 Task: Look for Airbnb options in Dhamar, Yemen from 10th December, 2023 to 25th December, 2023 for 3 adults, 1 child. Place can be shared room with 2 bedrooms having 3 beds and 2 bathrooms. Property type can be guest house. Amenities needed are: wifi, TV, free parkinig on premises, gym, breakfast. Booking option can be shelf check-in. Look for 3 properties as per requirement.
Action: Mouse pressed left at (584, 125)
Screenshot: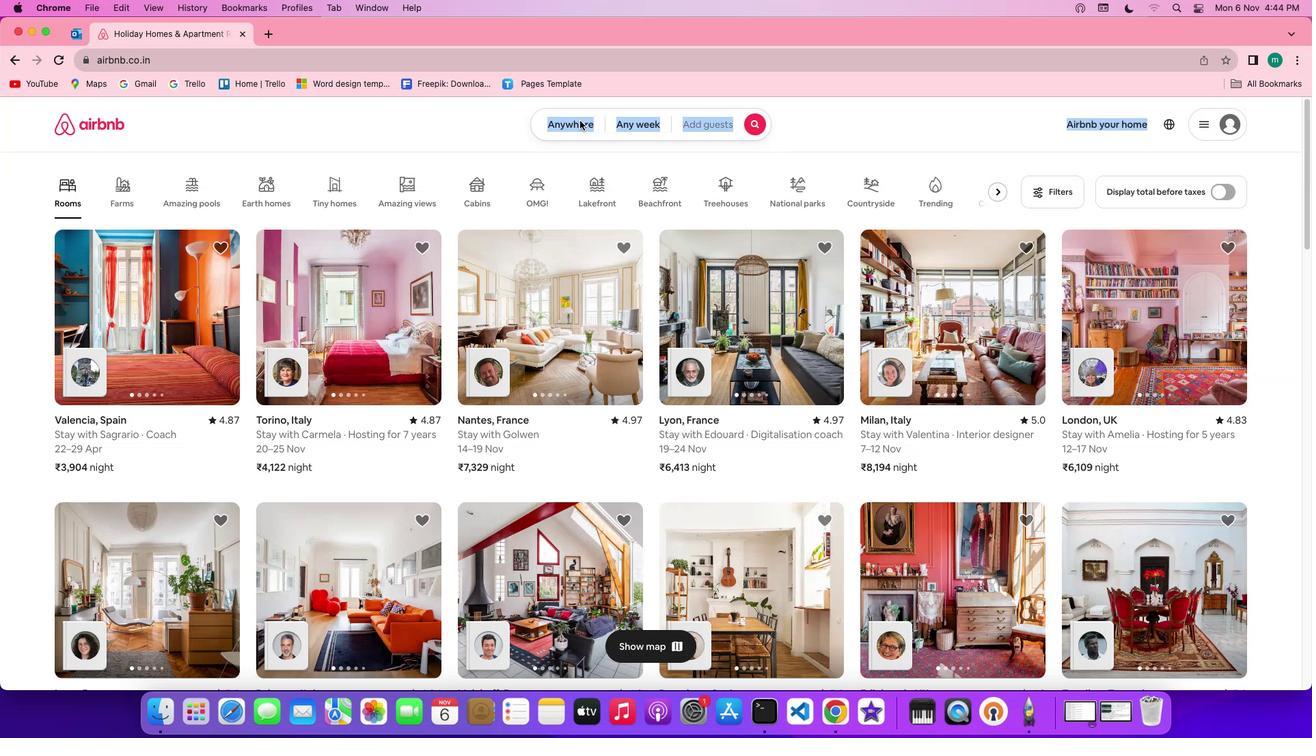
Action: Mouse pressed left at (584, 125)
Screenshot: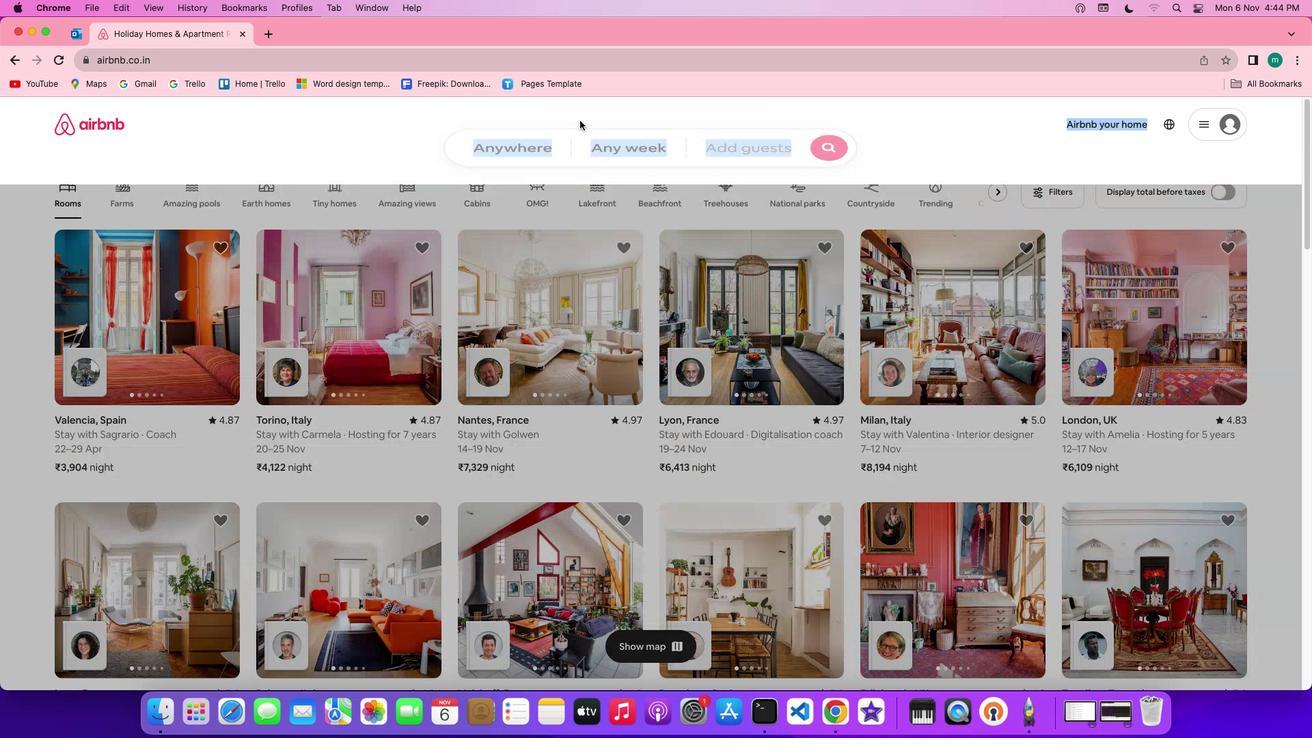 
Action: Mouse moved to (536, 181)
Screenshot: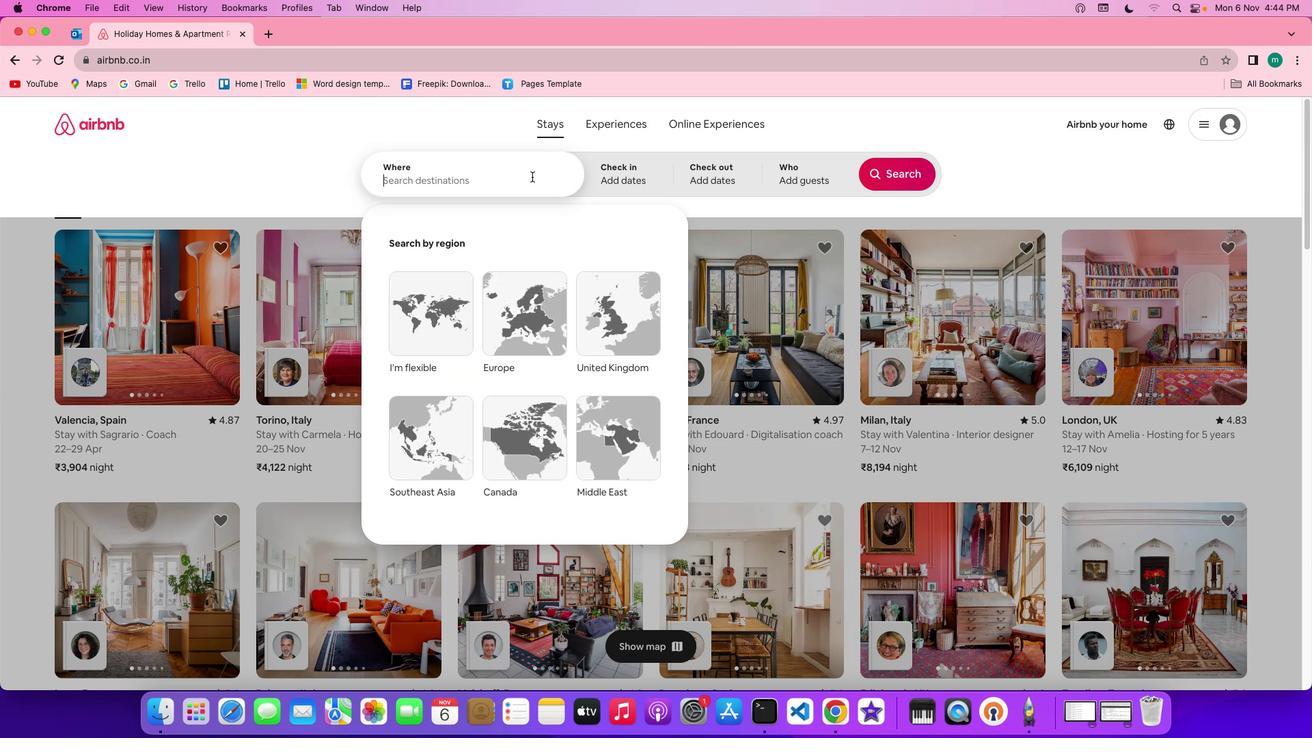 
Action: Mouse pressed left at (536, 181)
Screenshot: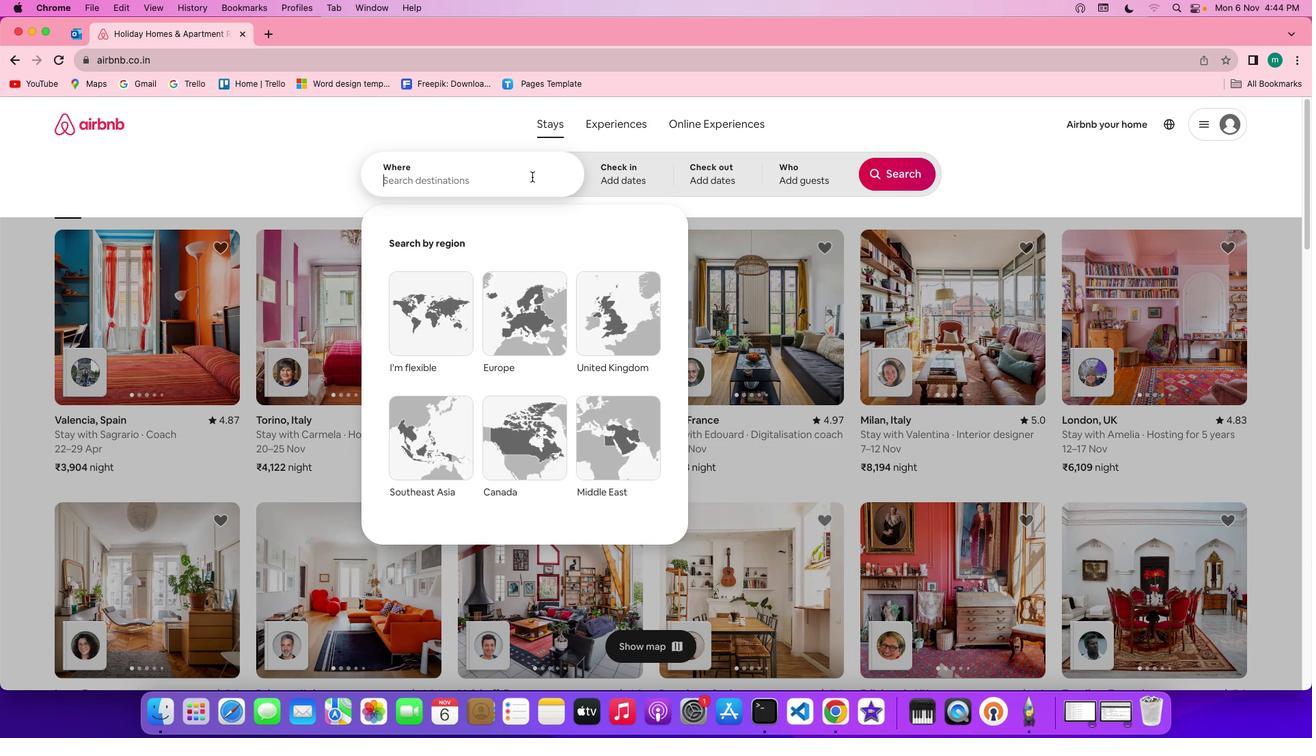 
Action: Key pressed Key.shift'D''h''a''m''a''r'','Key.spaceKey.shiftKey.shift'Y''e''m''e''n'
Screenshot: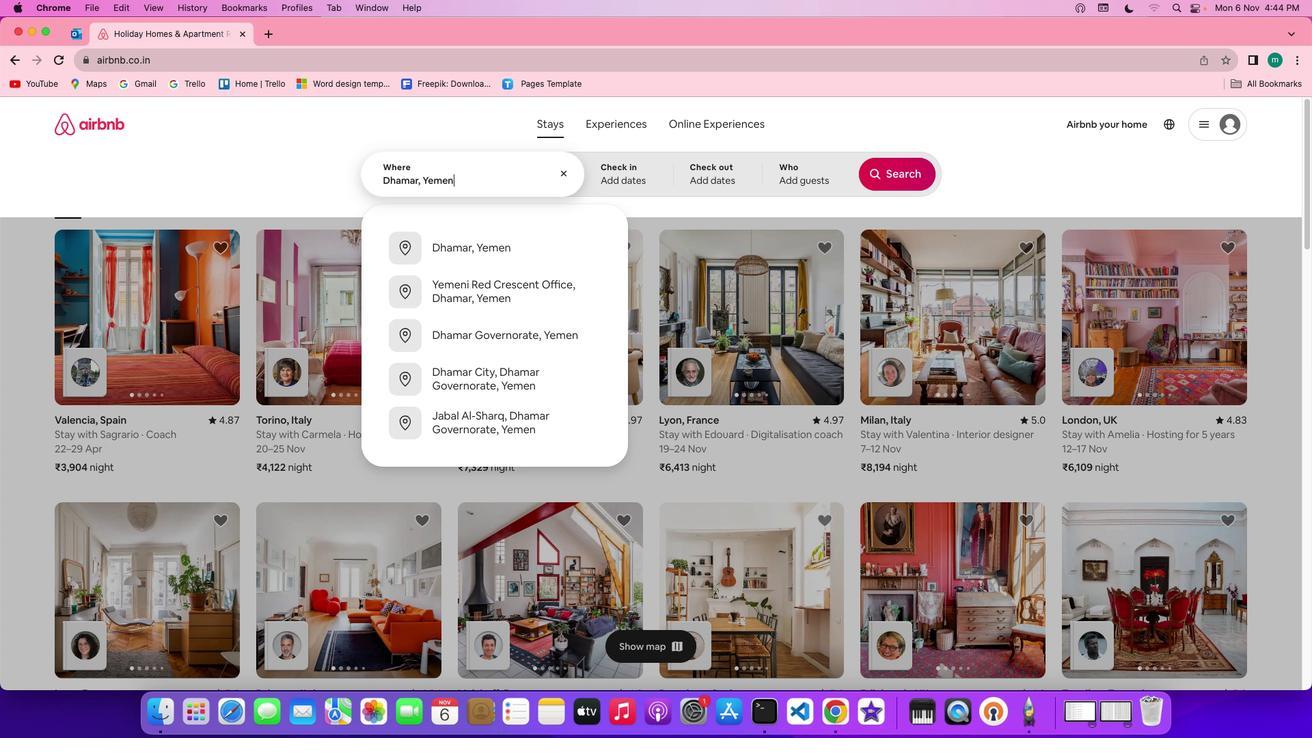 
Action: Mouse moved to (624, 170)
Screenshot: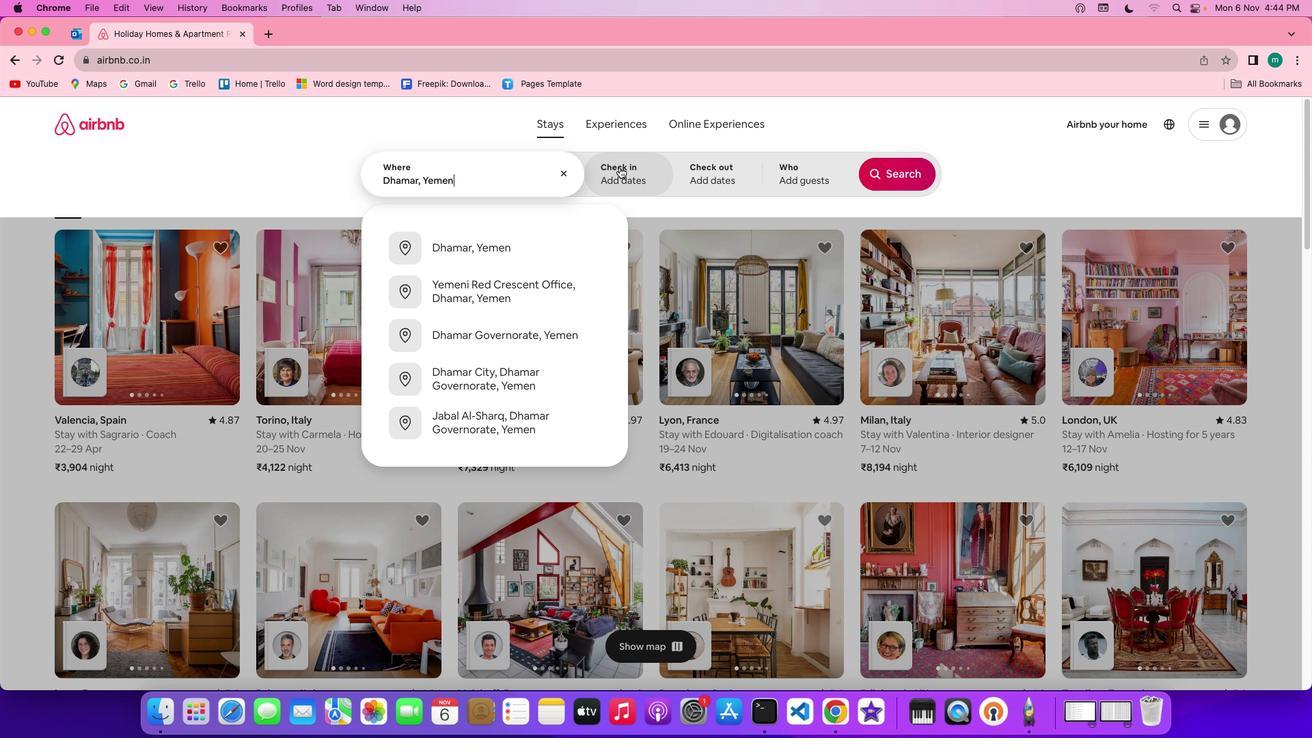 
Action: Mouse pressed left at (624, 170)
Screenshot: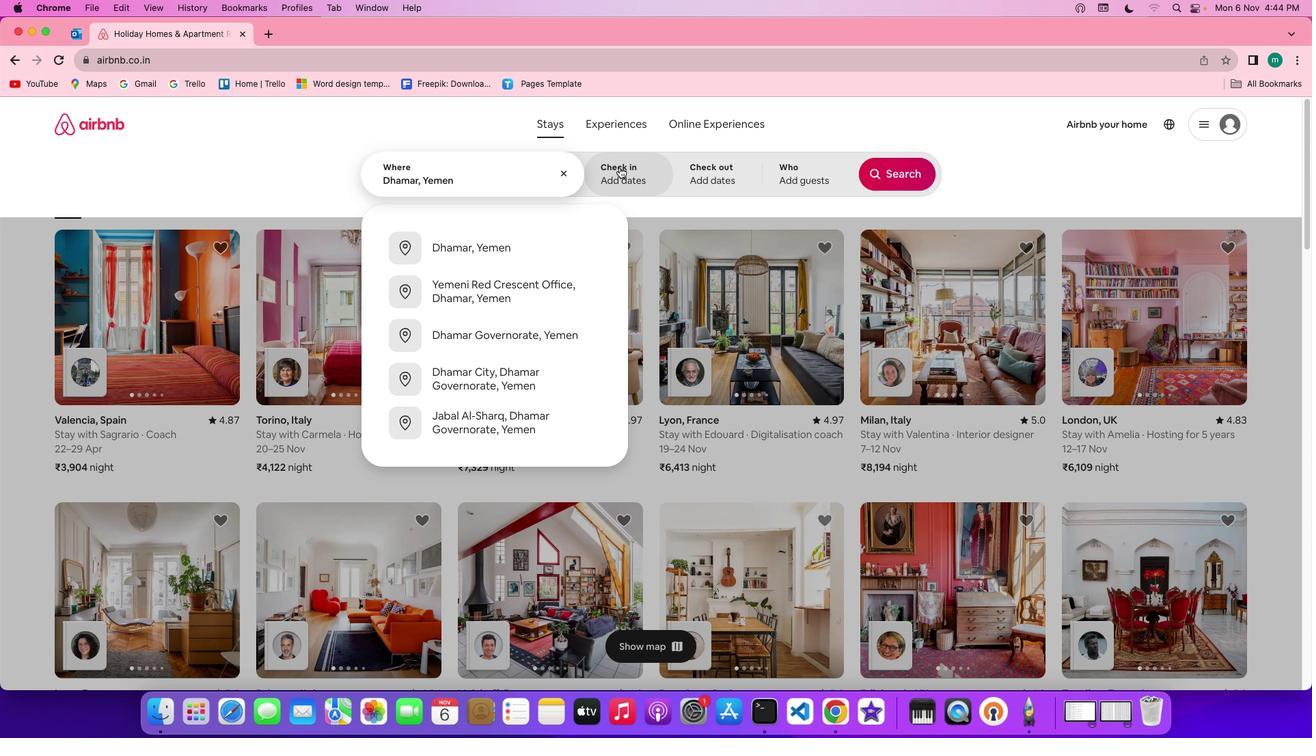 
Action: Mouse moved to (678, 412)
Screenshot: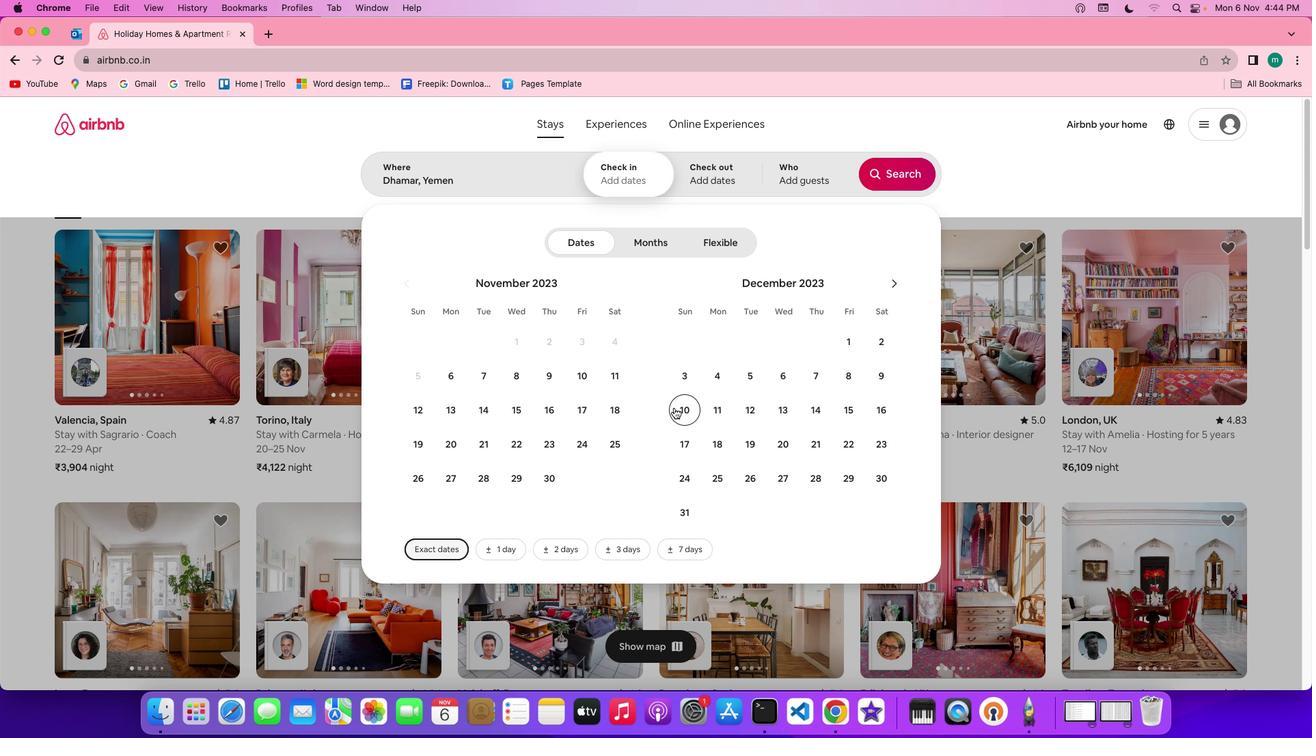 
Action: Mouse pressed left at (678, 412)
Screenshot: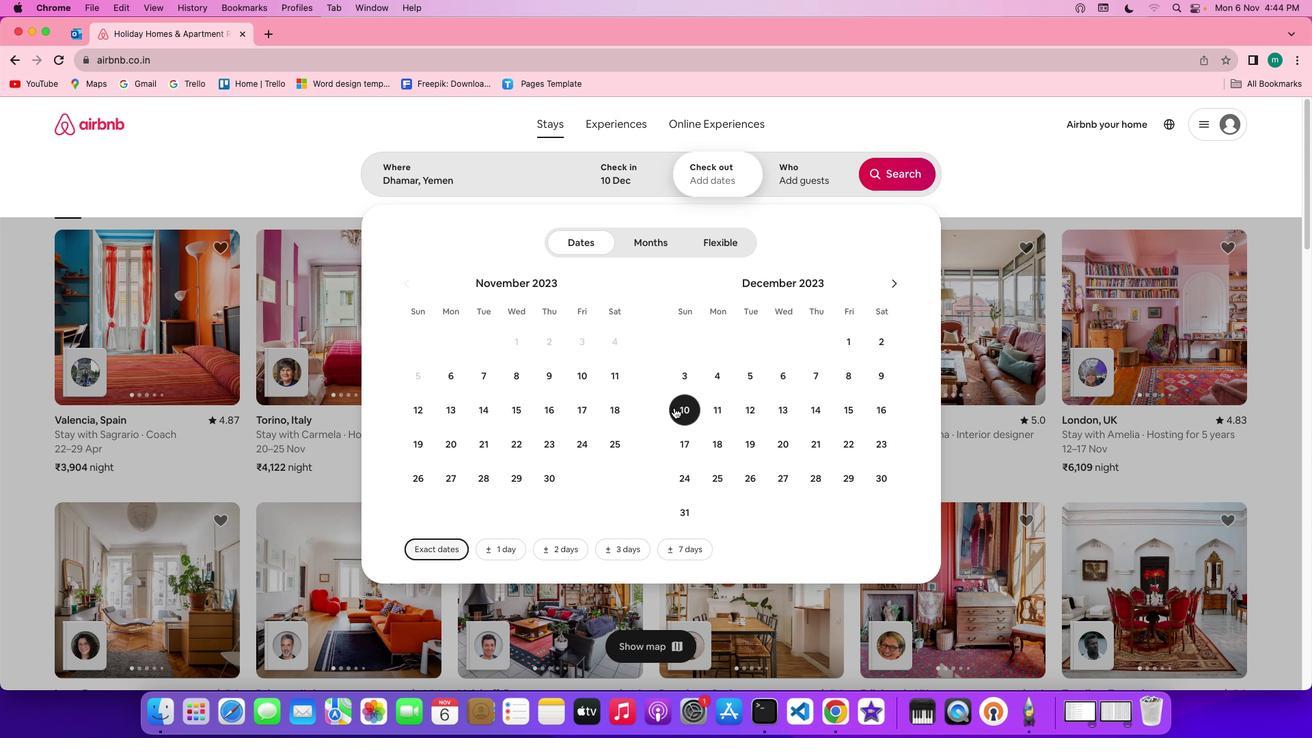 
Action: Mouse moved to (728, 485)
Screenshot: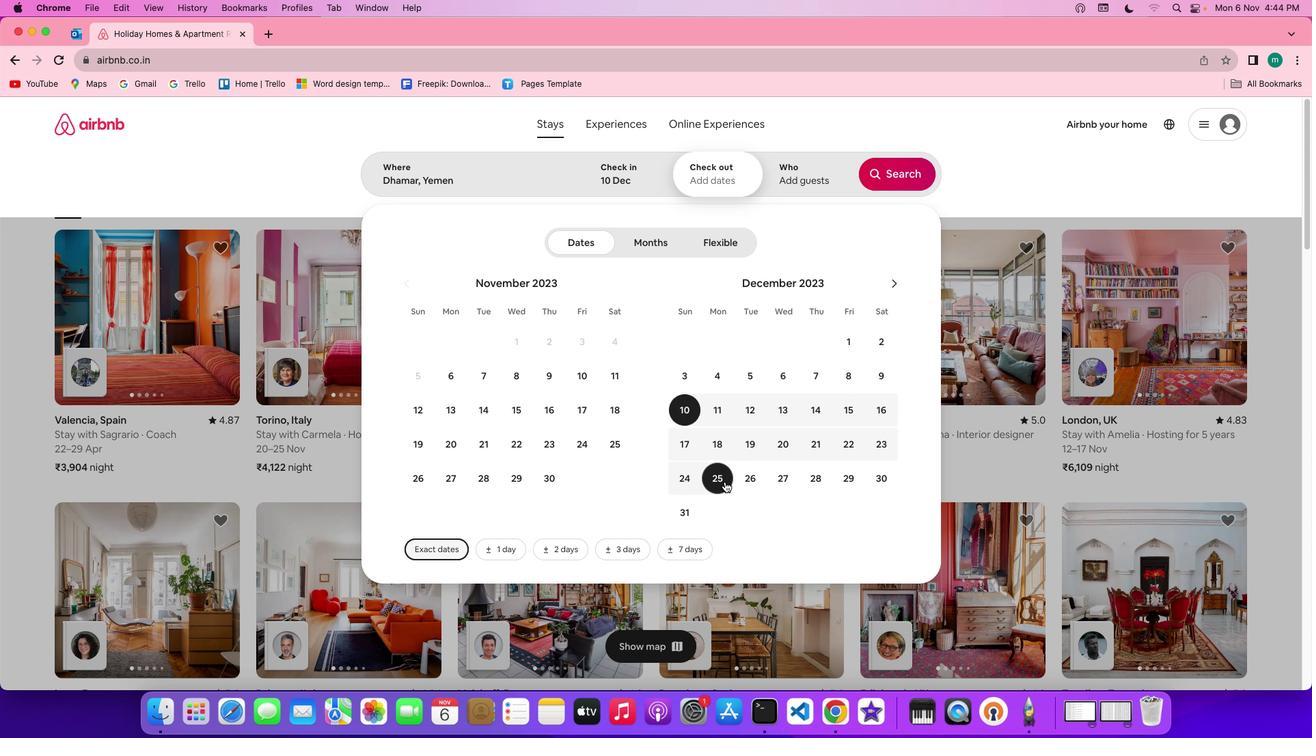 
Action: Mouse pressed left at (728, 485)
Screenshot: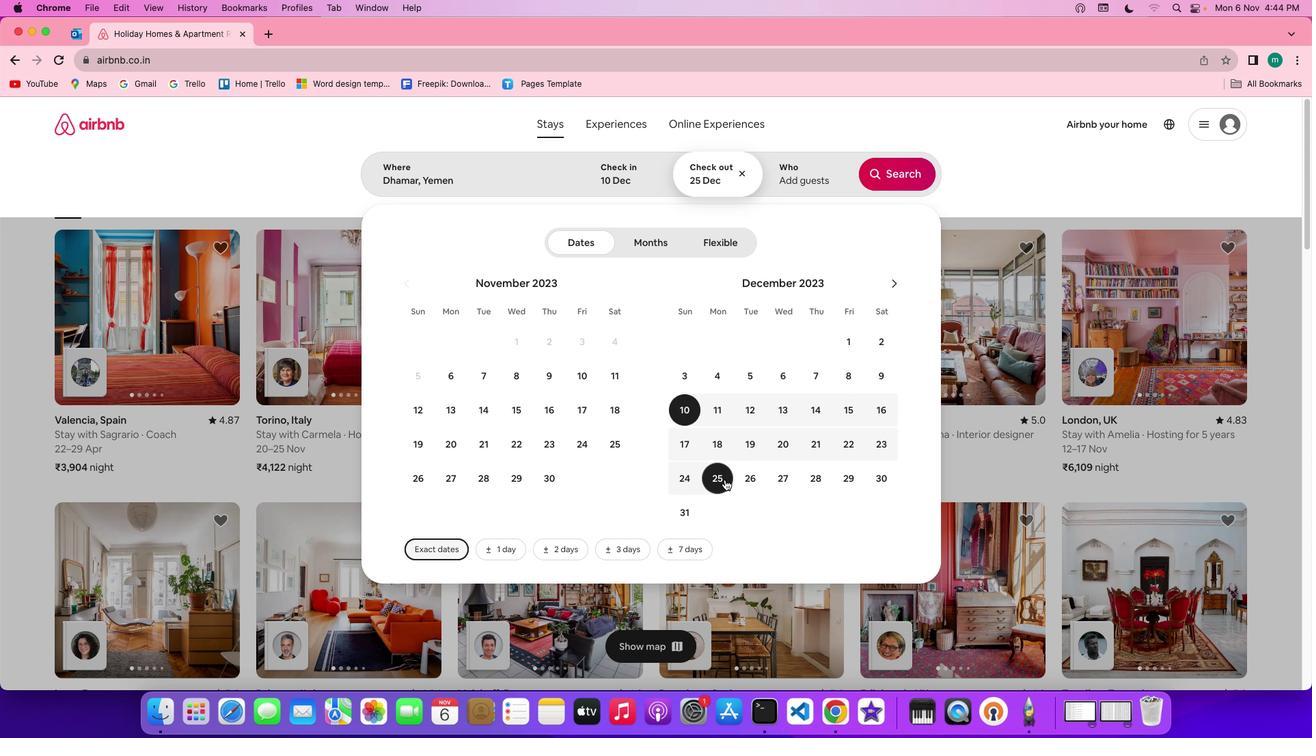 
Action: Mouse moved to (801, 181)
Screenshot: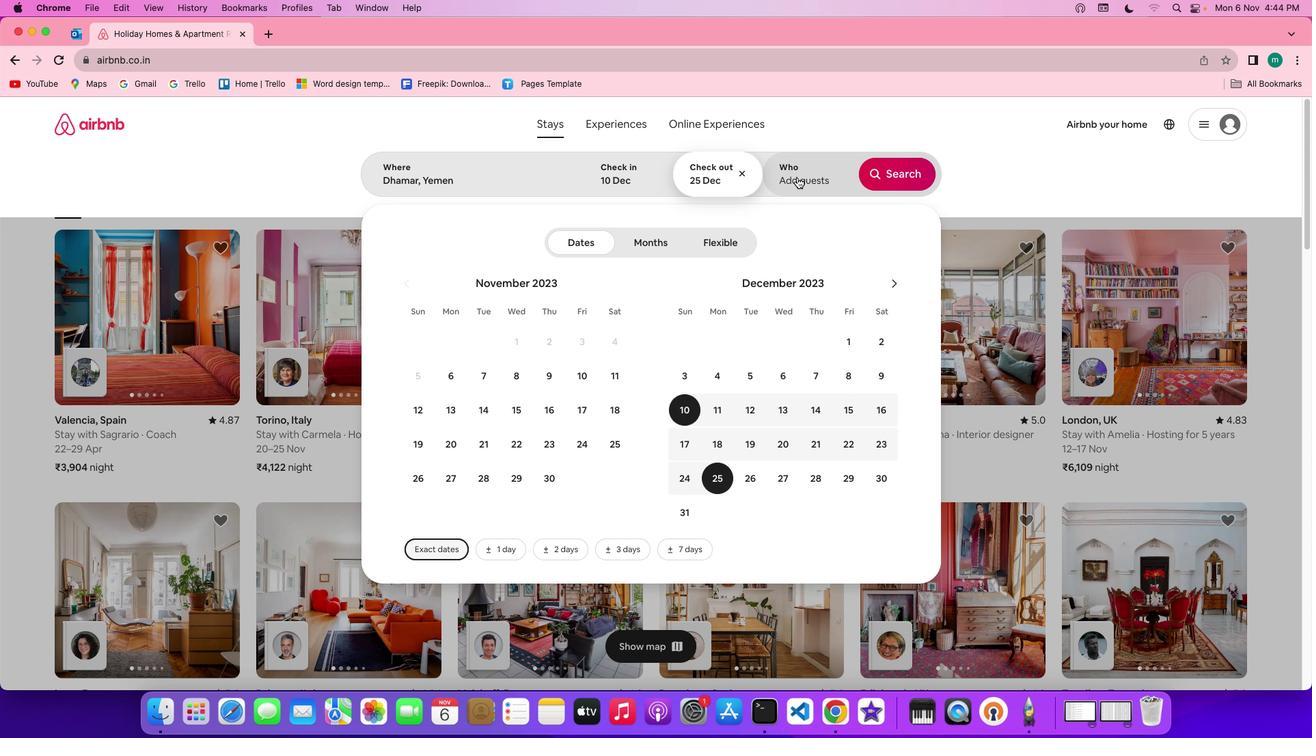 
Action: Mouse pressed left at (801, 181)
Screenshot: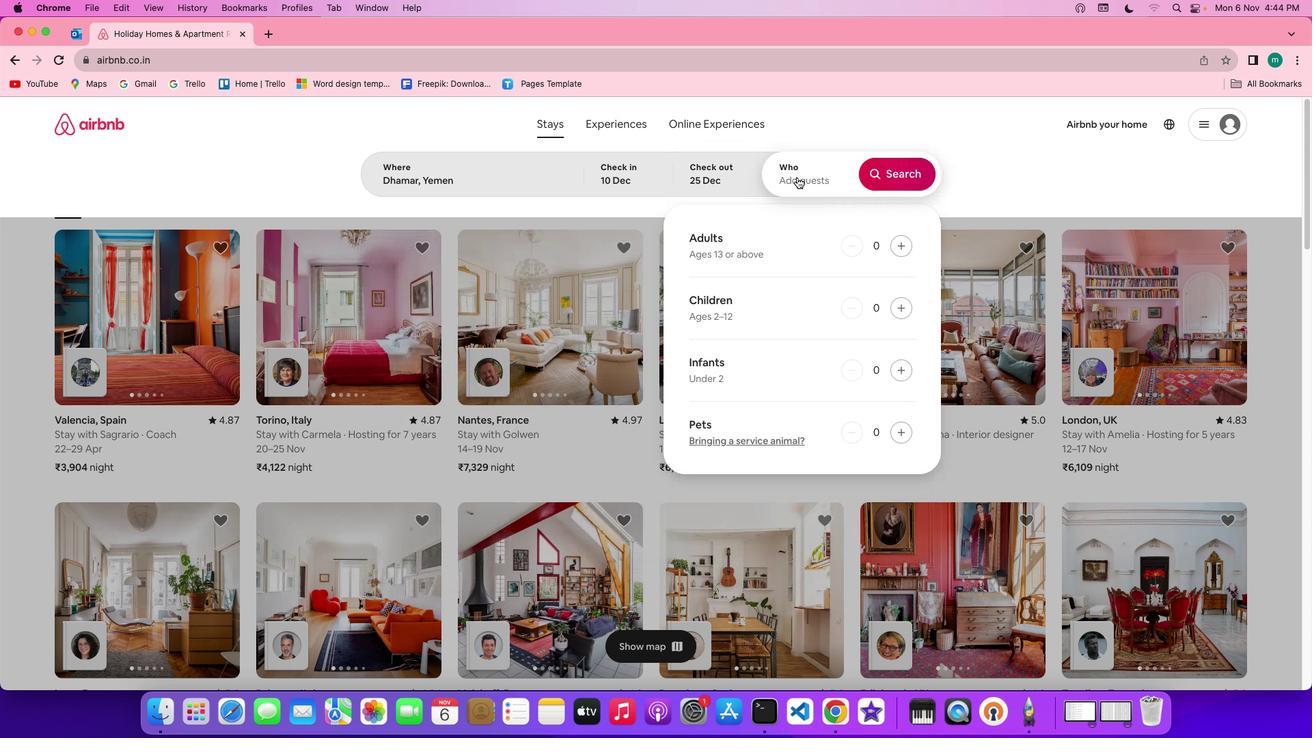 
Action: Mouse moved to (902, 256)
Screenshot: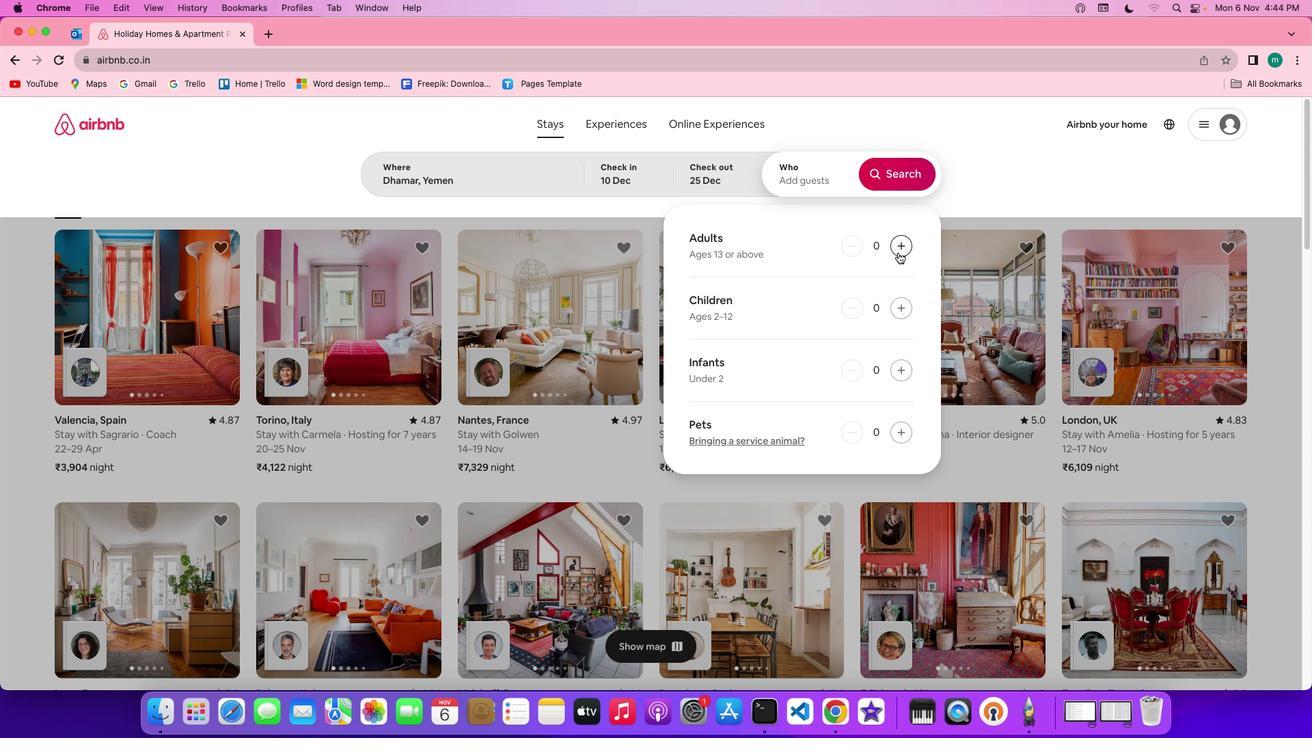 
Action: Mouse pressed left at (902, 256)
Screenshot: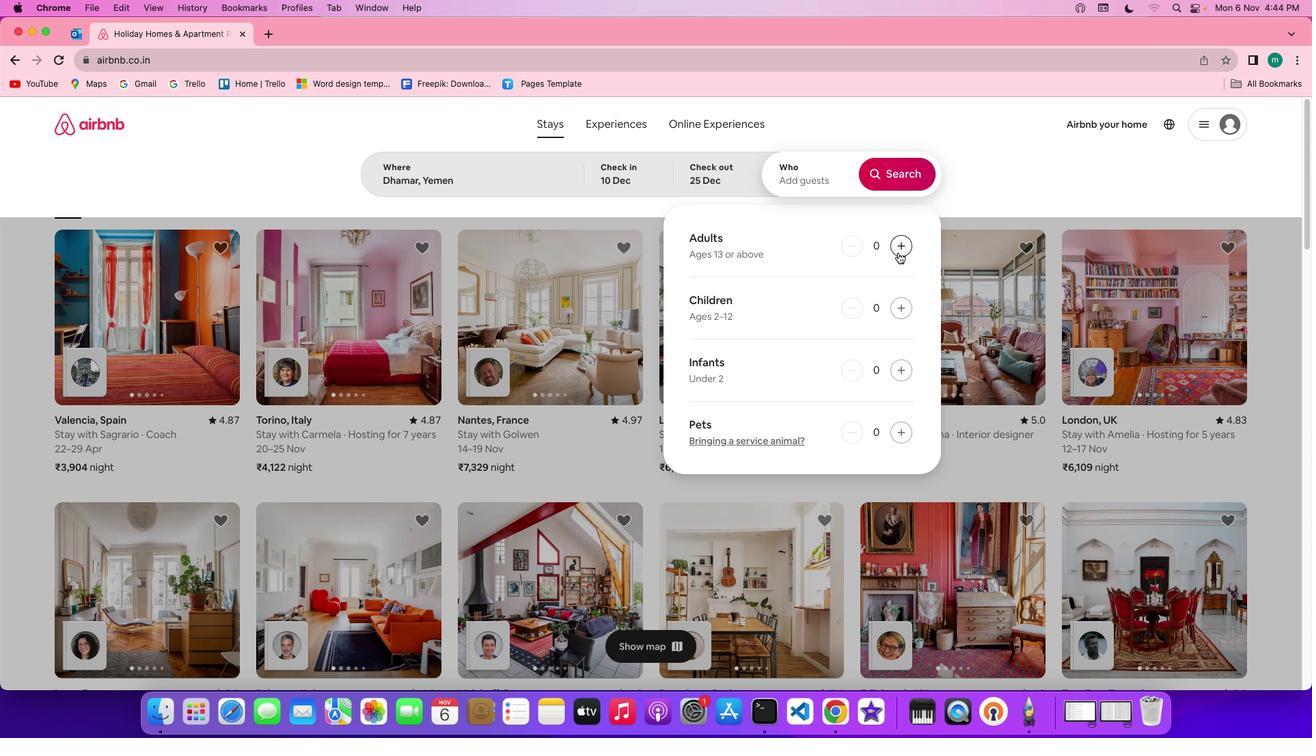 
Action: Mouse pressed left at (902, 256)
Screenshot: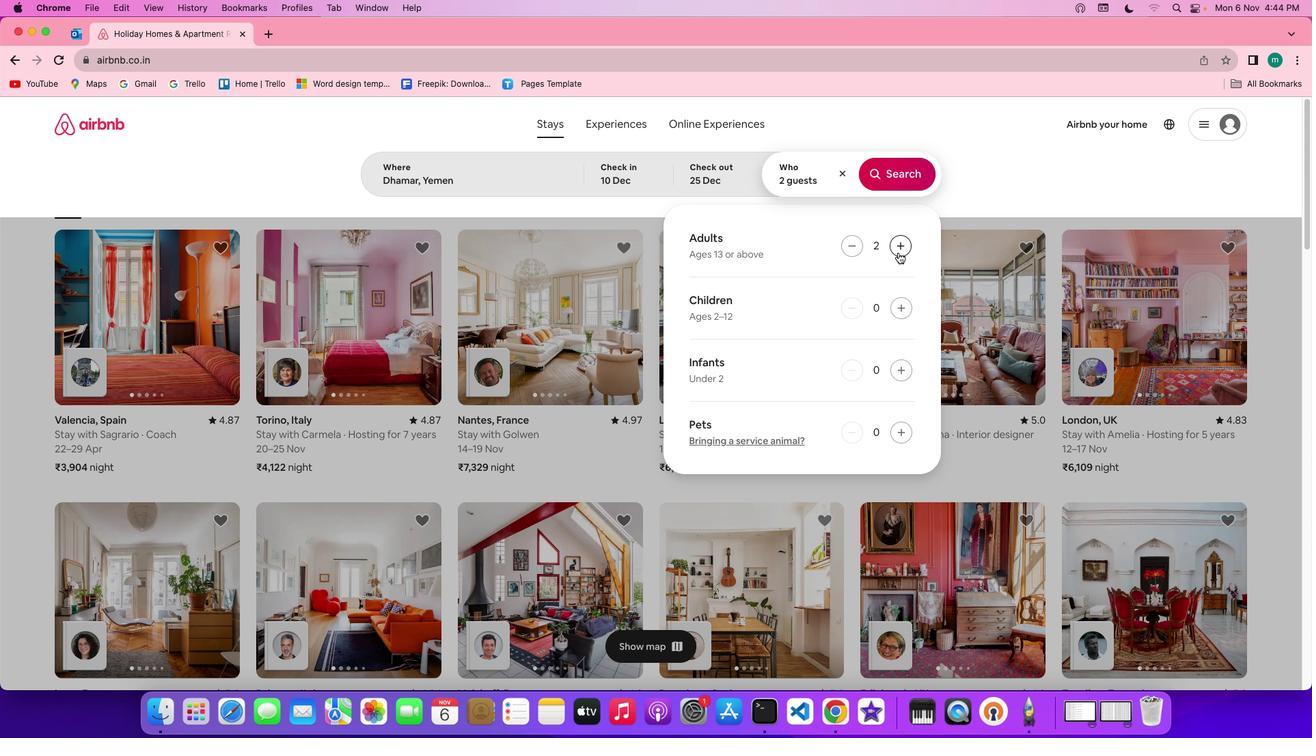 
Action: Mouse pressed left at (902, 256)
Screenshot: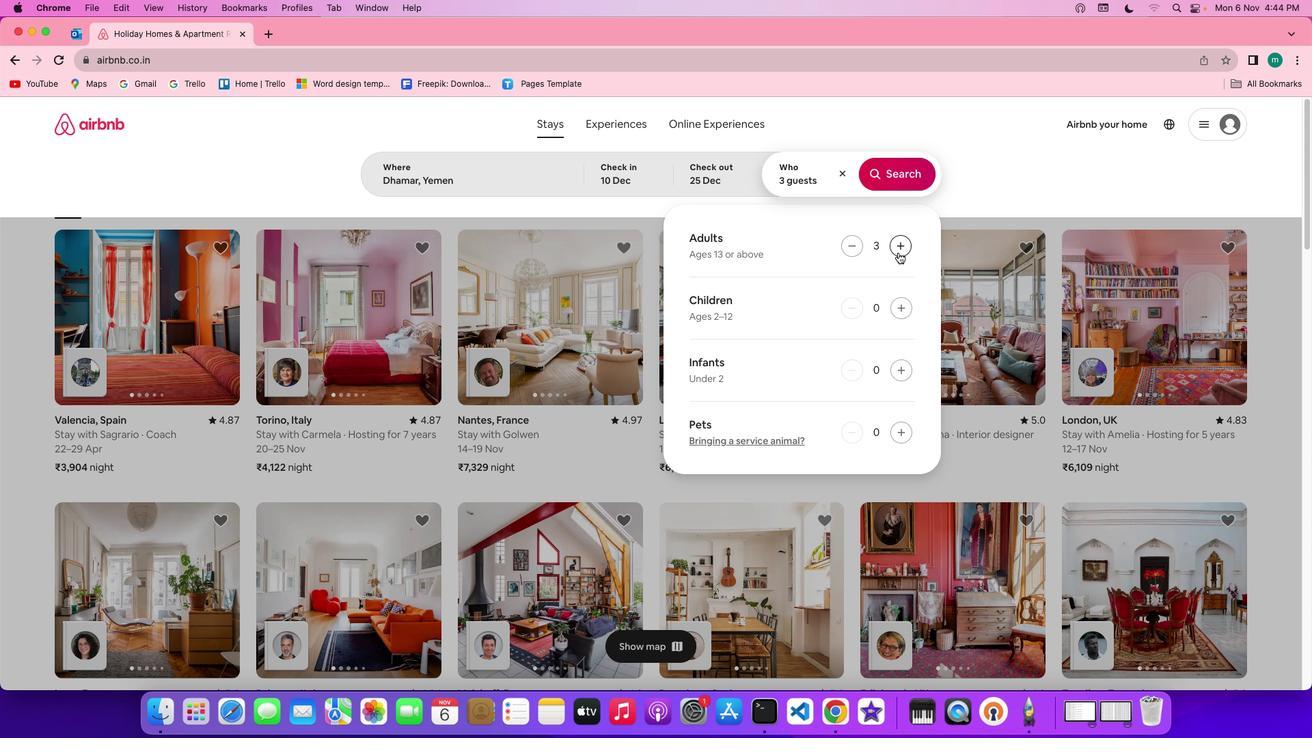 
Action: Mouse moved to (905, 317)
Screenshot: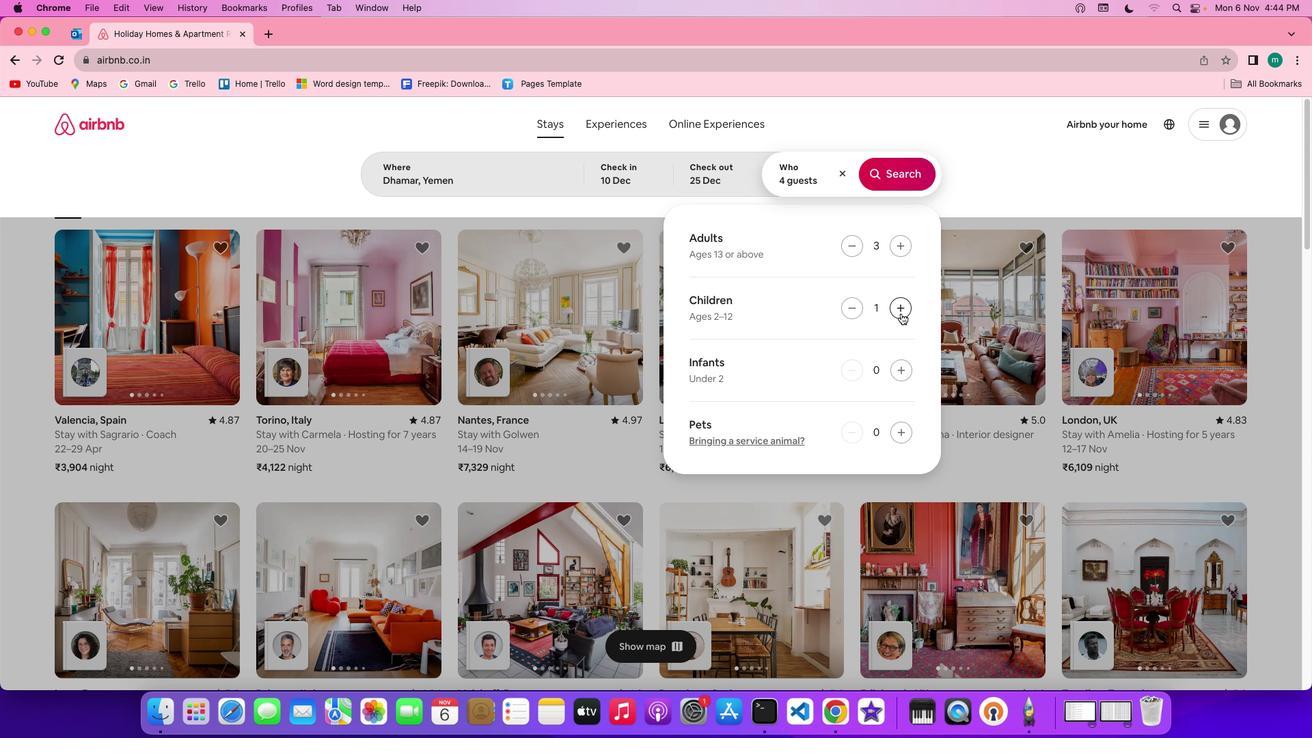 
Action: Mouse pressed left at (905, 317)
Screenshot: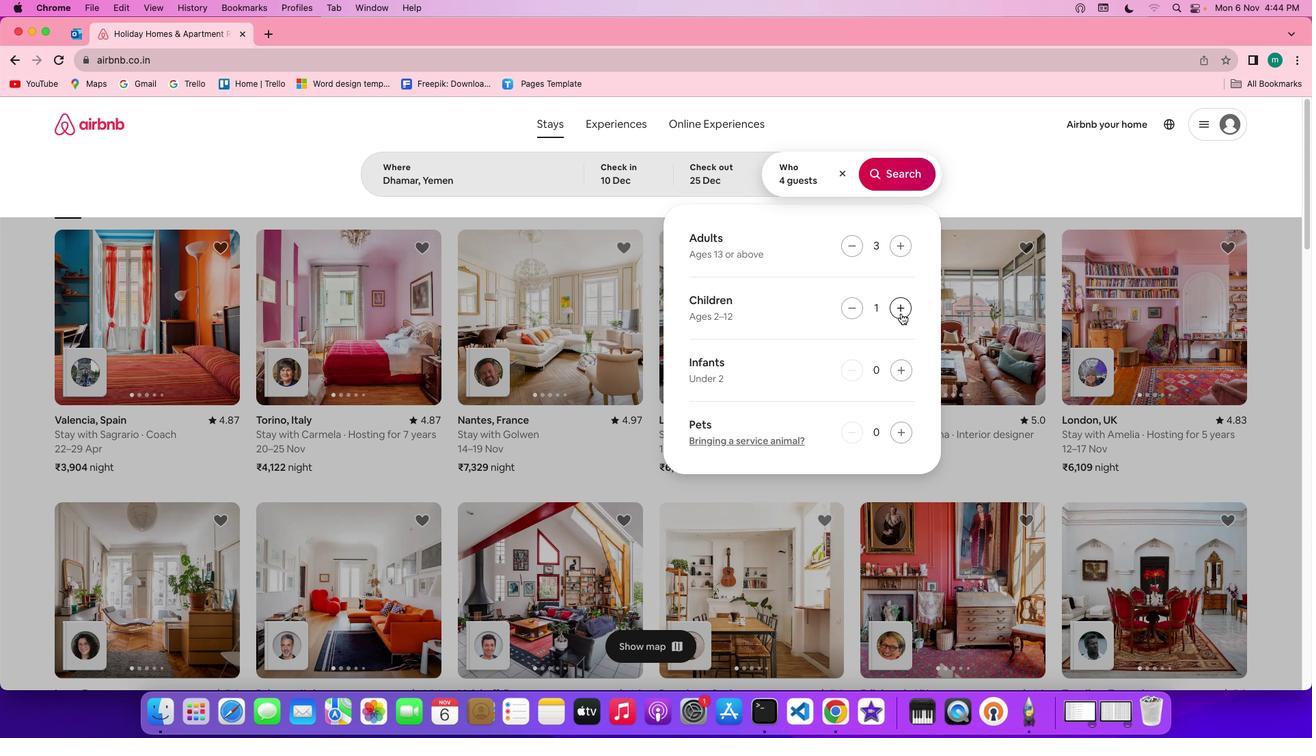 
Action: Mouse moved to (900, 179)
Screenshot: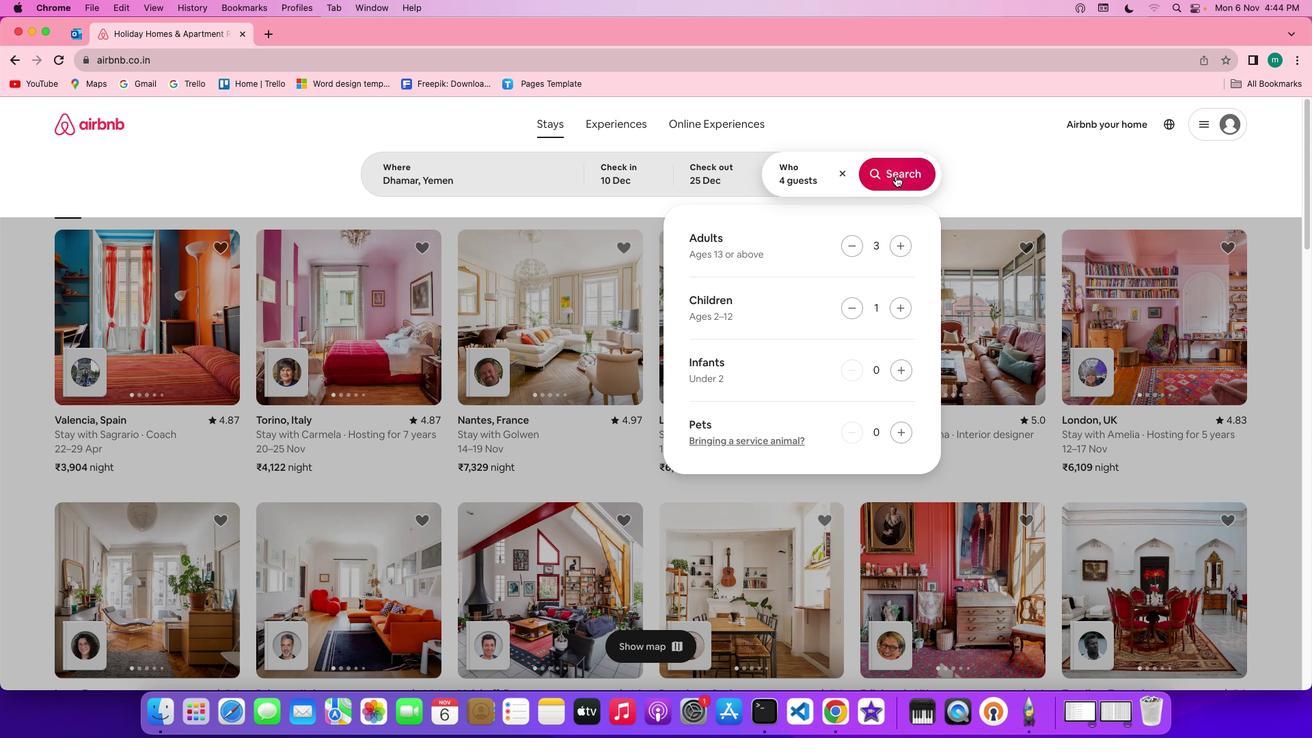 
Action: Mouse pressed left at (900, 179)
Screenshot: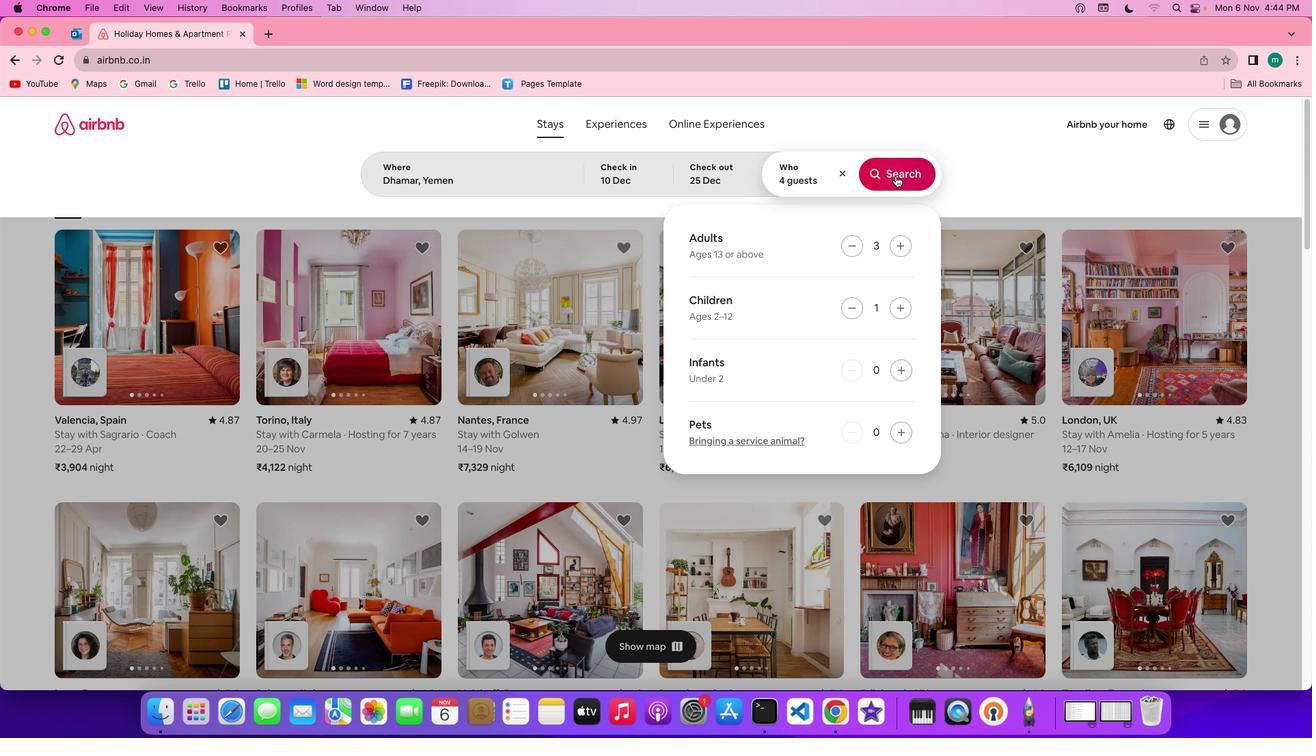 
Action: Mouse moved to (1094, 183)
Screenshot: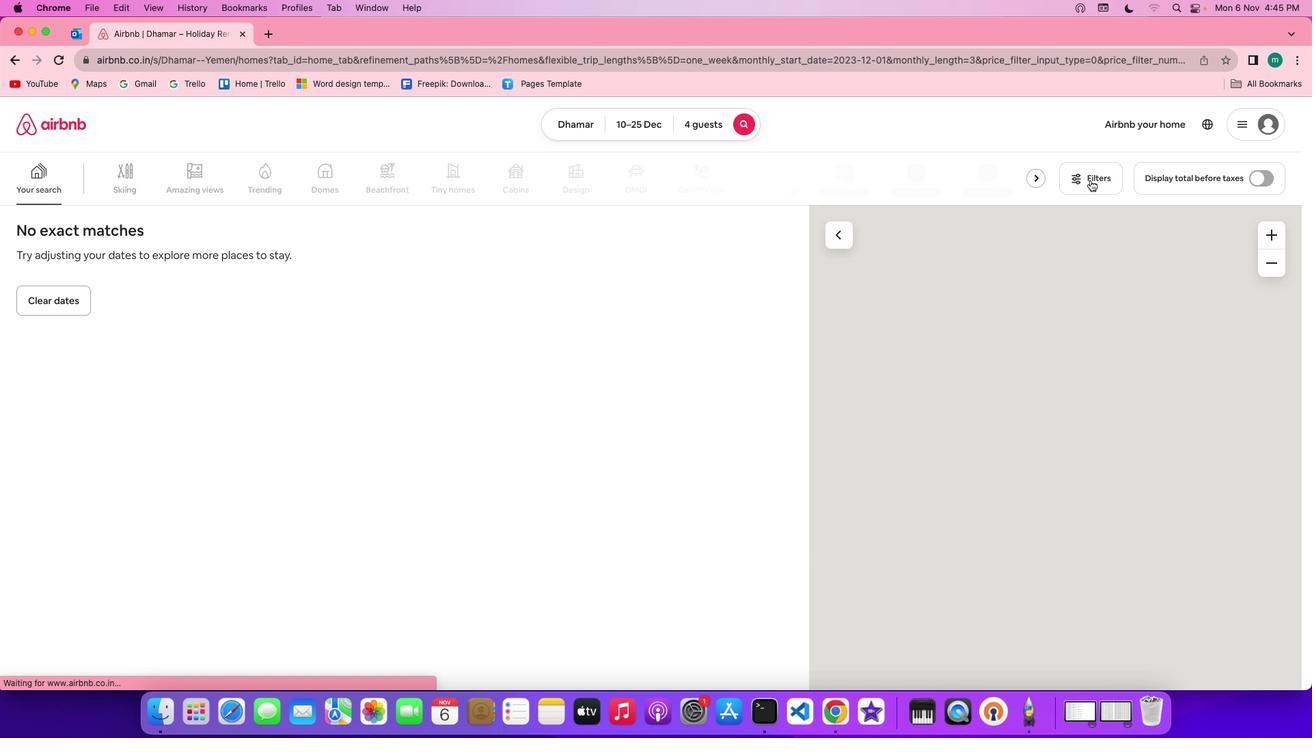 
Action: Mouse pressed left at (1094, 183)
Screenshot: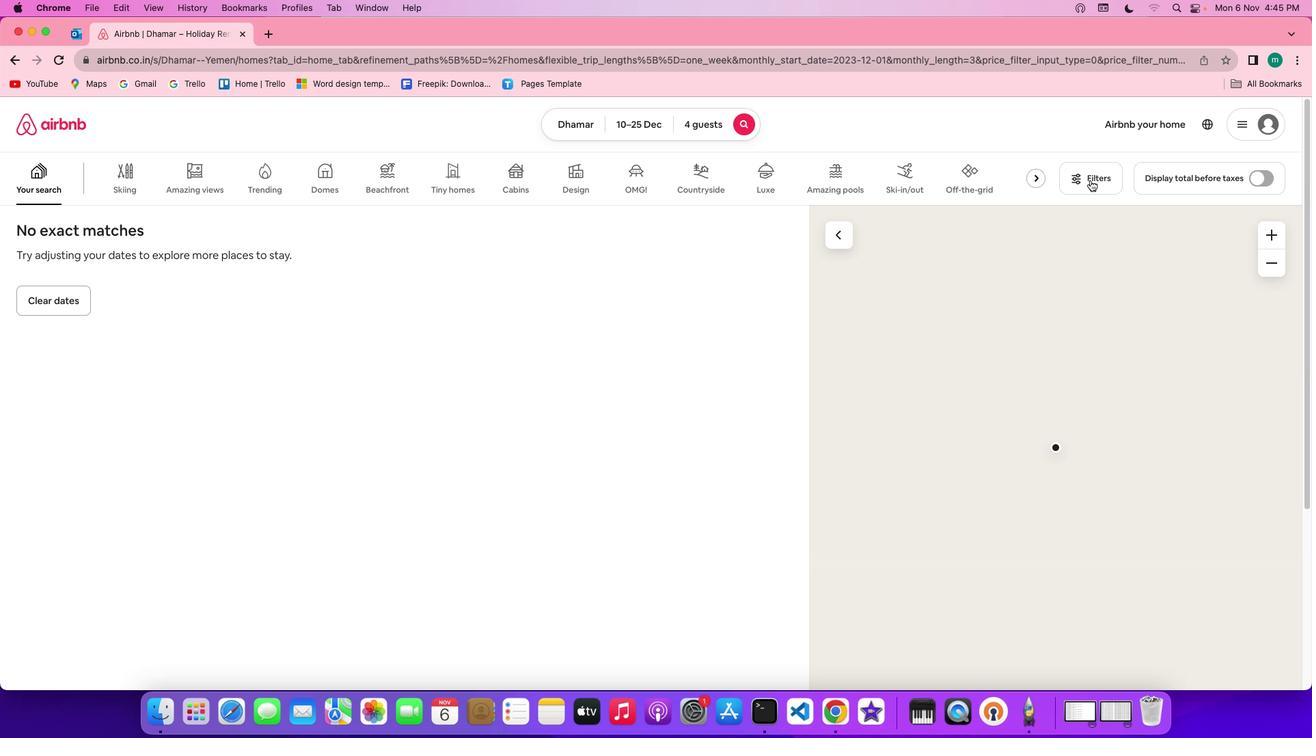 
Action: Mouse moved to (716, 355)
Screenshot: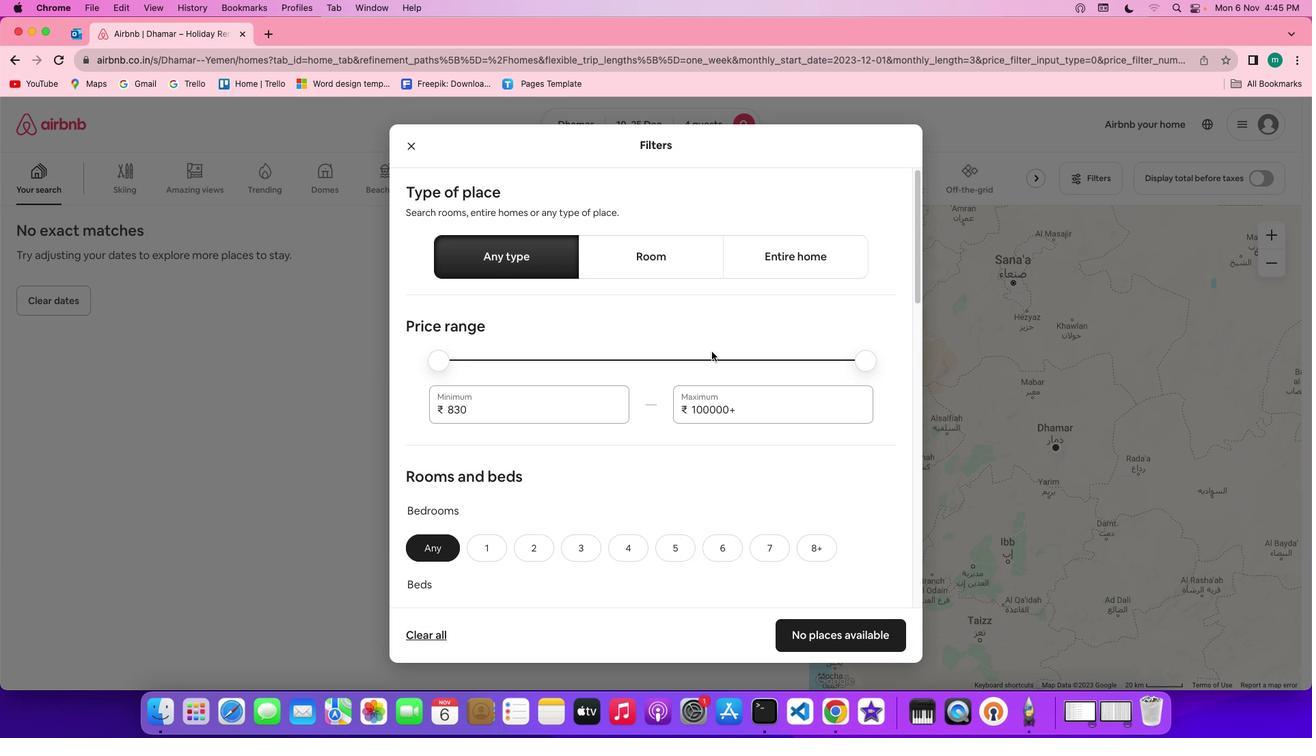 
Action: Mouse scrolled (716, 355) with delta (4, 3)
Screenshot: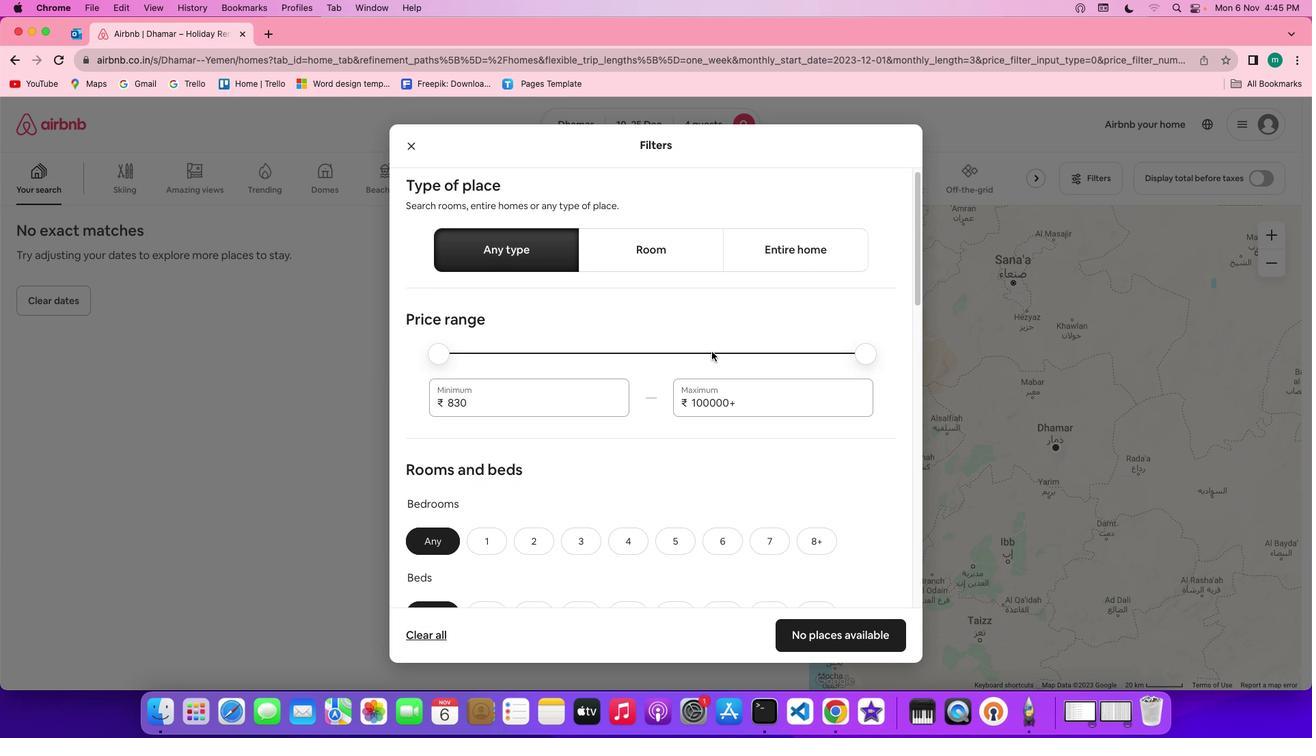 
Action: Mouse scrolled (716, 355) with delta (4, 3)
Screenshot: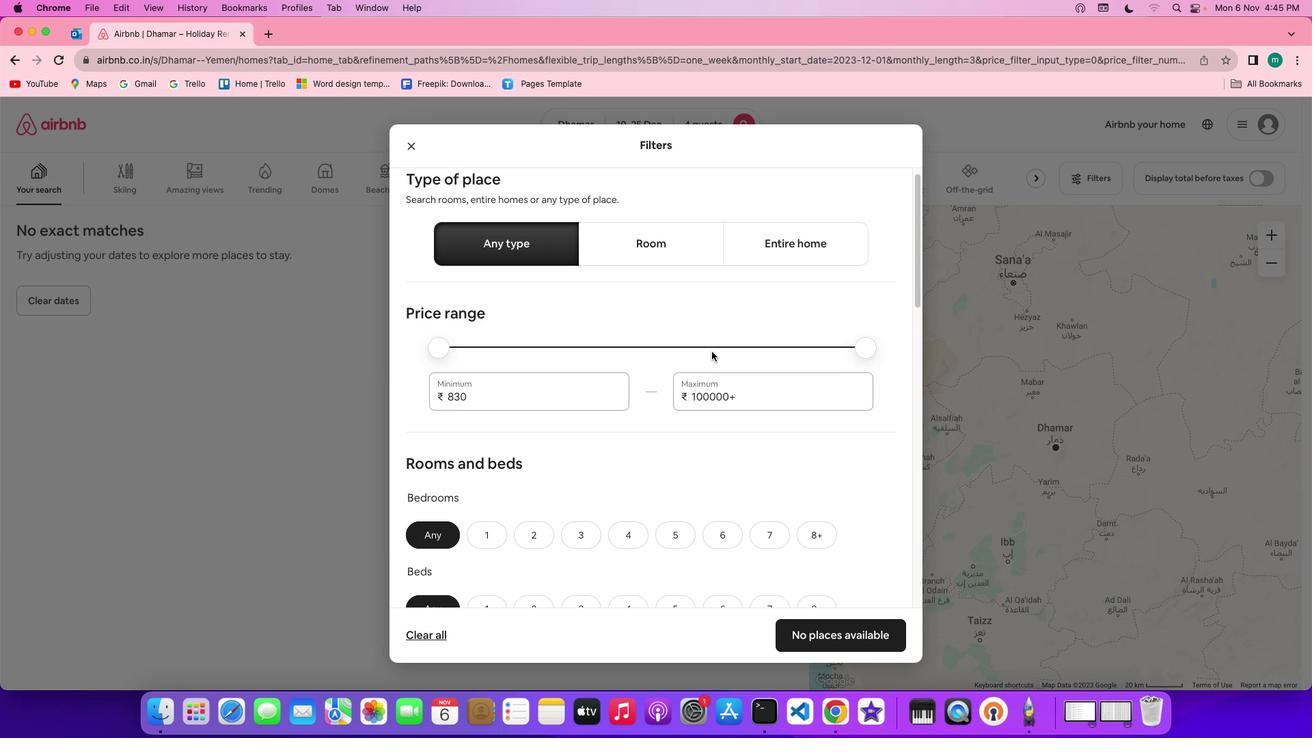 
Action: Mouse scrolled (716, 355) with delta (4, 3)
Screenshot: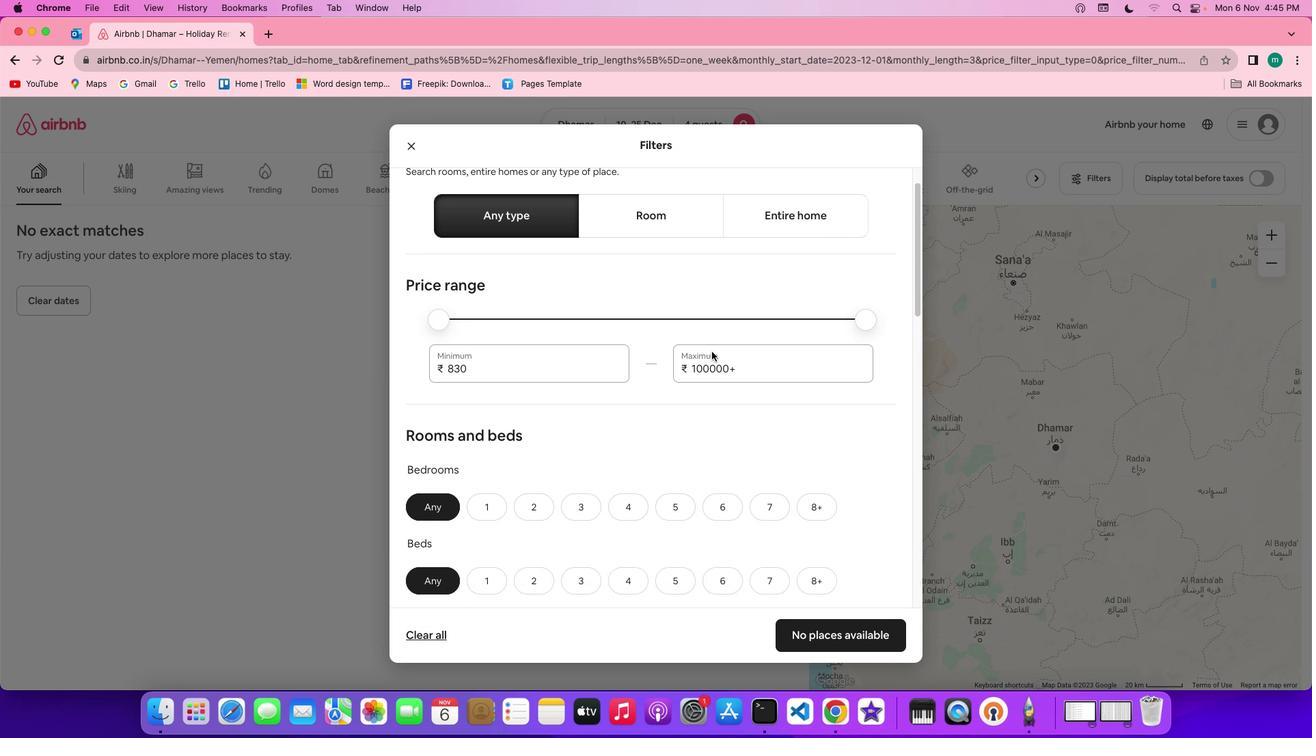 
Action: Mouse scrolled (716, 355) with delta (4, 3)
Screenshot: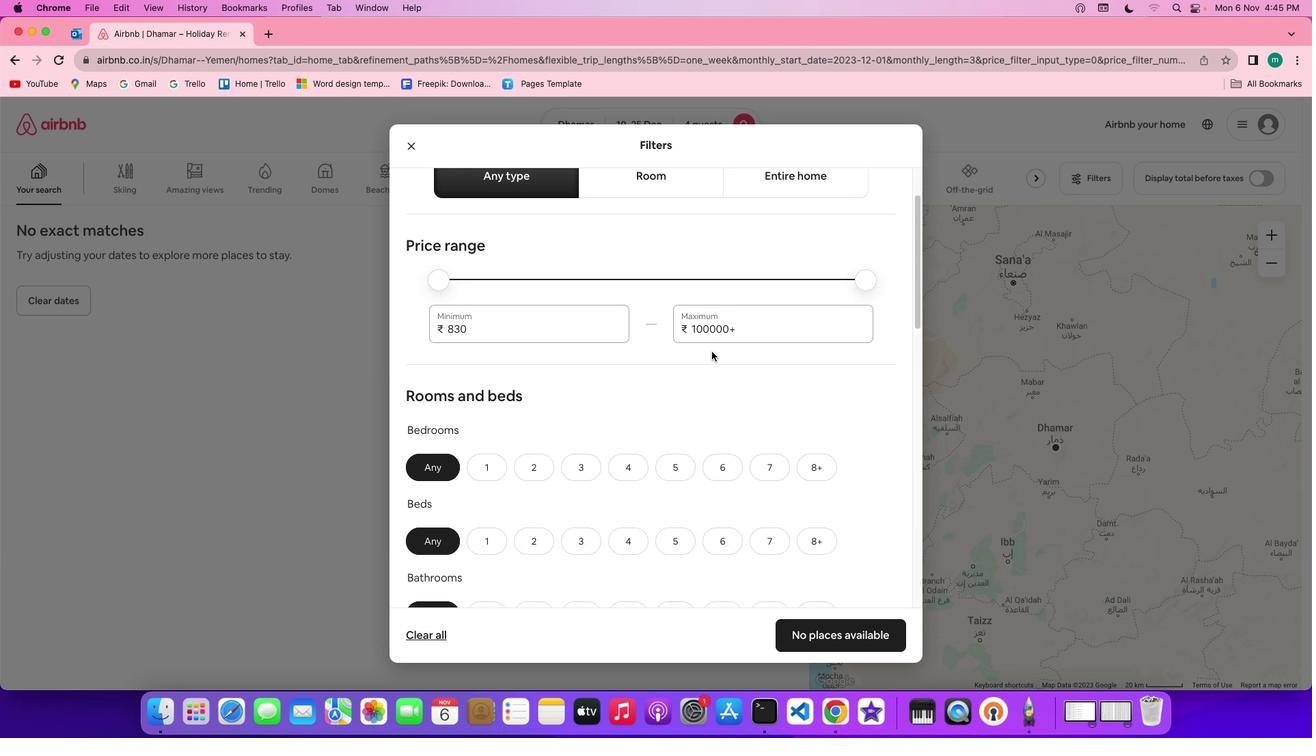 
Action: Mouse scrolled (716, 355) with delta (4, 3)
Screenshot: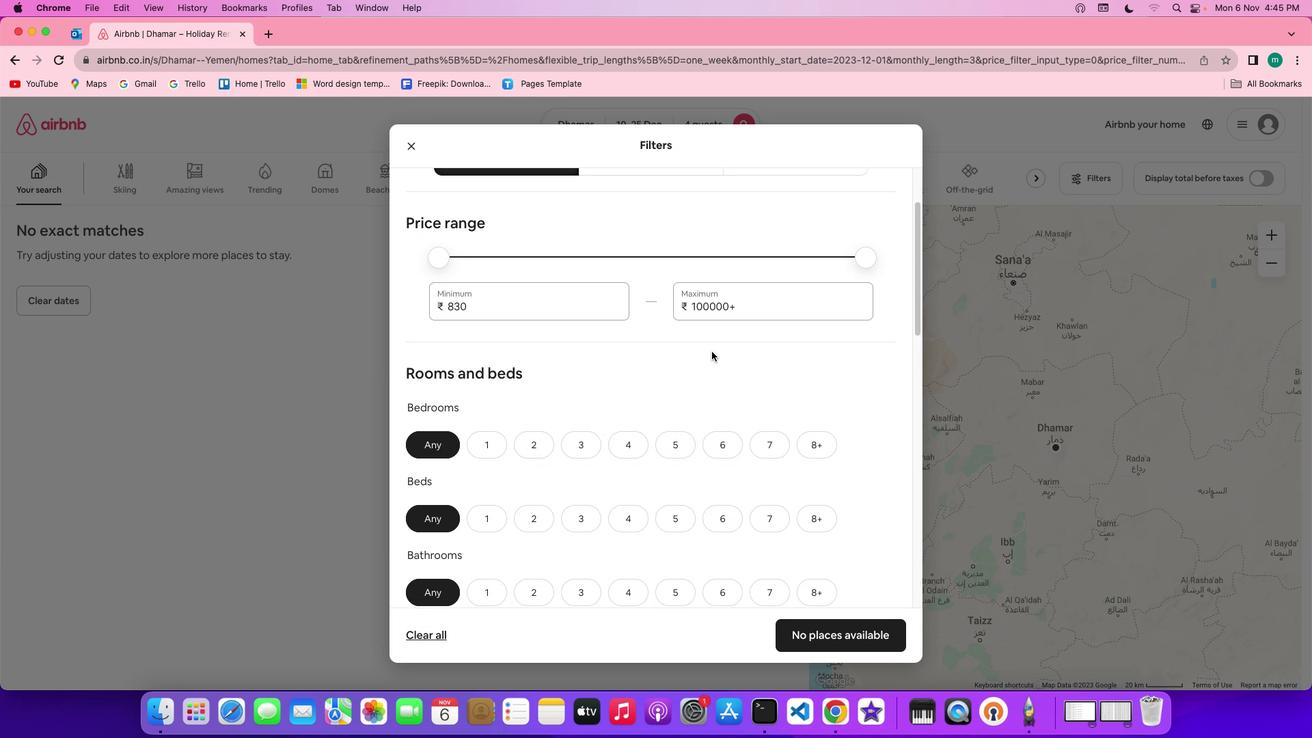 
Action: Mouse scrolled (716, 355) with delta (4, 3)
Screenshot: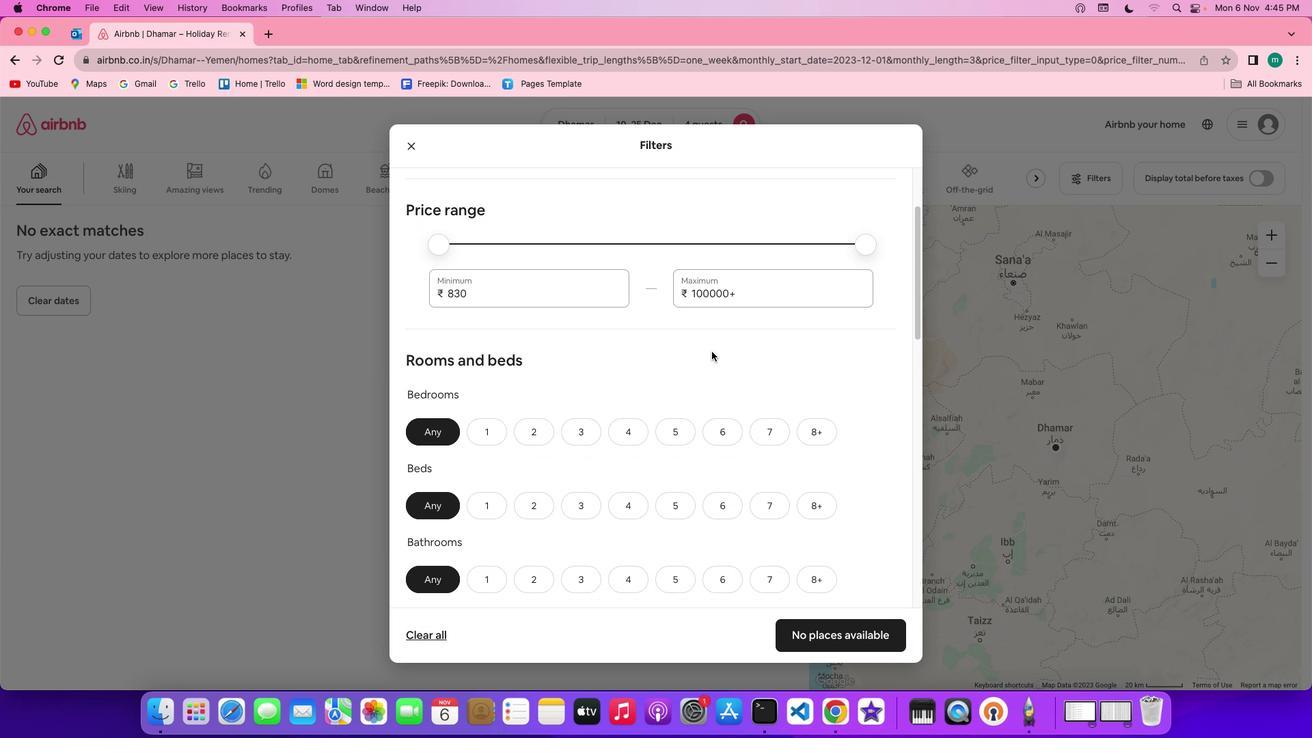 
Action: Mouse scrolled (716, 355) with delta (4, 3)
Screenshot: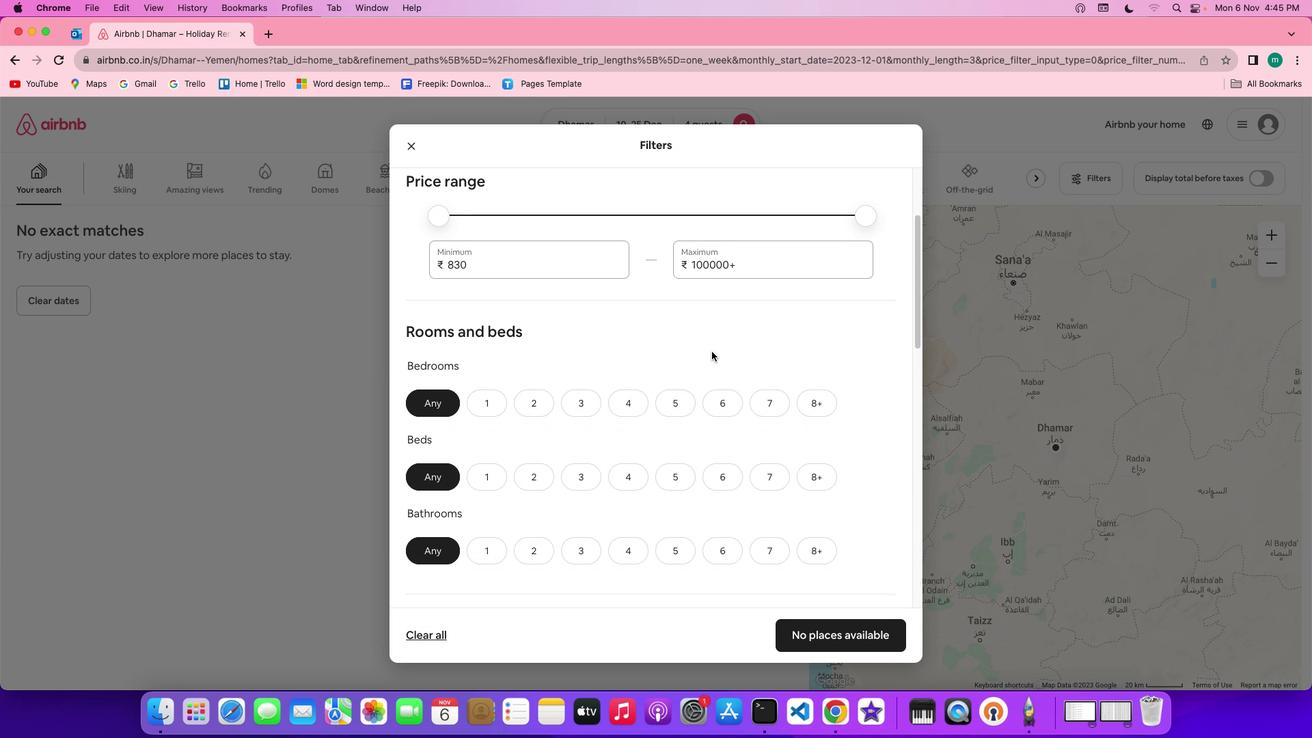 
Action: Mouse scrolled (716, 355) with delta (4, 3)
Screenshot: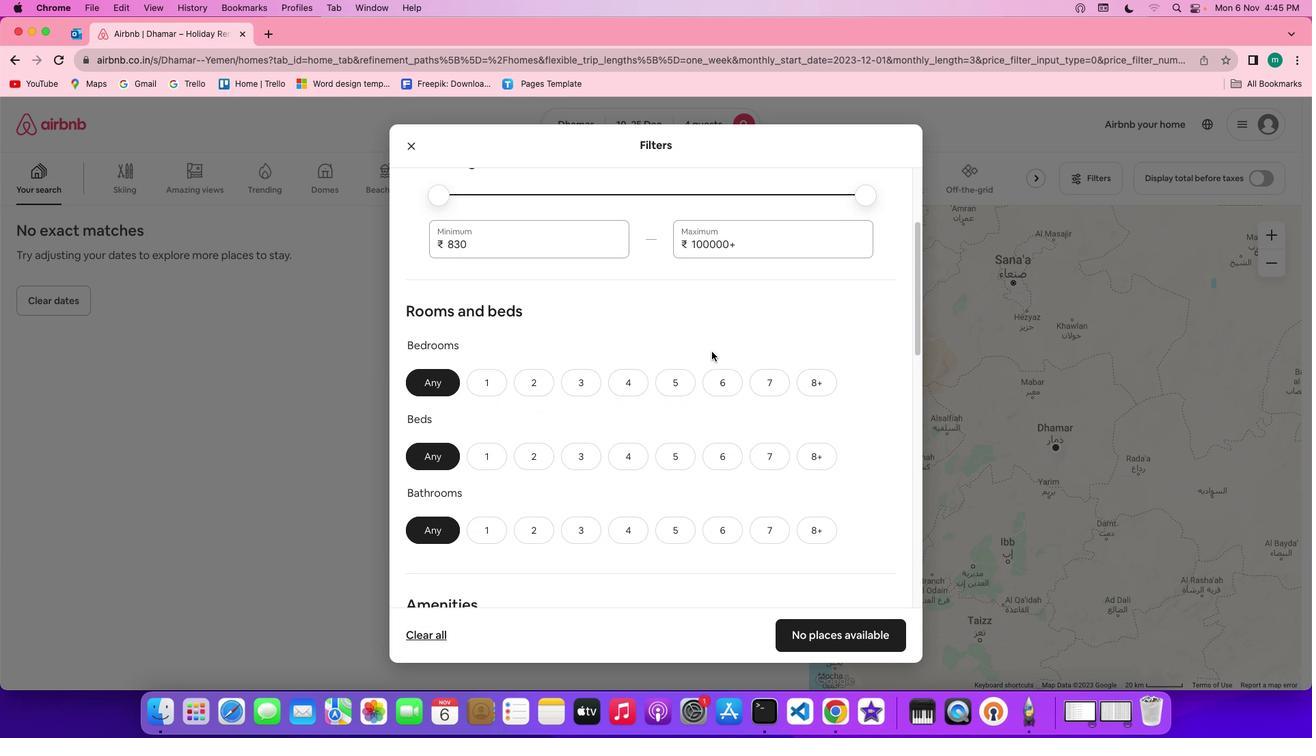 
Action: Mouse scrolled (716, 355) with delta (4, 3)
Screenshot: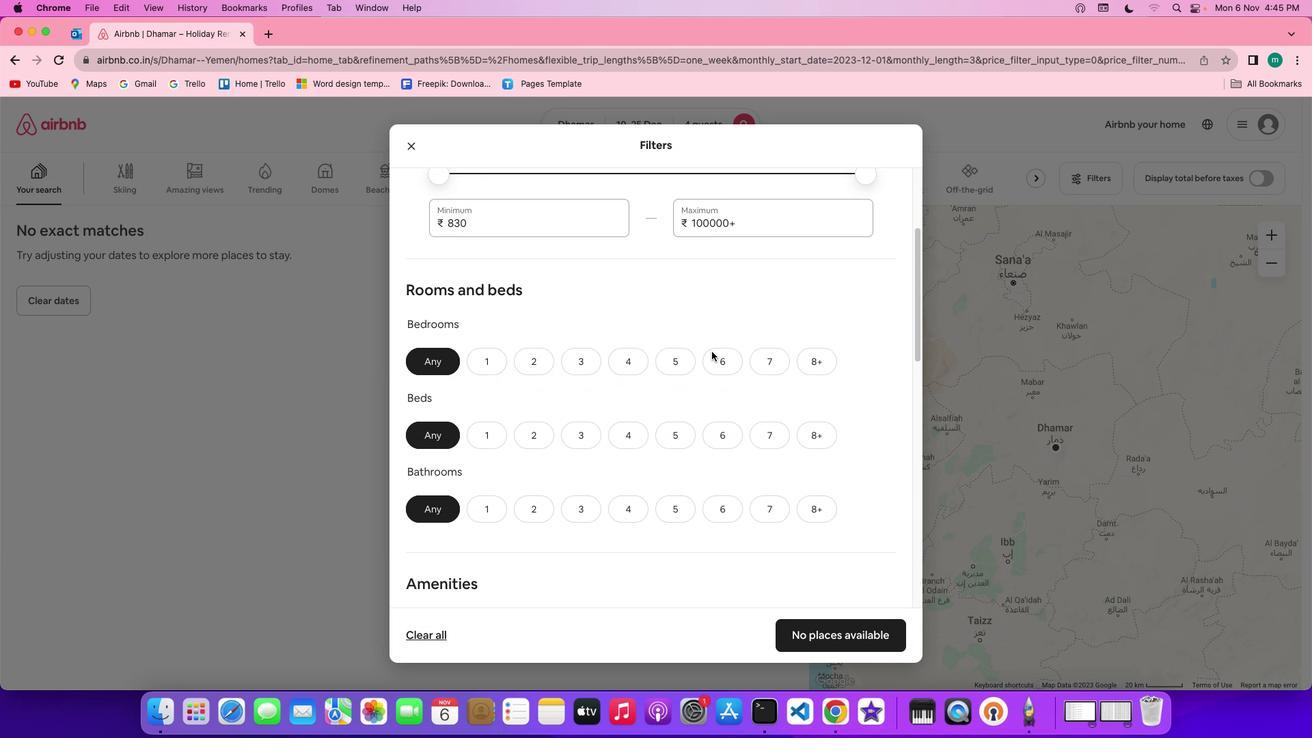 
Action: Mouse scrolled (716, 355) with delta (4, 3)
Screenshot: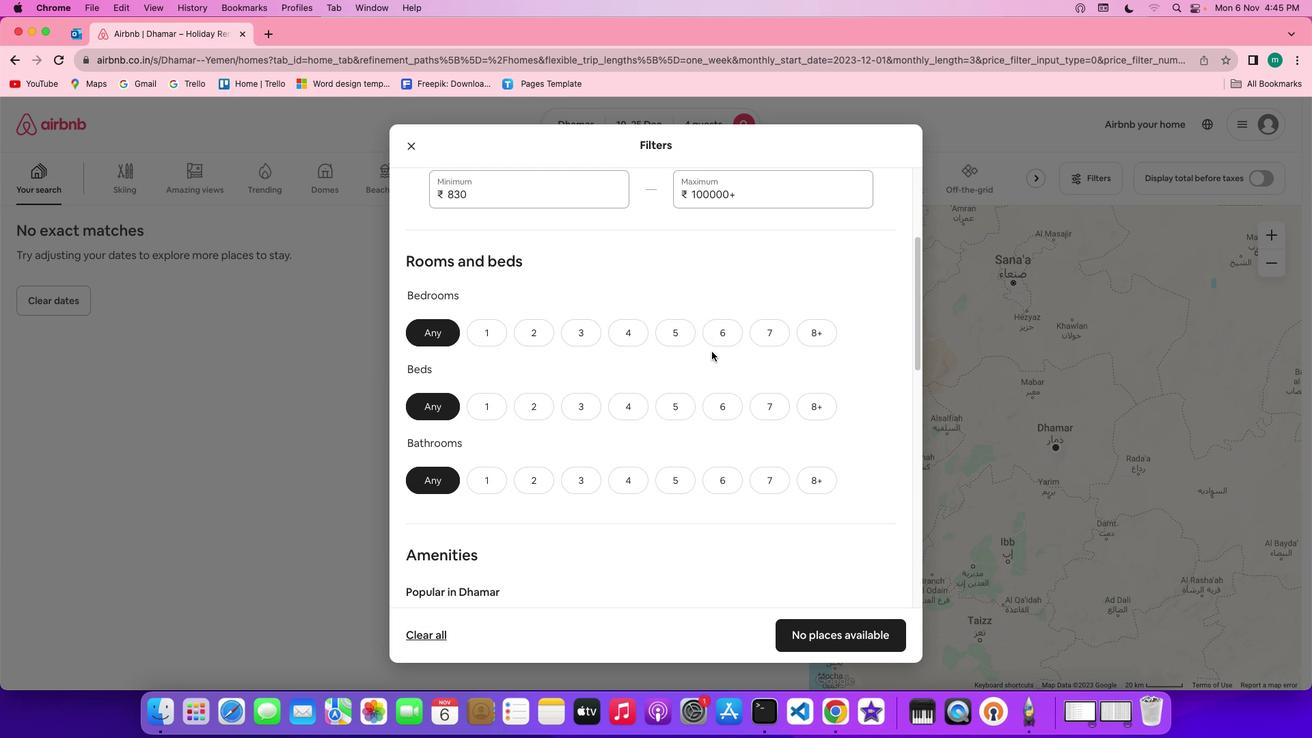 
Action: Mouse scrolled (716, 355) with delta (4, 3)
Screenshot: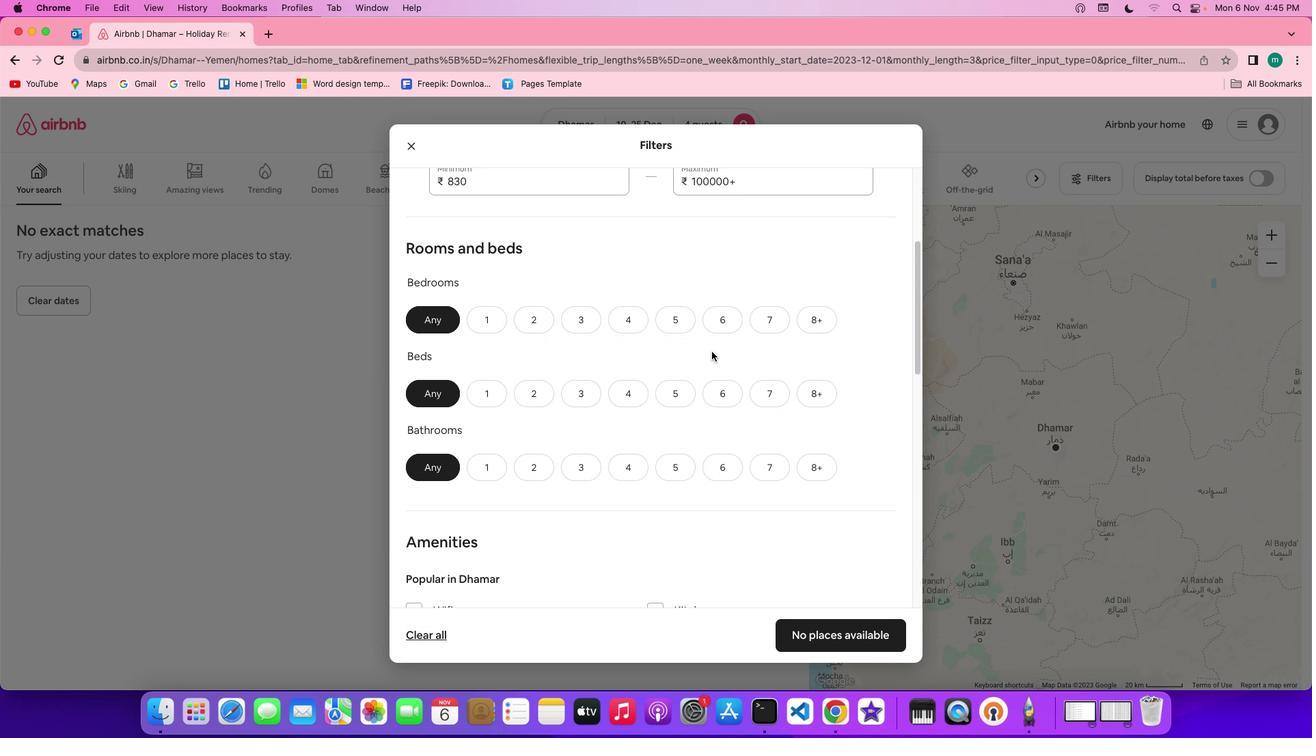 
Action: Mouse scrolled (716, 355) with delta (4, 3)
Screenshot: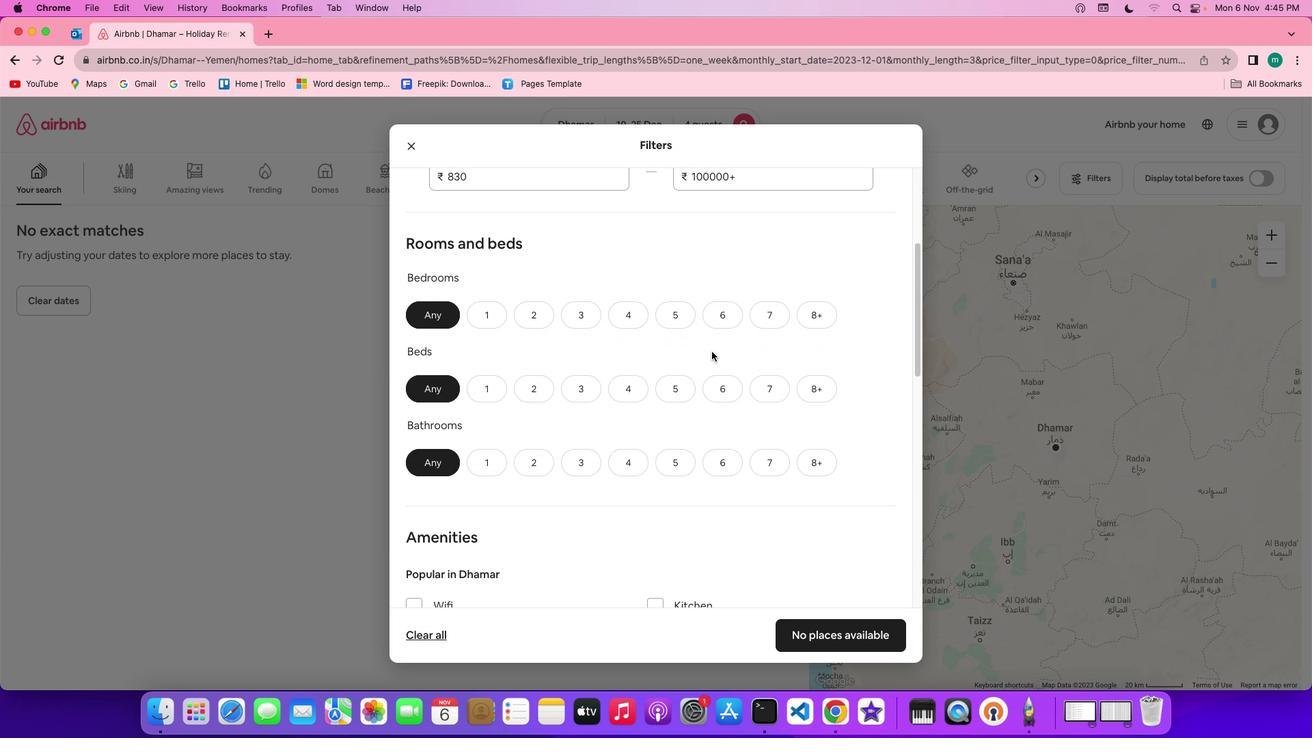 
Action: Mouse scrolled (716, 355) with delta (4, 3)
Screenshot: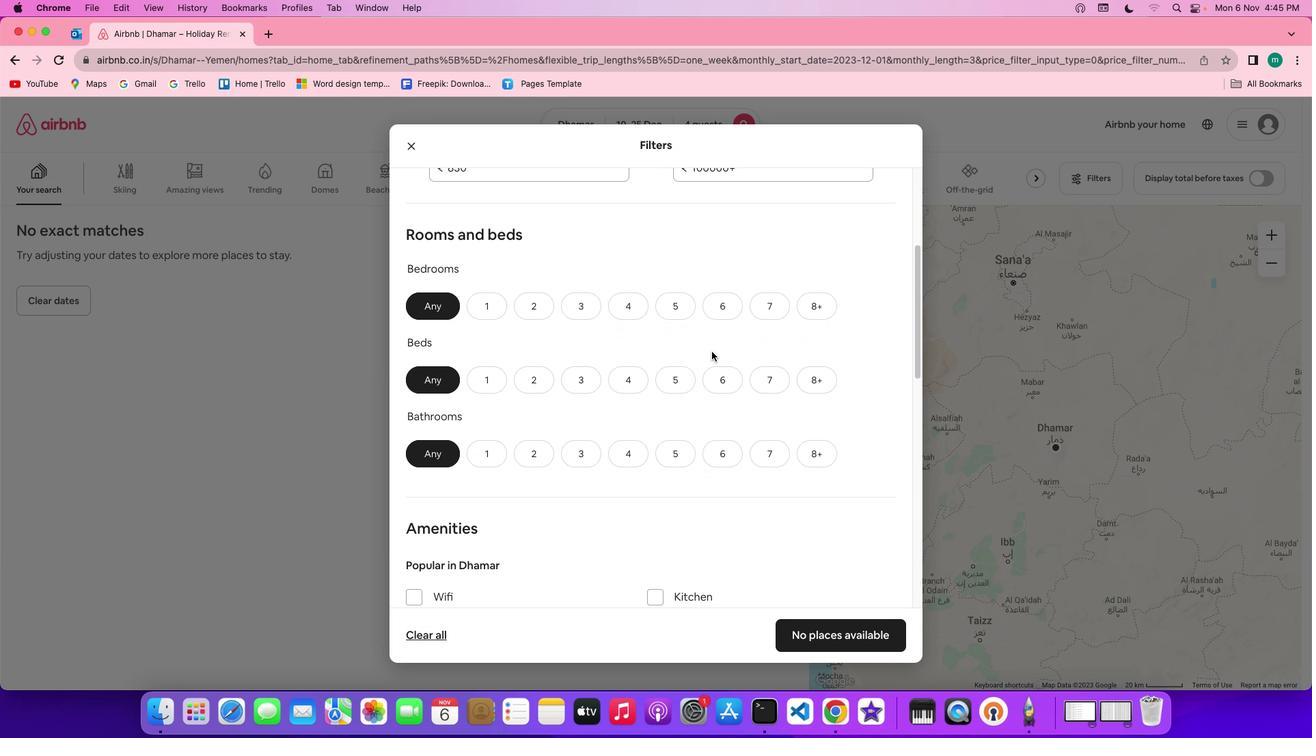 
Action: Mouse scrolled (716, 355) with delta (4, 3)
Screenshot: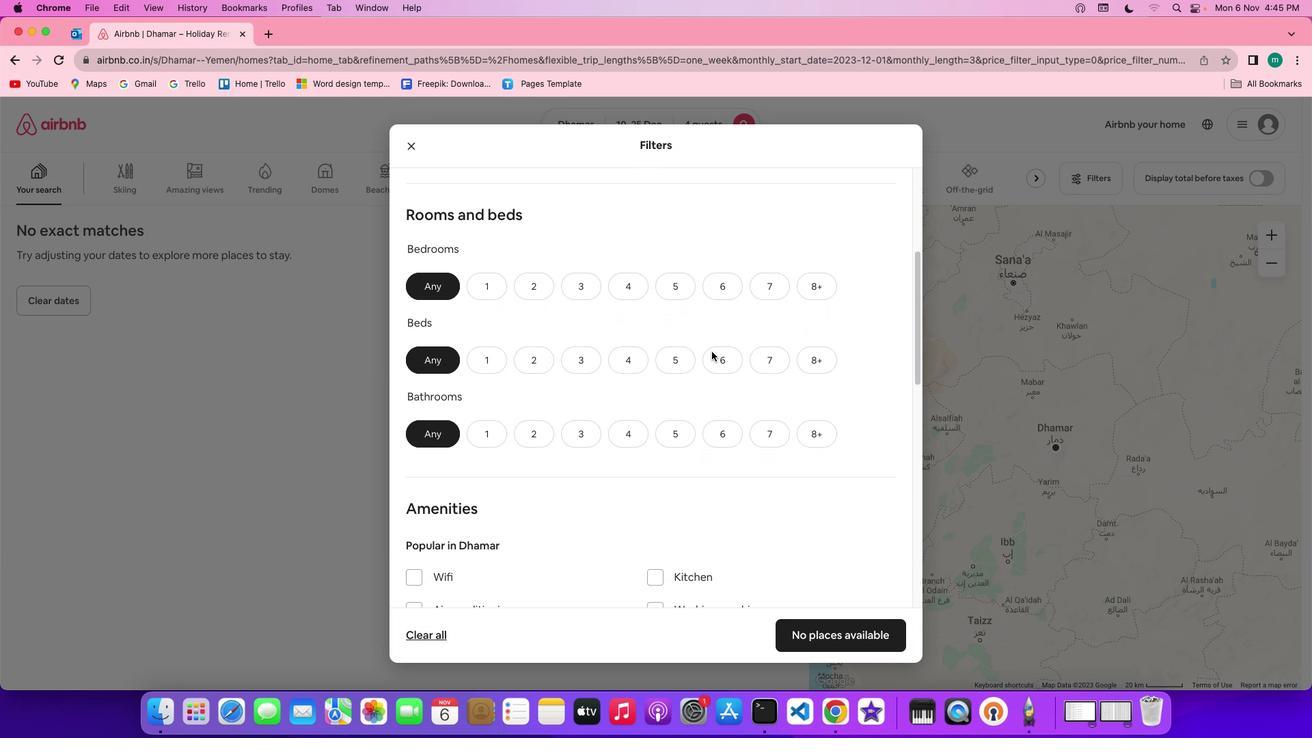 
Action: Mouse scrolled (716, 355) with delta (4, 3)
Screenshot: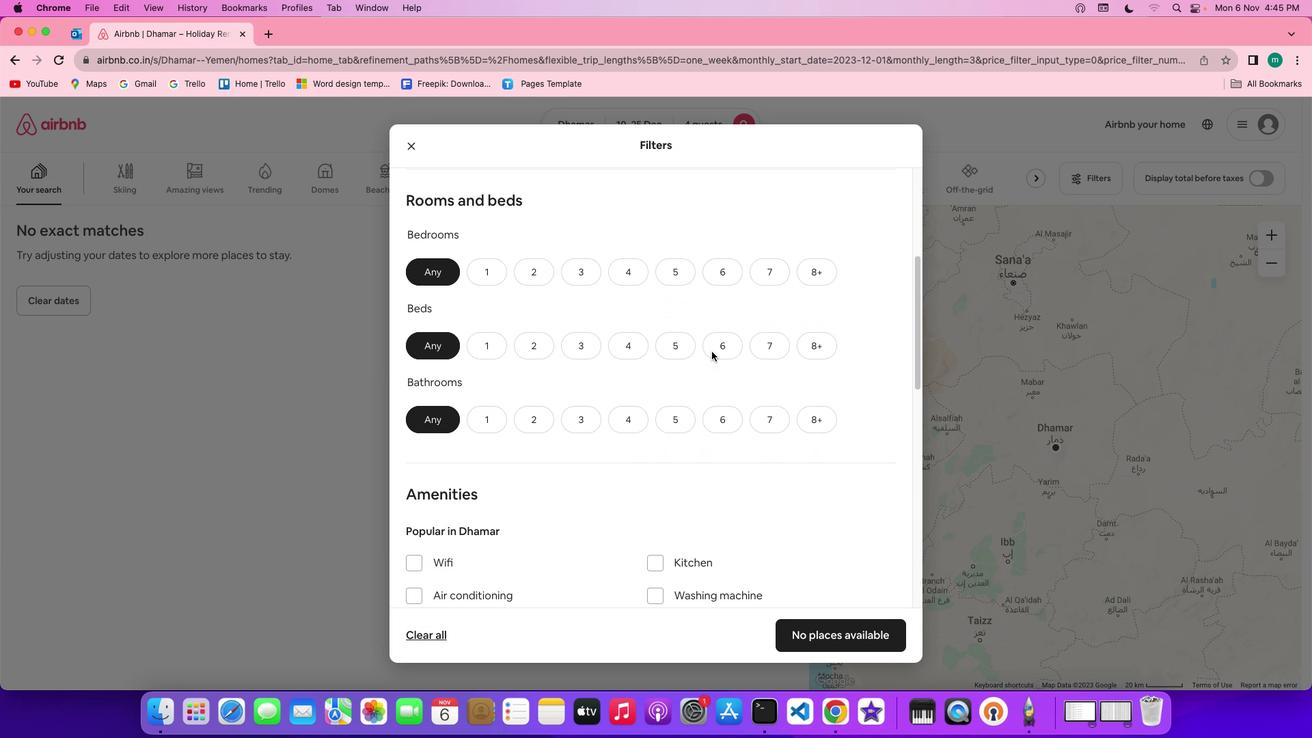 
Action: Mouse scrolled (716, 355) with delta (4, 3)
Screenshot: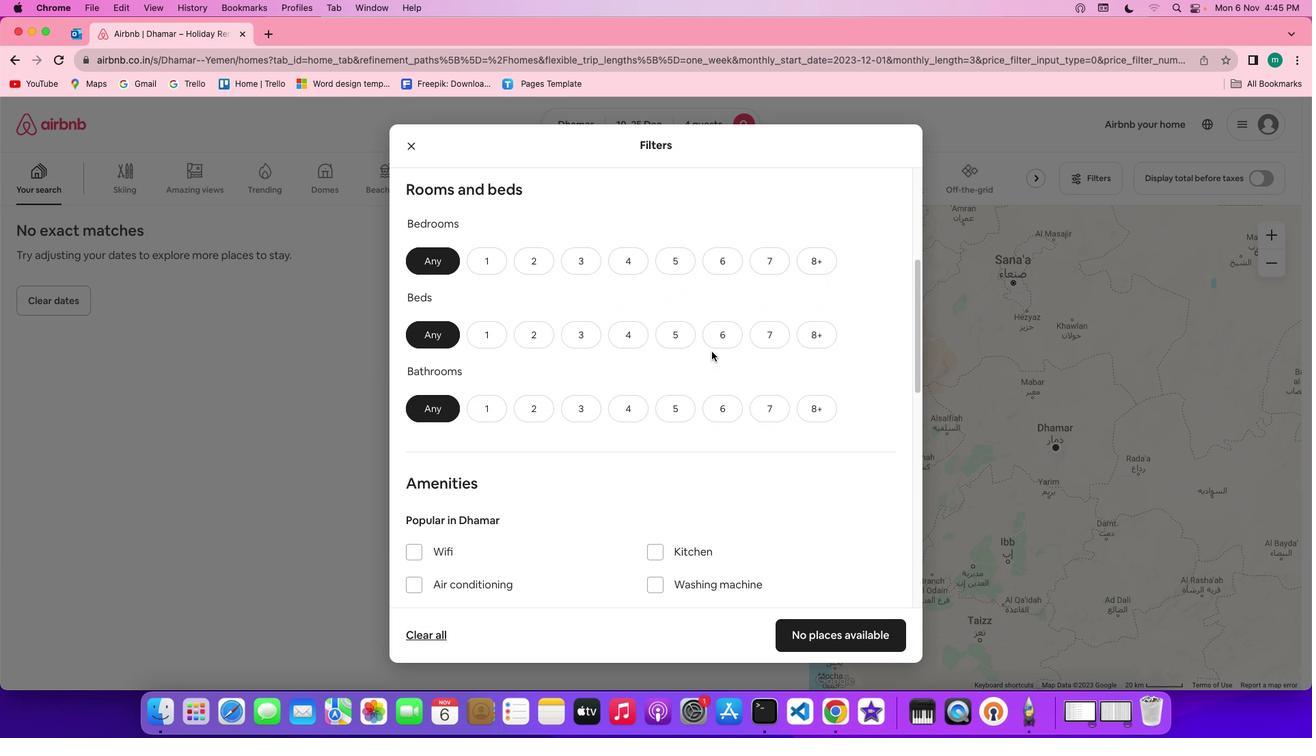 
Action: Mouse moved to (538, 250)
Screenshot: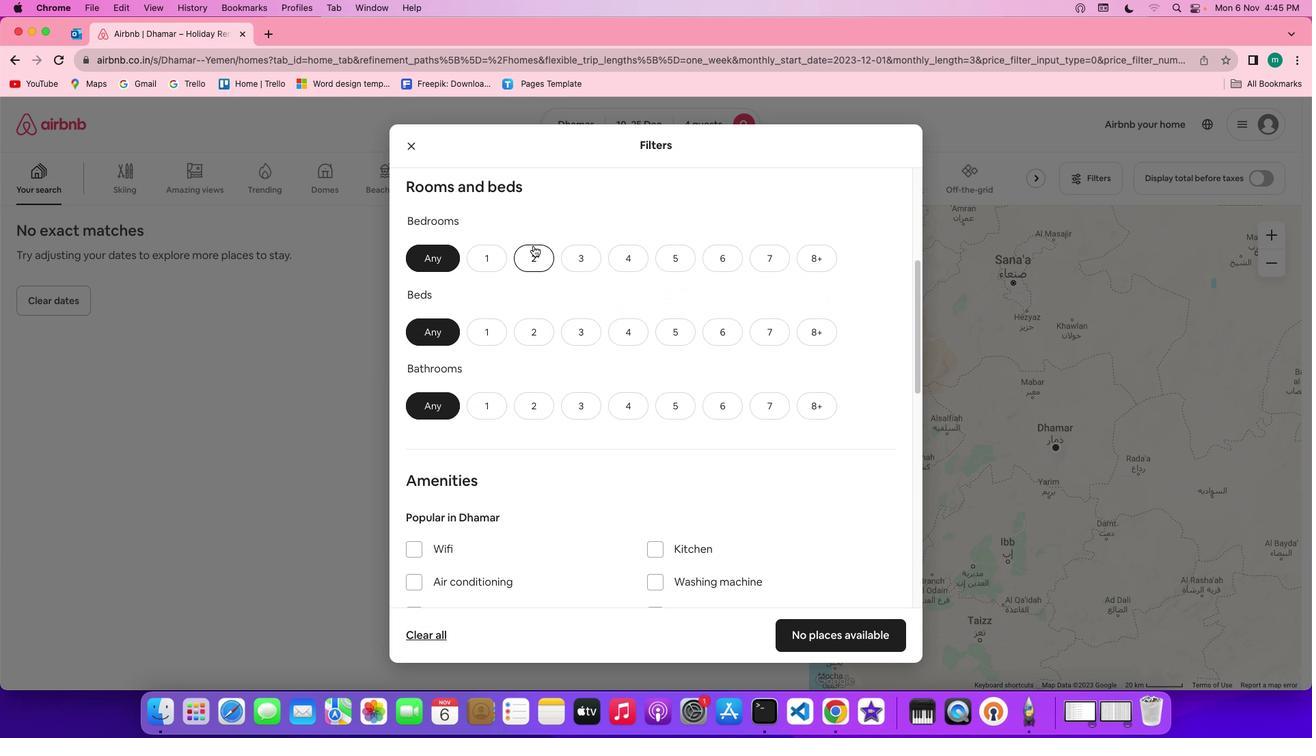
Action: Mouse pressed left at (538, 250)
Screenshot: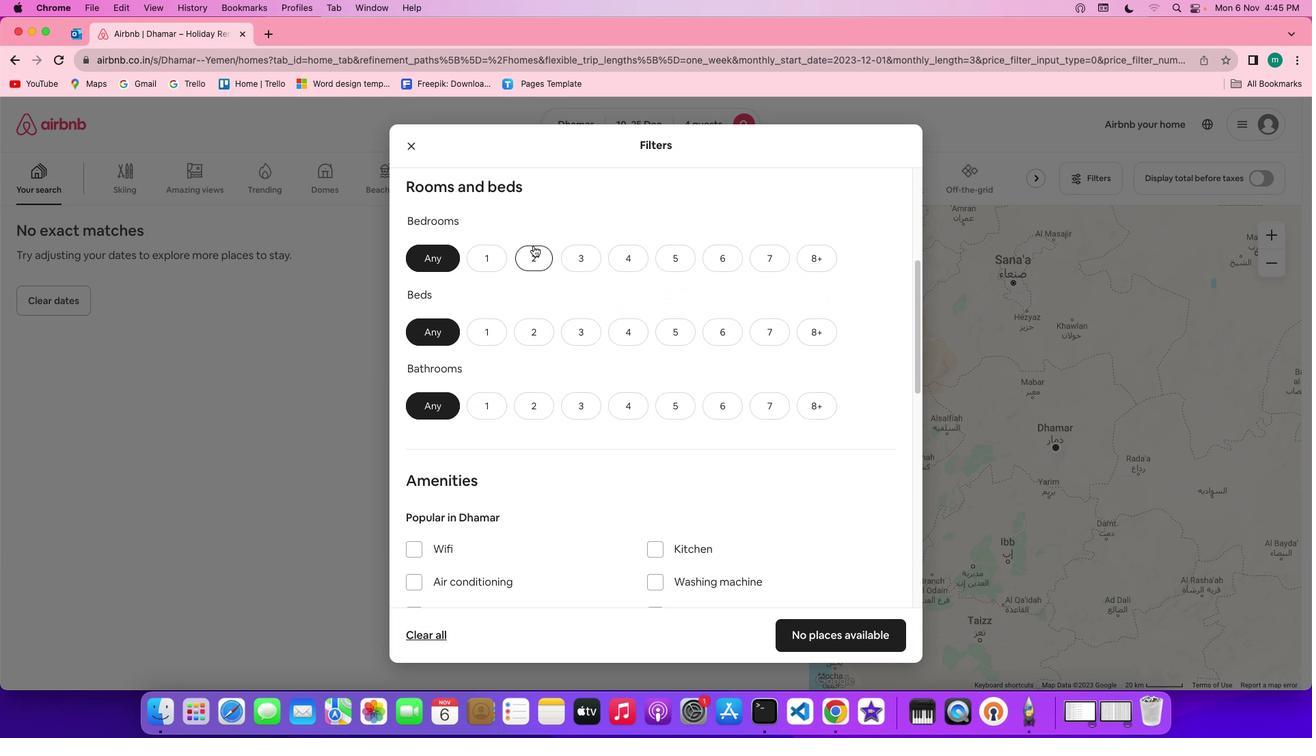 
Action: Mouse moved to (583, 330)
Screenshot: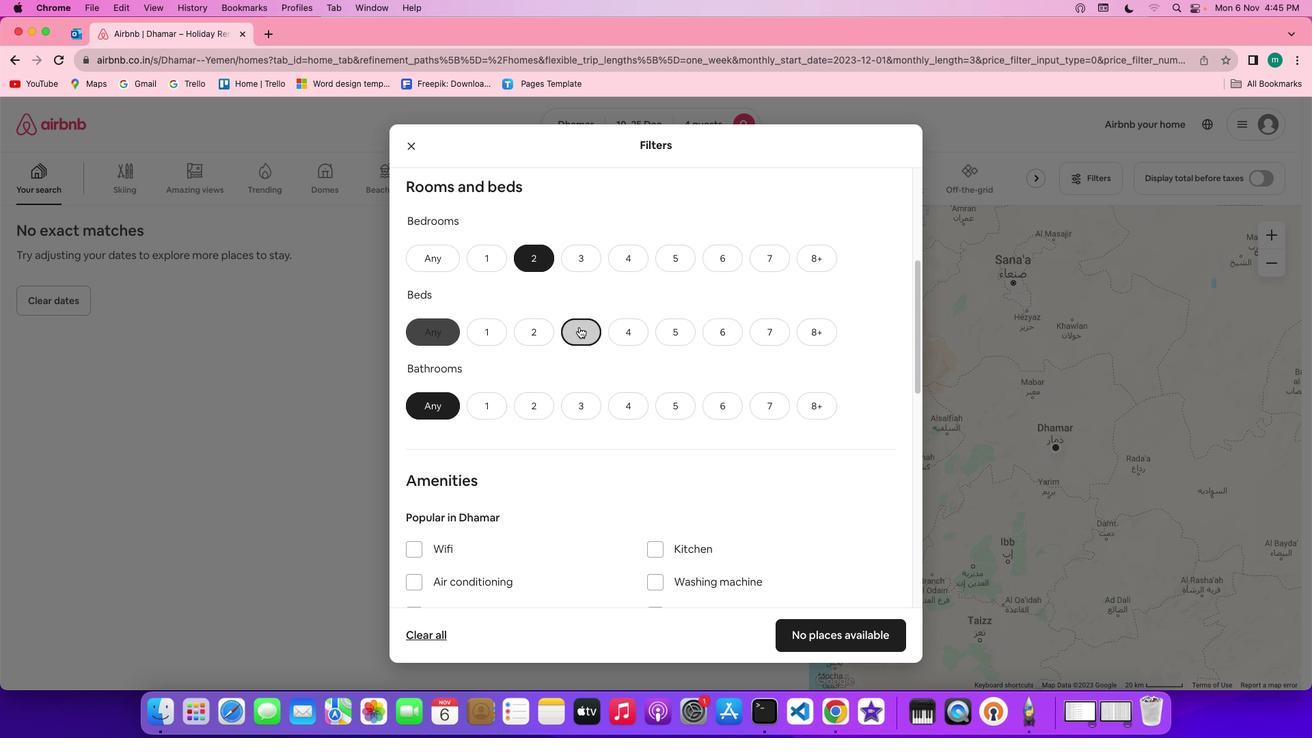 
Action: Mouse pressed left at (583, 330)
Screenshot: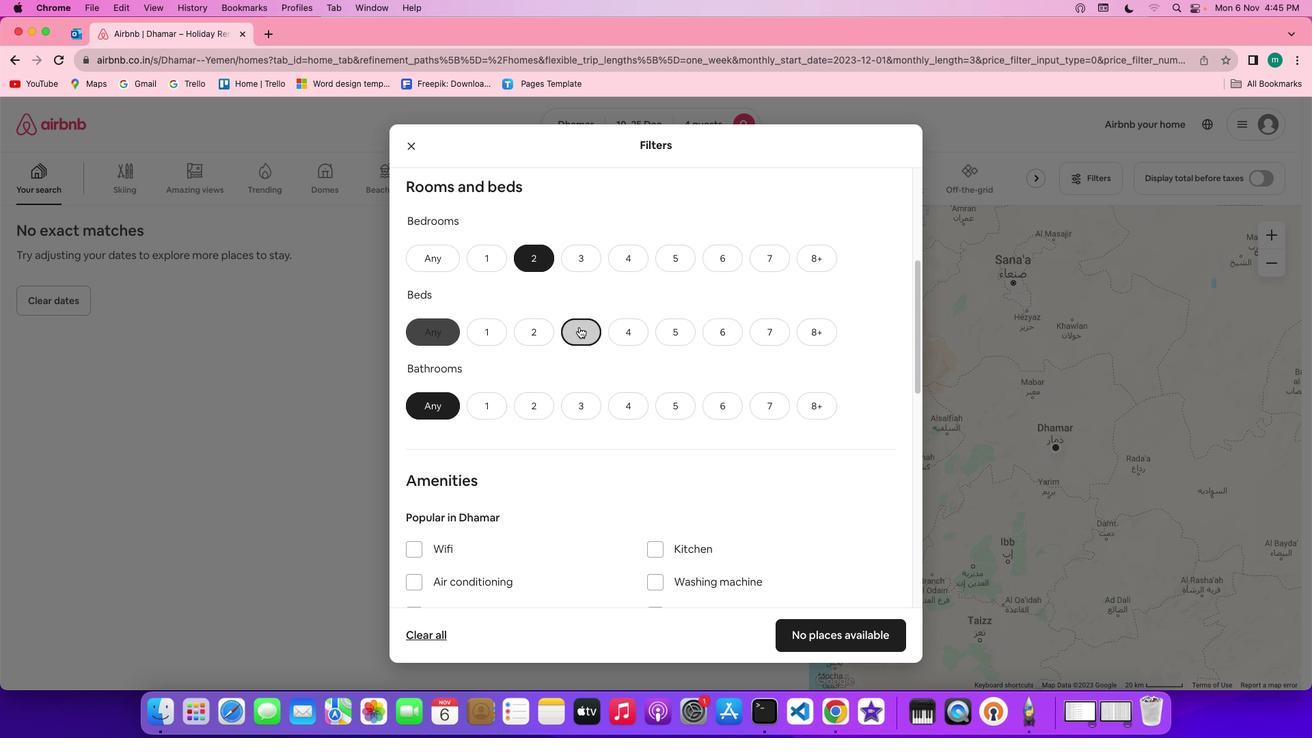 
Action: Mouse moved to (541, 401)
Screenshot: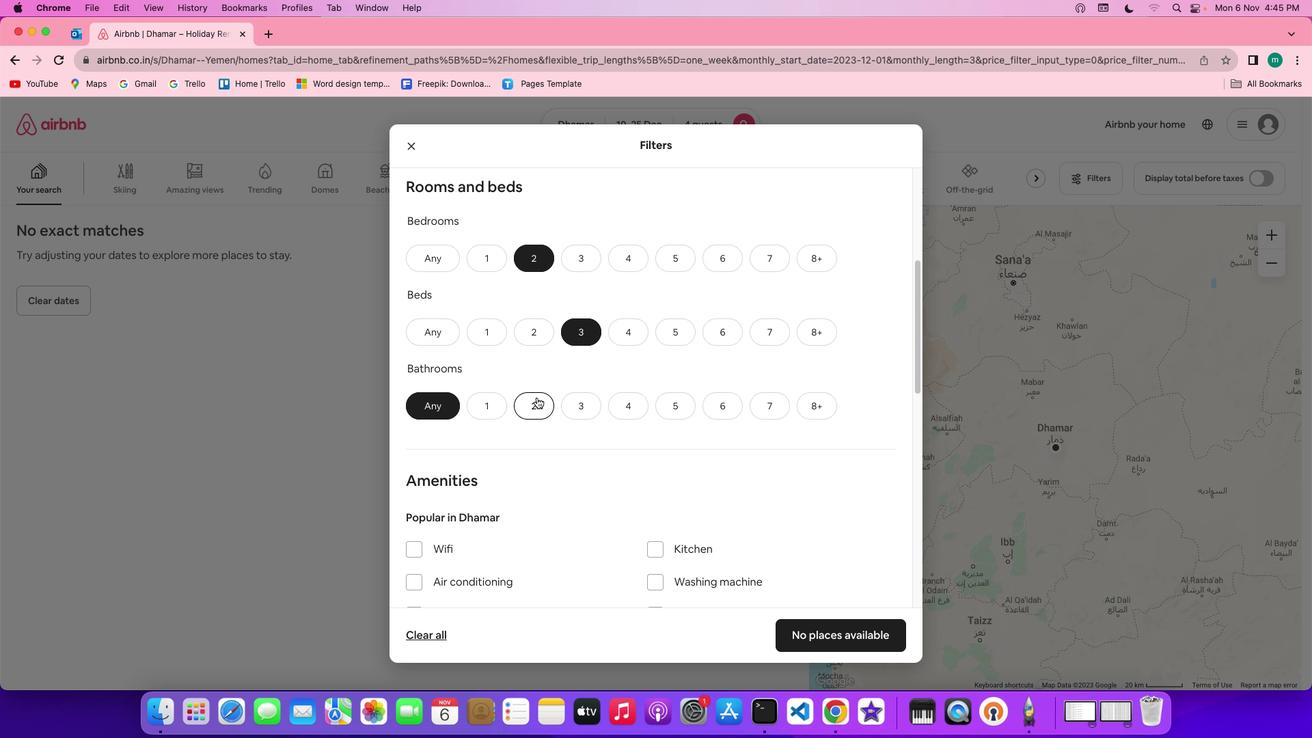 
Action: Mouse pressed left at (541, 401)
Screenshot: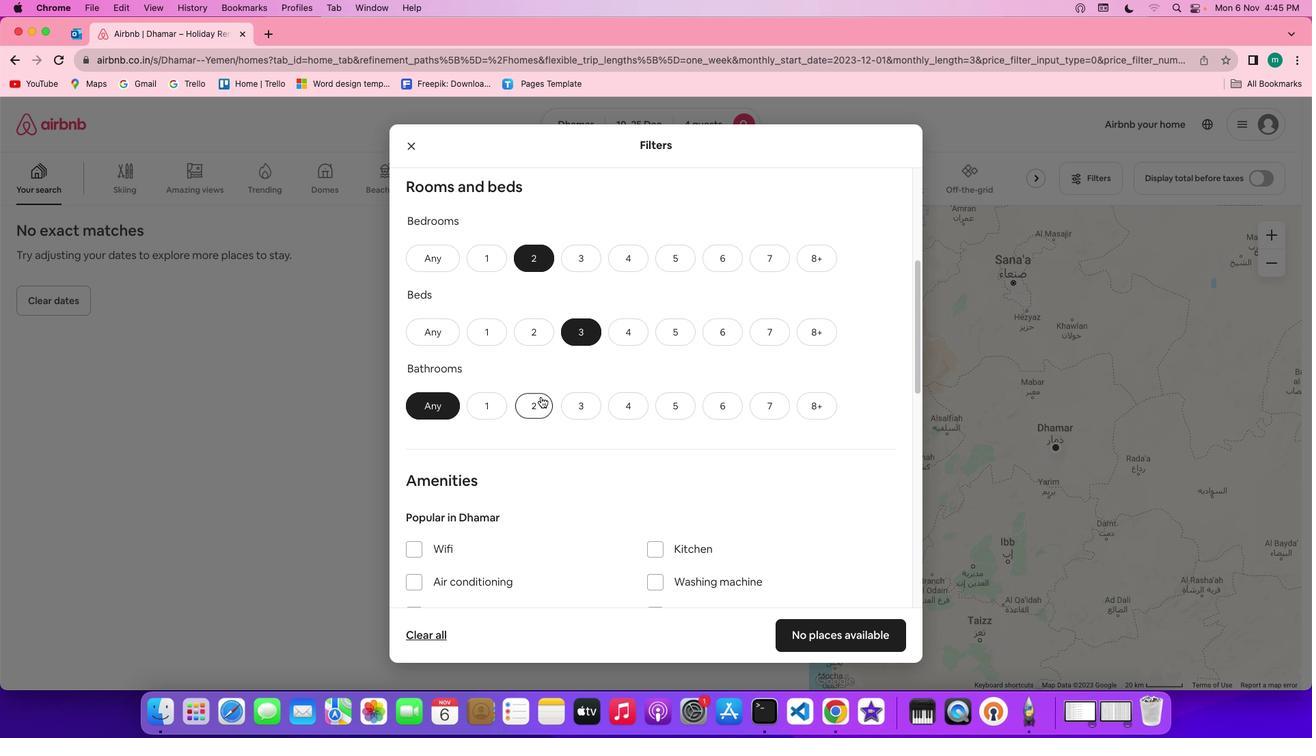 
Action: Mouse moved to (668, 398)
Screenshot: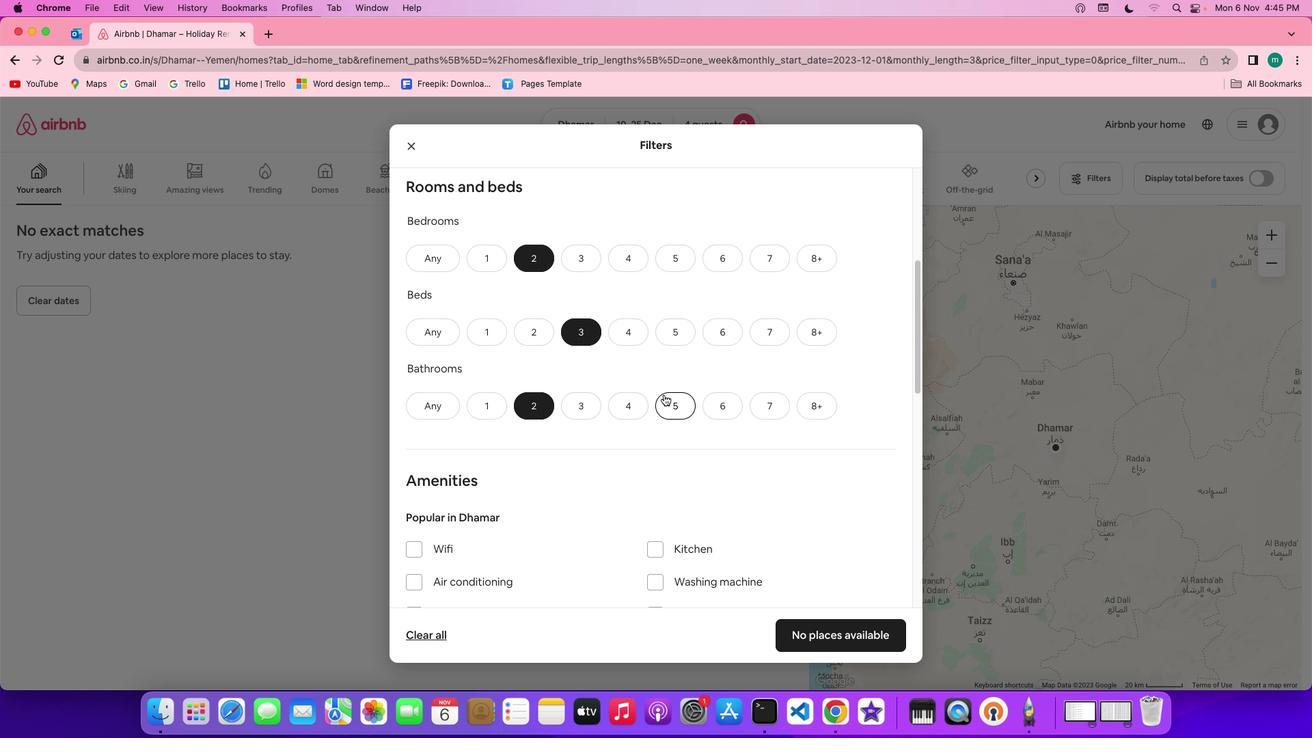 
Action: Mouse scrolled (668, 398) with delta (4, 3)
Screenshot: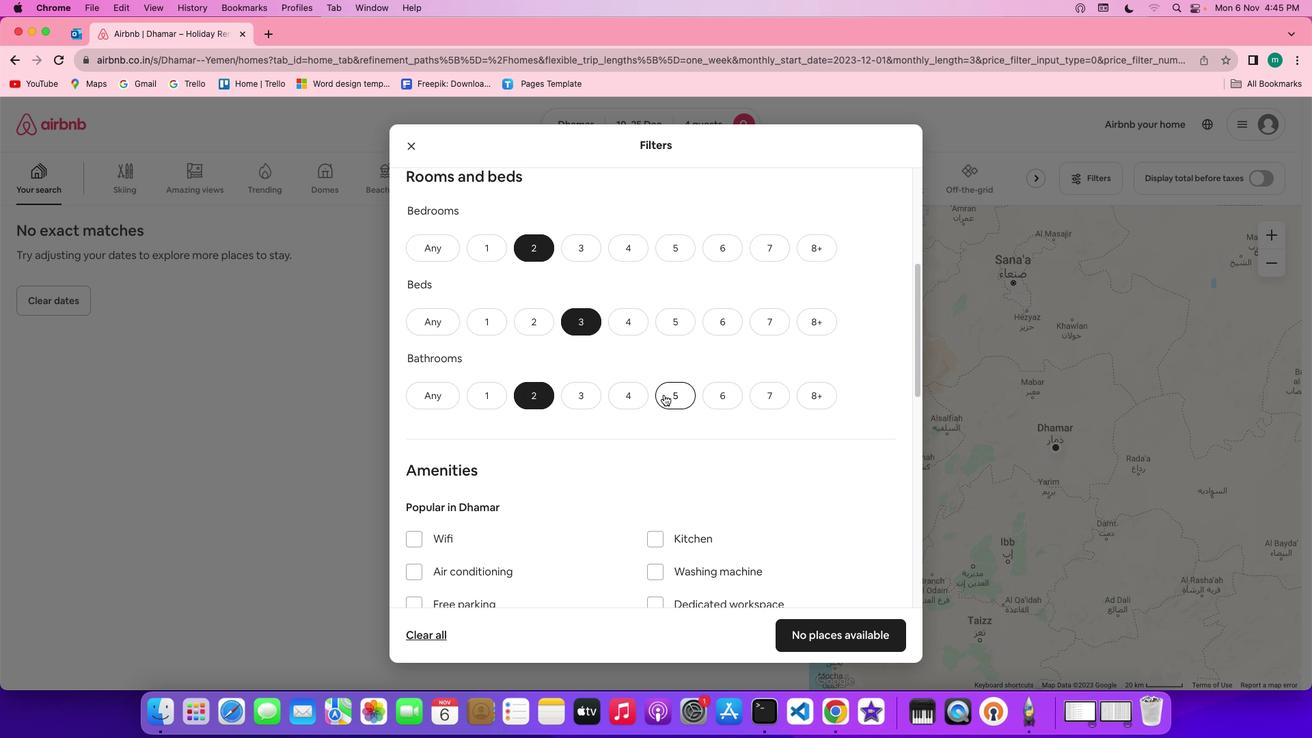 
Action: Mouse scrolled (668, 398) with delta (4, 3)
Screenshot: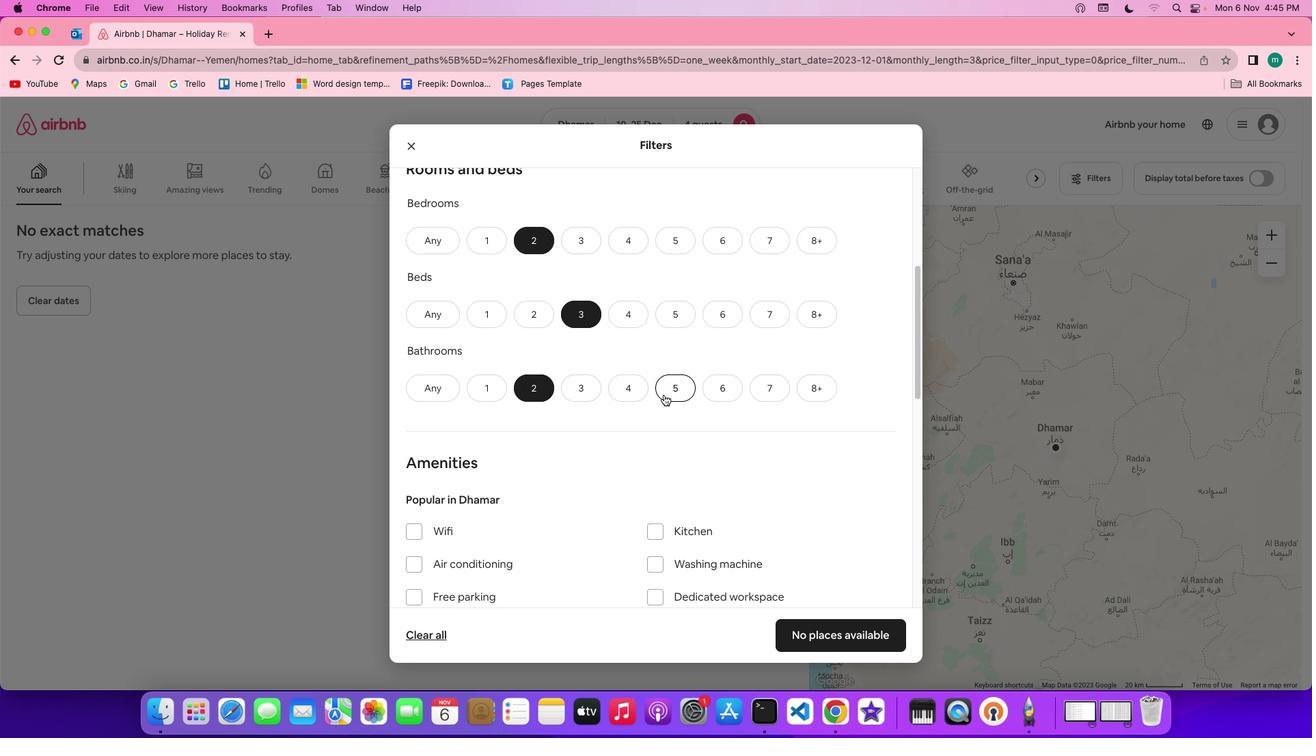 
Action: Mouse scrolled (668, 398) with delta (4, 3)
Screenshot: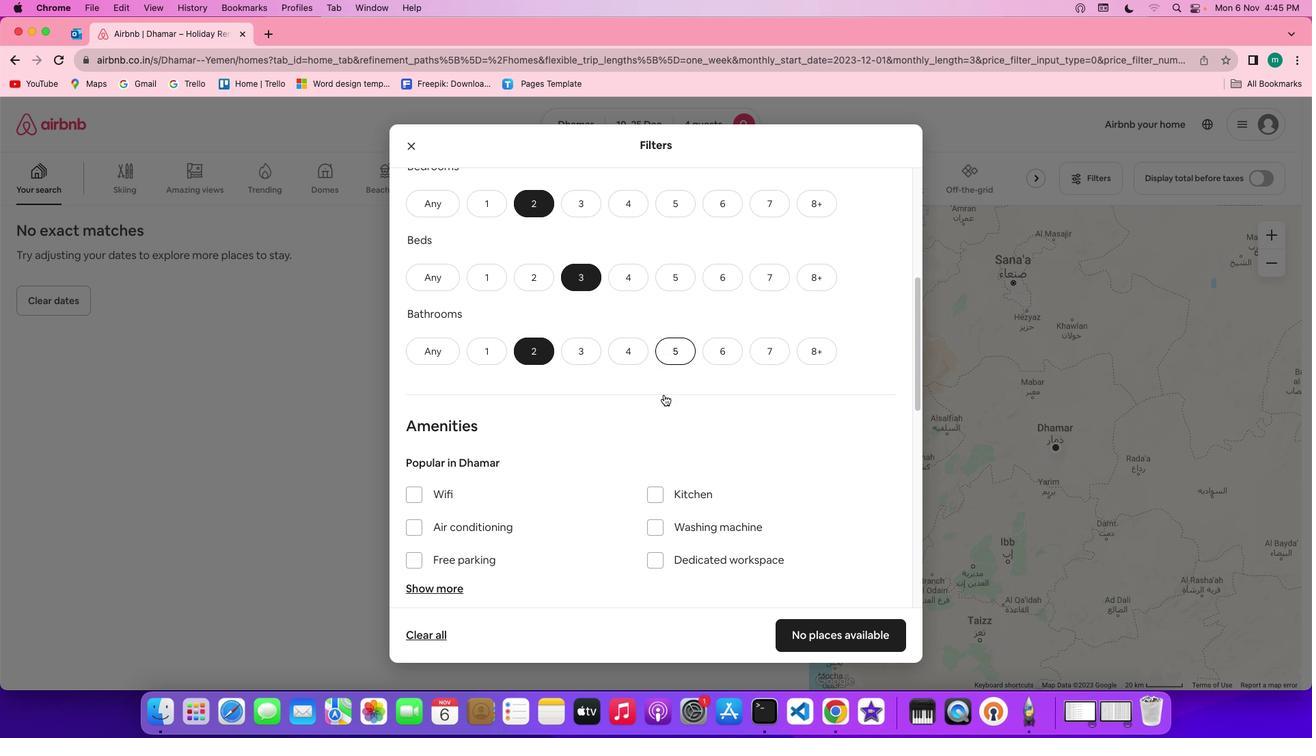 
Action: Mouse scrolled (668, 398) with delta (4, 3)
Screenshot: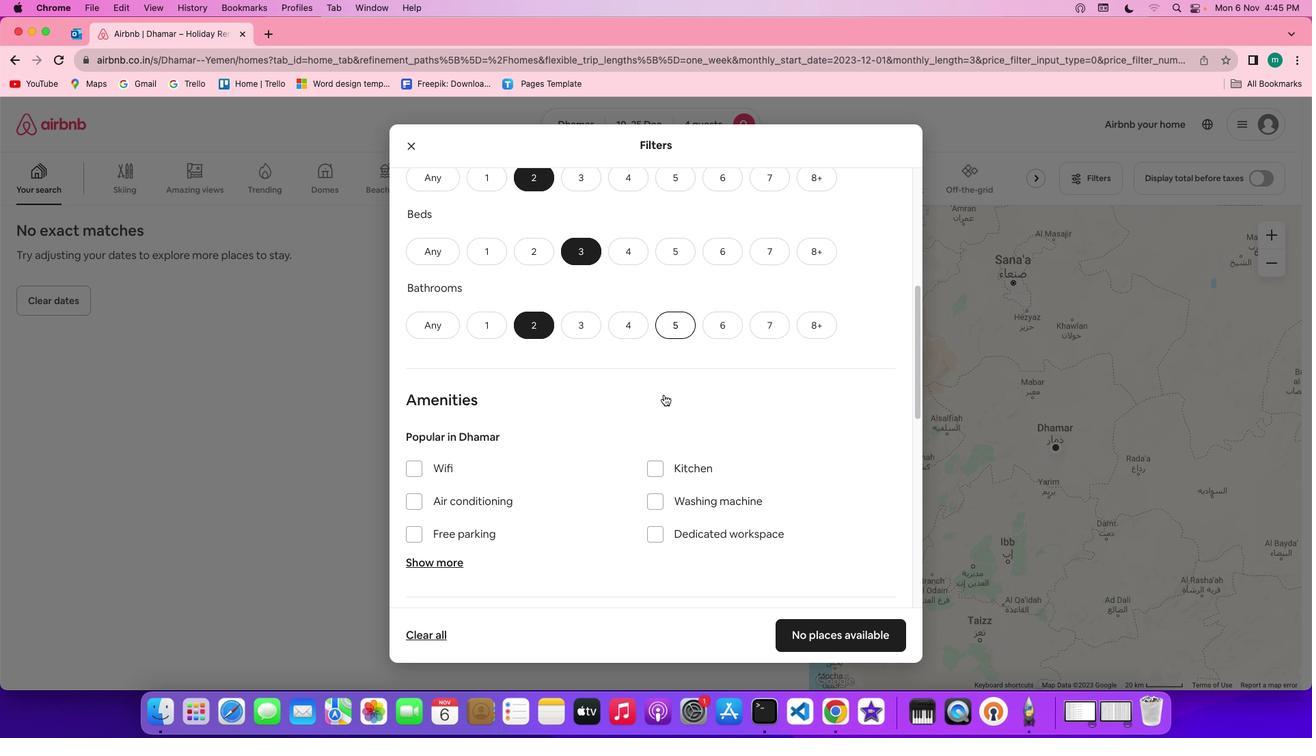 
Action: Mouse scrolled (668, 398) with delta (4, 3)
Screenshot: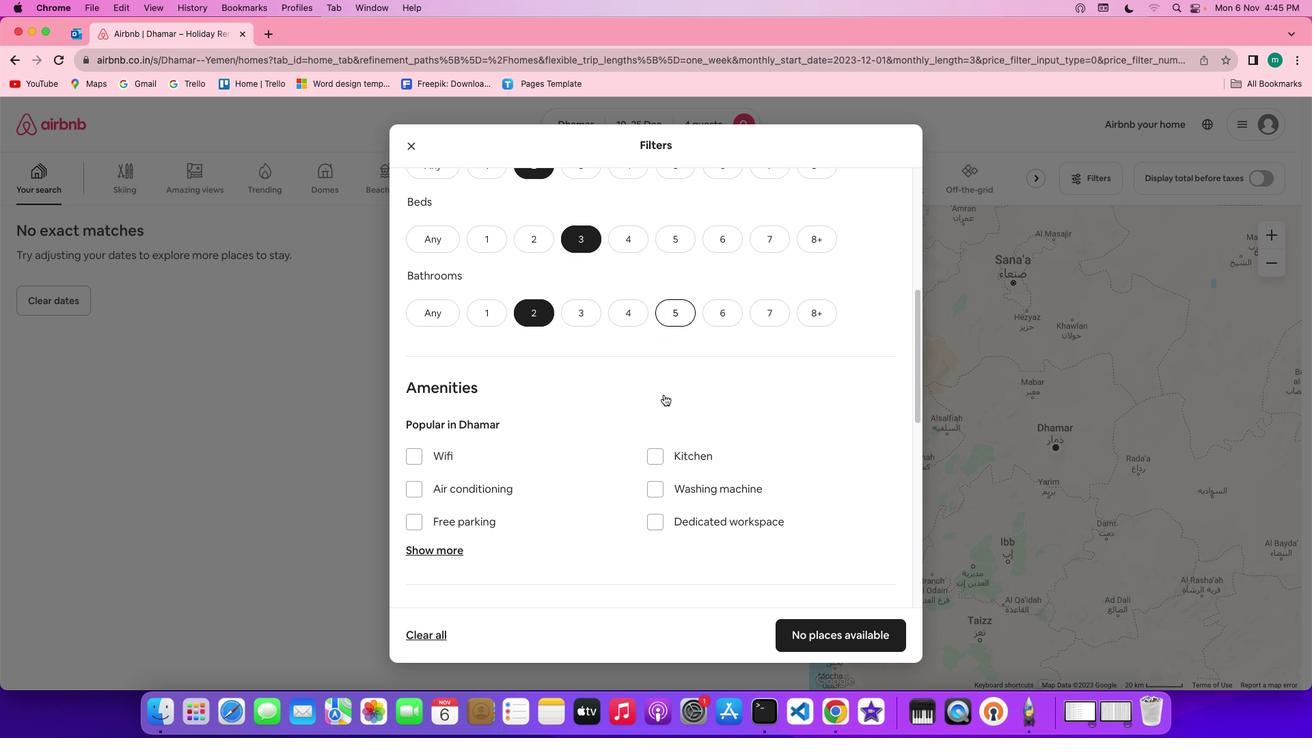 
Action: Mouse scrolled (668, 398) with delta (4, 3)
Screenshot: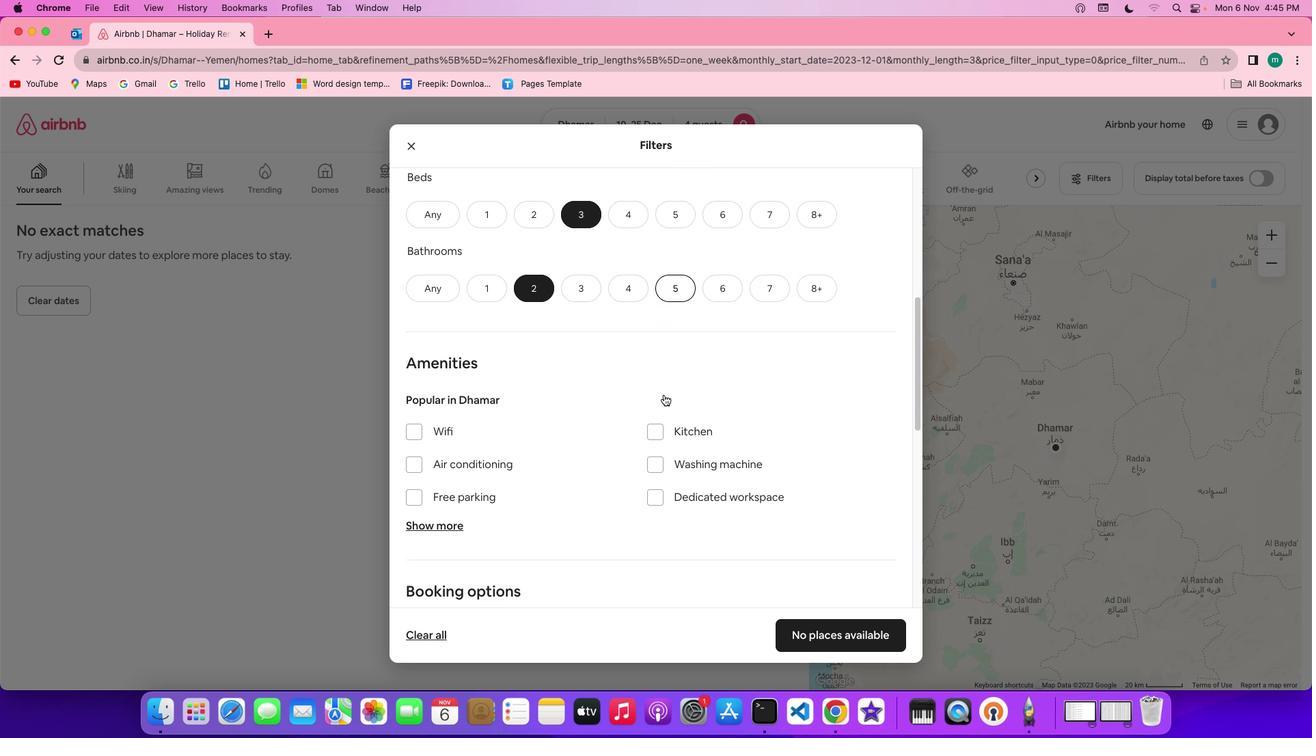 
Action: Mouse scrolled (668, 398) with delta (4, 3)
Screenshot: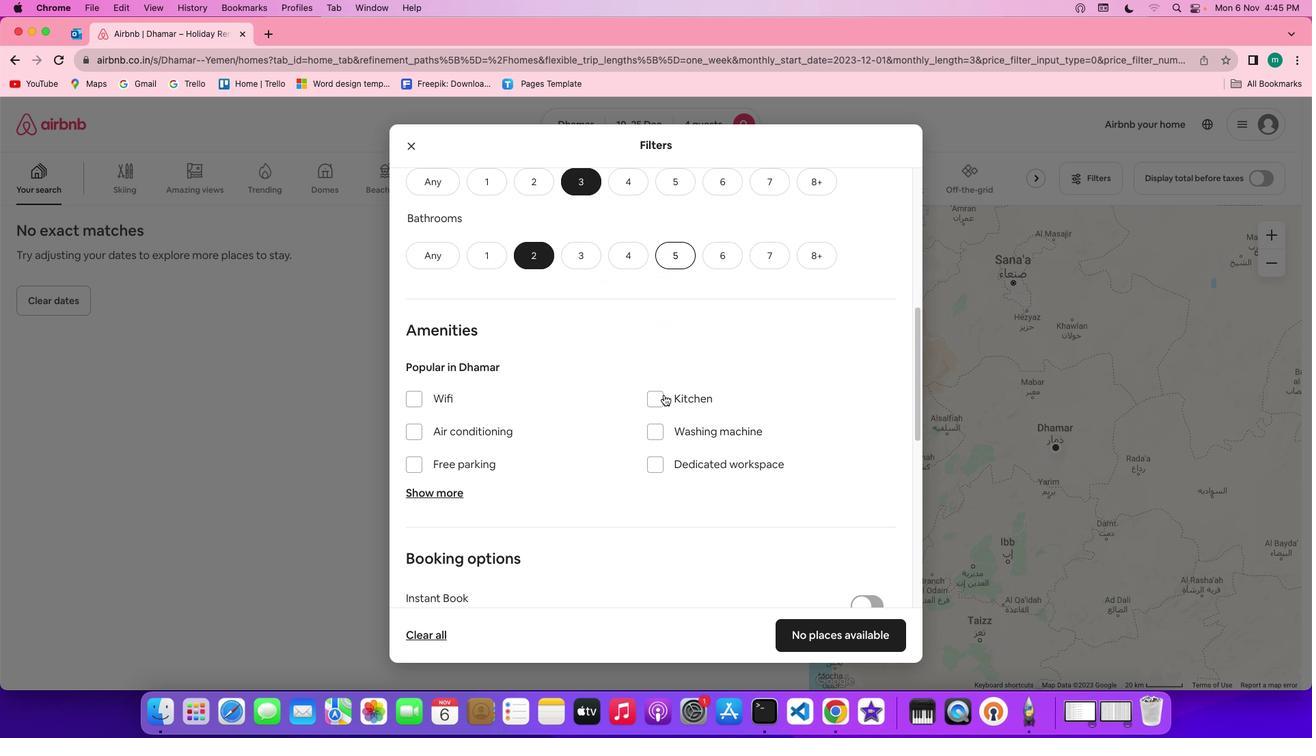 
Action: Mouse scrolled (668, 398) with delta (4, 3)
Screenshot: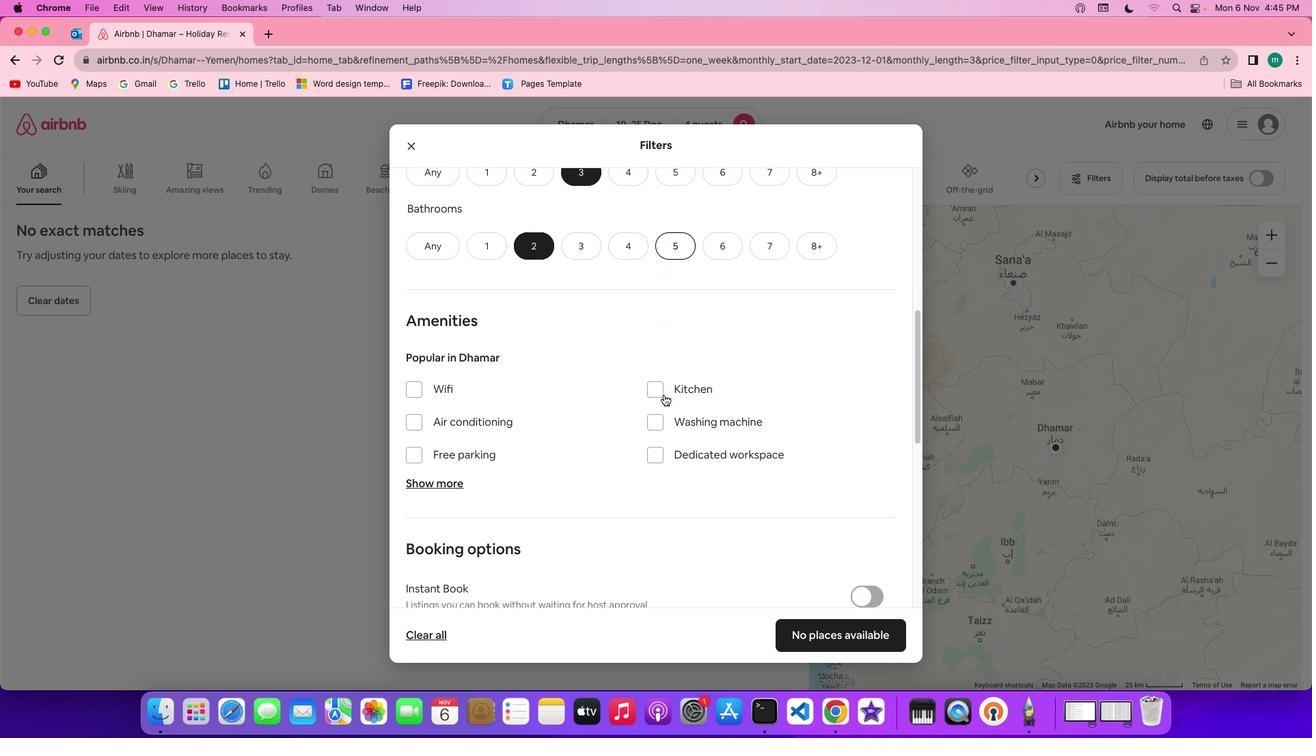 
Action: Mouse scrolled (668, 398) with delta (4, 3)
Screenshot: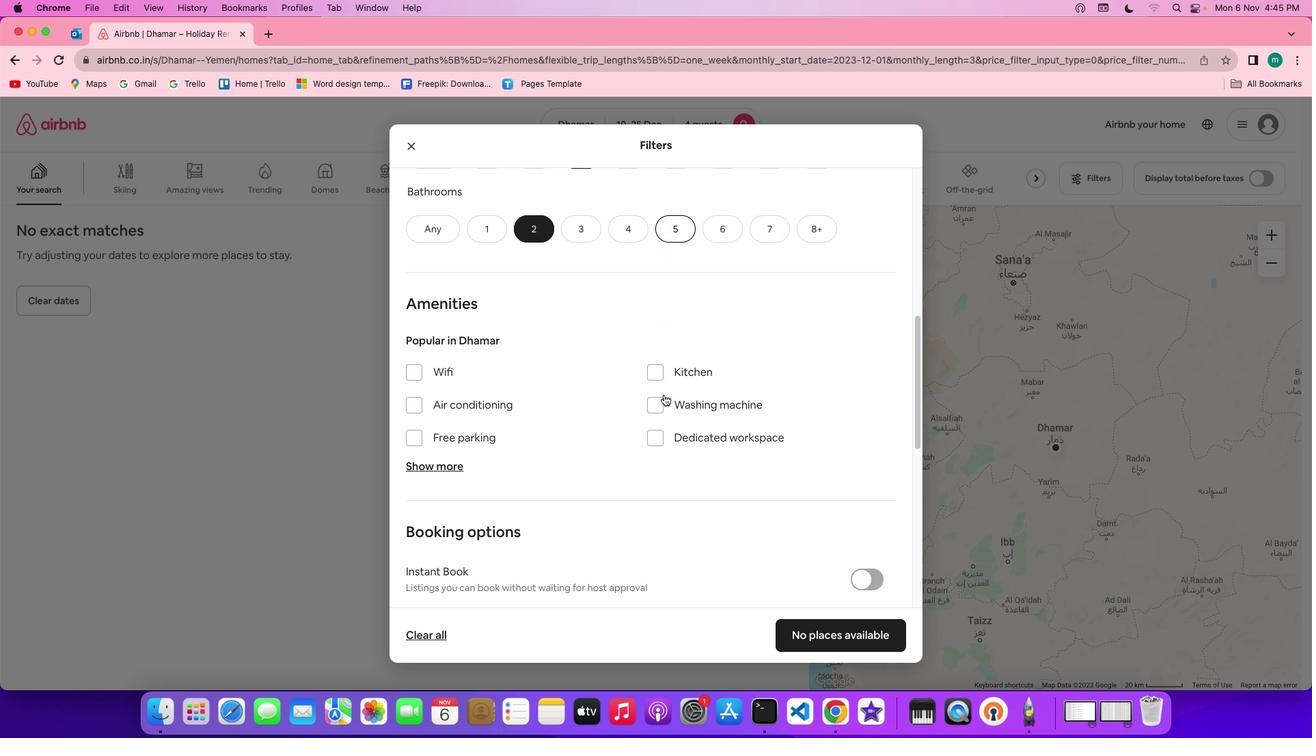 
Action: Mouse scrolled (668, 398) with delta (4, 3)
Screenshot: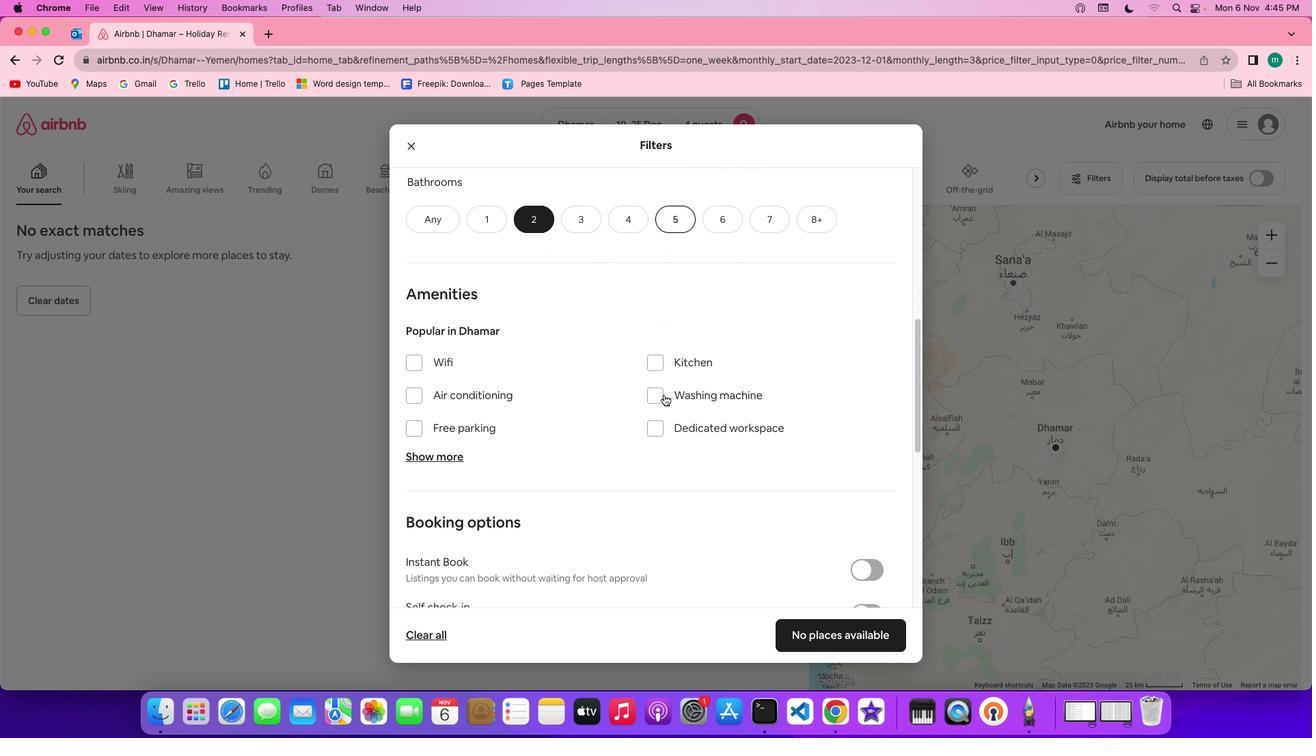 
Action: Mouse scrolled (668, 398) with delta (4, 3)
Screenshot: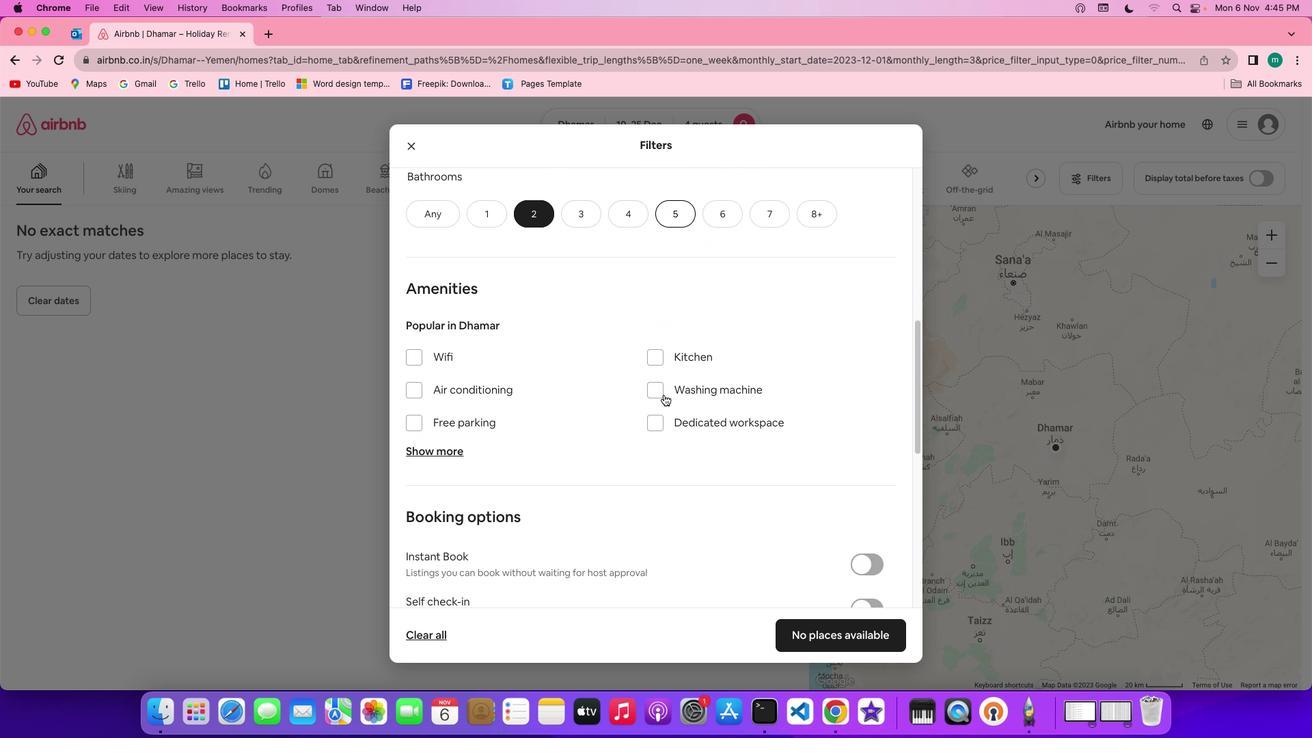 
Action: Mouse moved to (663, 402)
Screenshot: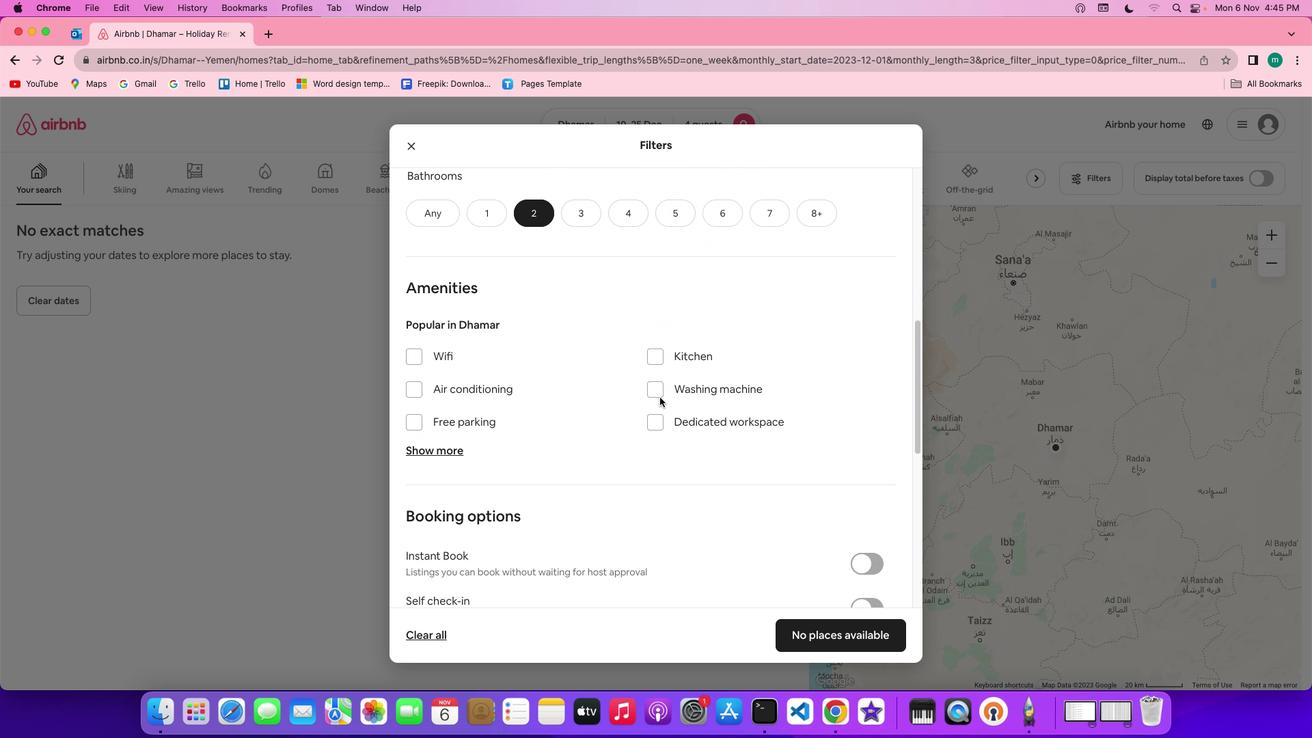 
Action: Mouse scrolled (663, 402) with delta (4, 3)
Screenshot: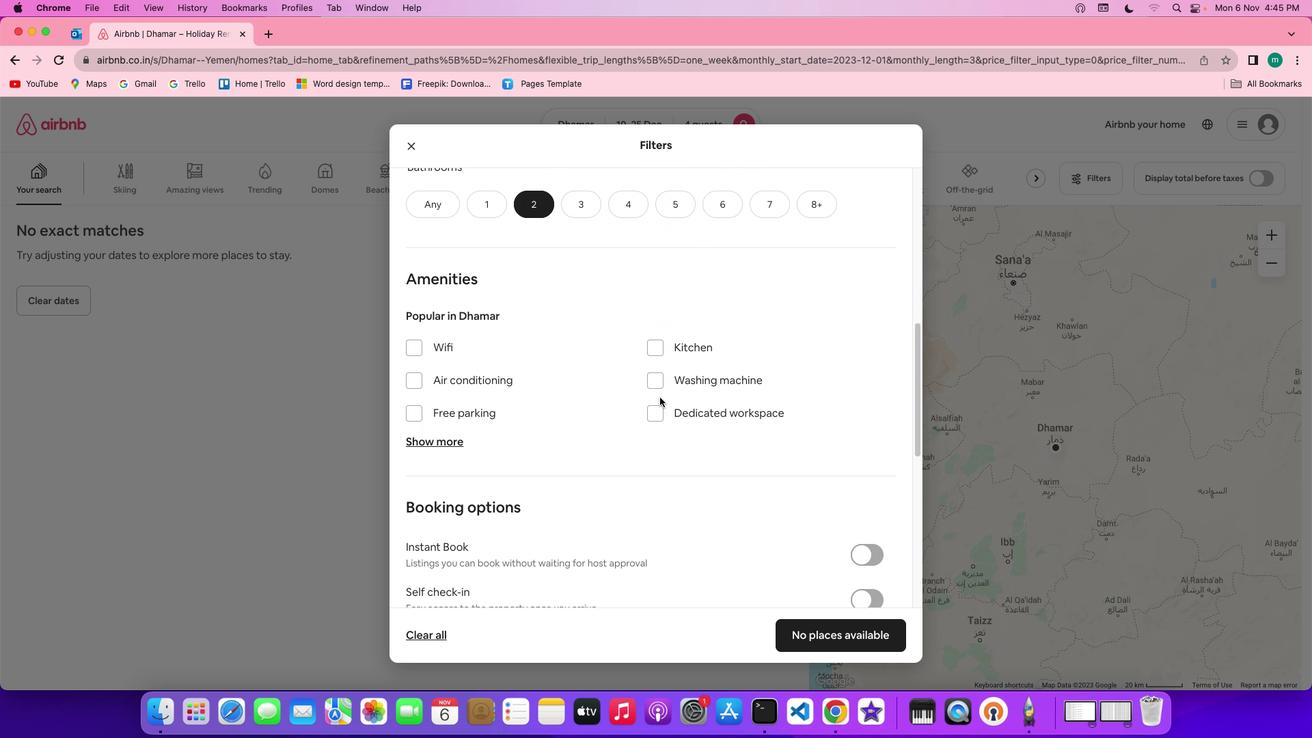 
Action: Mouse scrolled (663, 402) with delta (4, 3)
Screenshot: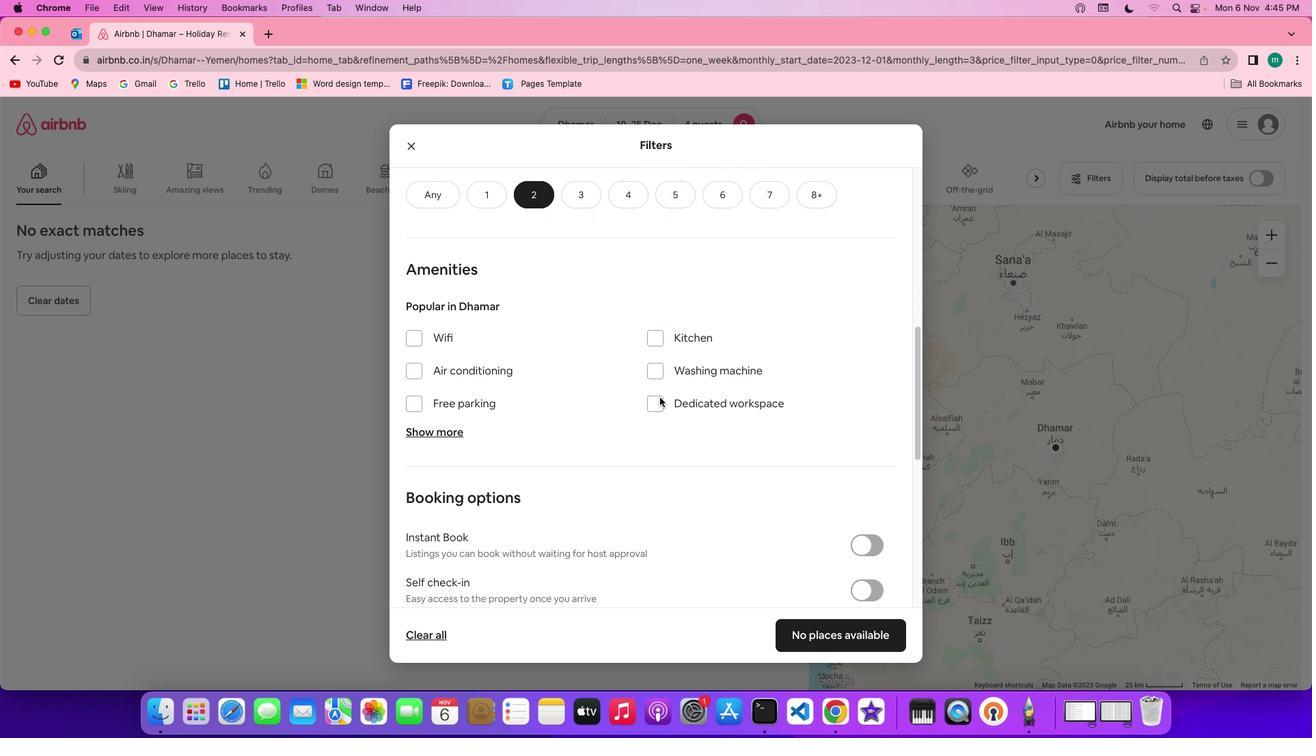 
Action: Mouse scrolled (663, 402) with delta (4, 3)
Screenshot: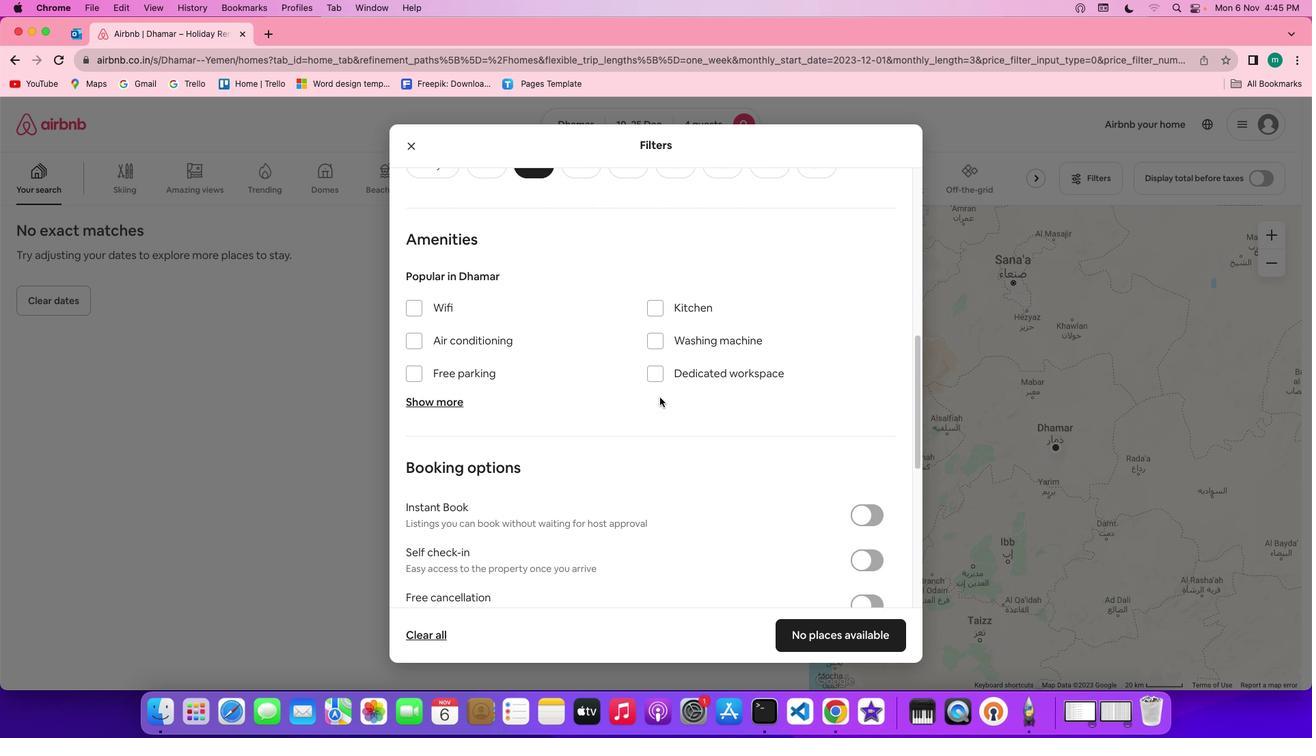 
Action: Mouse scrolled (663, 402) with delta (4, 3)
Screenshot: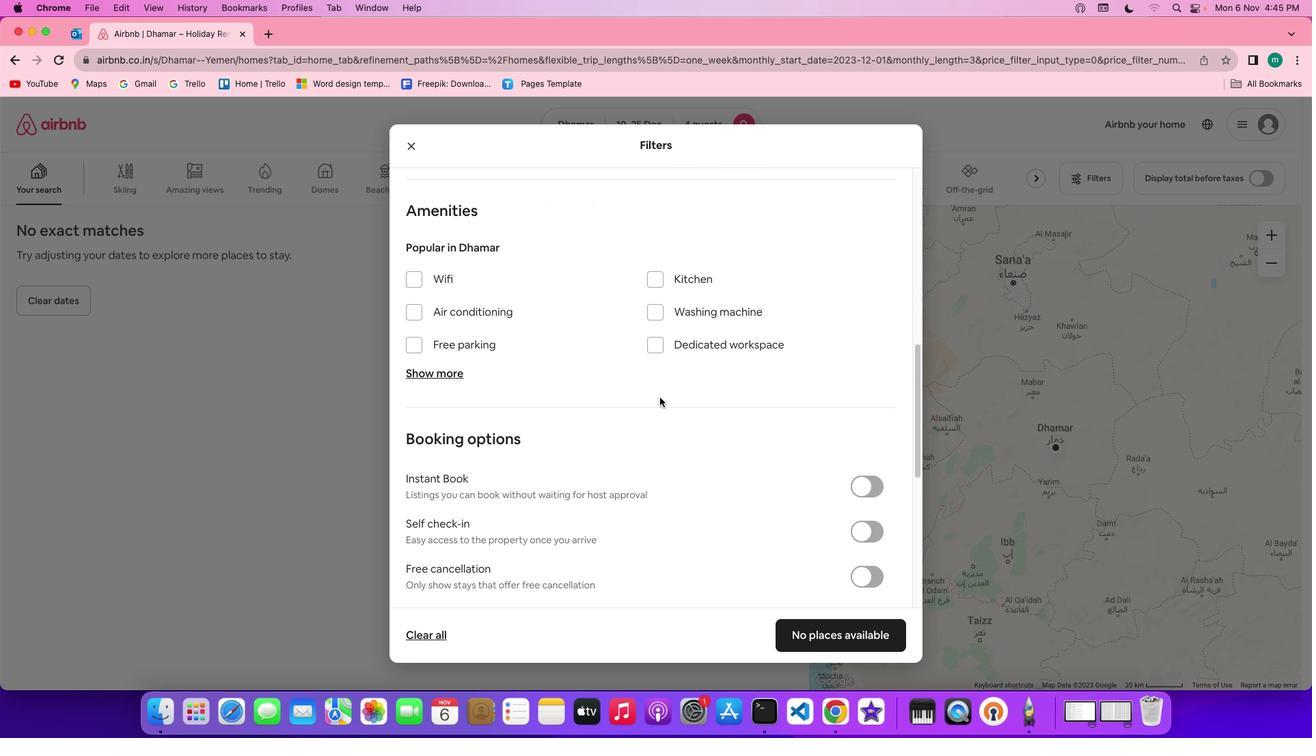 
Action: Mouse scrolled (663, 402) with delta (4, 3)
Screenshot: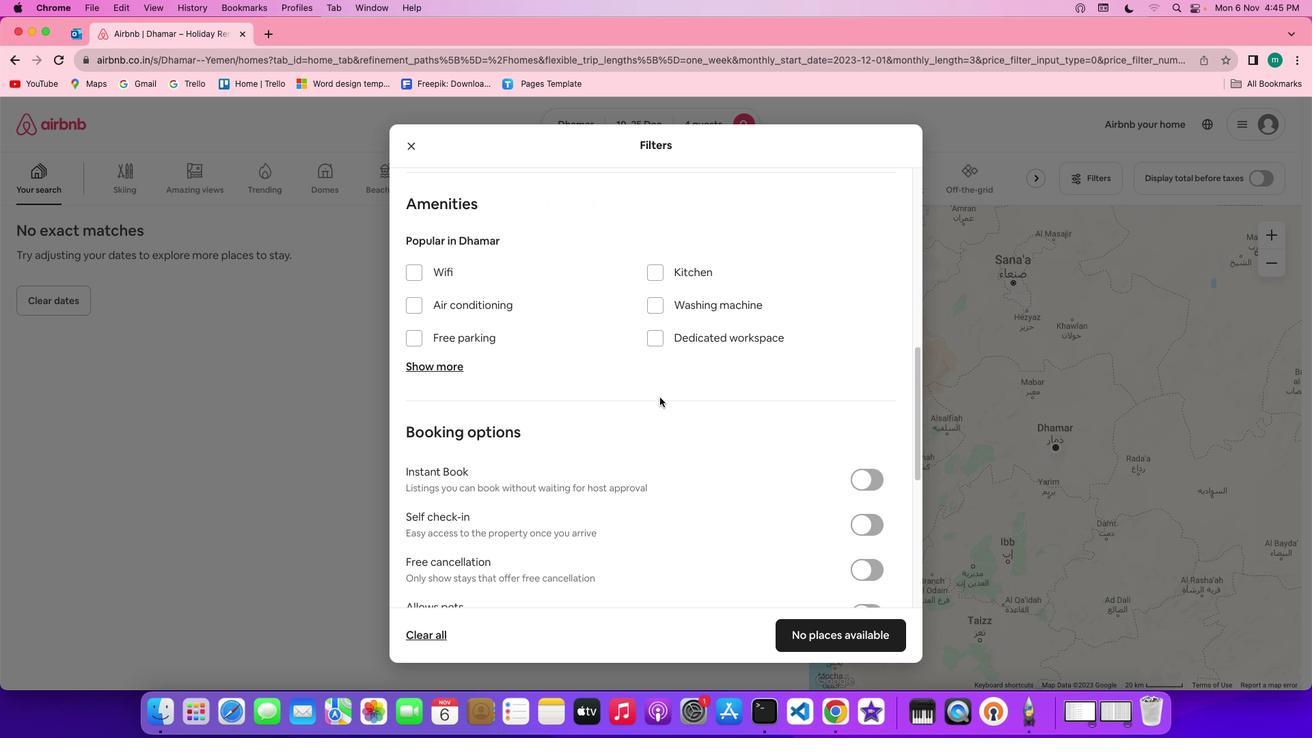
Action: Mouse scrolled (663, 402) with delta (4, 3)
Screenshot: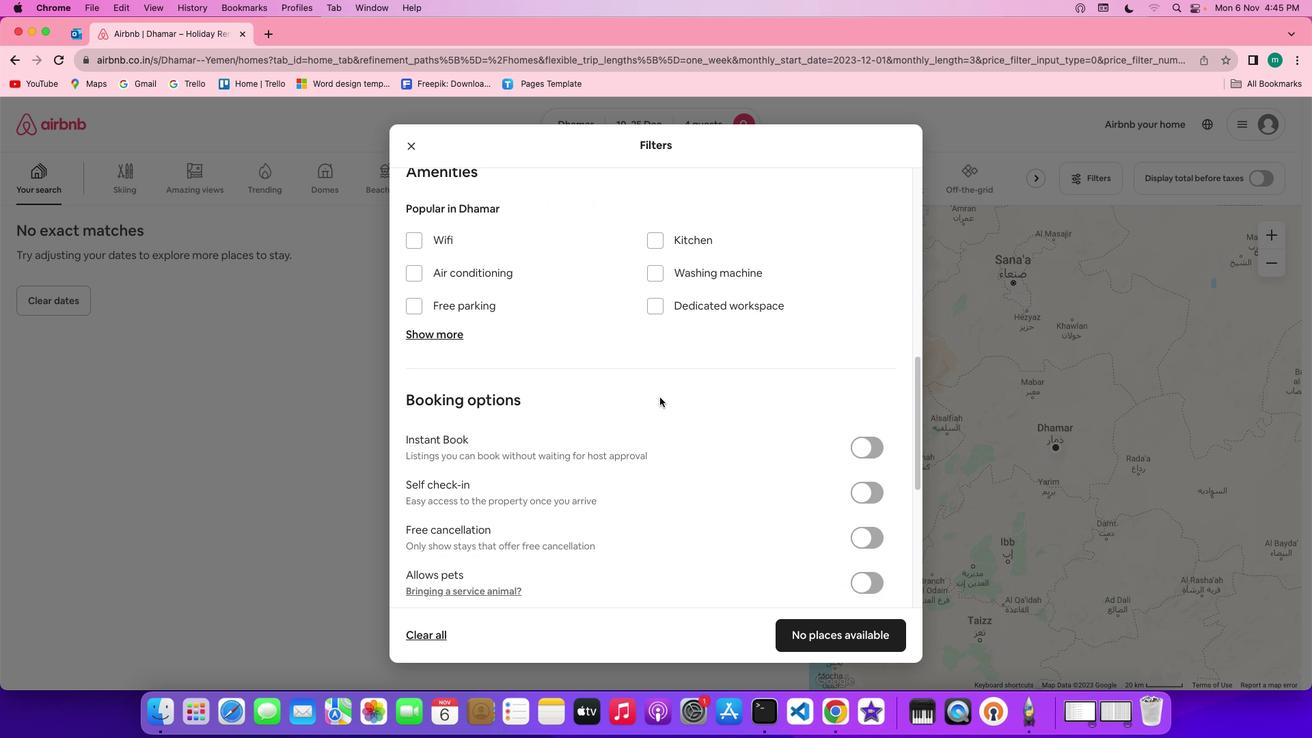 
Action: Mouse scrolled (663, 402) with delta (4, 3)
Screenshot: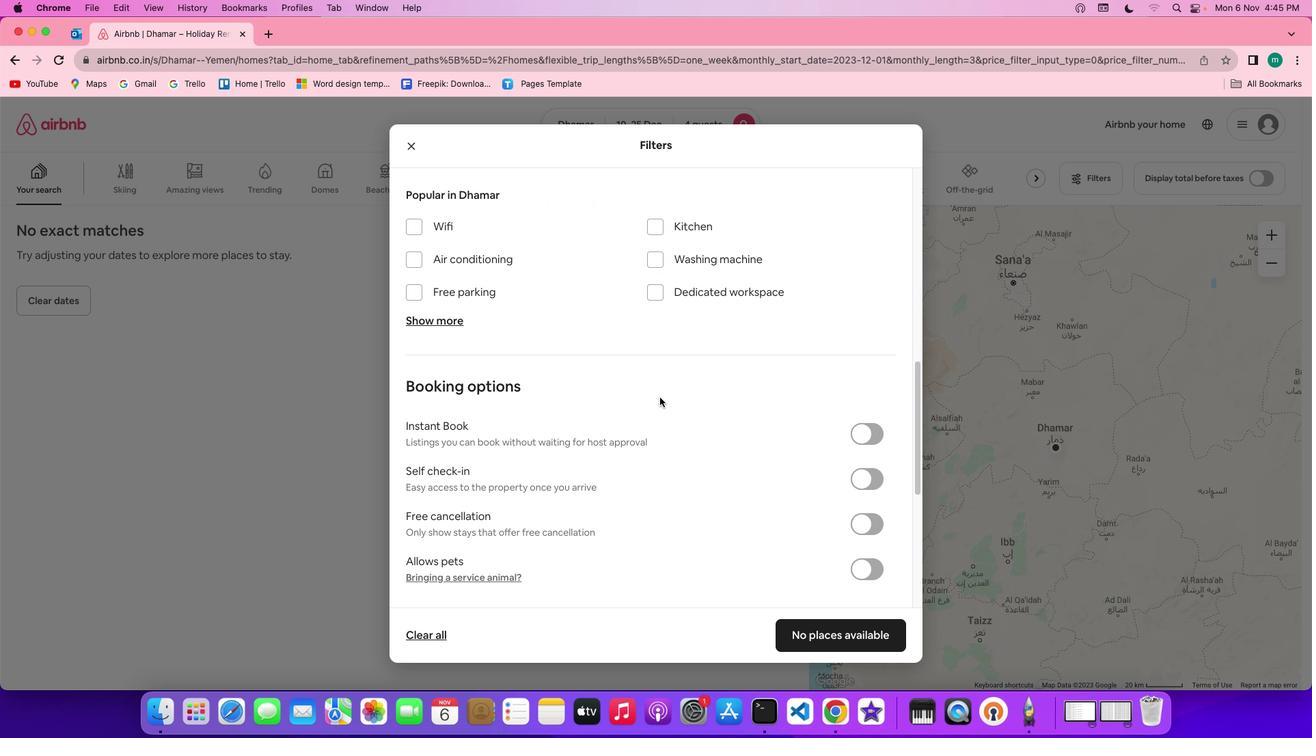 
Action: Mouse scrolled (663, 402) with delta (4, 3)
Screenshot: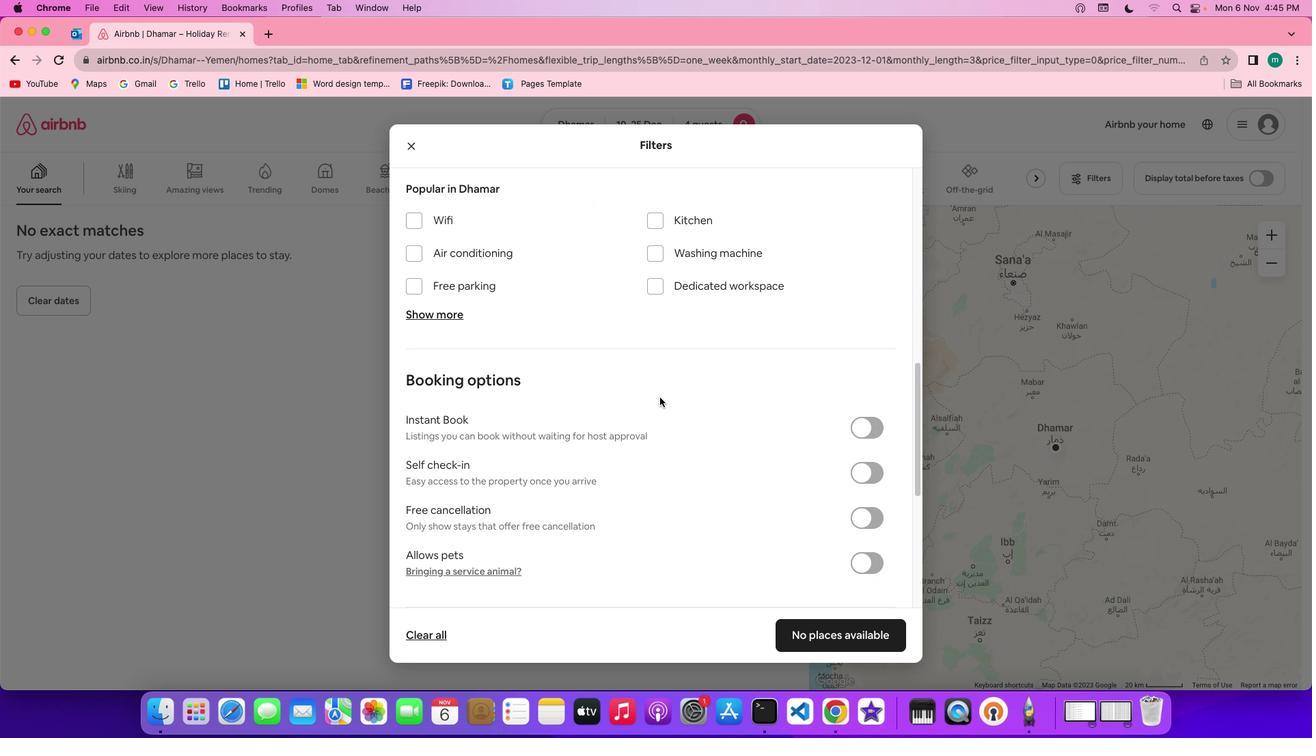
Action: Mouse moved to (443, 217)
Screenshot: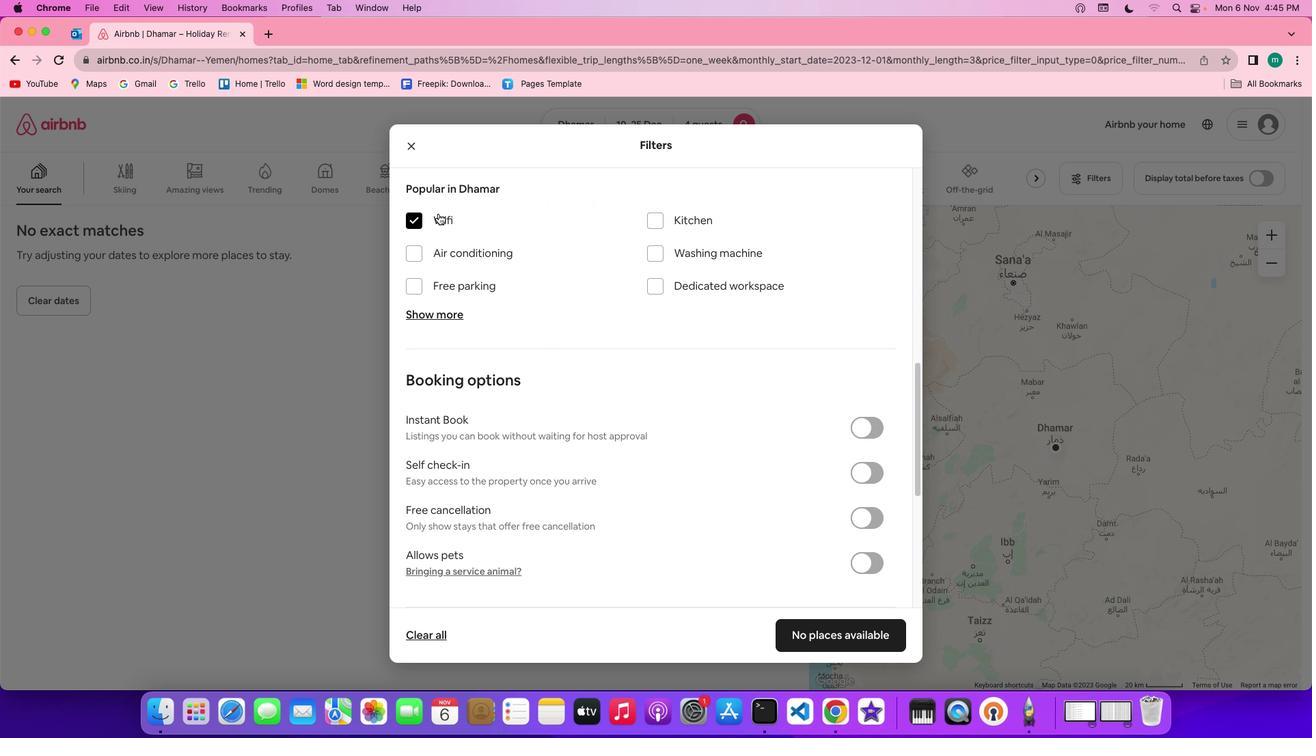 
Action: Mouse pressed left at (443, 217)
Screenshot: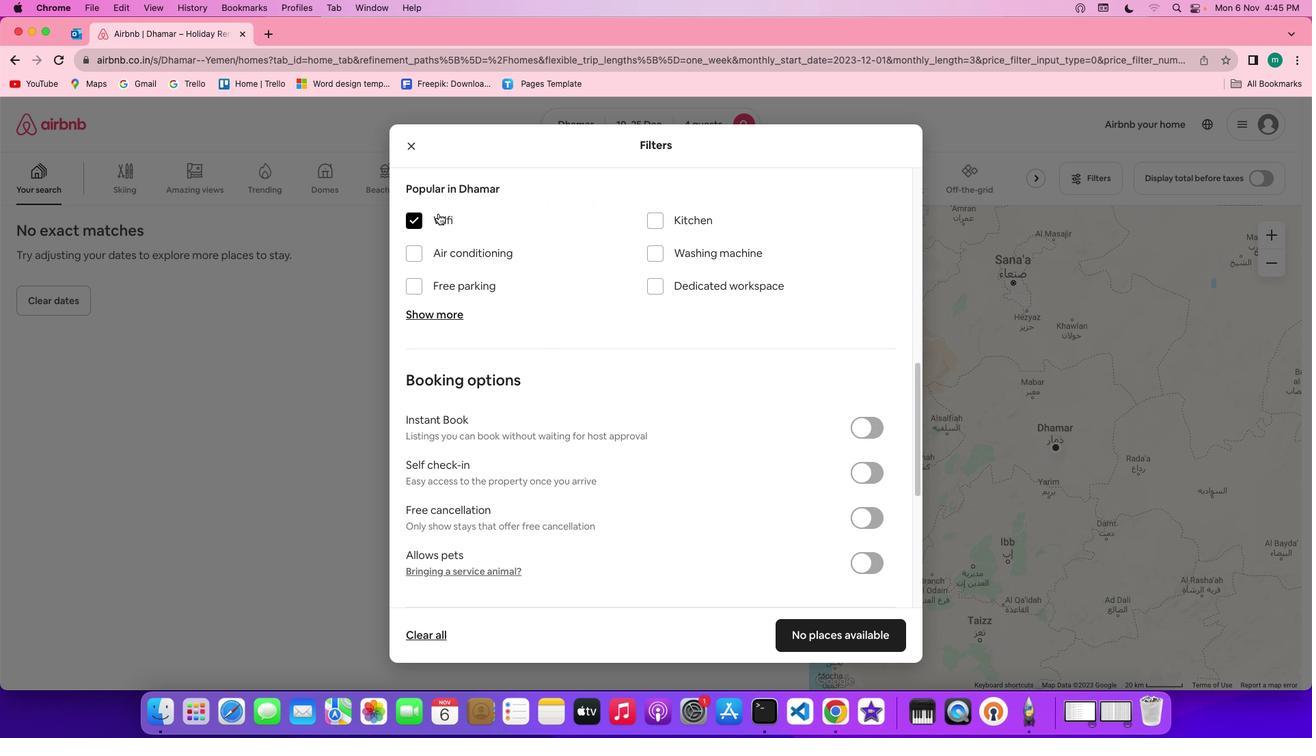 
Action: Mouse moved to (461, 319)
Screenshot: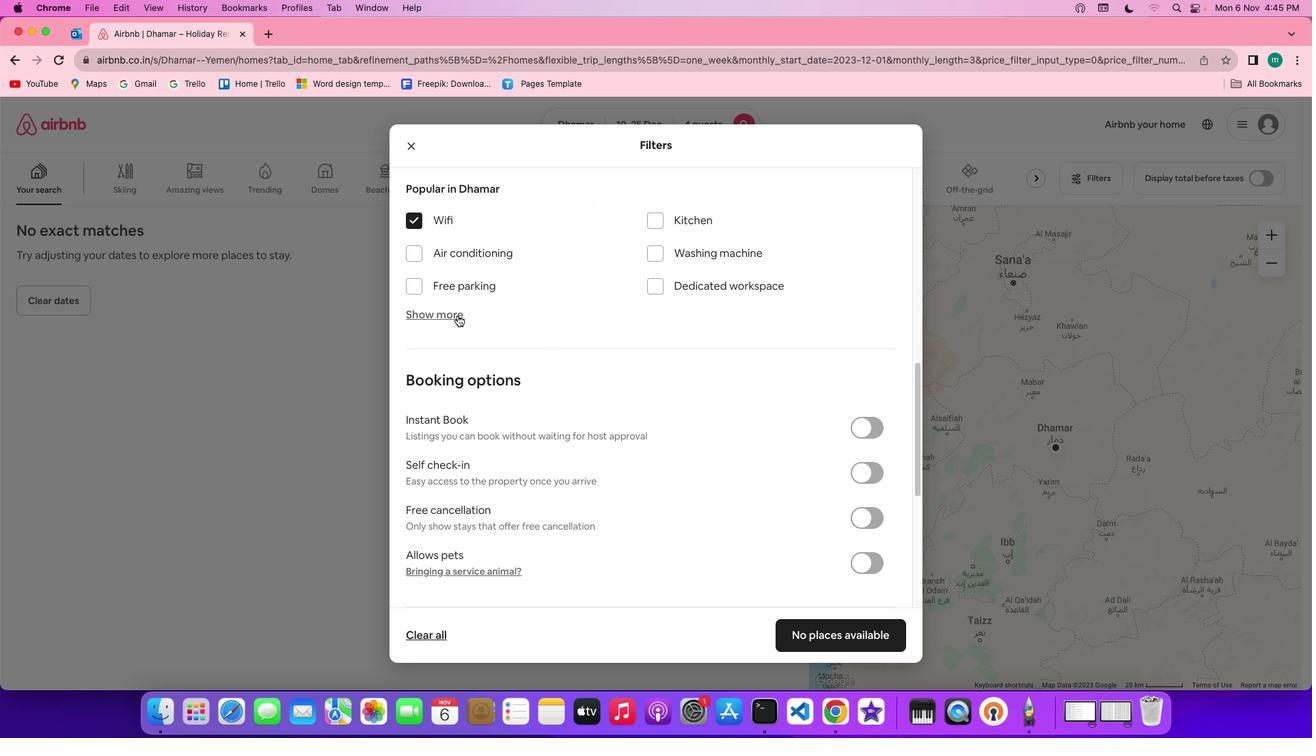 
Action: Mouse pressed left at (461, 319)
Screenshot: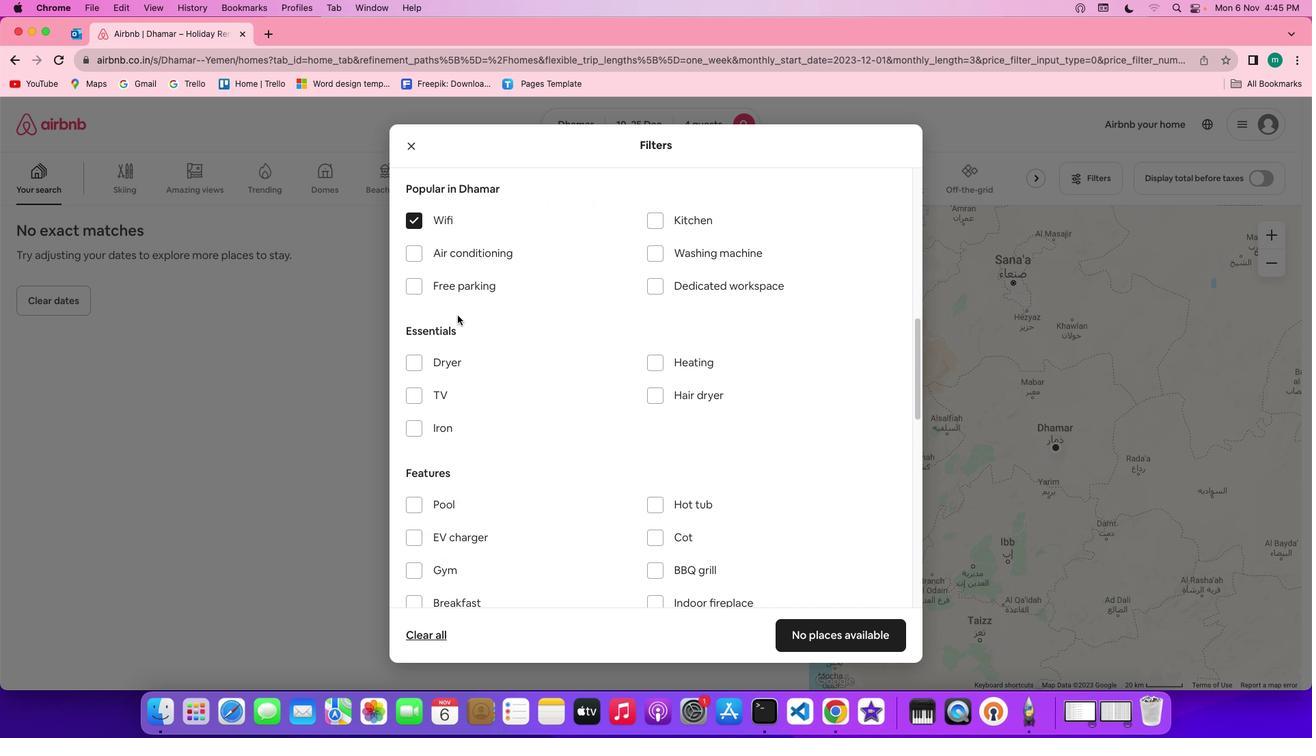 
Action: Mouse moved to (434, 396)
Screenshot: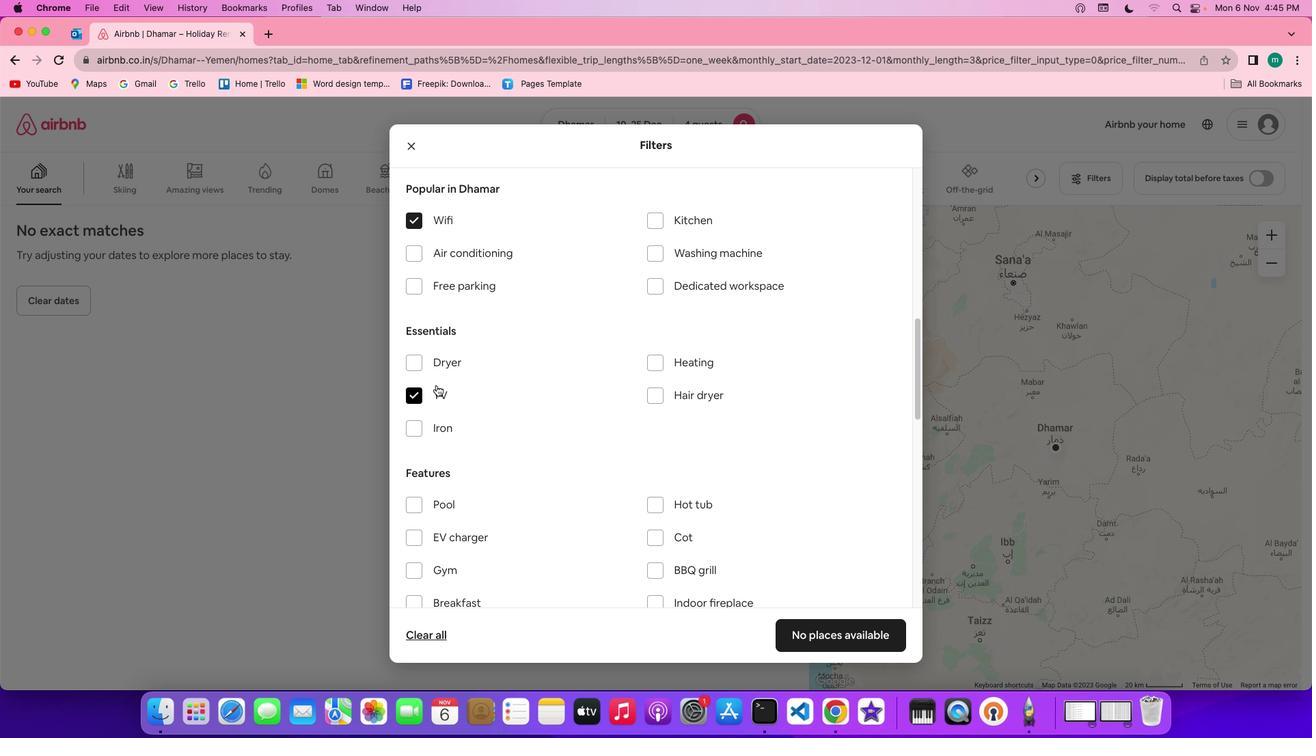 
Action: Mouse pressed left at (434, 396)
Screenshot: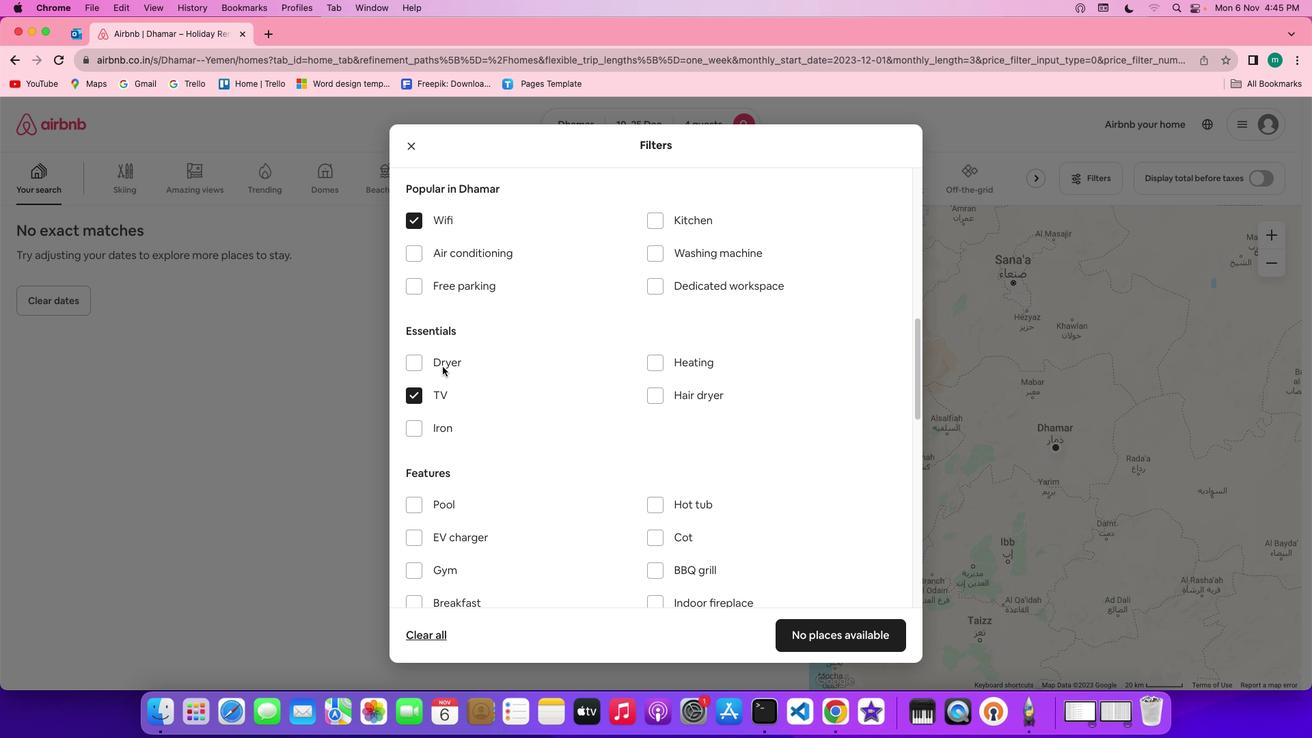 
Action: Mouse moved to (480, 293)
Screenshot: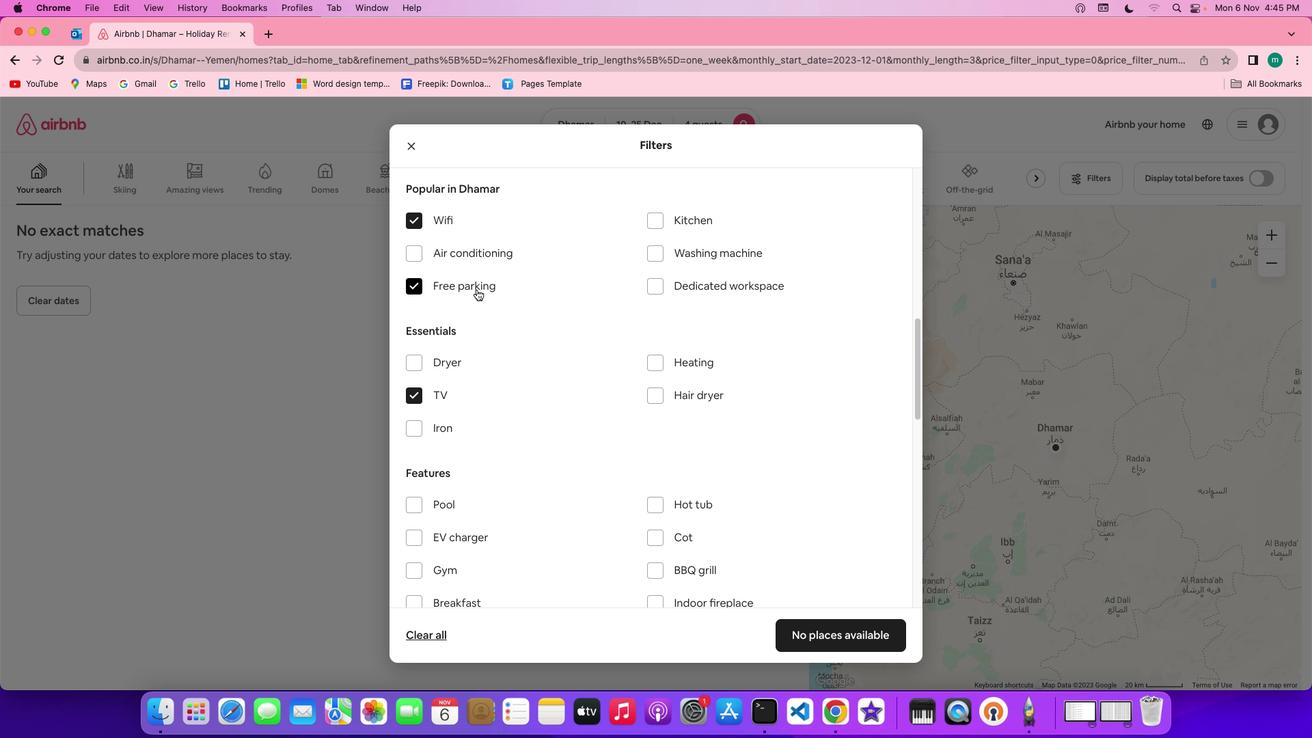 
Action: Mouse pressed left at (480, 293)
Screenshot: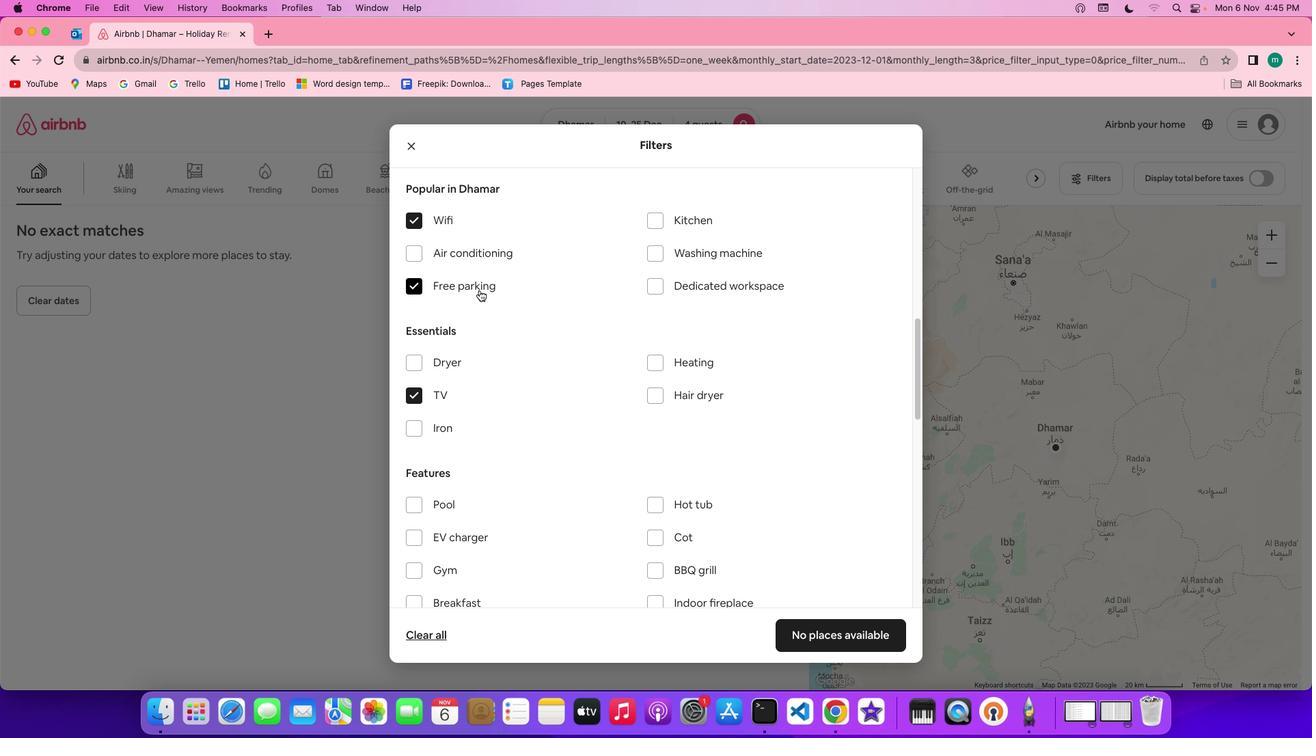 
Action: Mouse moved to (592, 415)
Screenshot: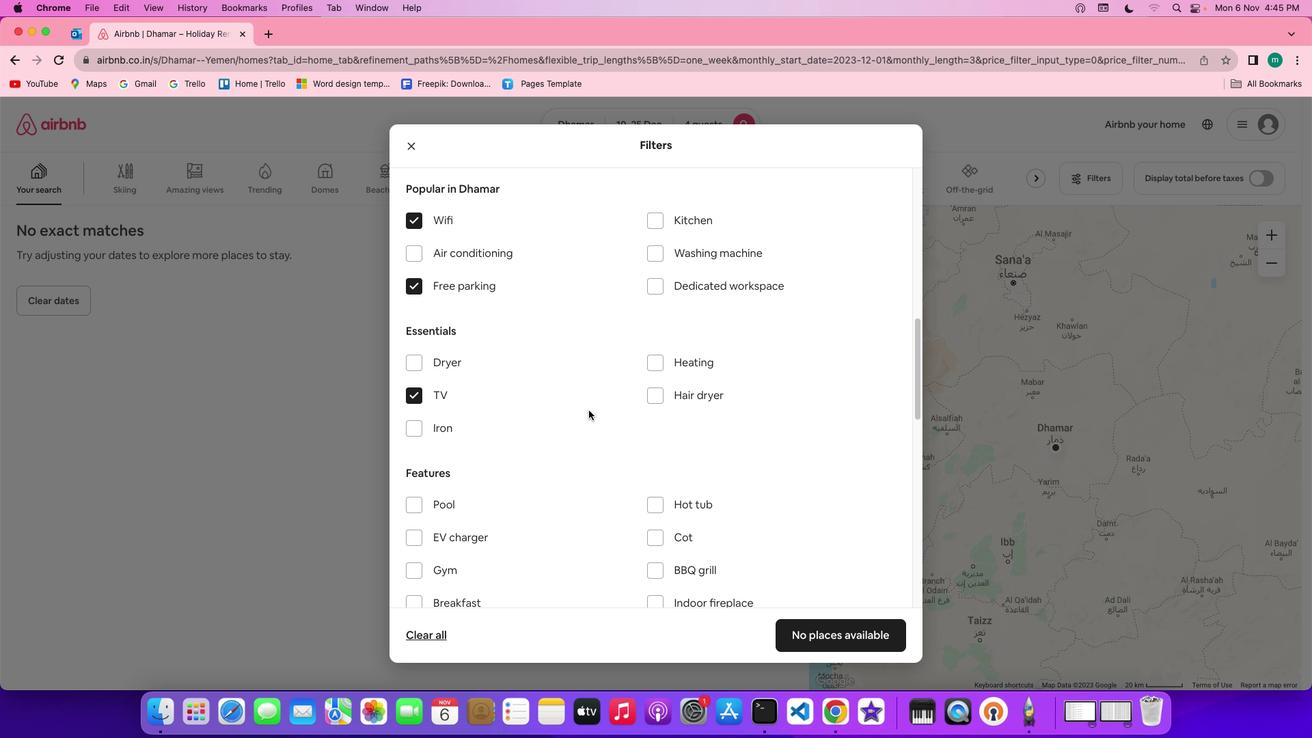 
Action: Mouse scrolled (592, 415) with delta (4, 3)
Screenshot: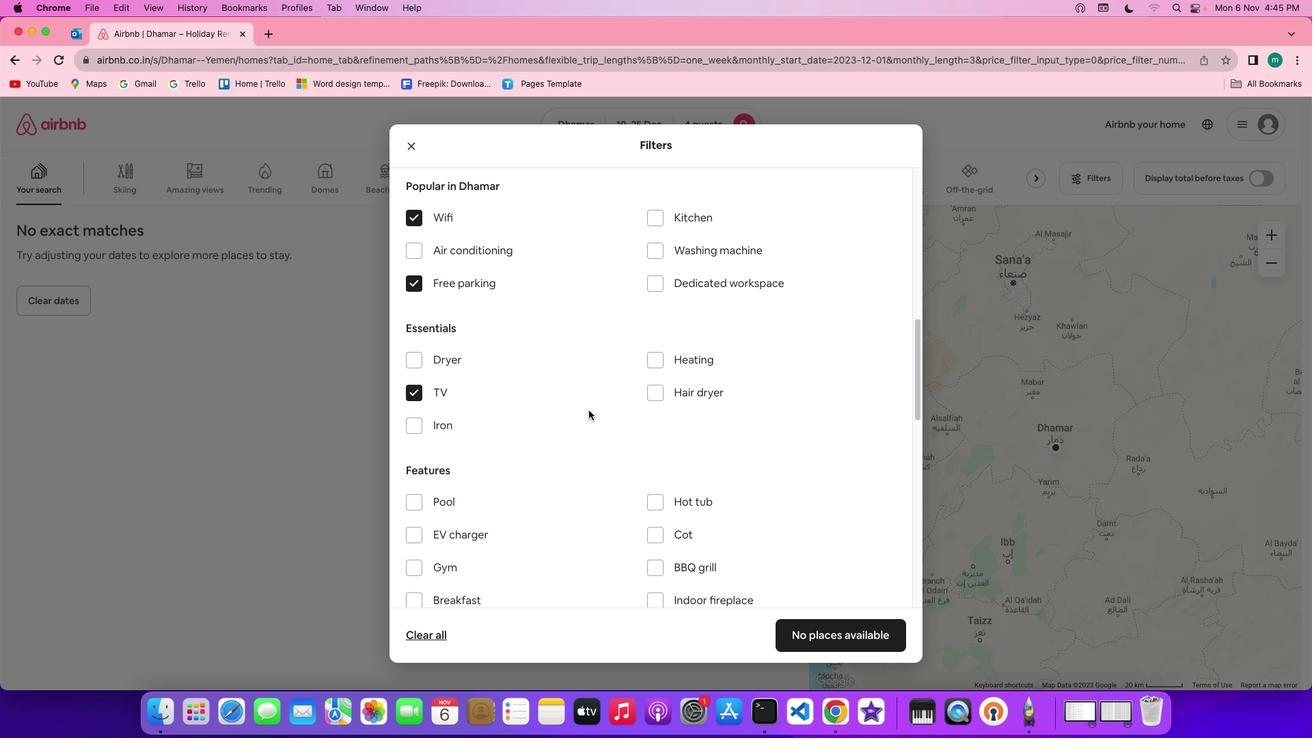 
Action: Mouse scrolled (592, 415) with delta (4, 3)
Screenshot: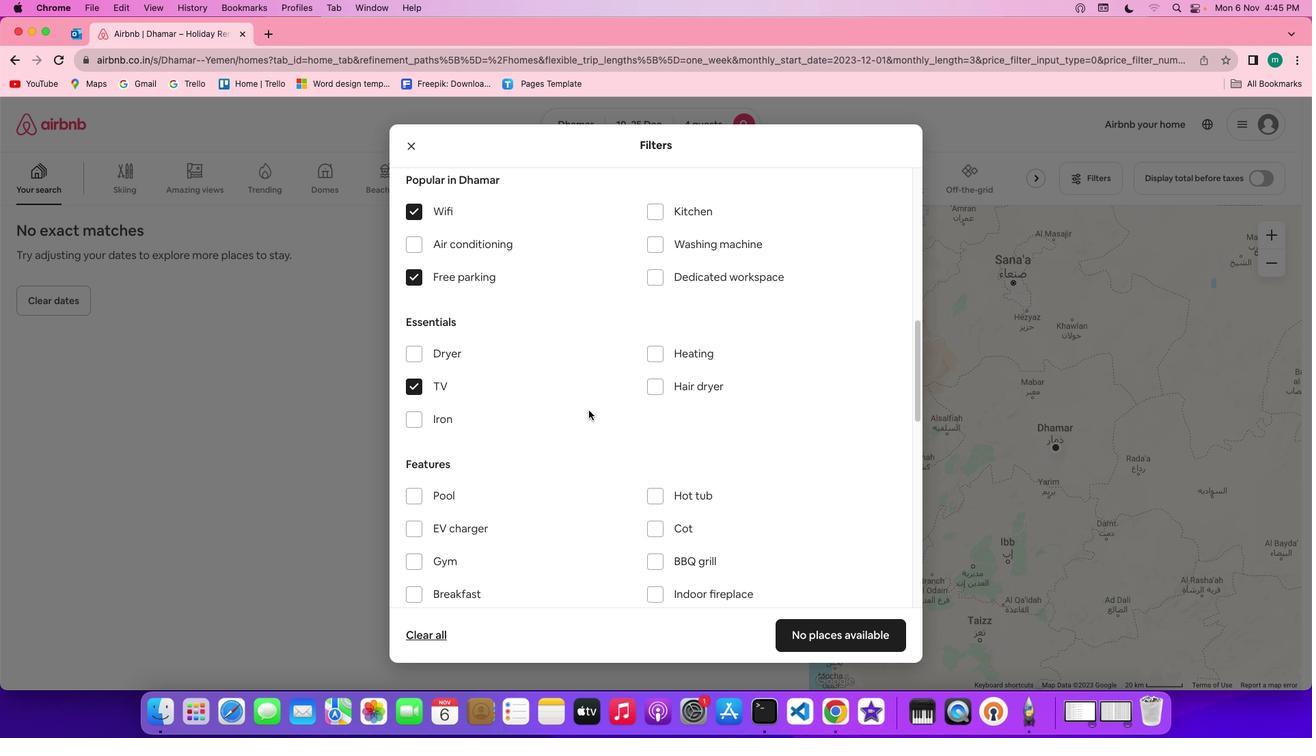 
Action: Mouse scrolled (592, 415) with delta (4, 3)
Screenshot: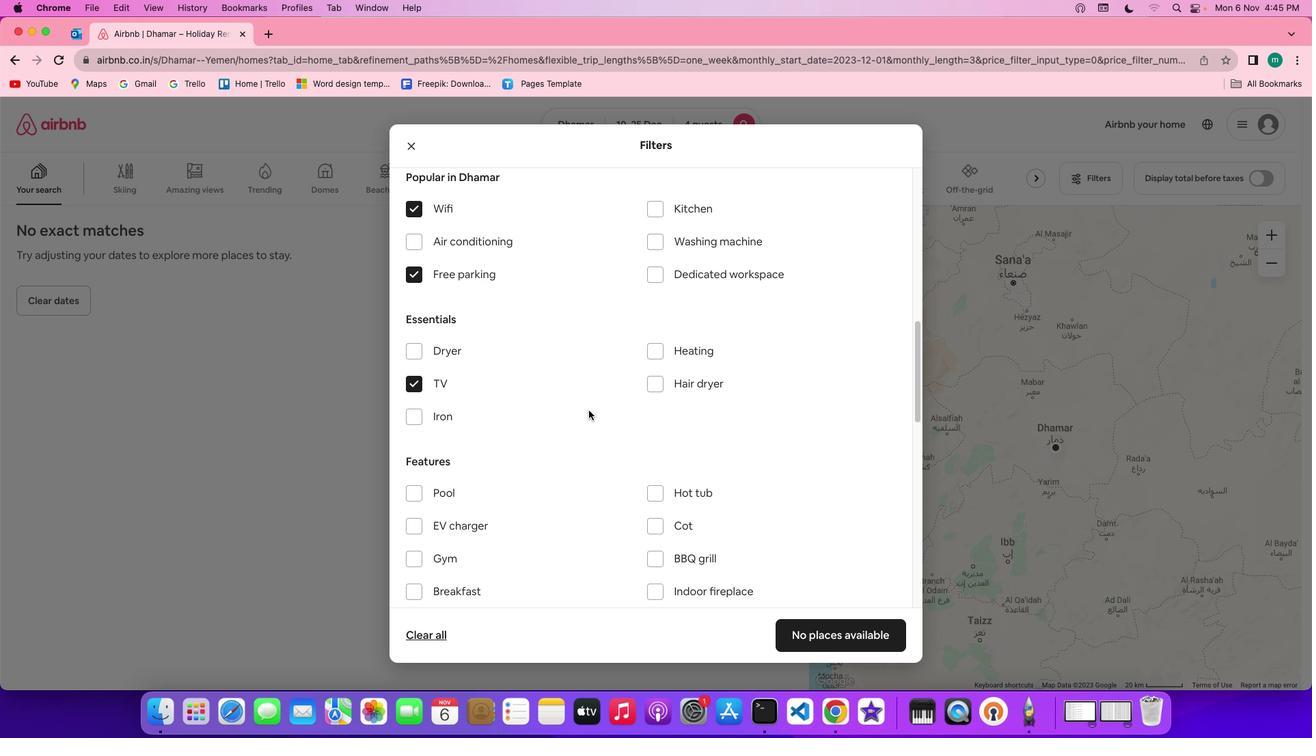 
Action: Mouse scrolled (592, 415) with delta (4, 3)
Screenshot: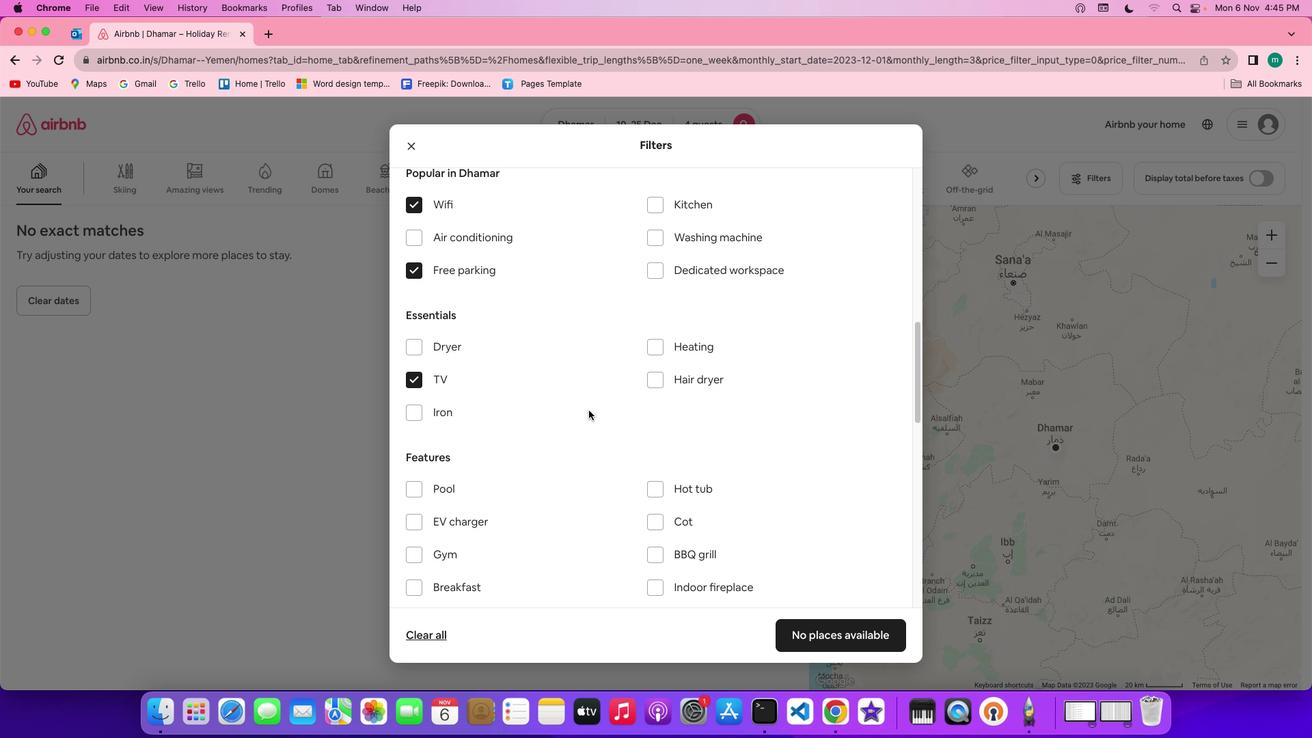 
Action: Mouse scrolled (592, 415) with delta (4, 3)
Screenshot: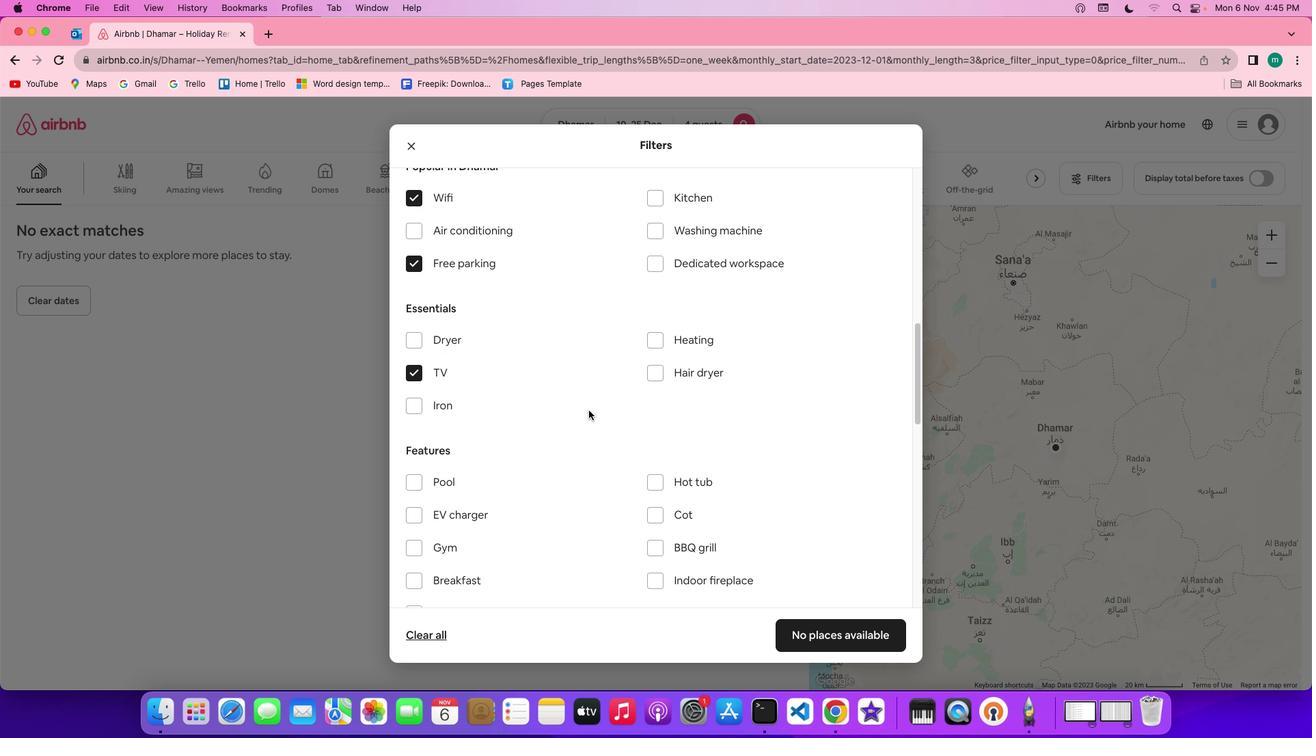 
Action: Mouse scrolled (592, 415) with delta (4, 3)
Screenshot: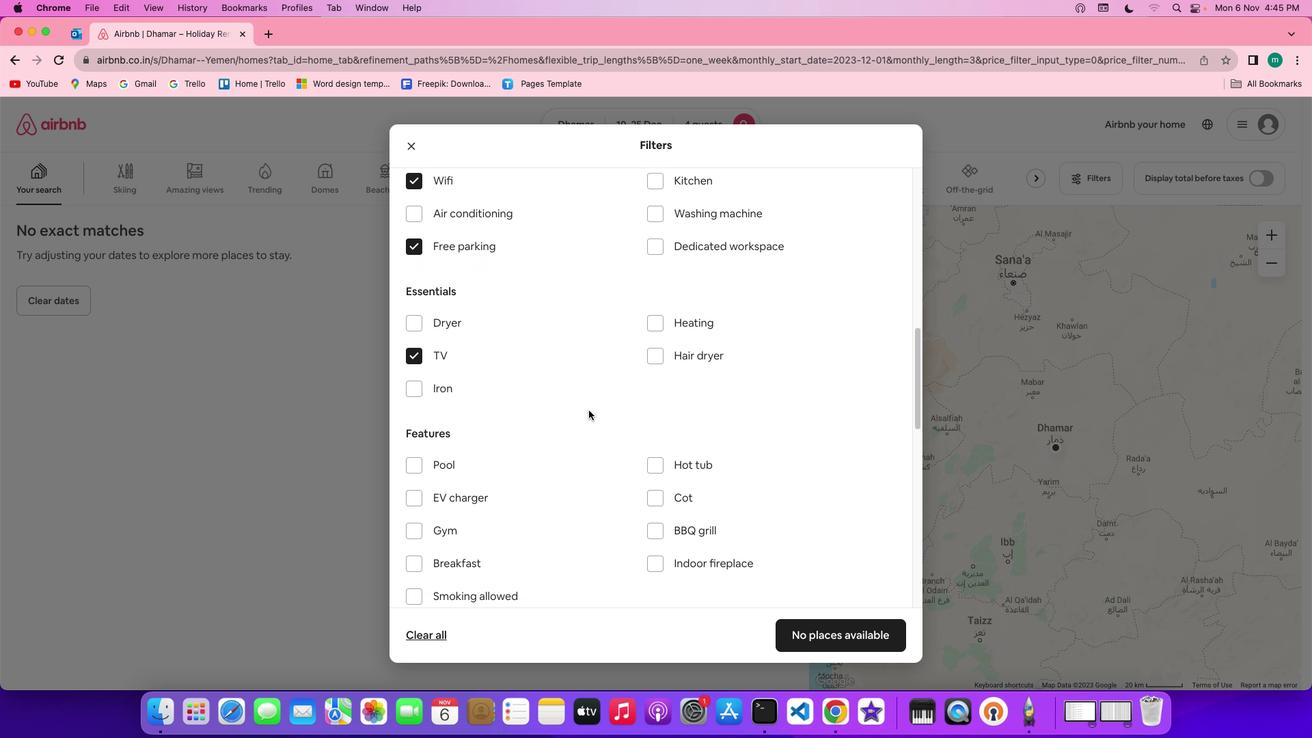 
Action: Mouse scrolled (592, 415) with delta (4, 3)
Screenshot: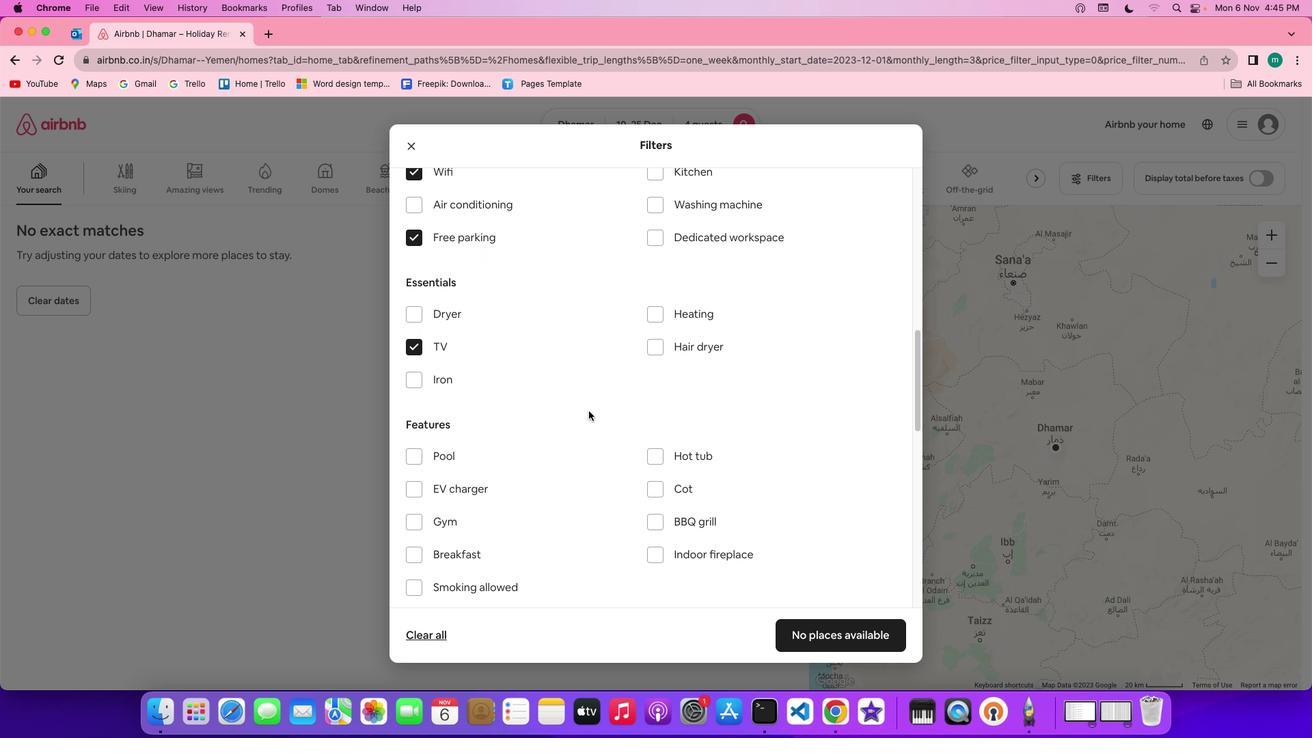 
Action: Mouse moved to (592, 415)
Screenshot: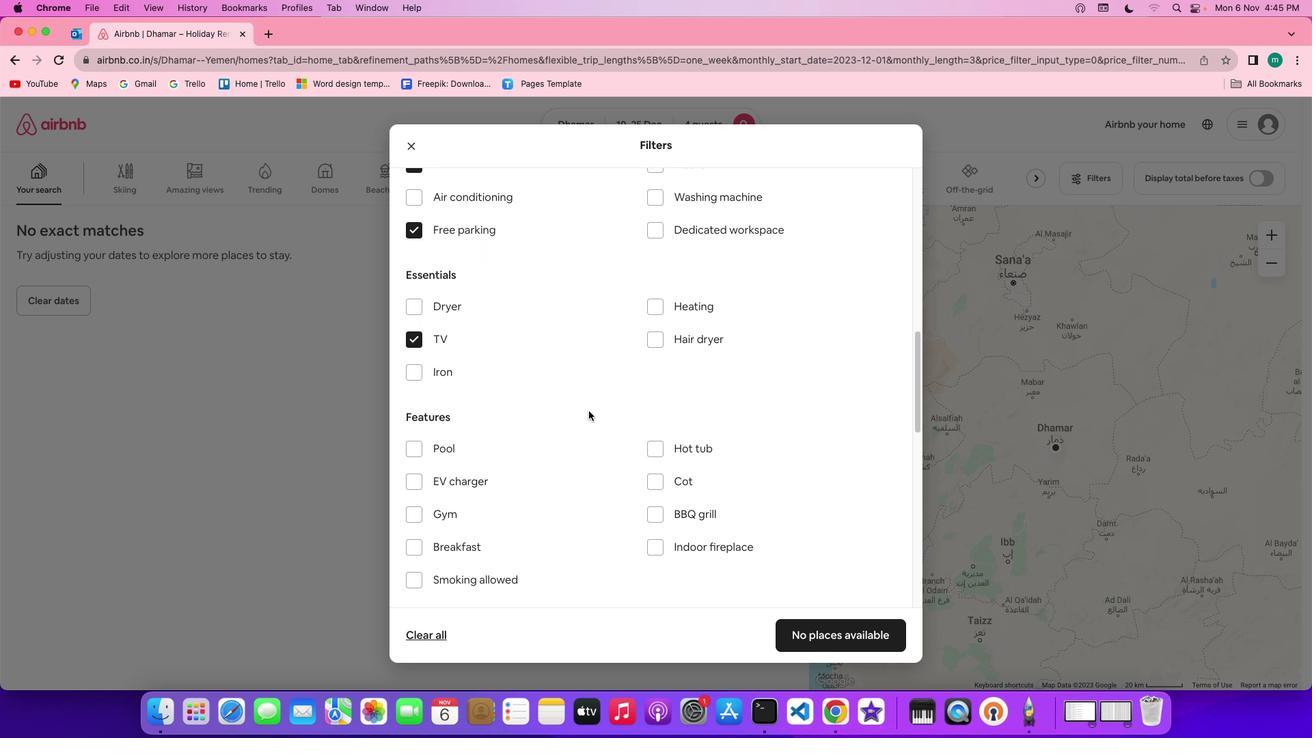 
Action: Mouse scrolled (592, 415) with delta (4, 3)
Screenshot: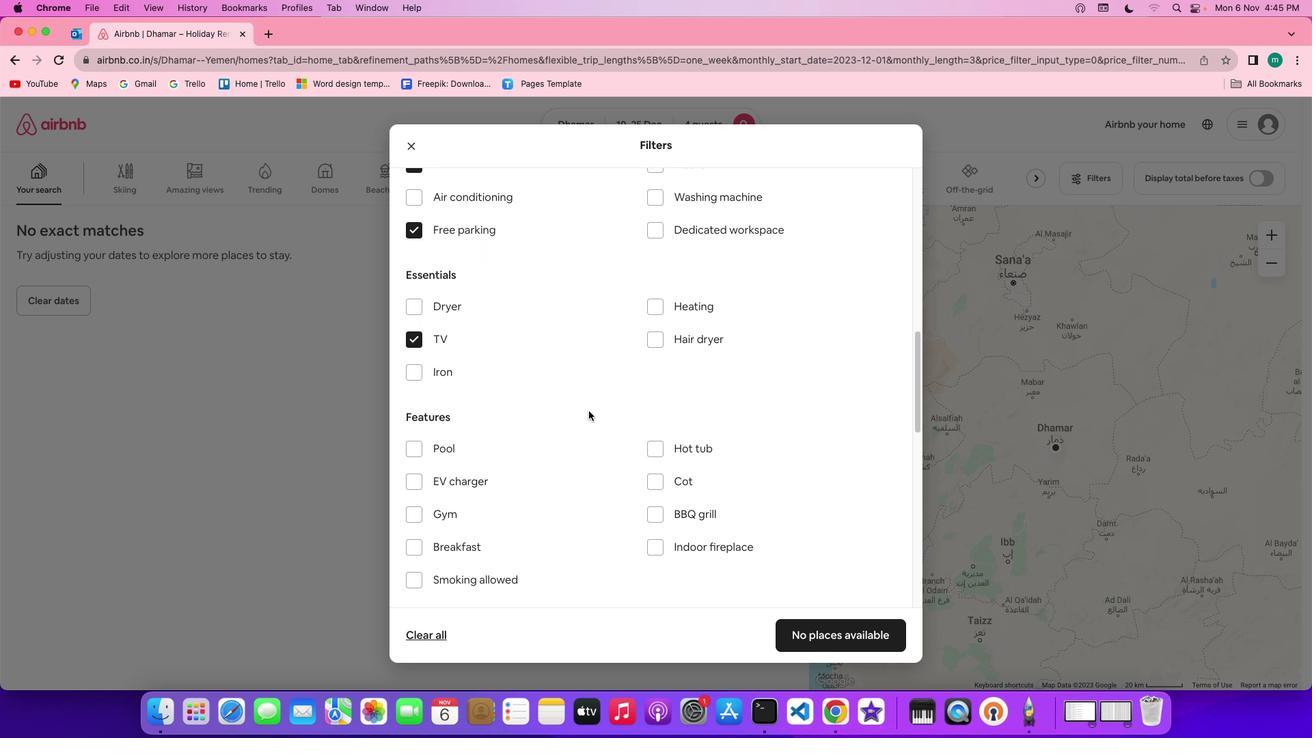 
Action: Mouse scrolled (592, 415) with delta (4, 3)
Screenshot: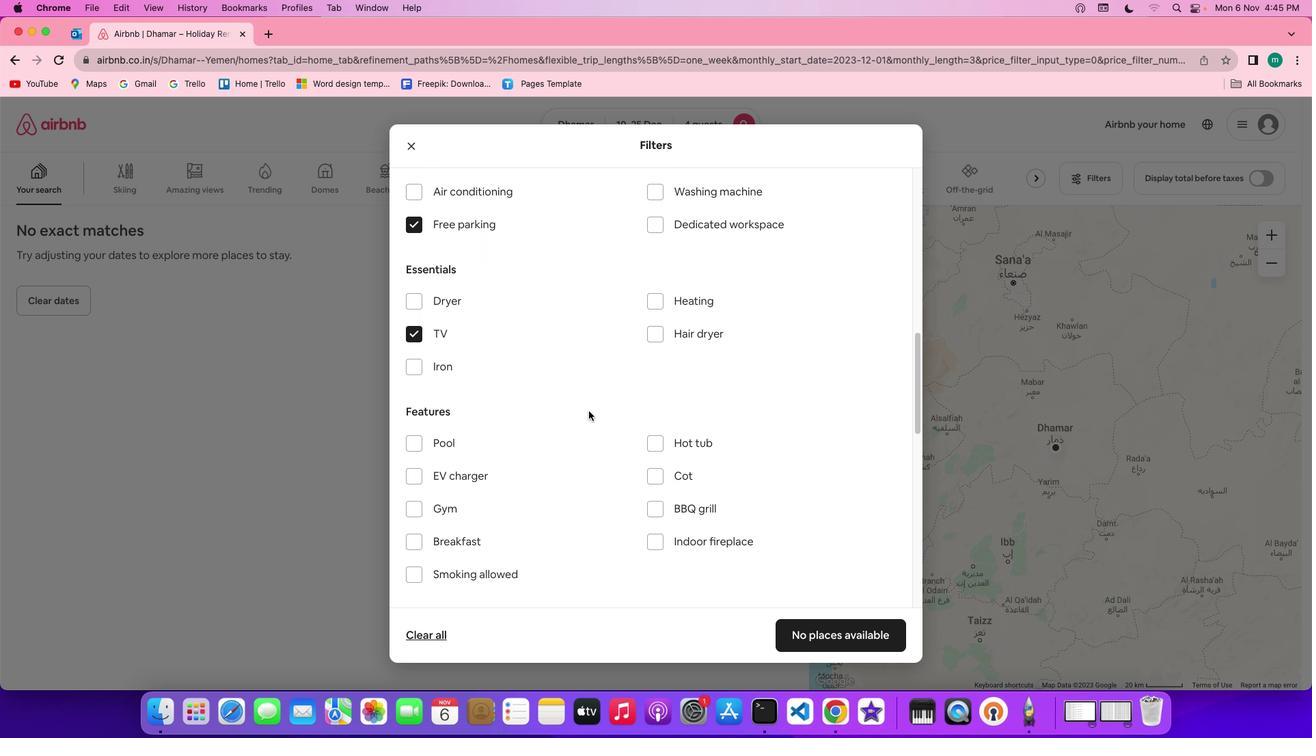 
Action: Mouse scrolled (592, 415) with delta (4, 3)
Screenshot: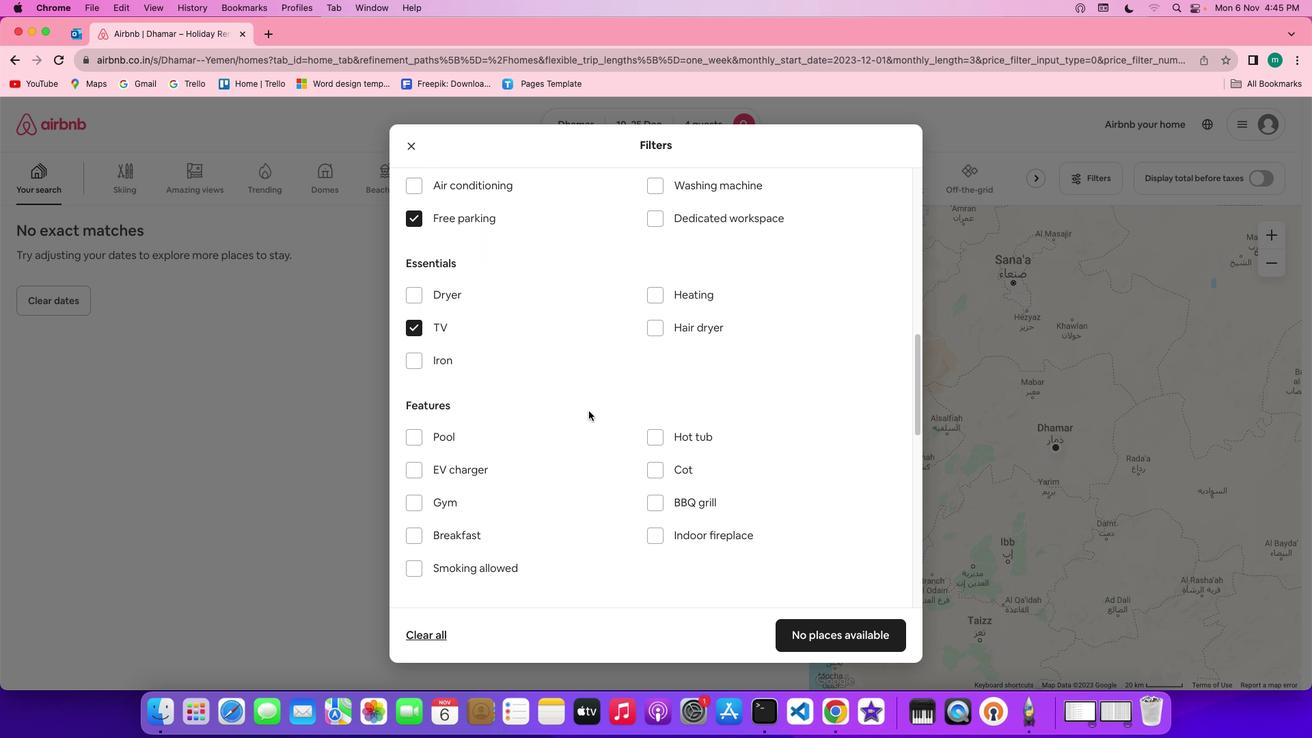 
Action: Mouse scrolled (592, 415) with delta (4, 3)
Screenshot: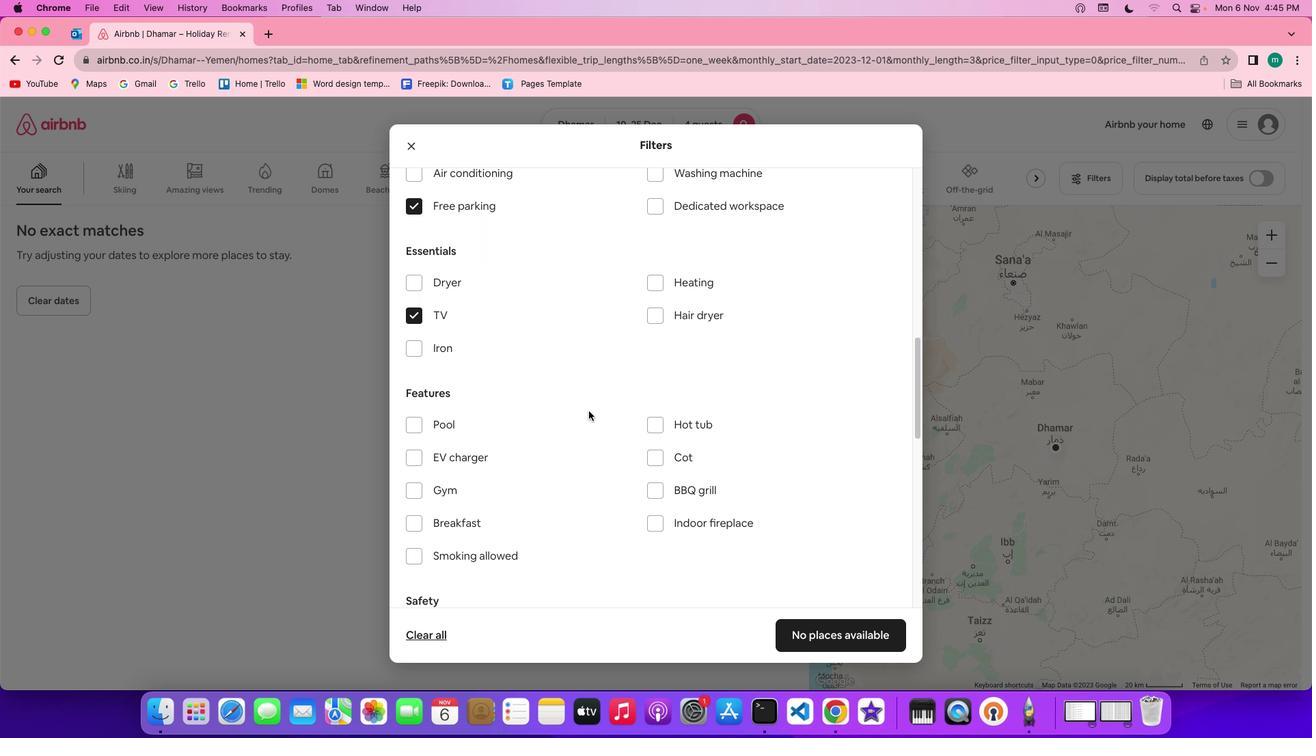
Action: Mouse scrolled (592, 415) with delta (4, 3)
Screenshot: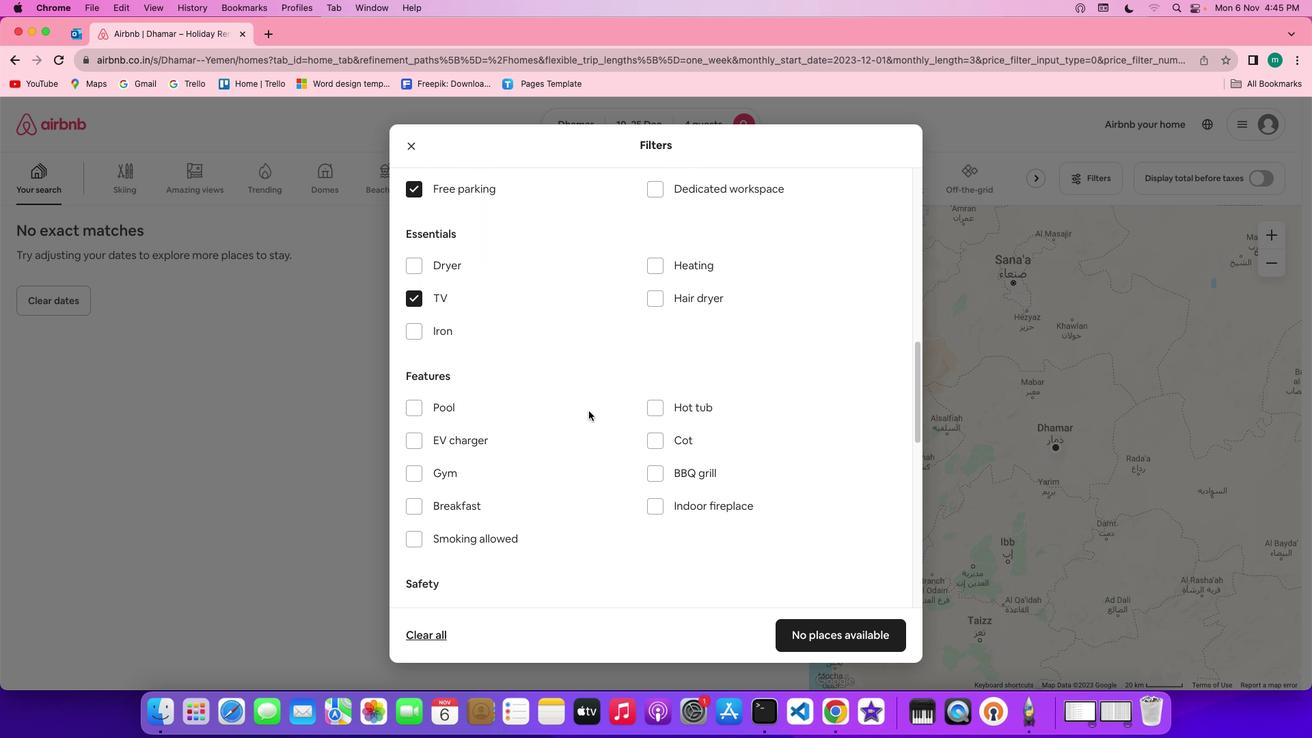 
Action: Mouse scrolled (592, 415) with delta (4, 3)
Screenshot: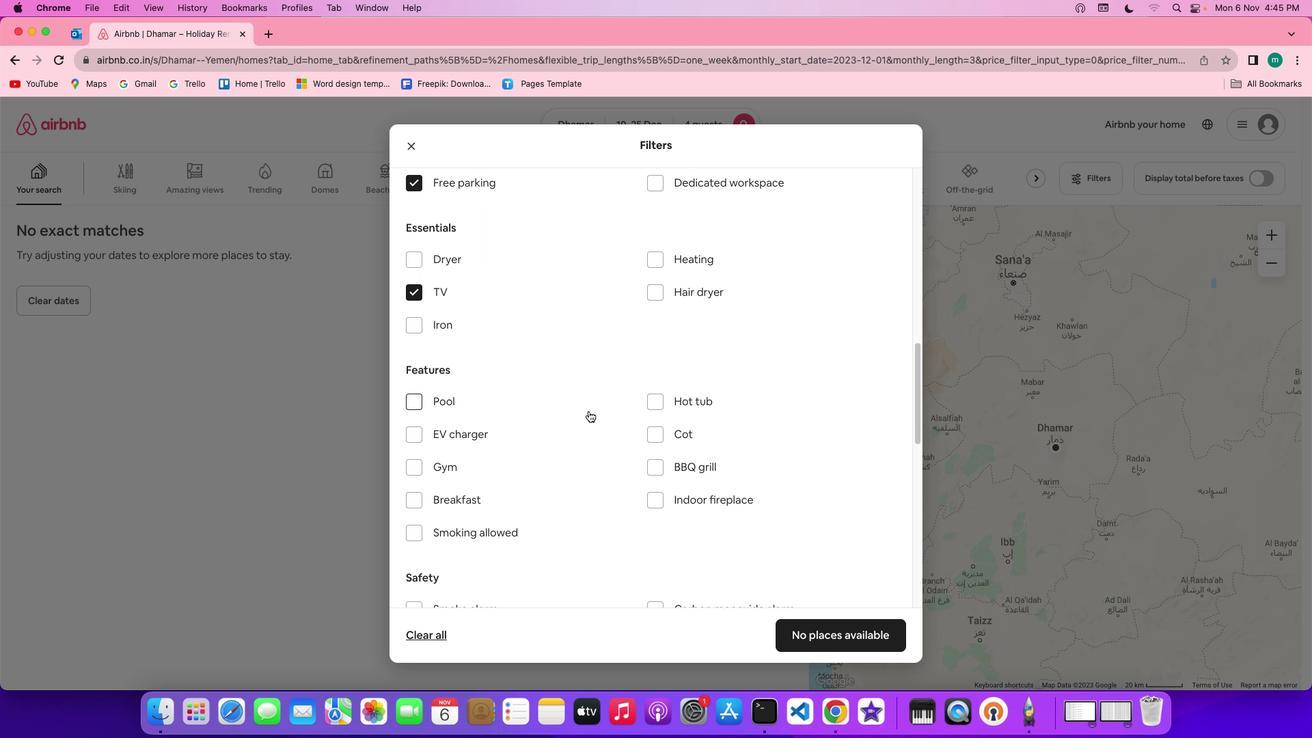 
Action: Mouse scrolled (592, 415) with delta (4, 3)
Screenshot: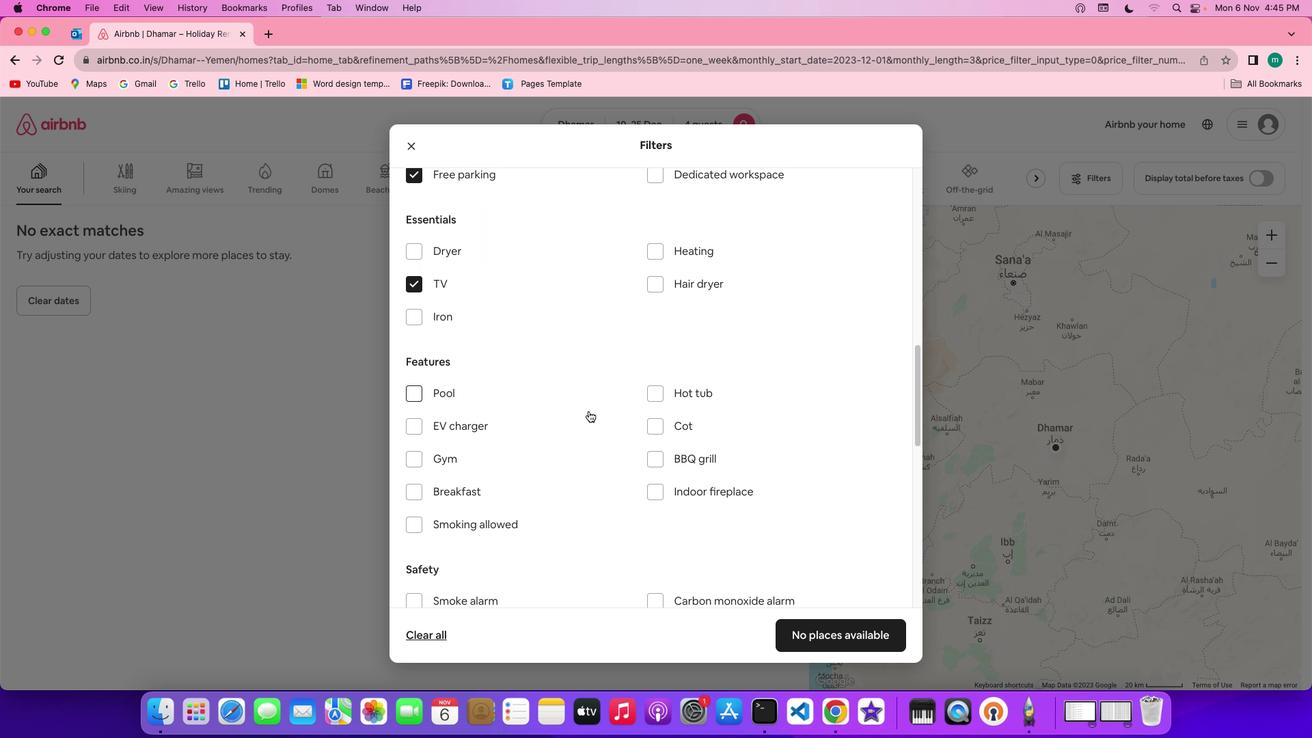 
Action: Mouse scrolled (592, 415) with delta (4, 3)
Screenshot: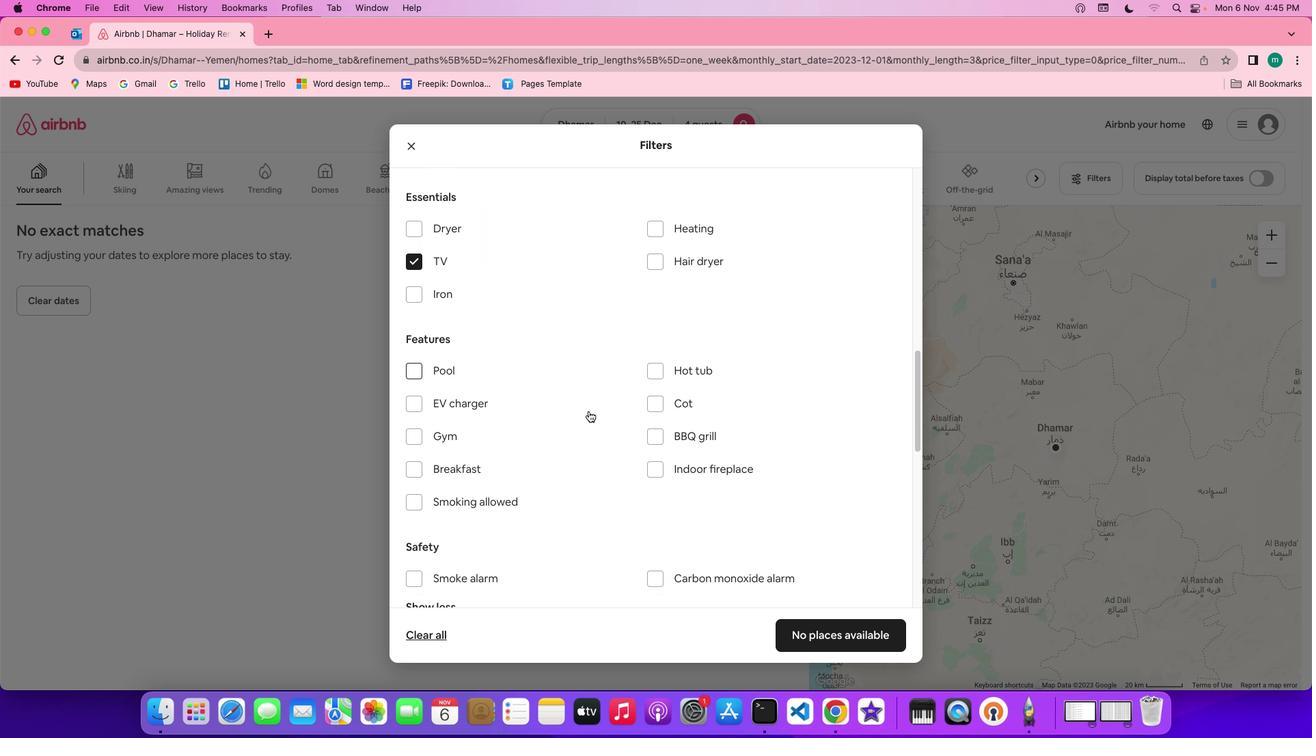 
Action: Mouse scrolled (592, 415) with delta (4, 3)
Screenshot: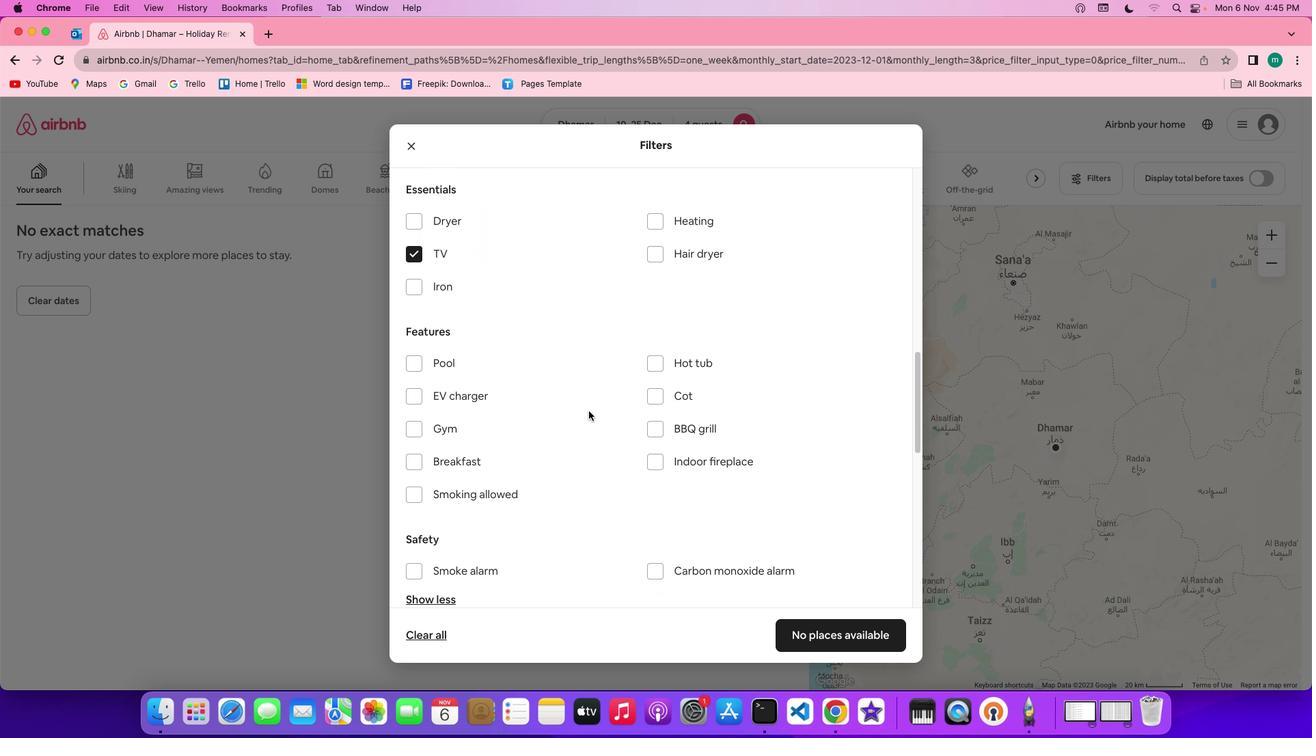 
Action: Mouse scrolled (592, 415) with delta (4, 3)
Screenshot: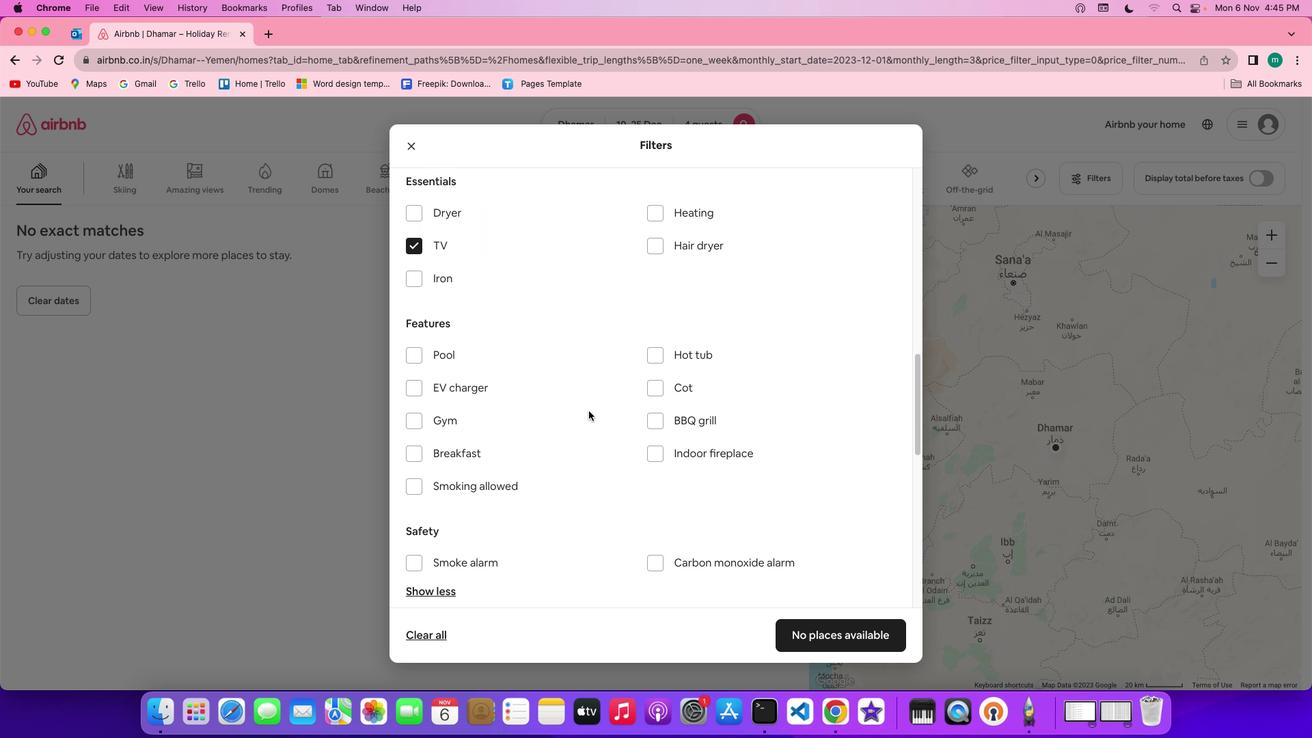 
Action: Mouse scrolled (592, 415) with delta (4, 3)
Screenshot: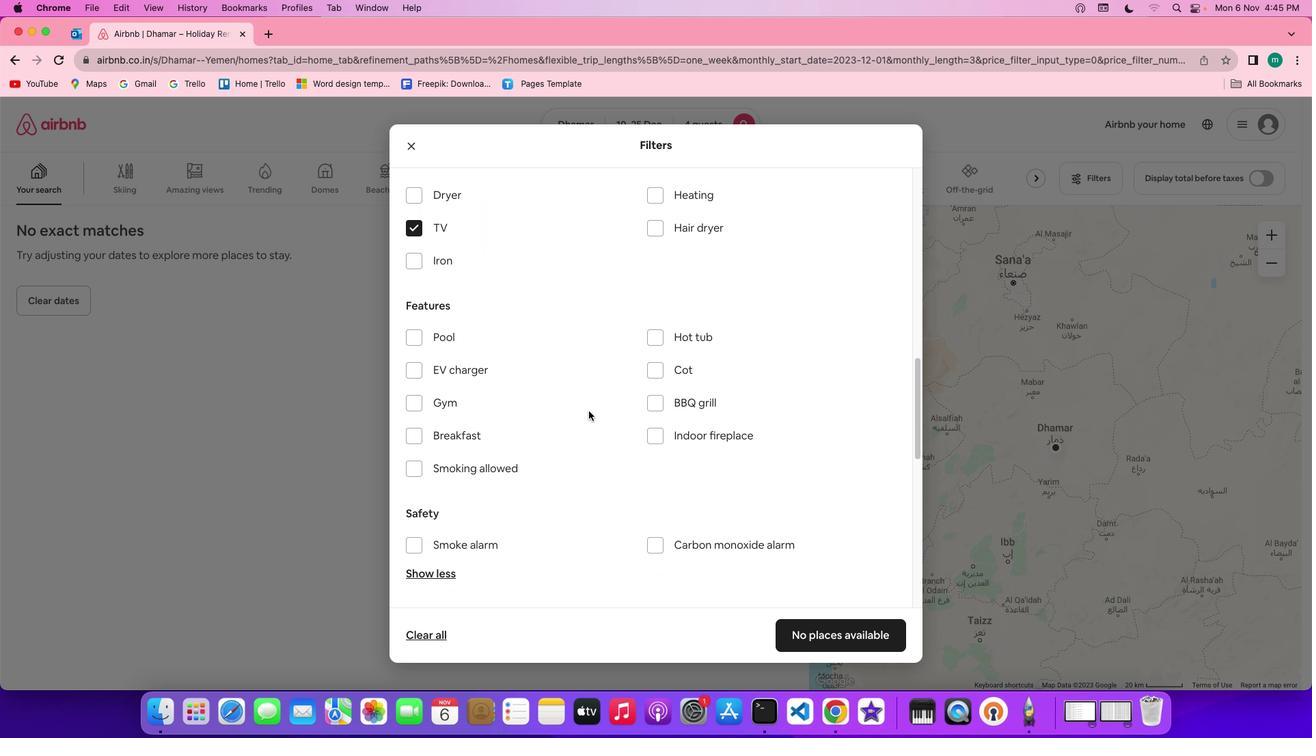 
Action: Mouse moved to (447, 402)
Screenshot: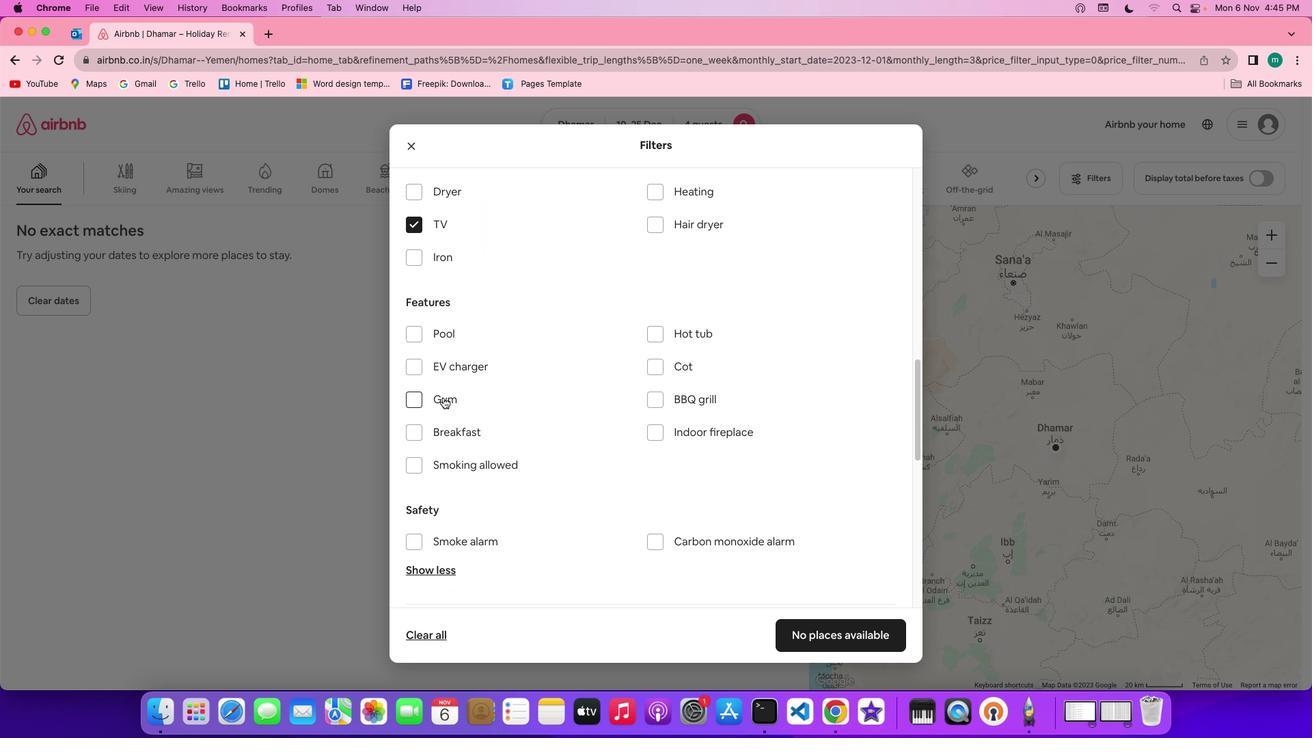 
Action: Mouse pressed left at (447, 402)
Screenshot: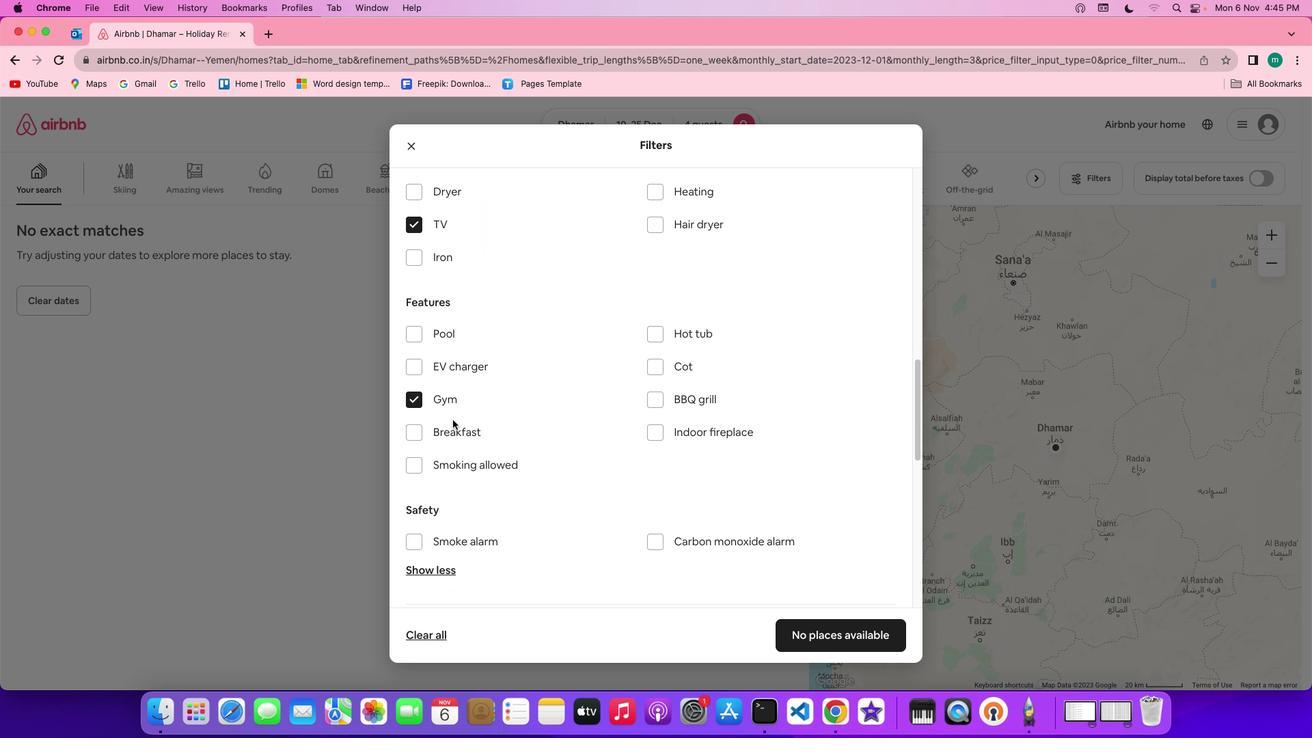 
Action: Mouse moved to (461, 439)
Screenshot: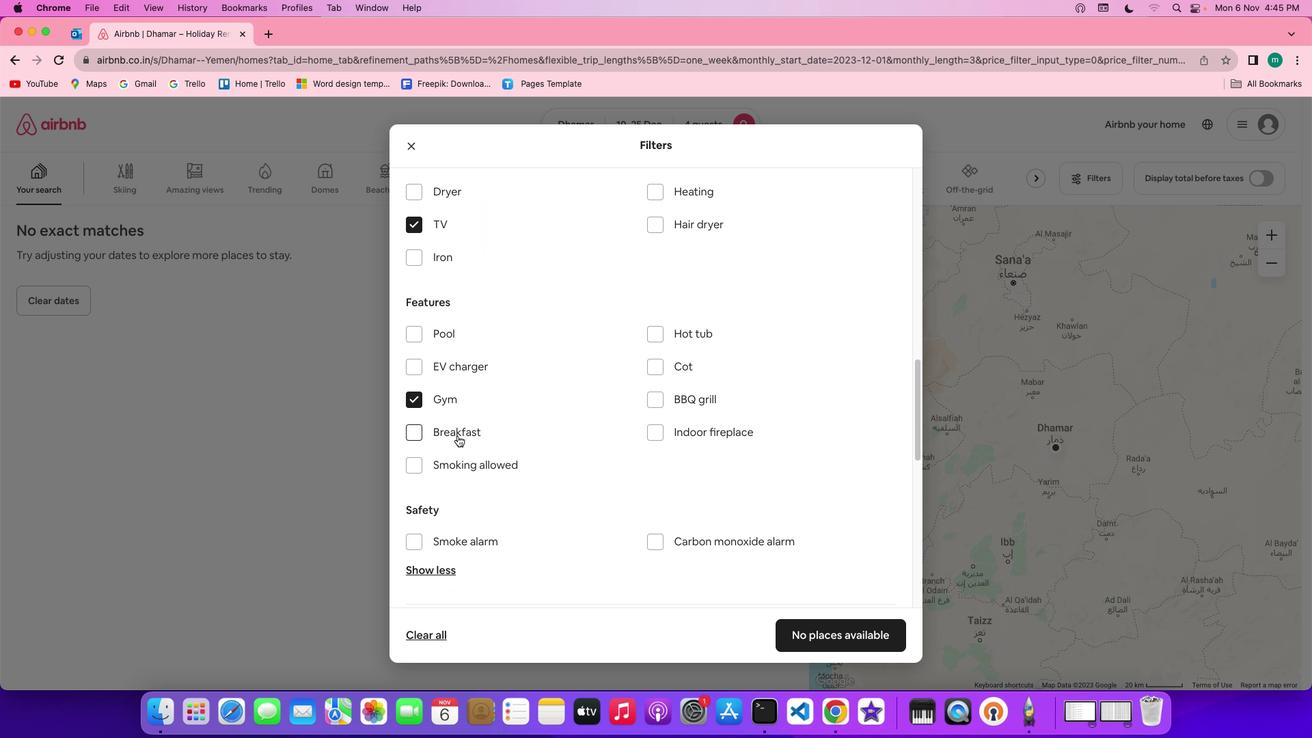 
Action: Mouse pressed left at (461, 439)
Screenshot: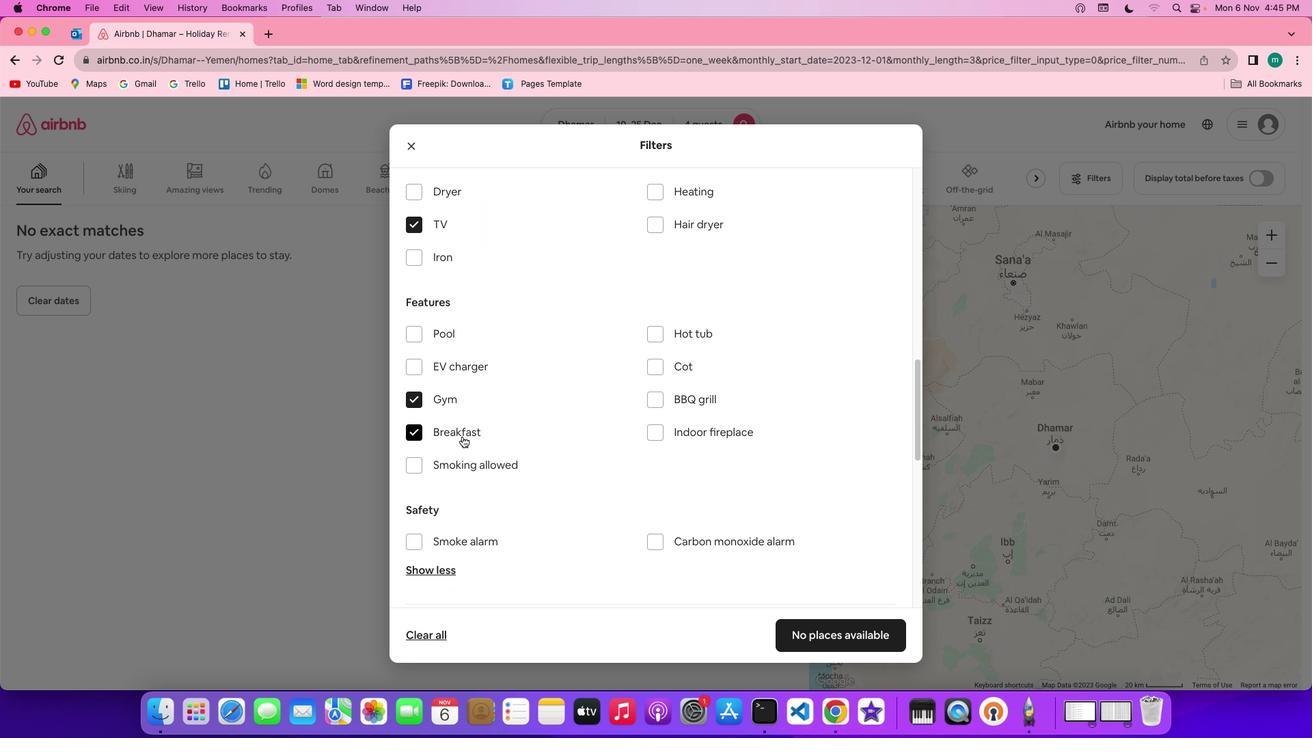 
Action: Mouse moved to (581, 471)
Screenshot: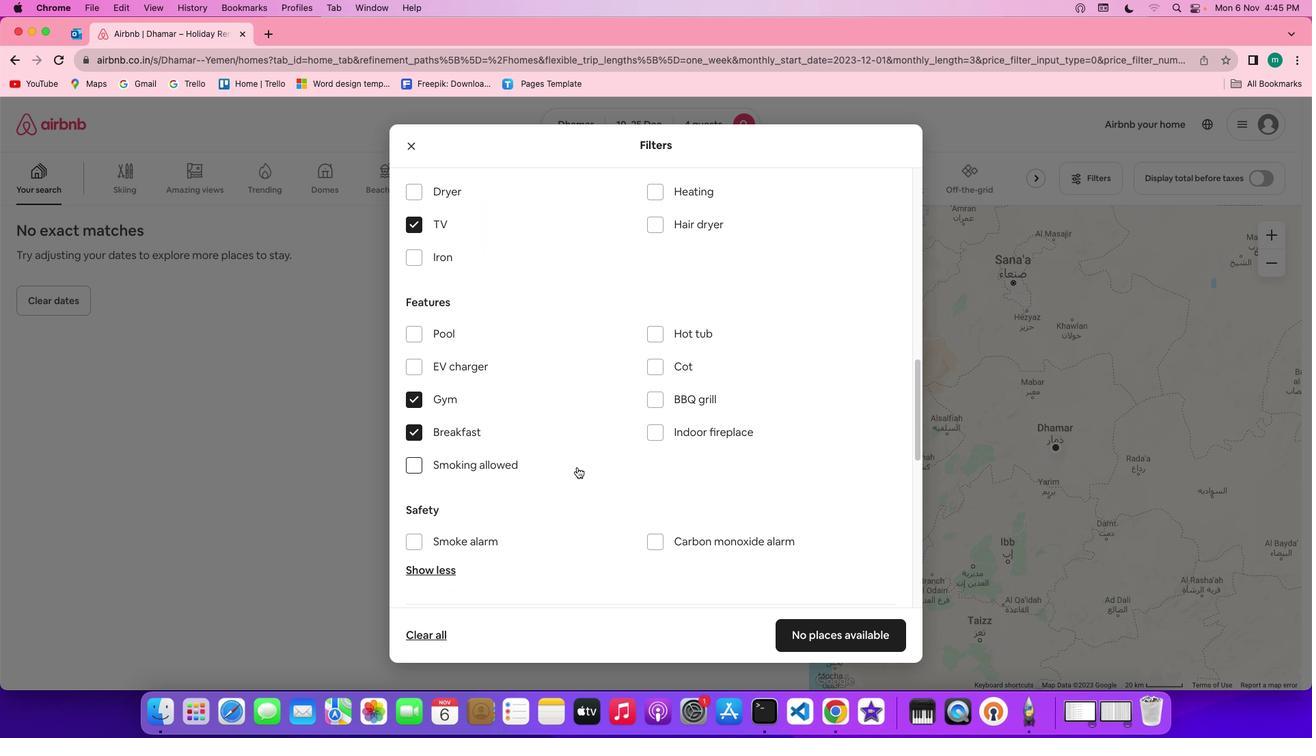 
Action: Mouse scrolled (581, 471) with delta (4, 3)
Screenshot: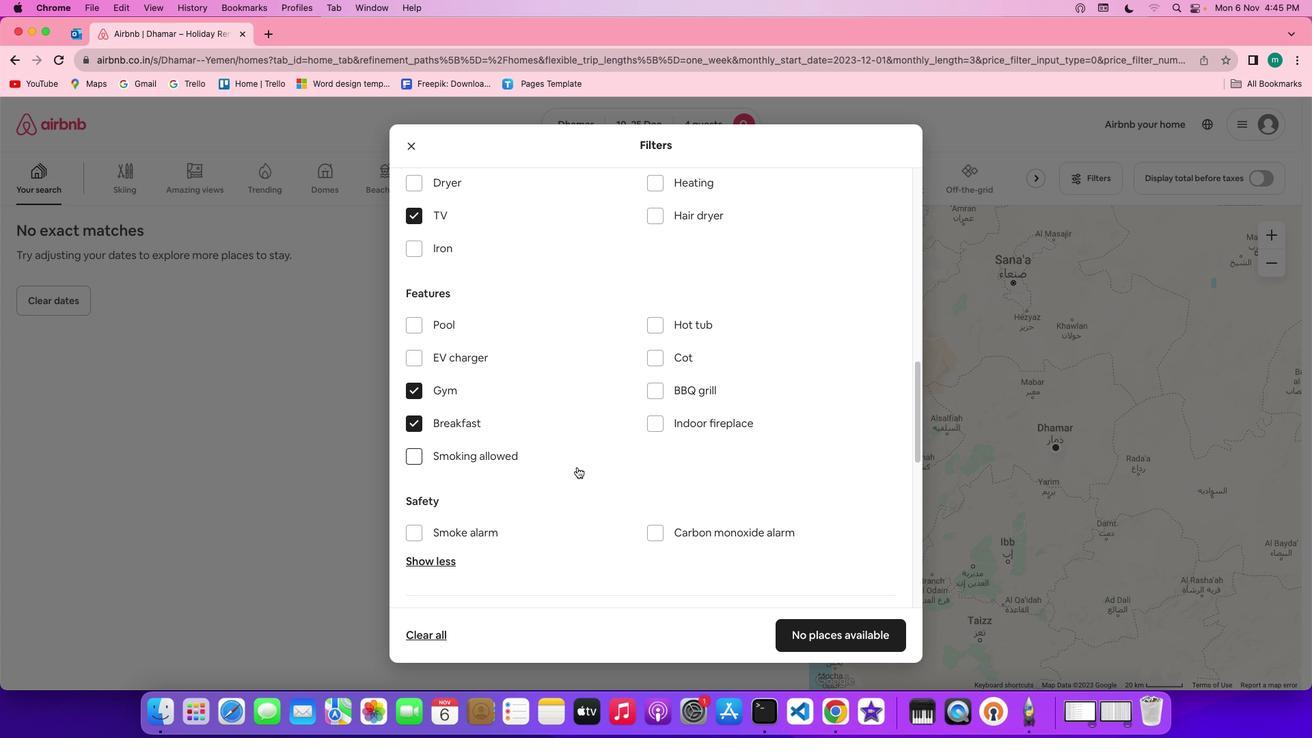 
Action: Mouse scrolled (581, 471) with delta (4, 3)
Screenshot: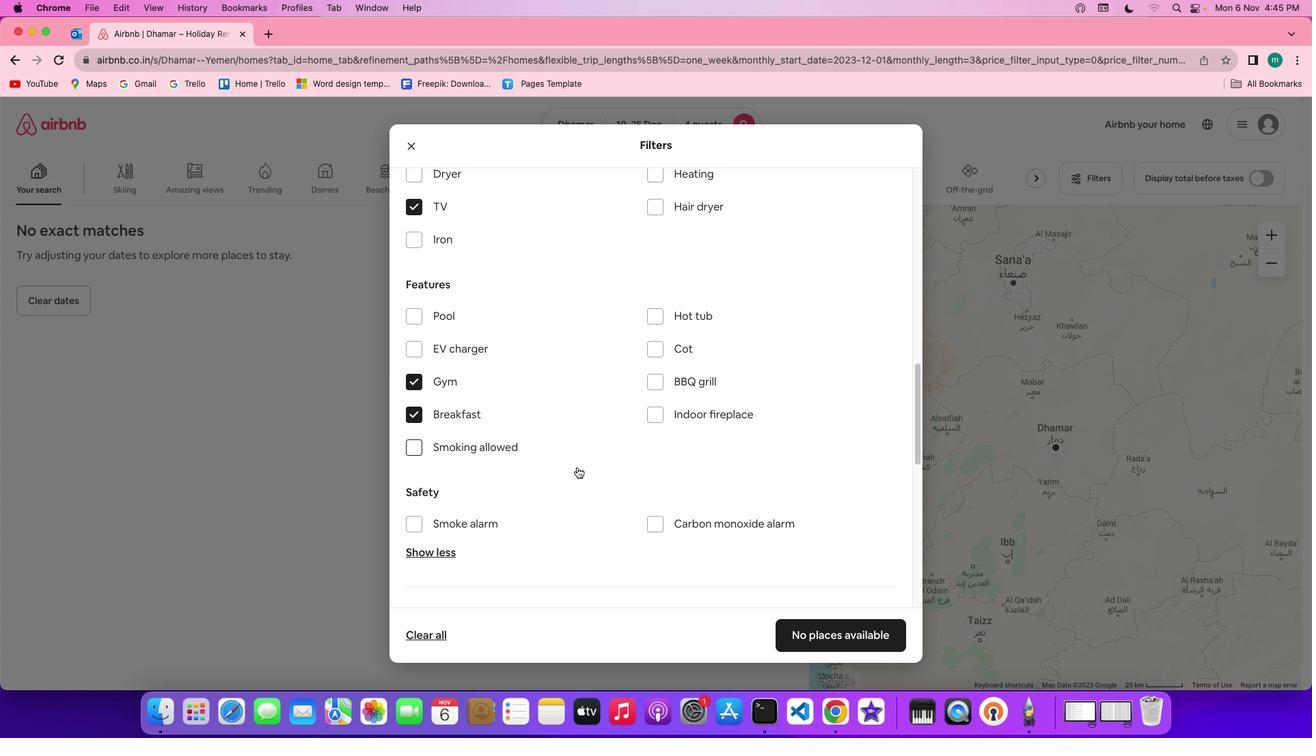 
Action: Mouse scrolled (581, 471) with delta (4, 3)
Screenshot: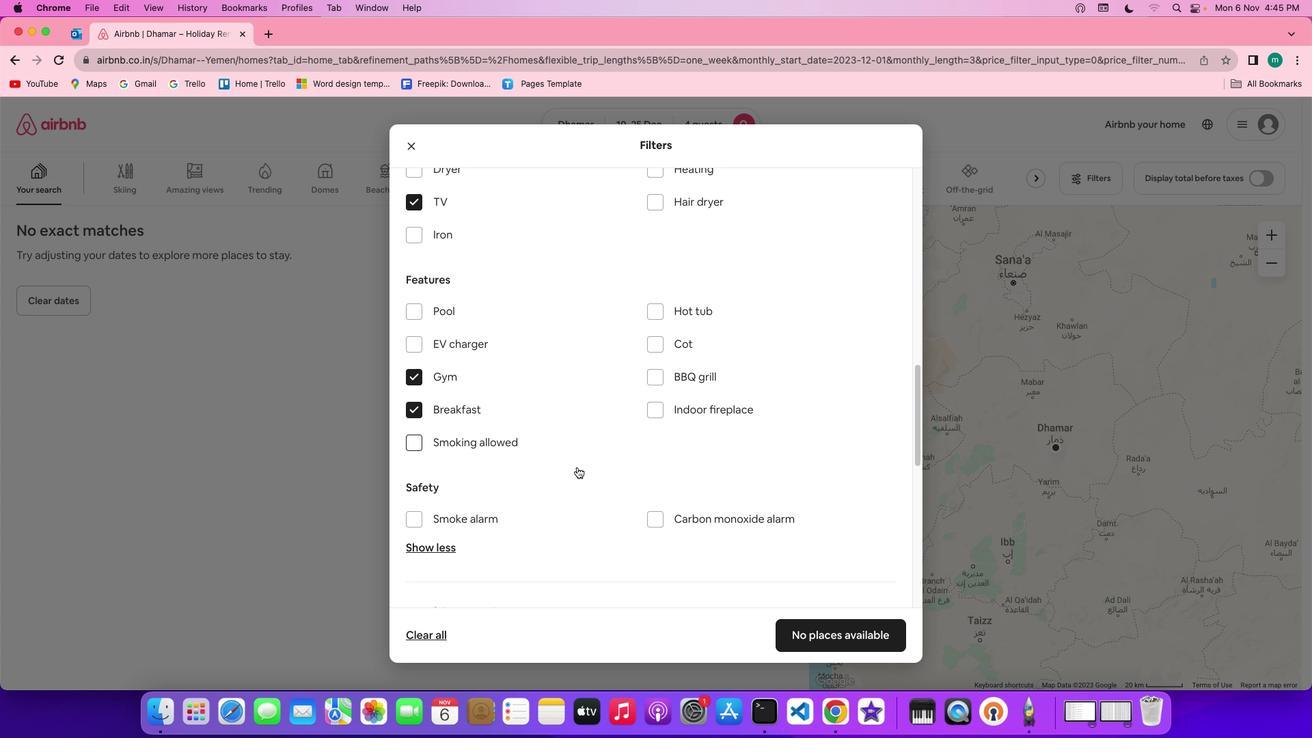 
Action: Mouse scrolled (581, 471) with delta (4, 3)
Screenshot: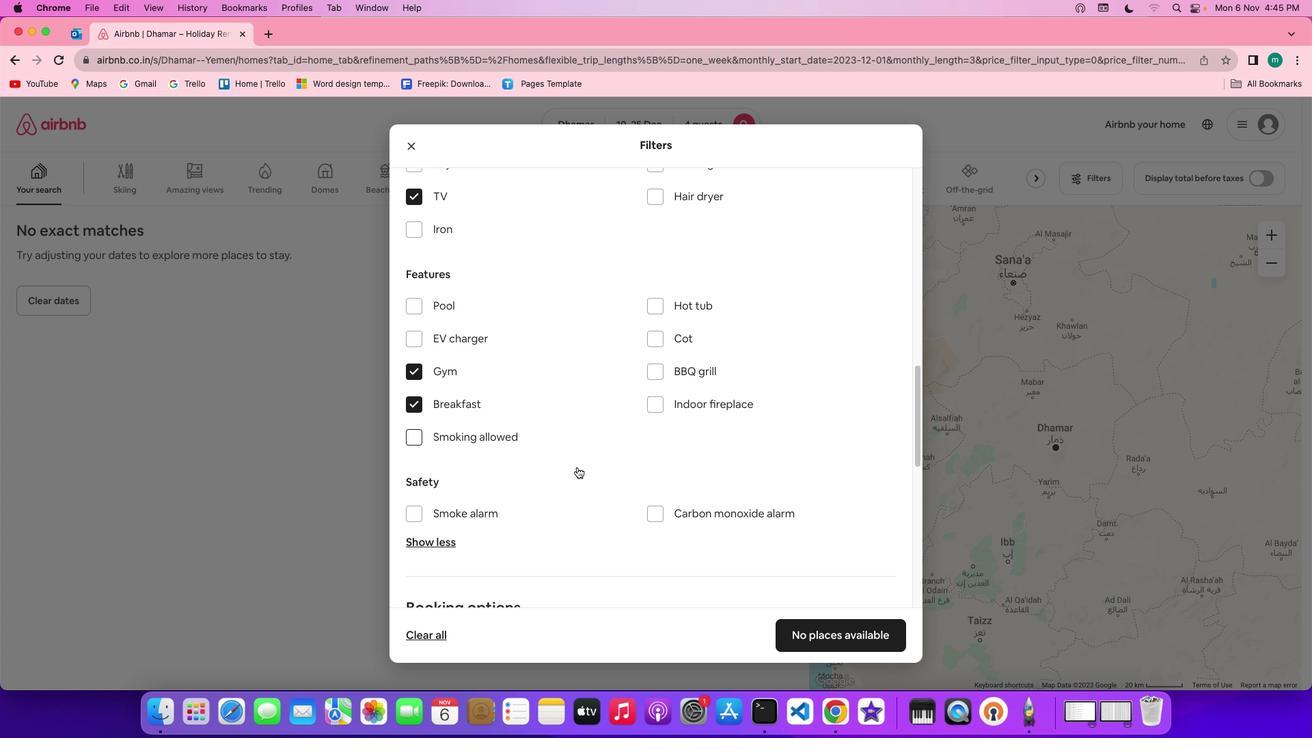 
Action: Mouse scrolled (581, 471) with delta (4, 3)
Screenshot: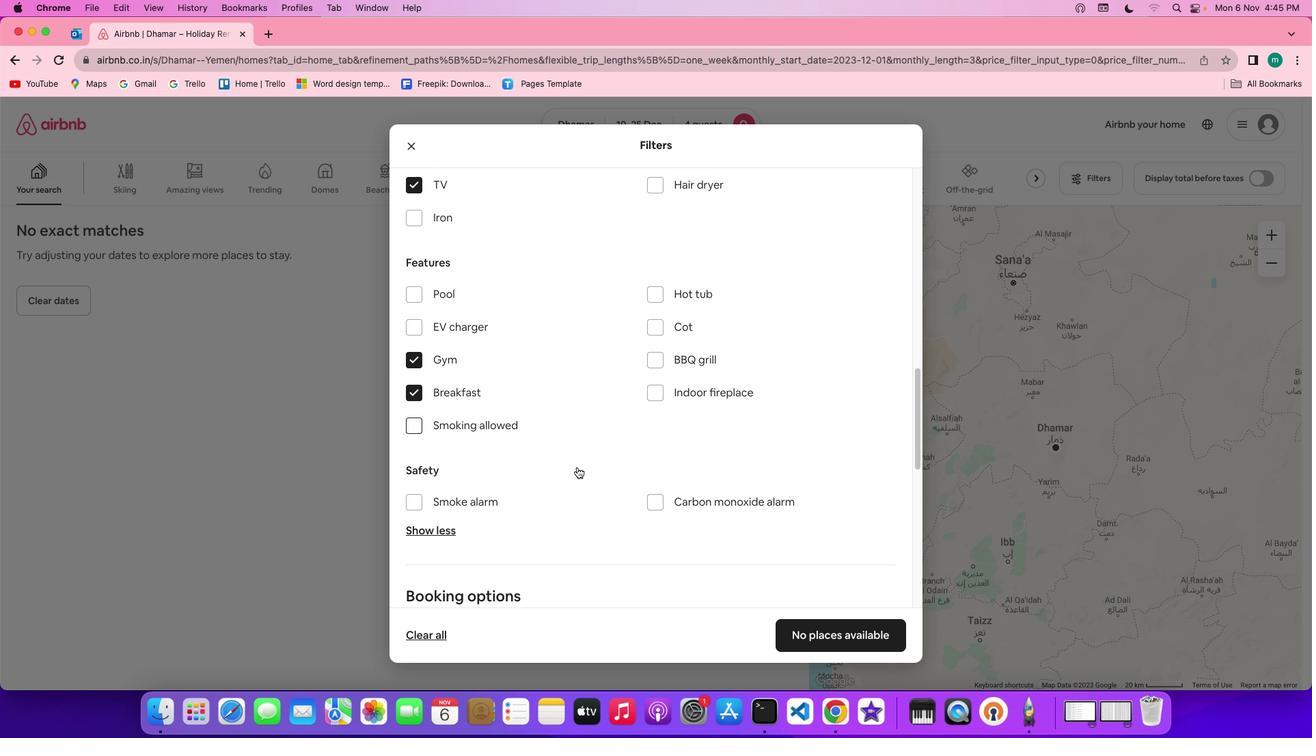 
Action: Mouse scrolled (581, 471) with delta (4, 3)
Screenshot: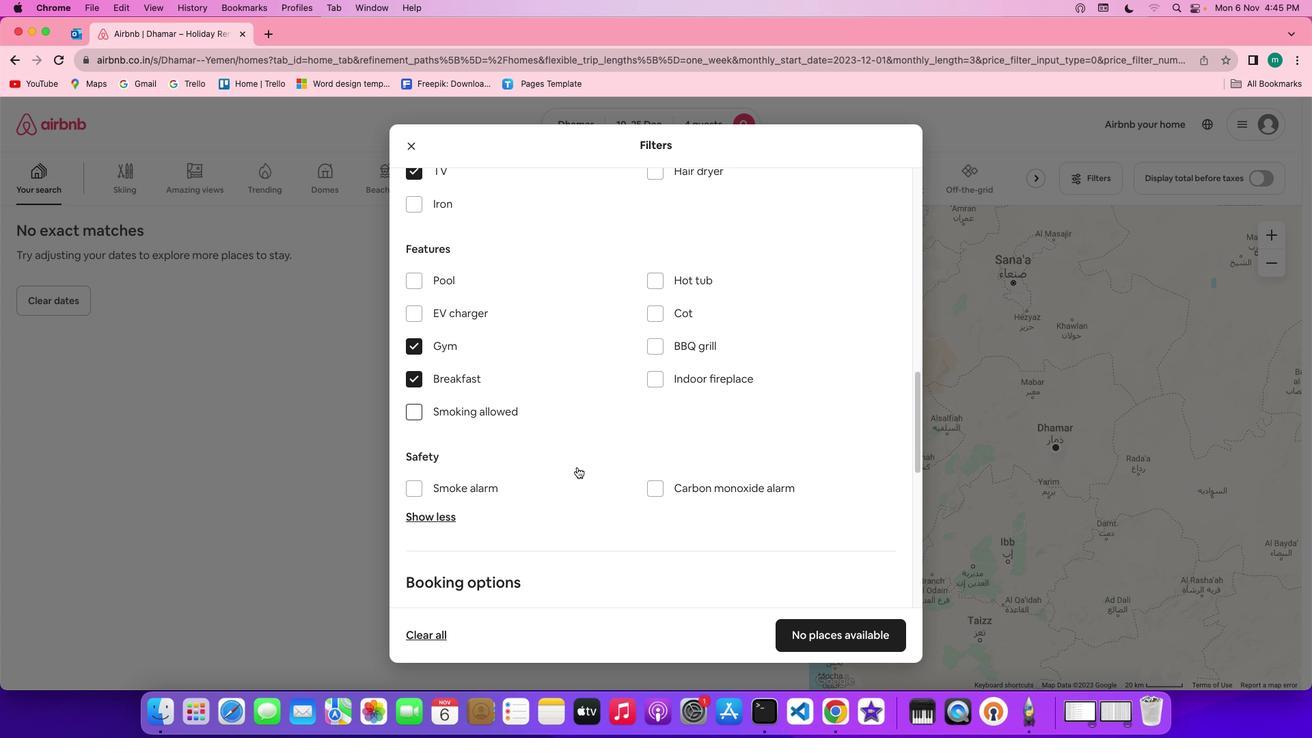
Action: Mouse scrolled (581, 471) with delta (4, 3)
Screenshot: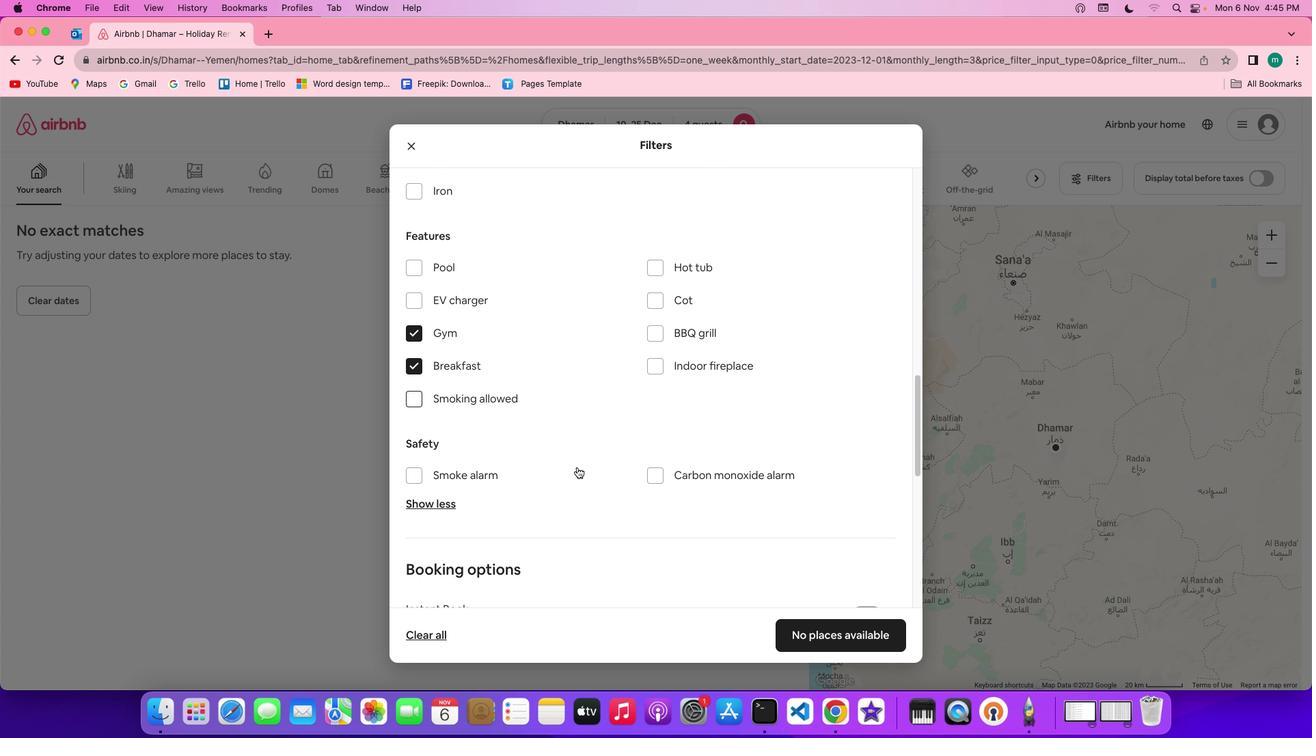 
Action: Mouse scrolled (581, 471) with delta (4, 3)
Screenshot: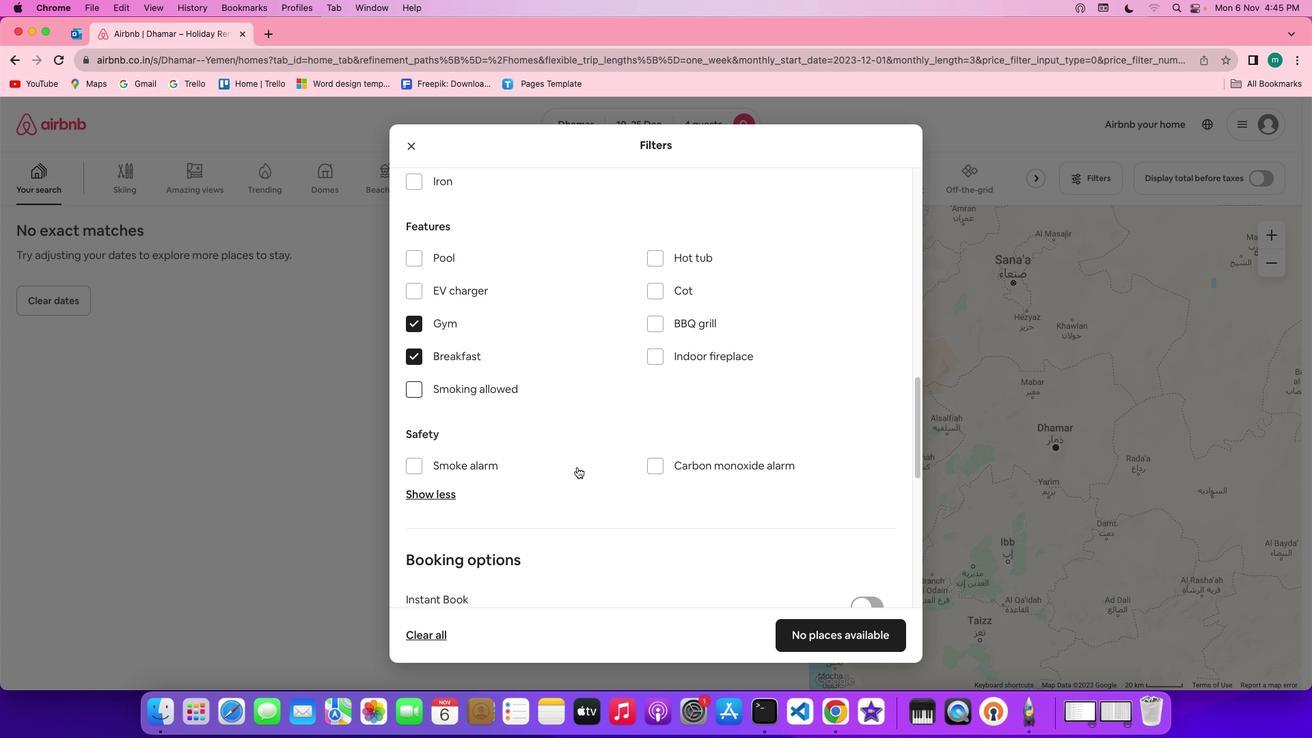 
Action: Mouse scrolled (581, 471) with delta (4, 3)
Screenshot: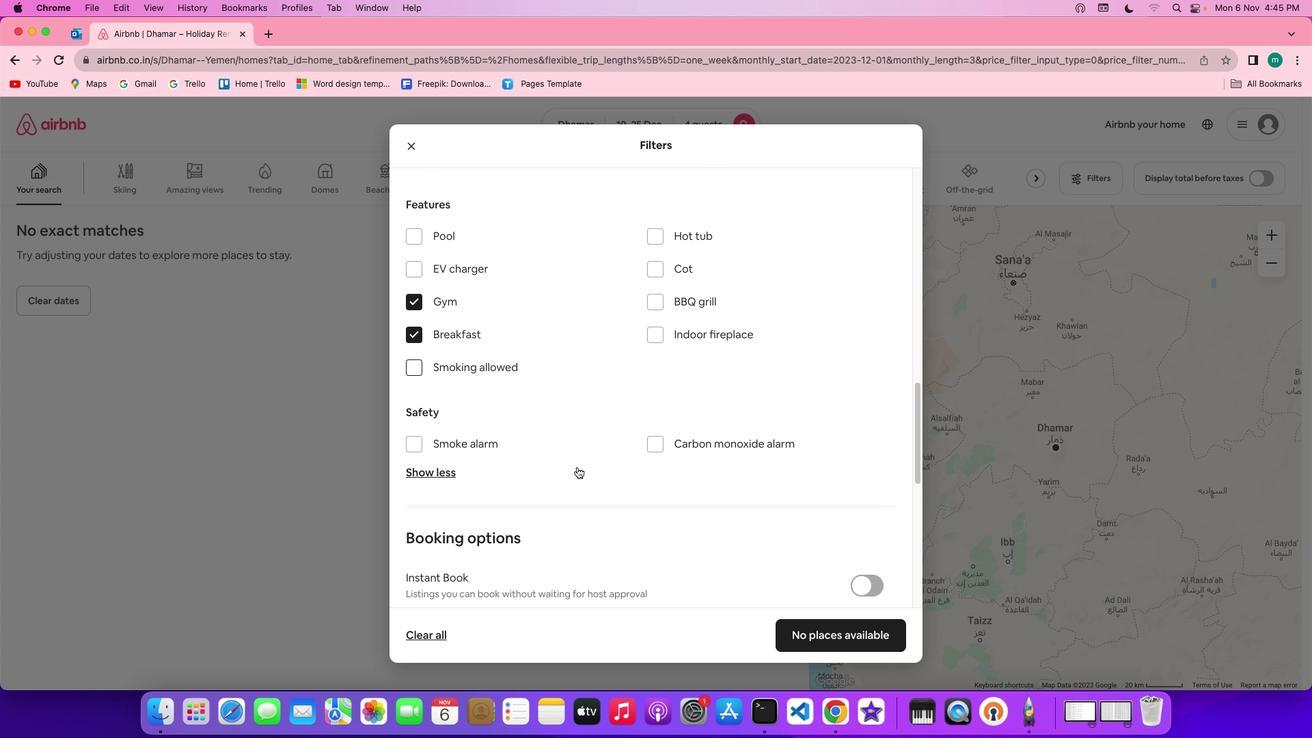 
Action: Mouse scrolled (581, 471) with delta (4, 3)
Screenshot: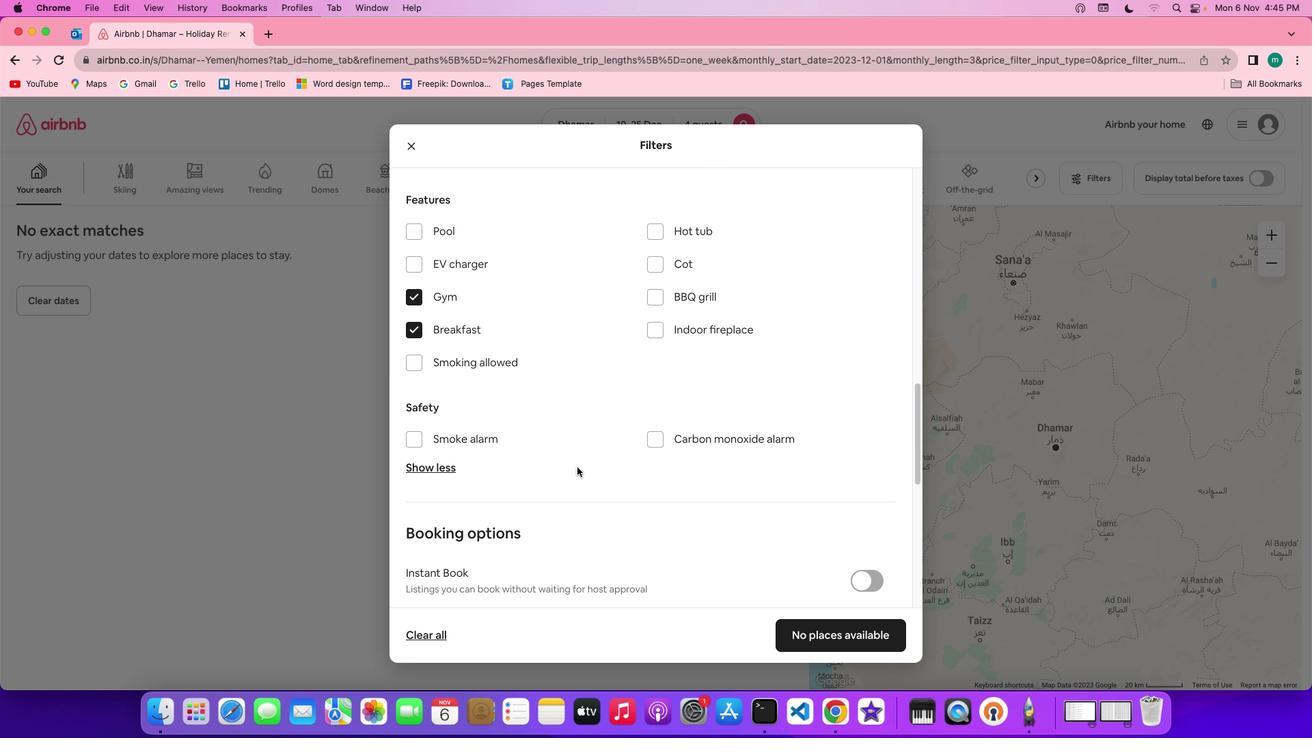 
Action: Mouse scrolled (581, 471) with delta (4, 3)
Screenshot: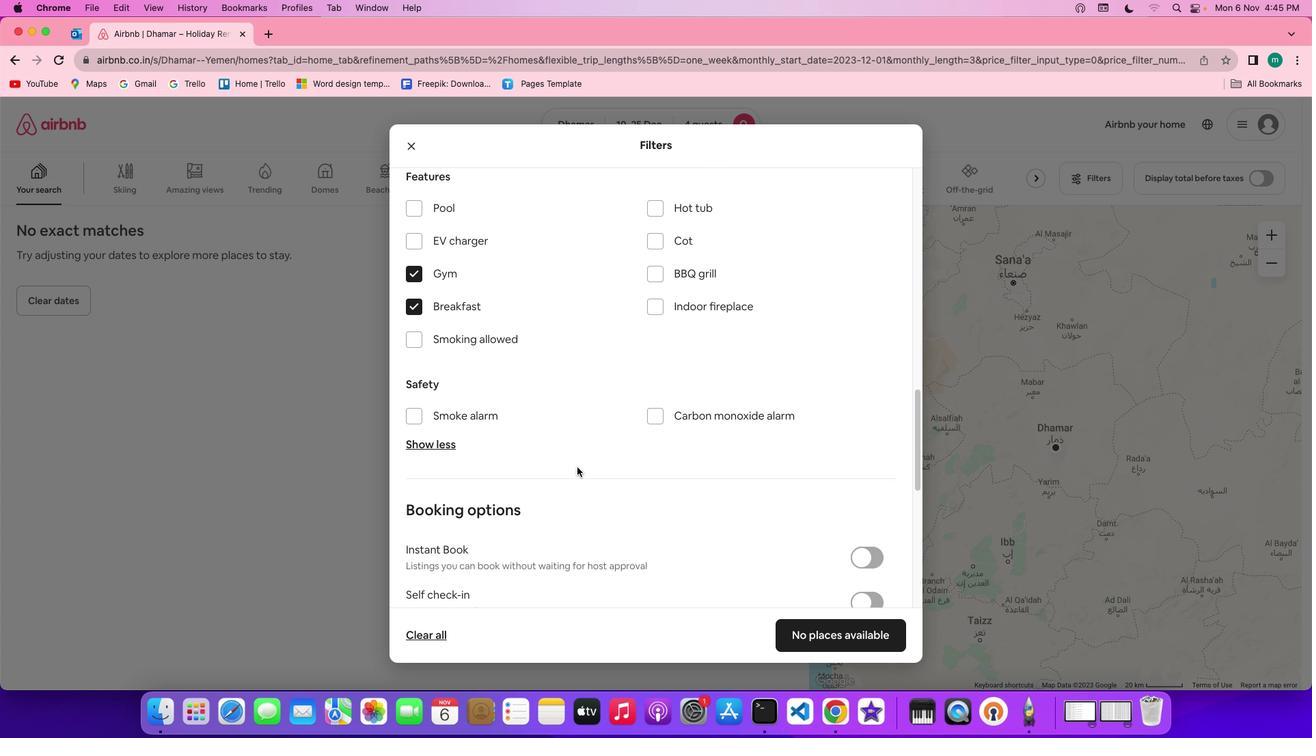 
Action: Mouse scrolled (581, 471) with delta (4, 2)
Screenshot: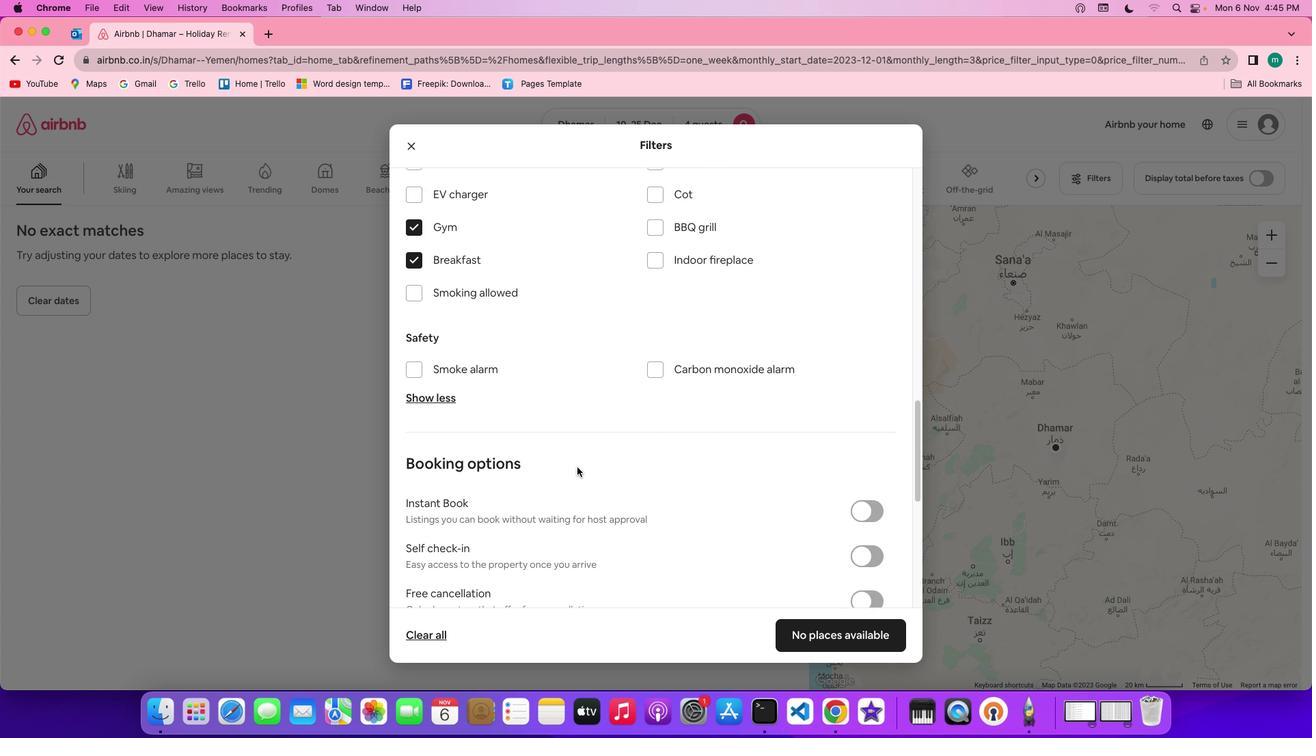 
Action: Mouse scrolled (581, 471) with delta (4, 2)
Screenshot: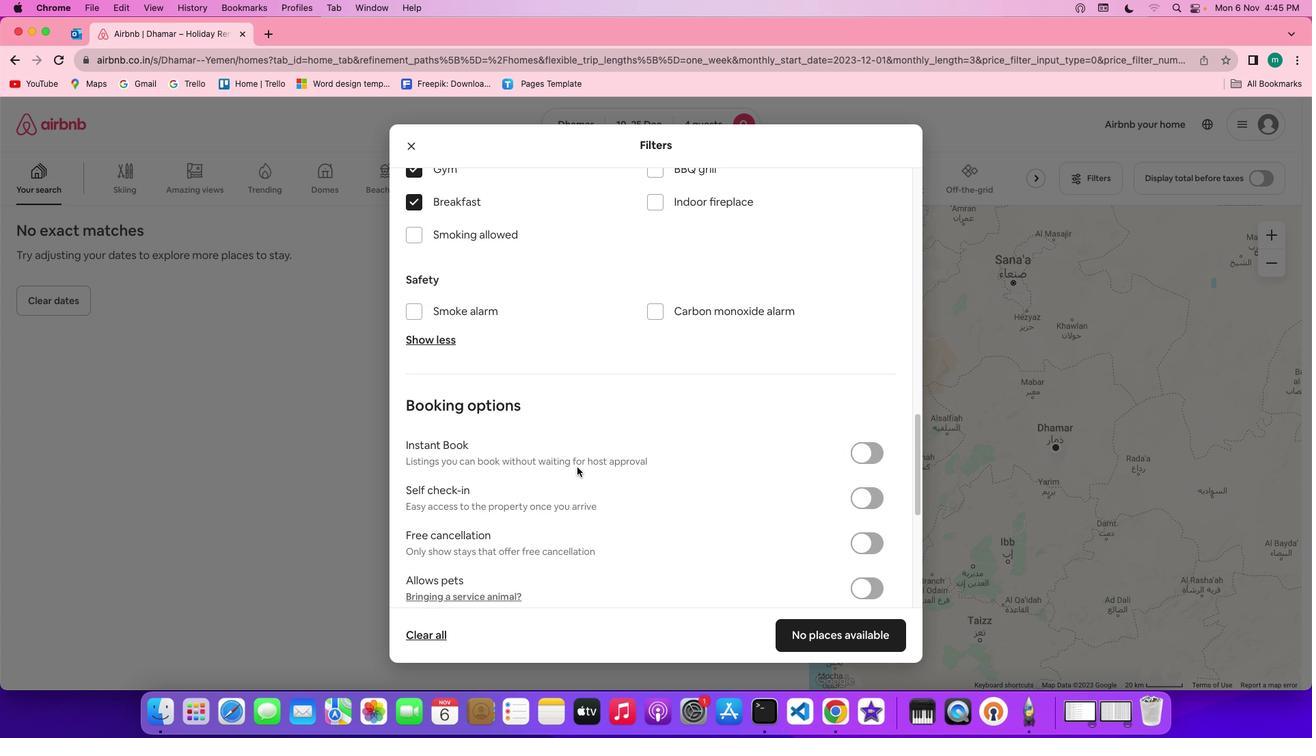 
Action: Mouse scrolled (581, 471) with delta (4, 3)
Screenshot: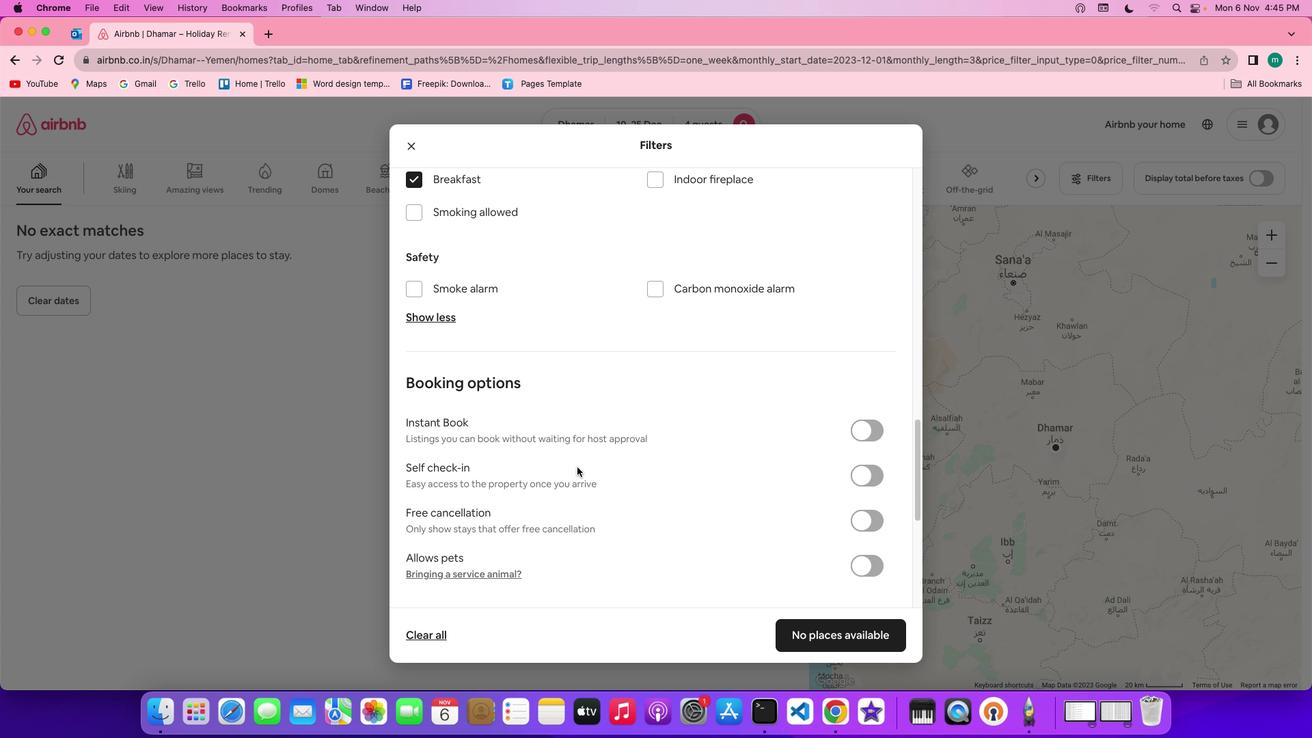 
Action: Mouse scrolled (581, 471) with delta (4, 3)
Screenshot: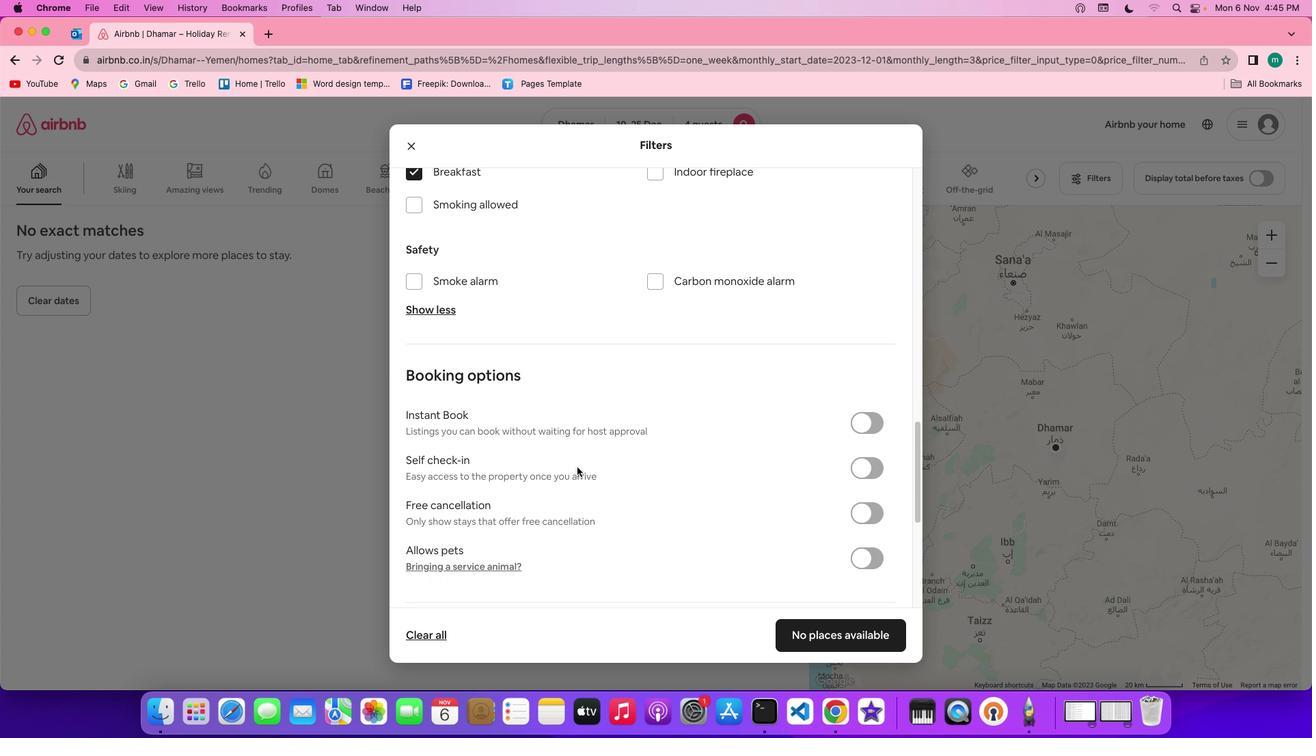 
Action: Mouse scrolled (581, 471) with delta (4, 3)
Screenshot: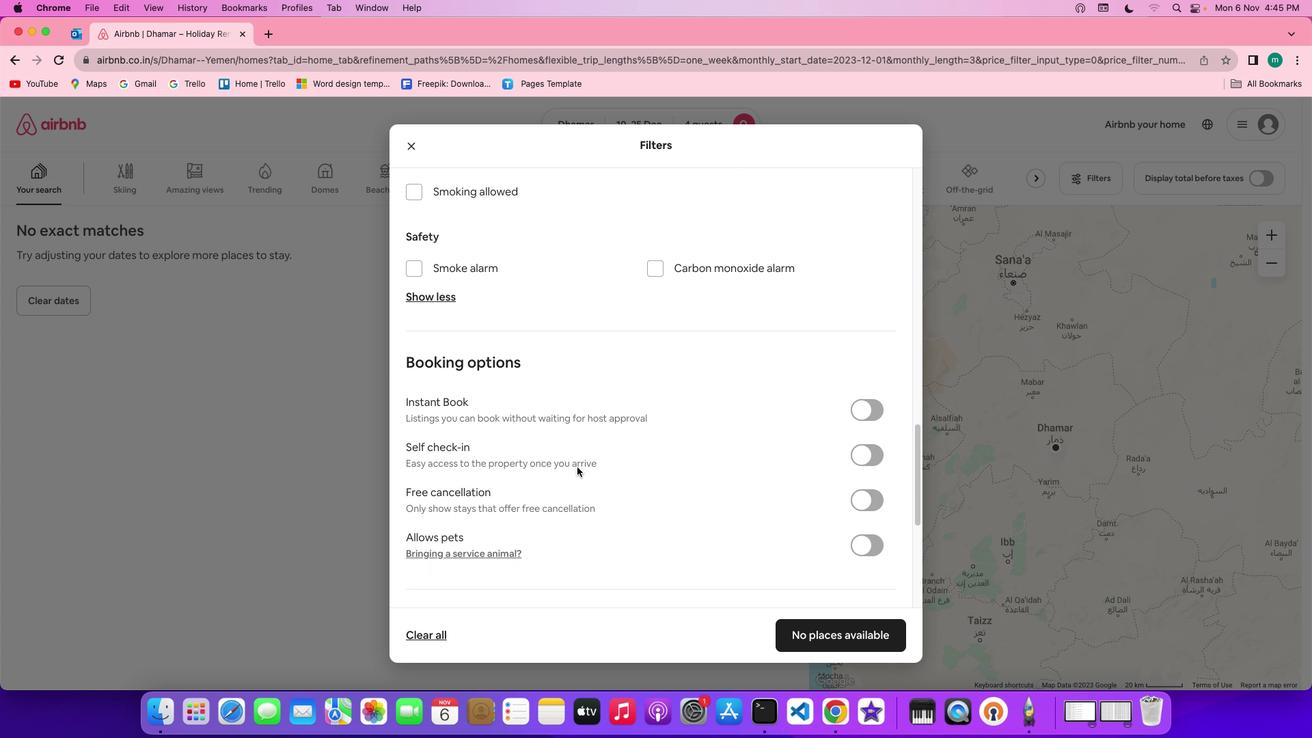 
Action: Mouse scrolled (581, 471) with delta (4, 3)
Screenshot: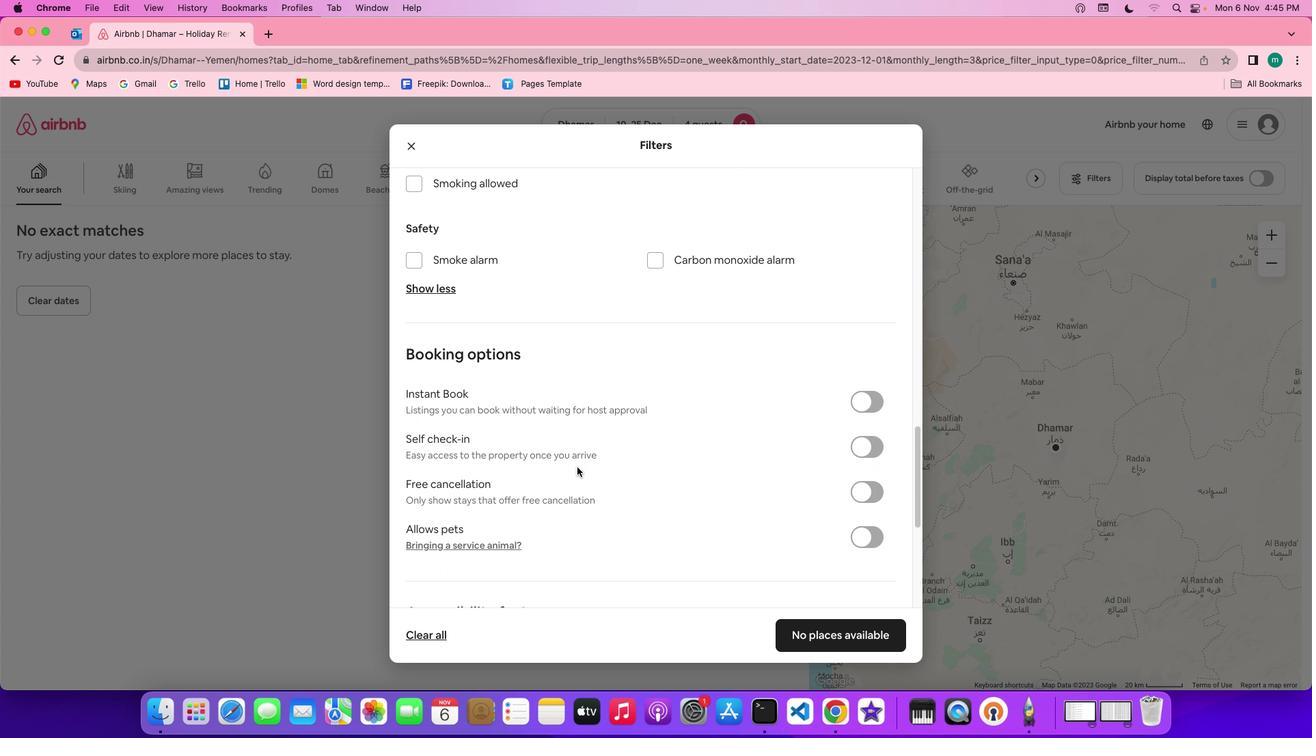 
Action: Mouse scrolled (581, 471) with delta (4, 3)
Screenshot: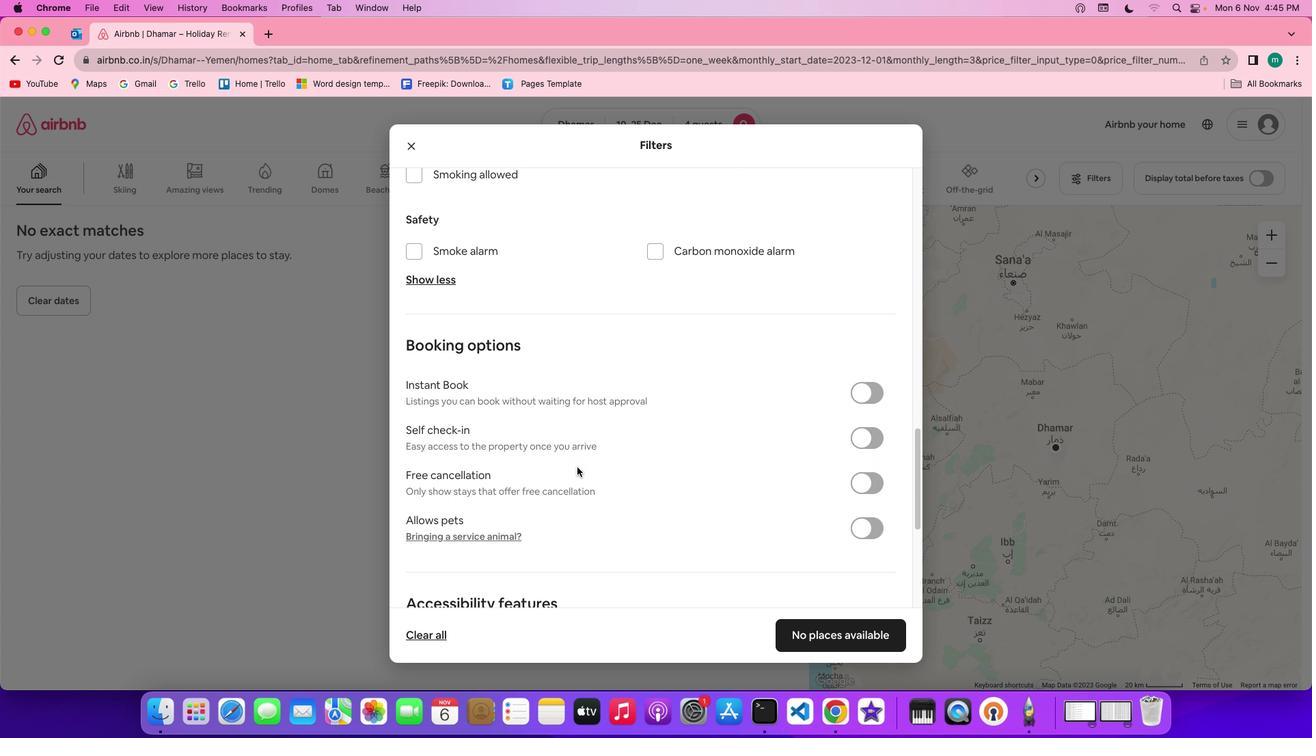 
Action: Mouse scrolled (581, 471) with delta (4, 3)
Screenshot: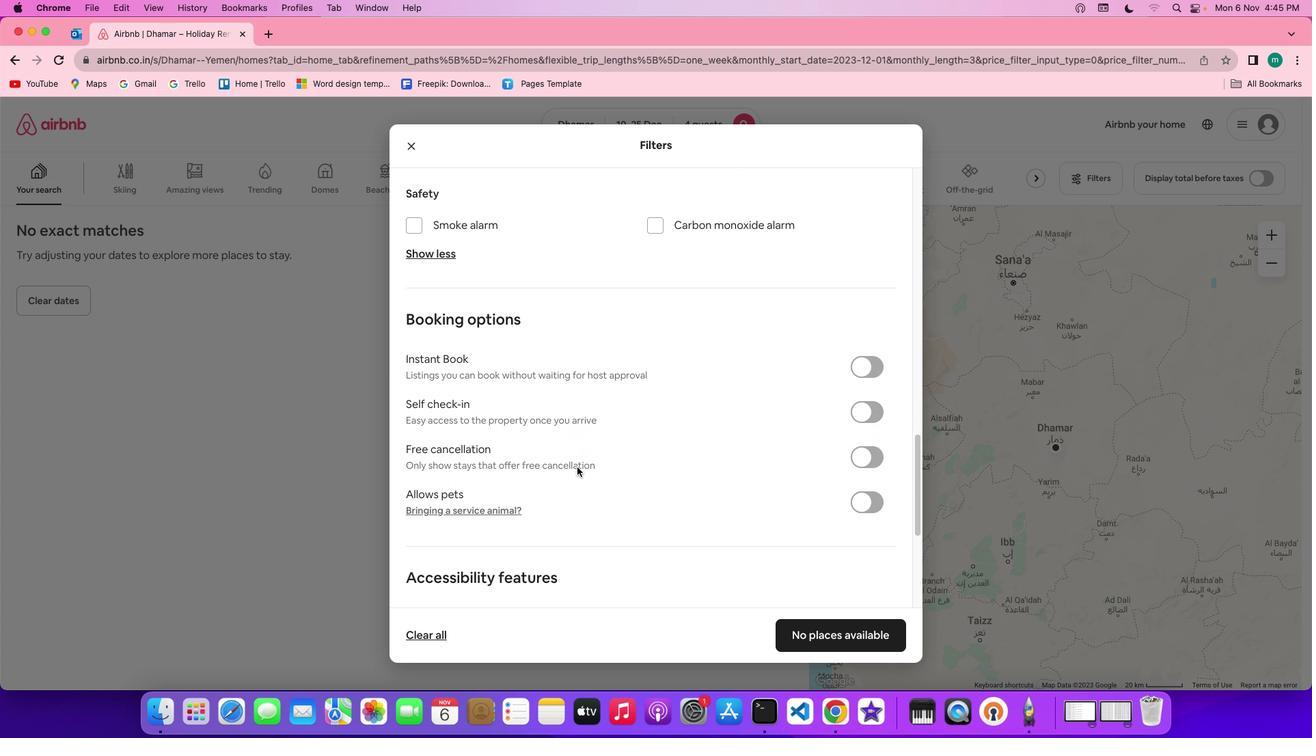 
Action: Mouse scrolled (581, 471) with delta (4, 3)
Screenshot: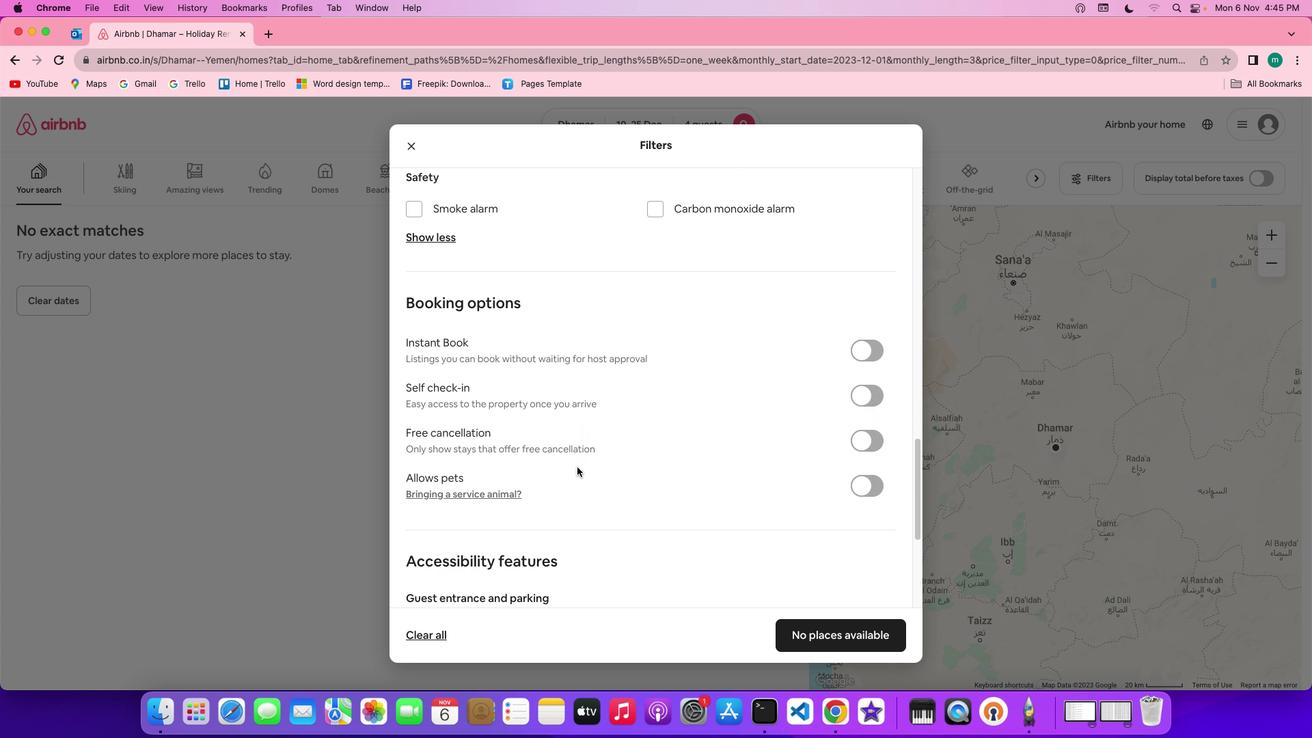 
Action: Mouse scrolled (581, 471) with delta (4, 3)
Screenshot: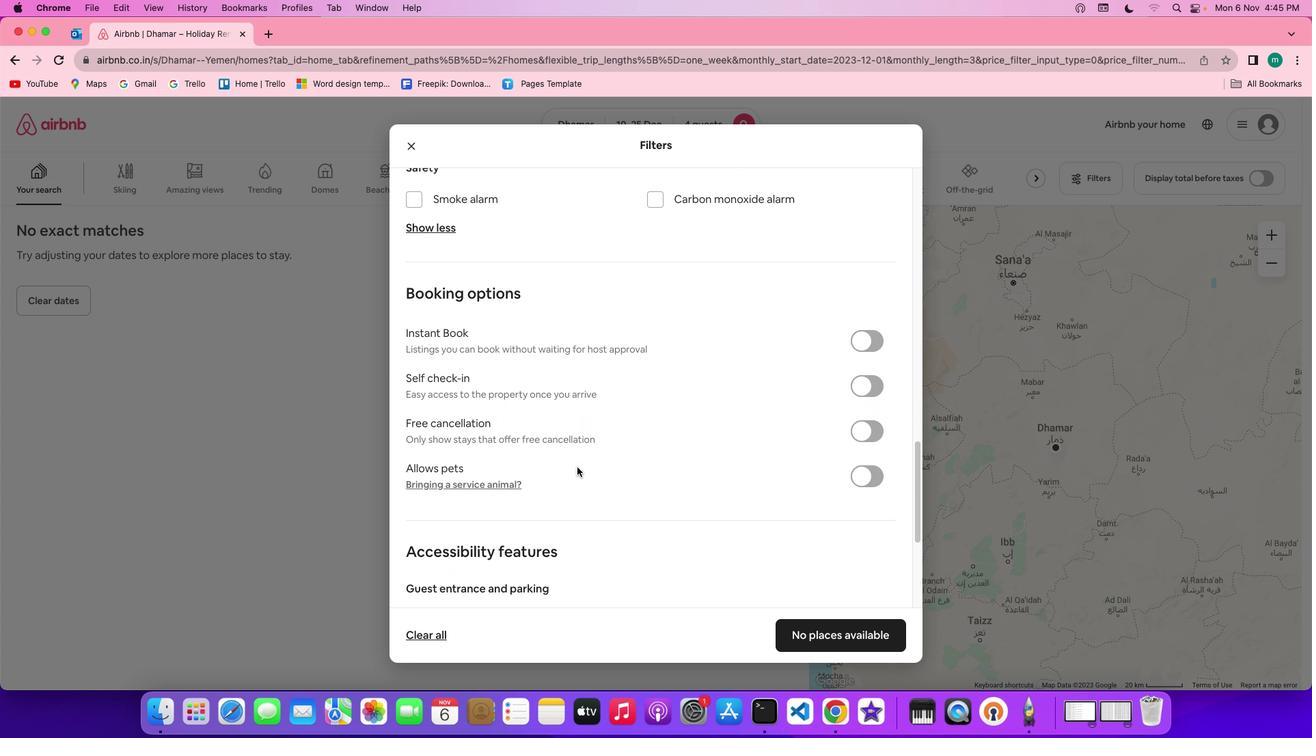 
Action: Mouse scrolled (581, 471) with delta (4, 3)
Screenshot: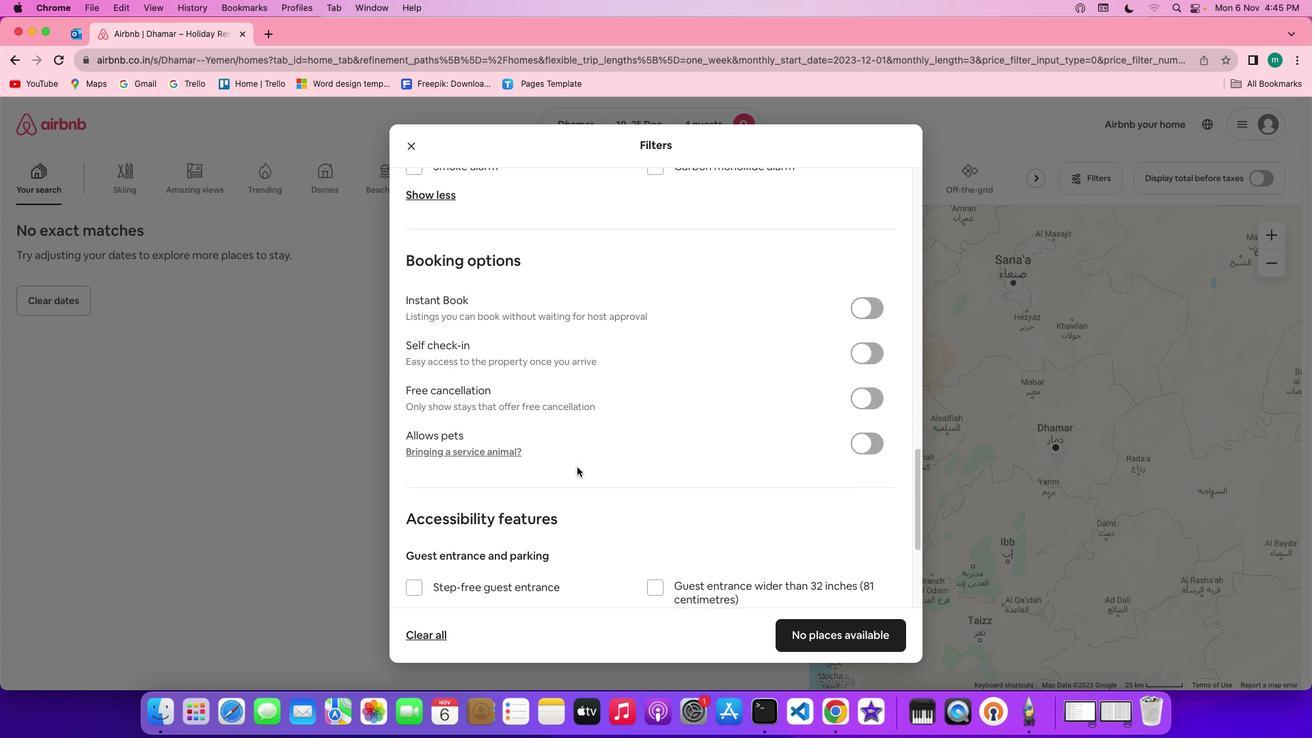 
Action: Mouse scrolled (581, 471) with delta (4, 3)
Screenshot: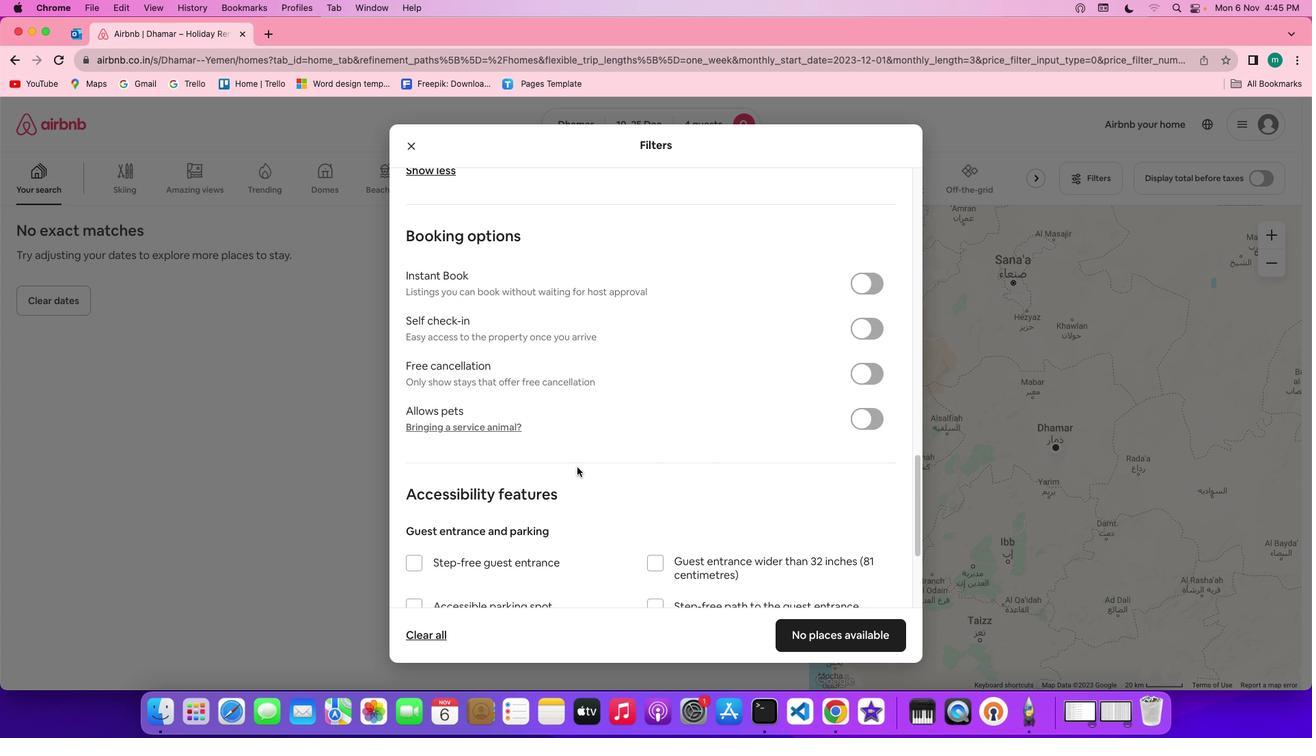 
Action: Mouse scrolled (581, 471) with delta (4, 3)
Screenshot: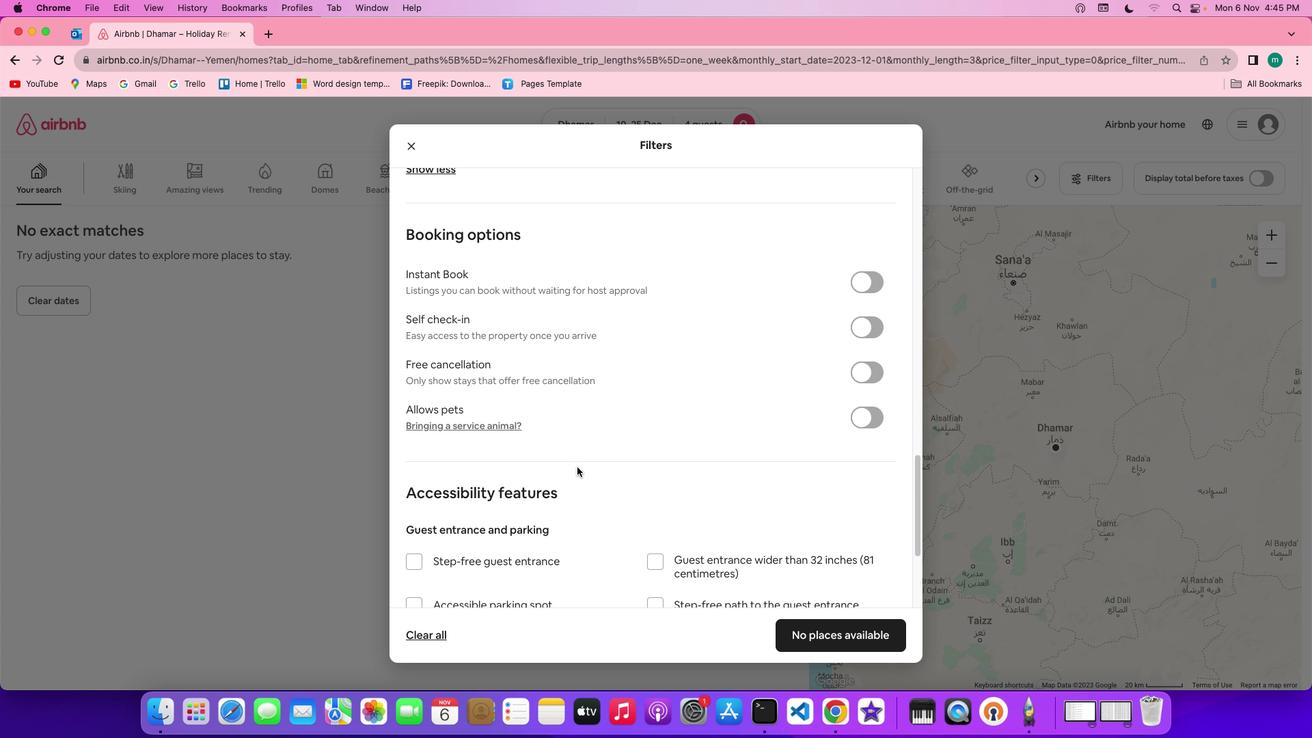 
Action: Mouse scrolled (581, 471) with delta (4, 3)
Screenshot: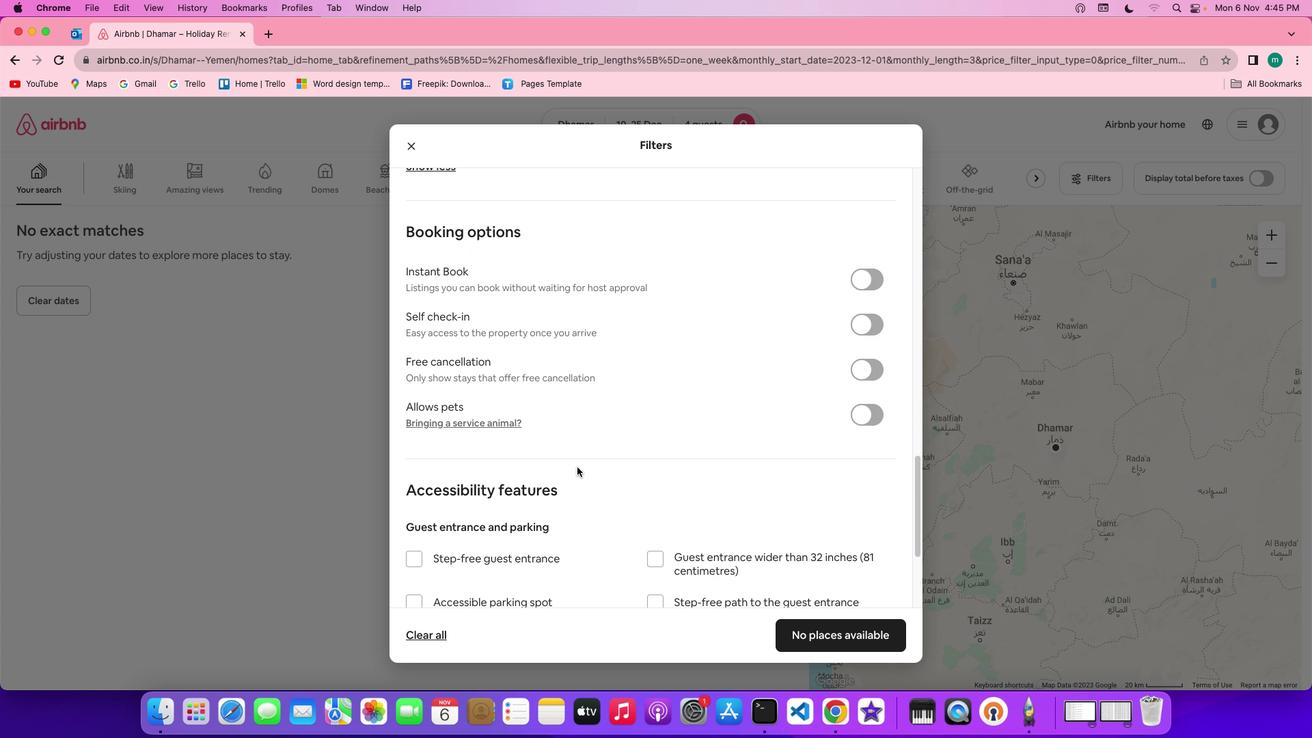 
Action: Mouse scrolled (581, 471) with delta (4, 3)
Screenshot: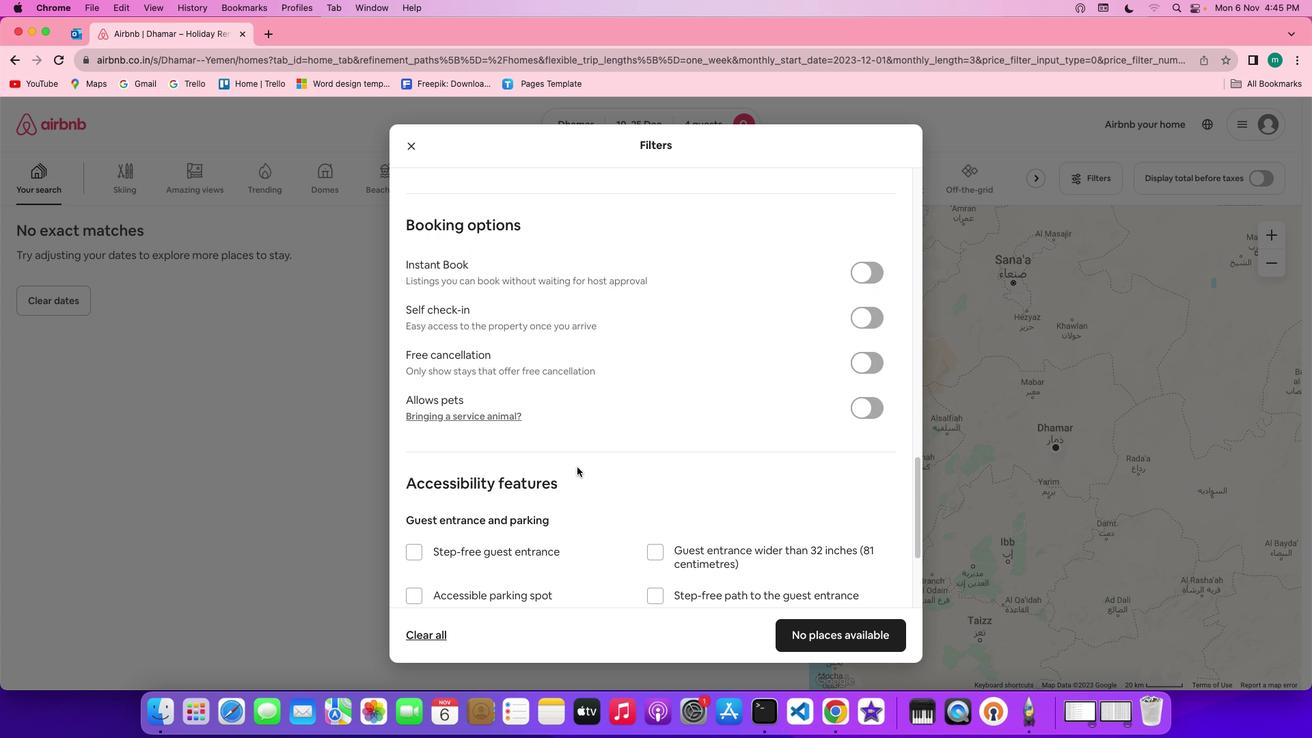 
Action: Mouse moved to (878, 315)
Screenshot: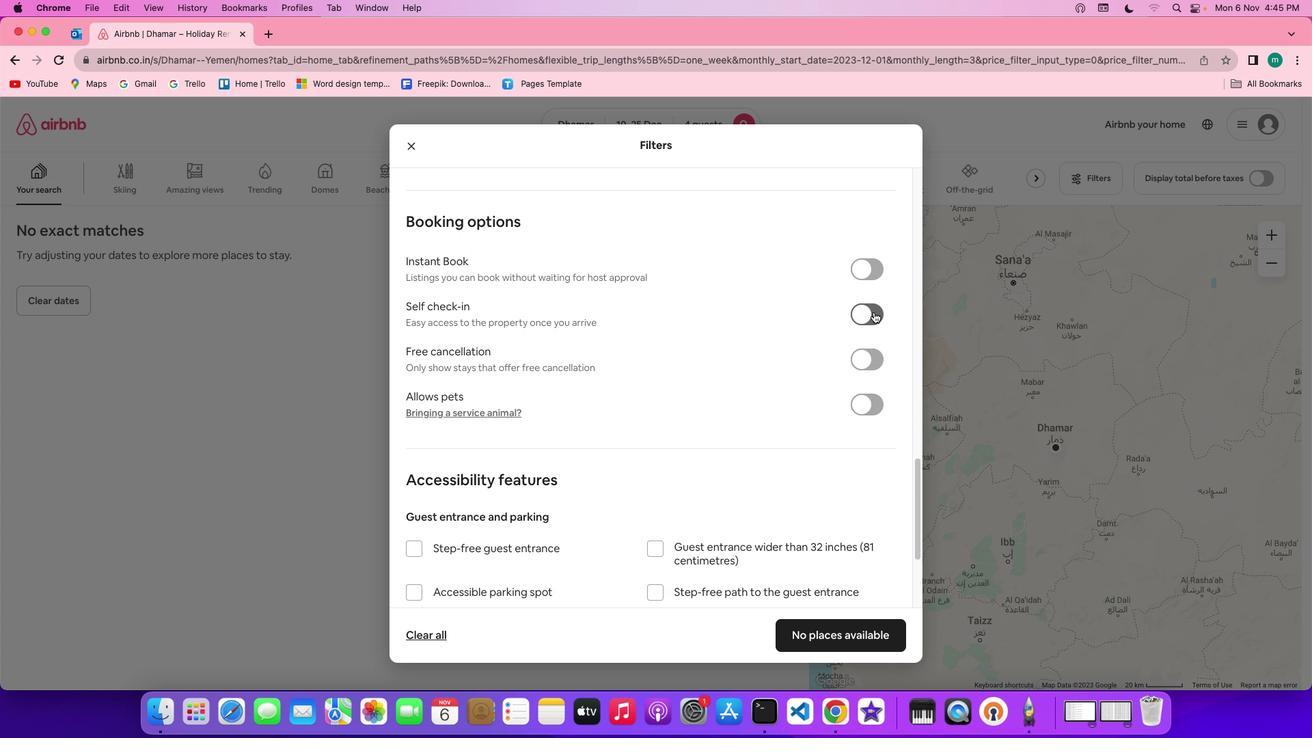 
Action: Mouse pressed left at (878, 315)
Screenshot: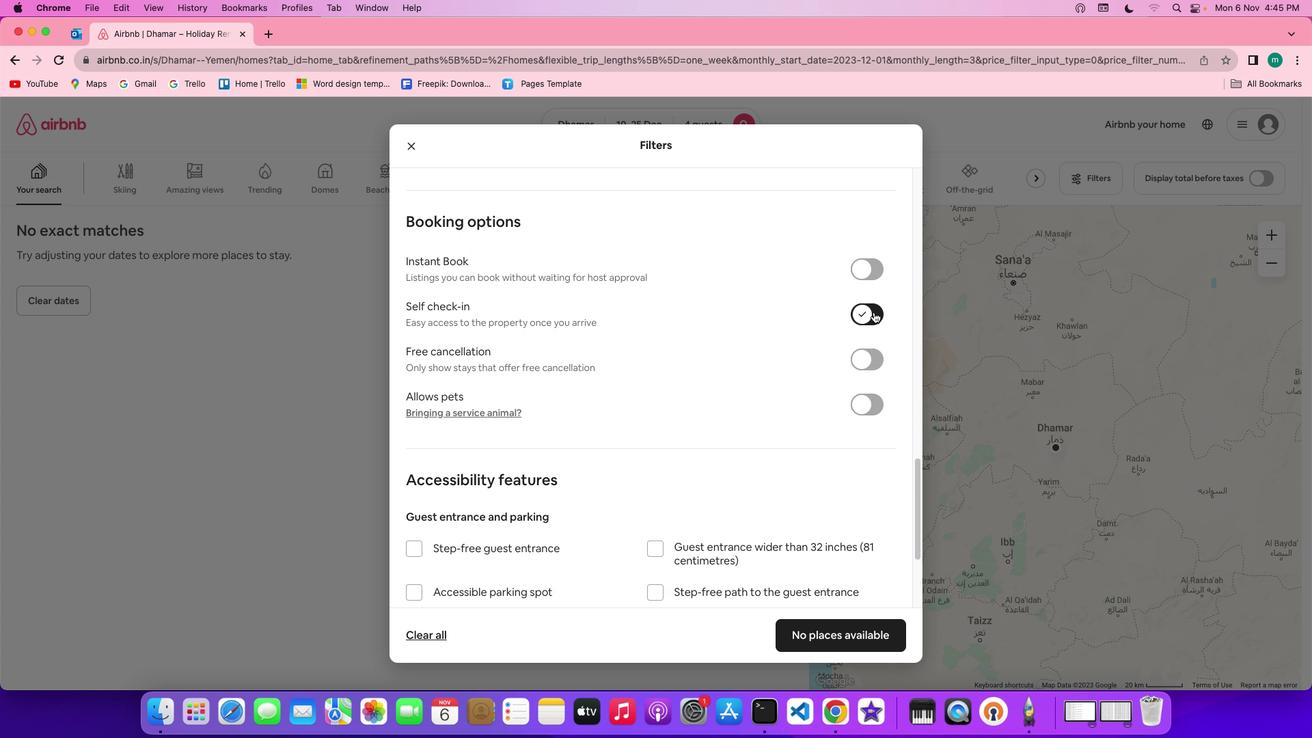 
Action: Mouse moved to (585, 380)
Screenshot: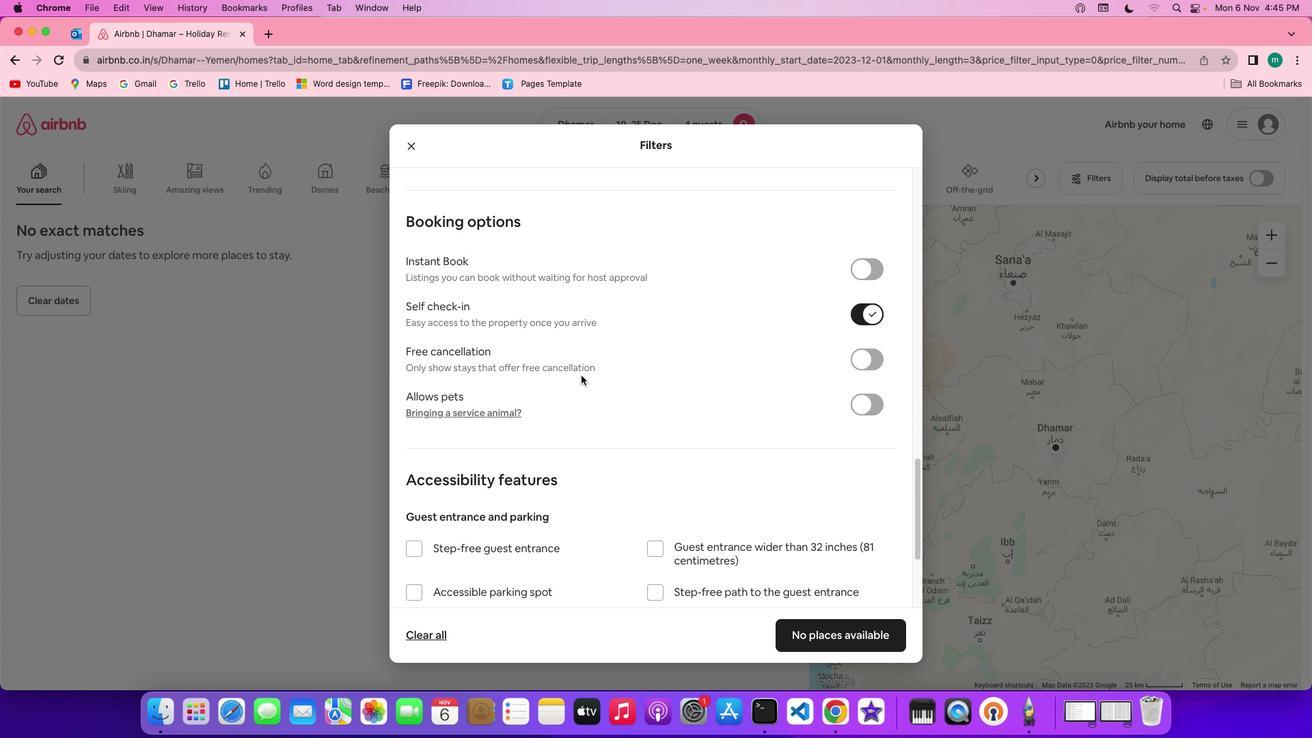 
Action: Mouse scrolled (585, 380) with delta (4, 3)
Screenshot: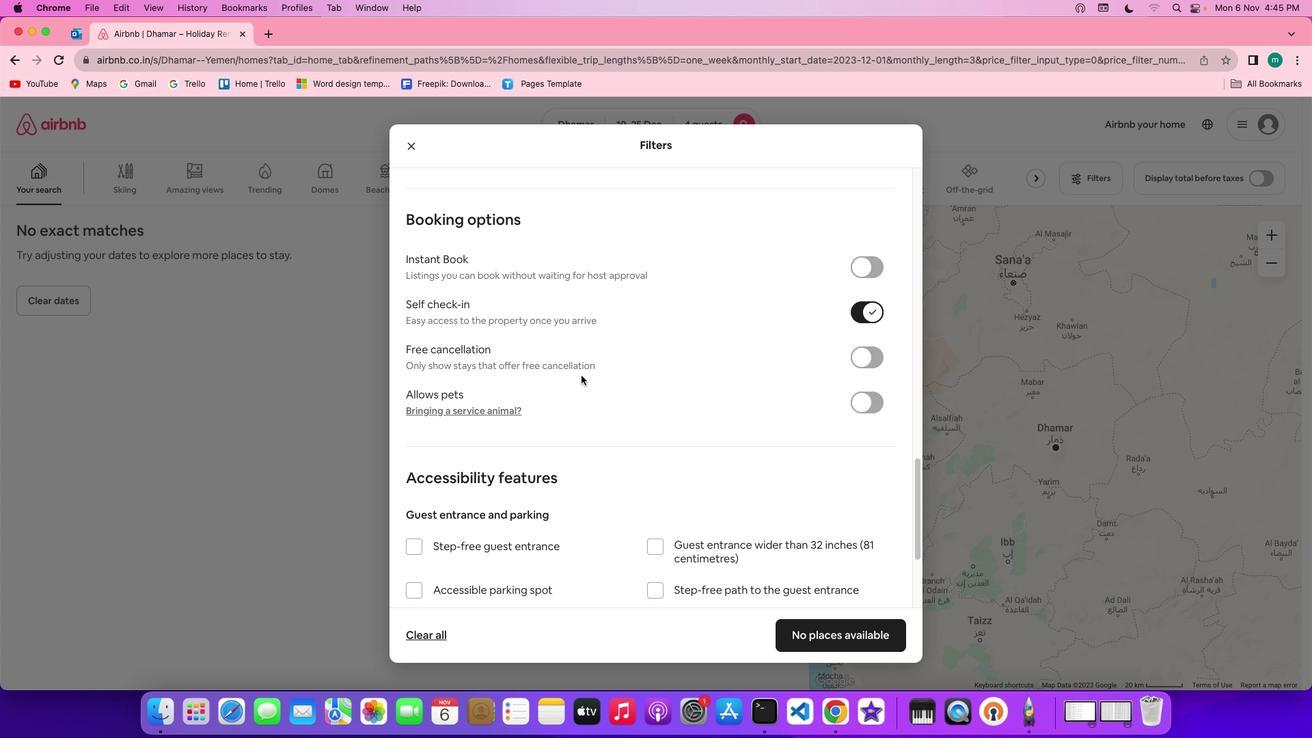 
Action: Mouse scrolled (585, 380) with delta (4, 3)
Screenshot: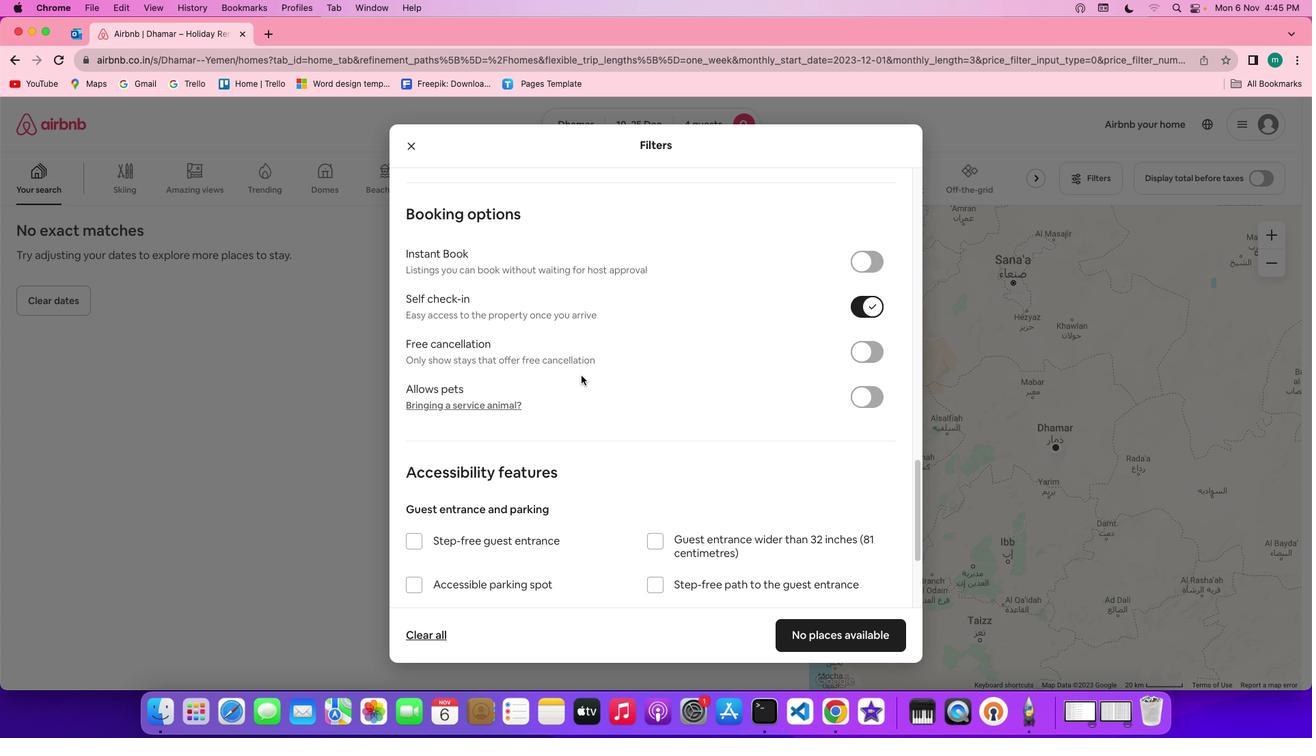 
Action: Mouse scrolled (585, 380) with delta (4, 3)
Screenshot: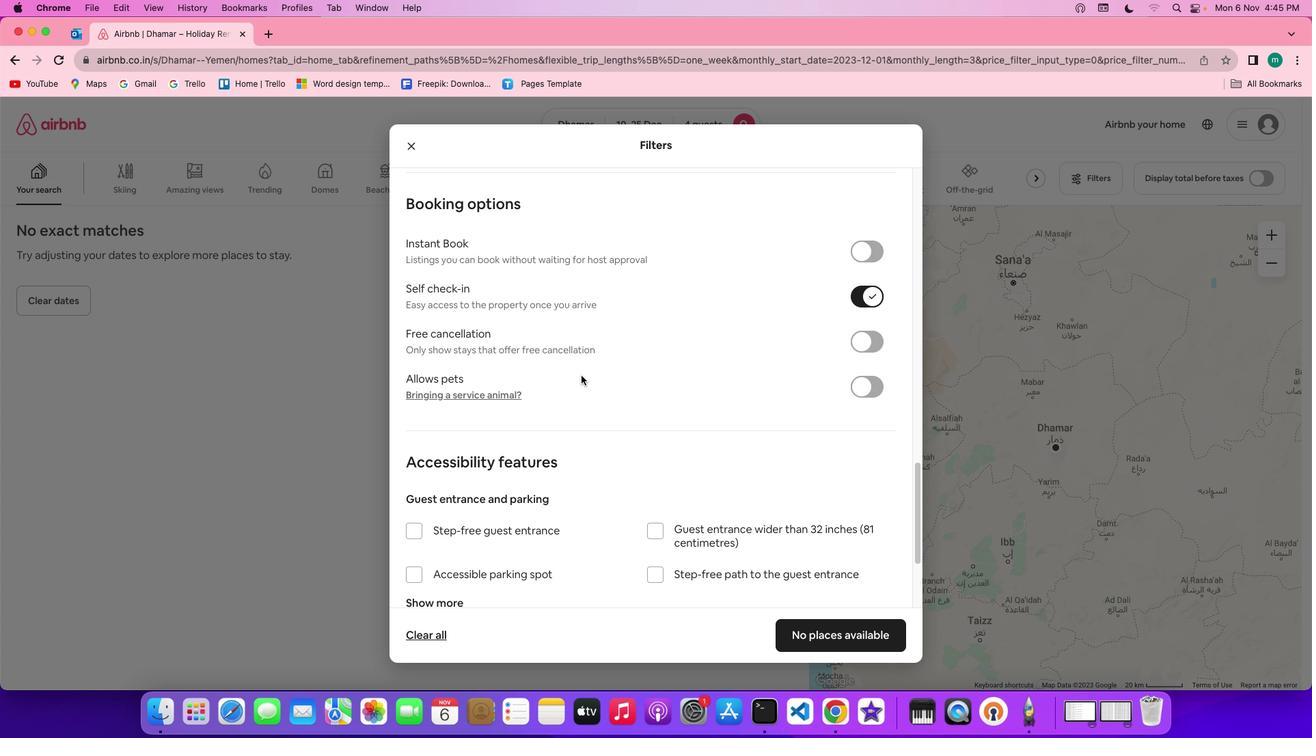 
Action: Mouse scrolled (585, 380) with delta (4, 3)
Screenshot: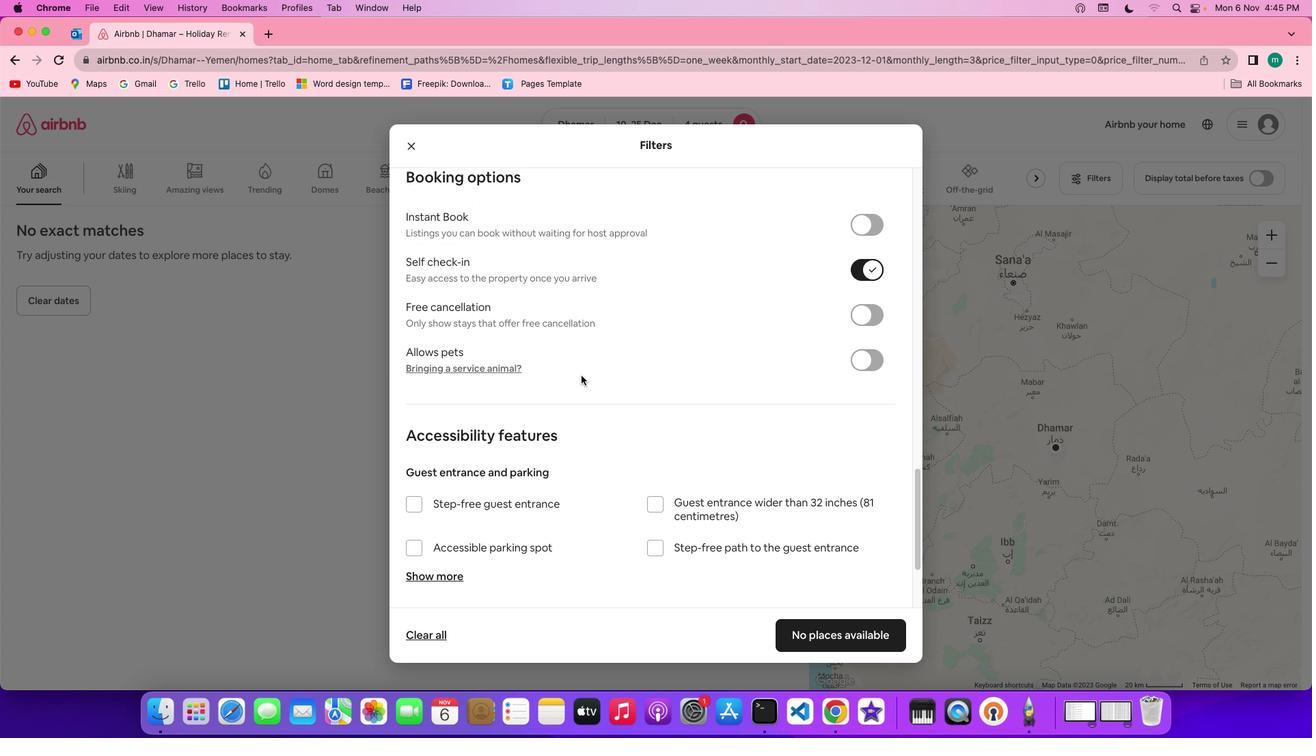 
Action: Mouse scrolled (585, 380) with delta (4, 3)
Screenshot: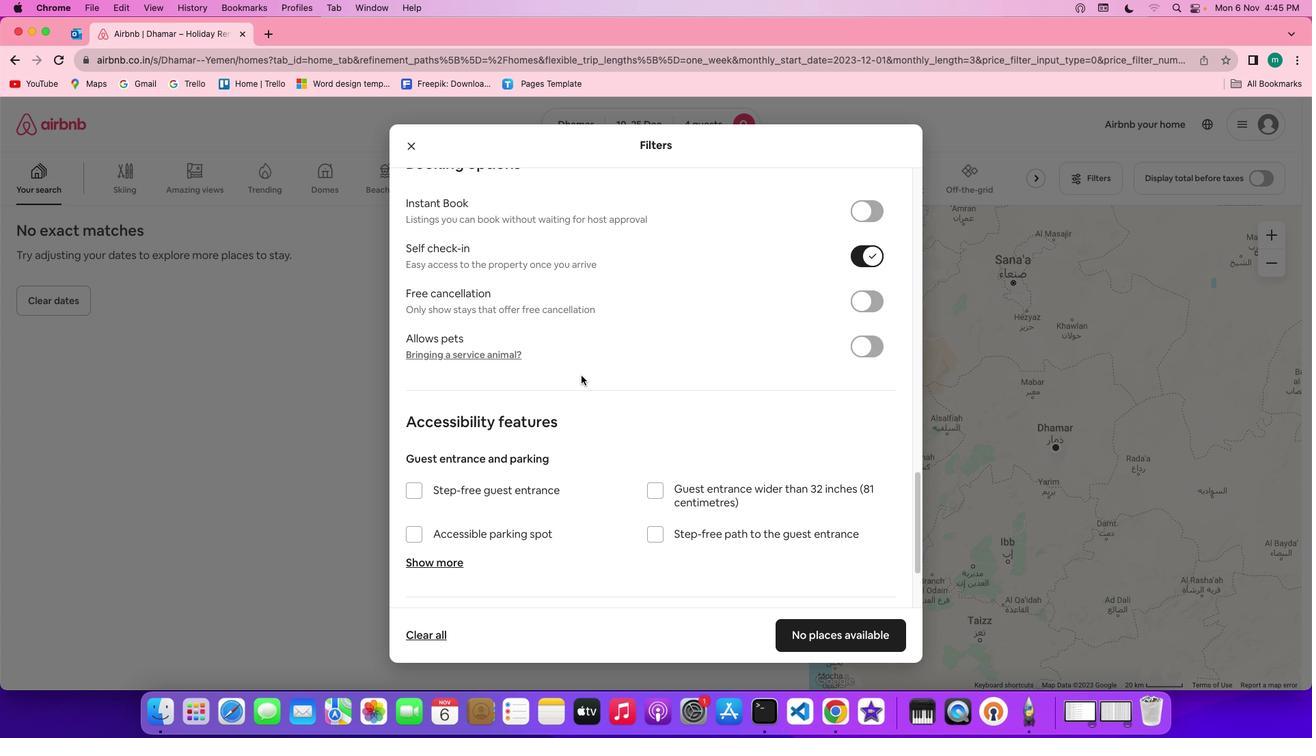 
Action: Mouse scrolled (585, 380) with delta (4, 3)
Screenshot: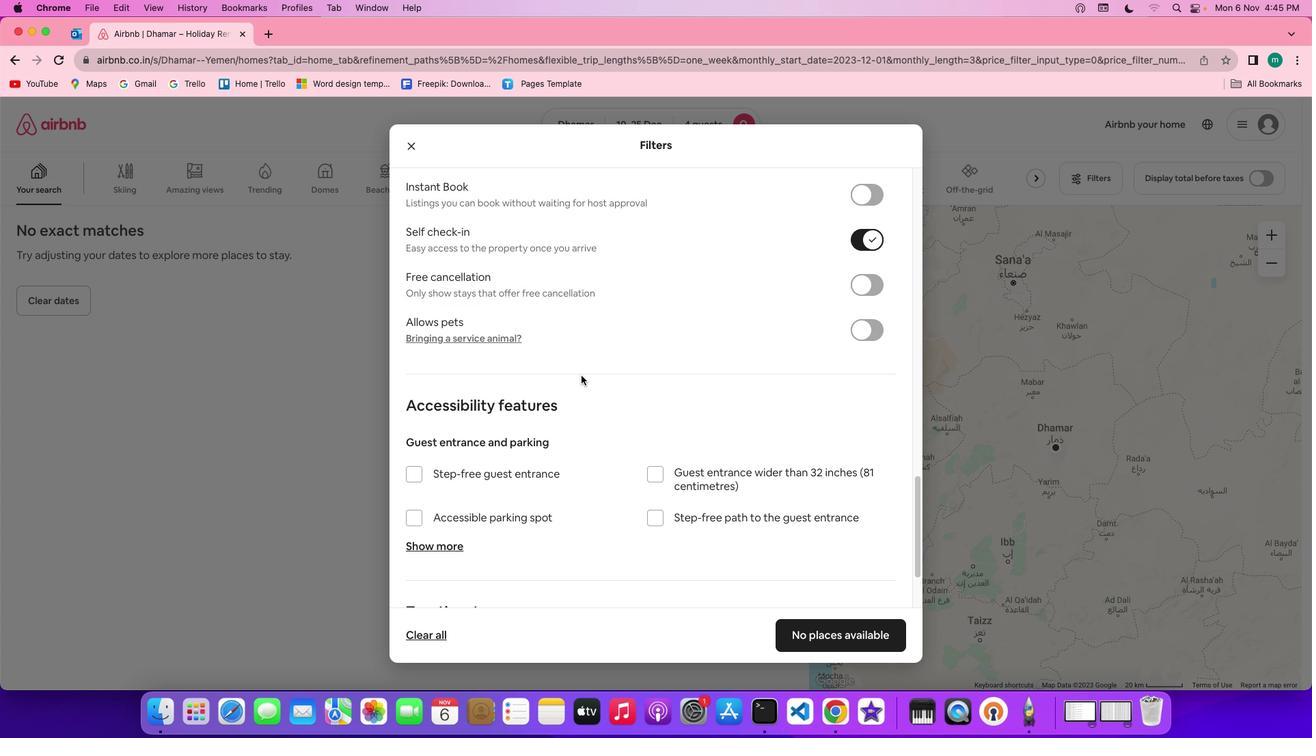 
Action: Mouse scrolled (585, 380) with delta (4, 3)
Screenshot: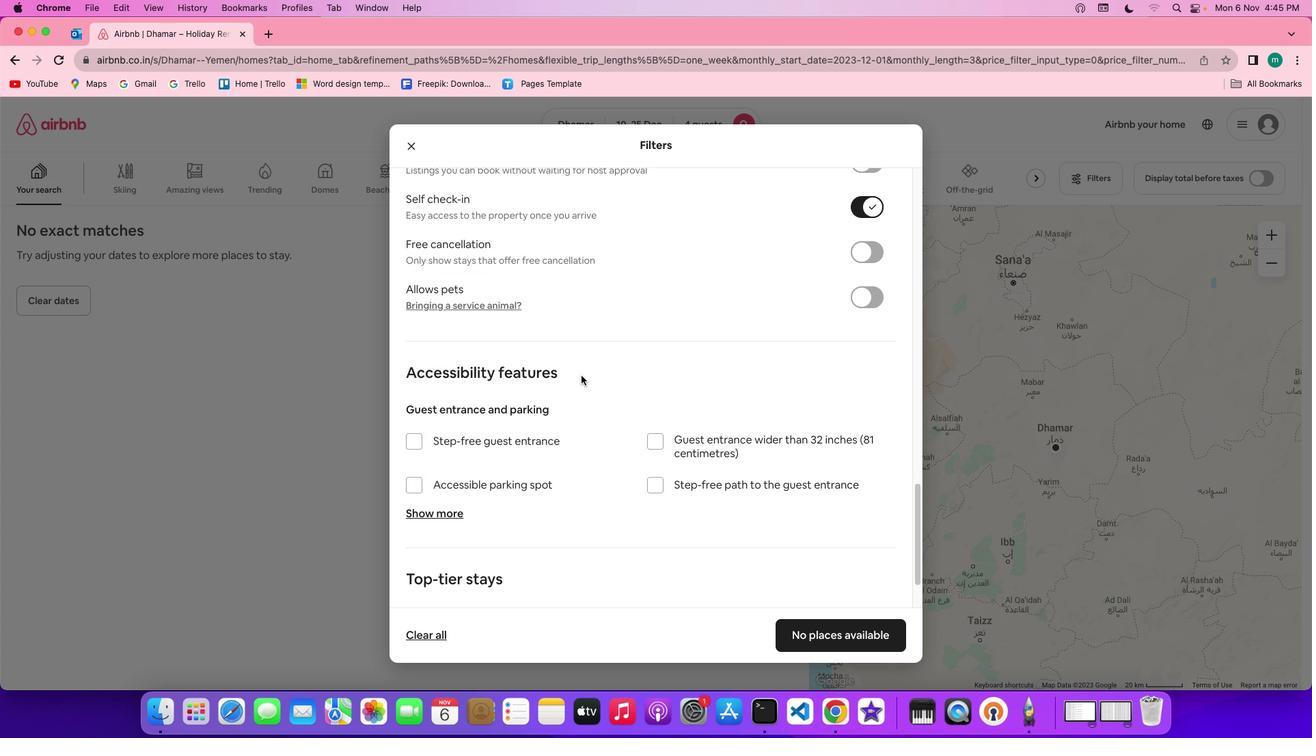 
Action: Mouse scrolled (585, 380) with delta (4, 3)
Screenshot: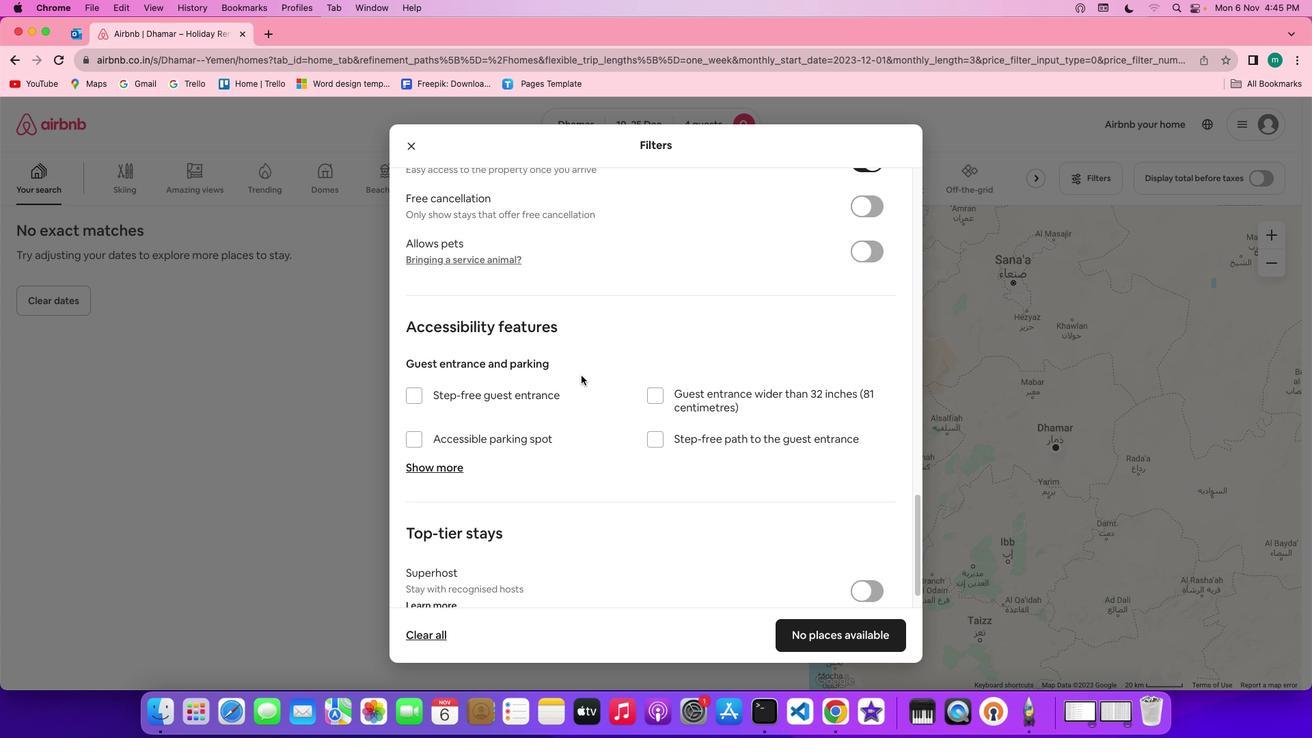 
Action: Mouse scrolled (585, 380) with delta (4, 3)
Screenshot: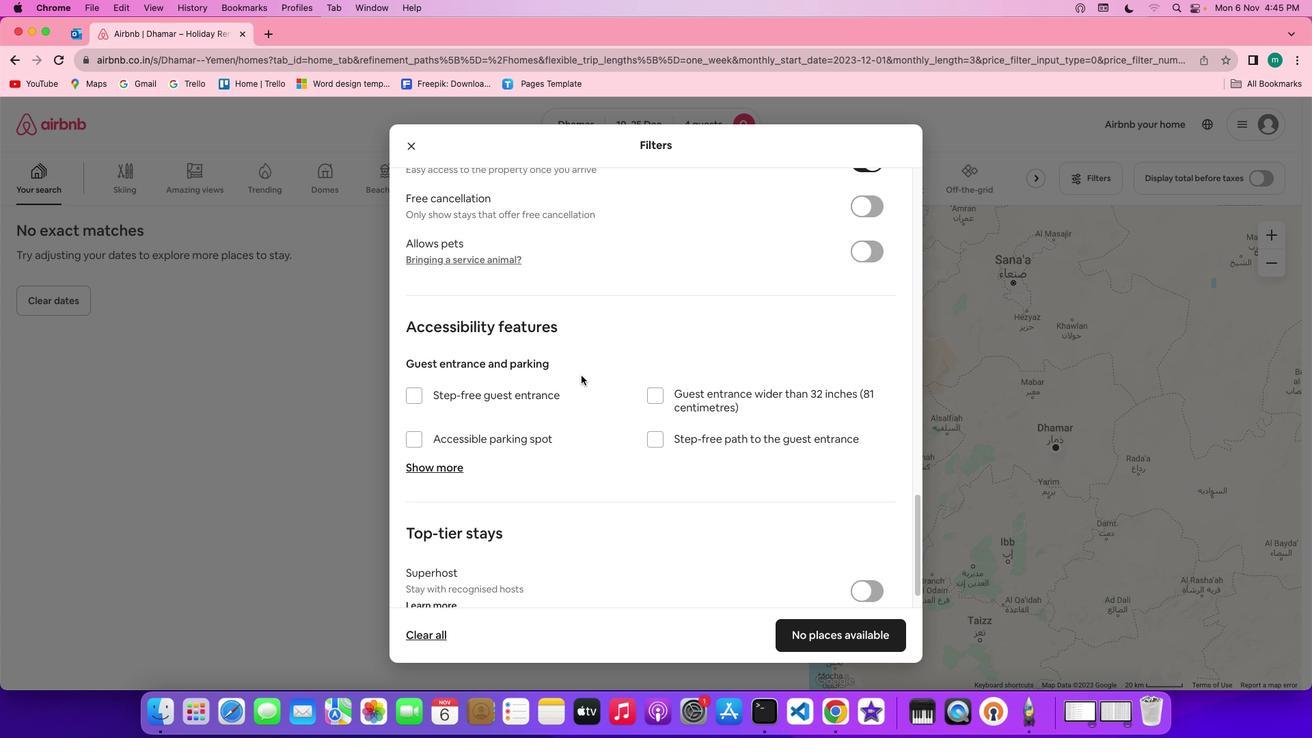 
Action: Mouse scrolled (585, 380) with delta (4, 2)
Screenshot: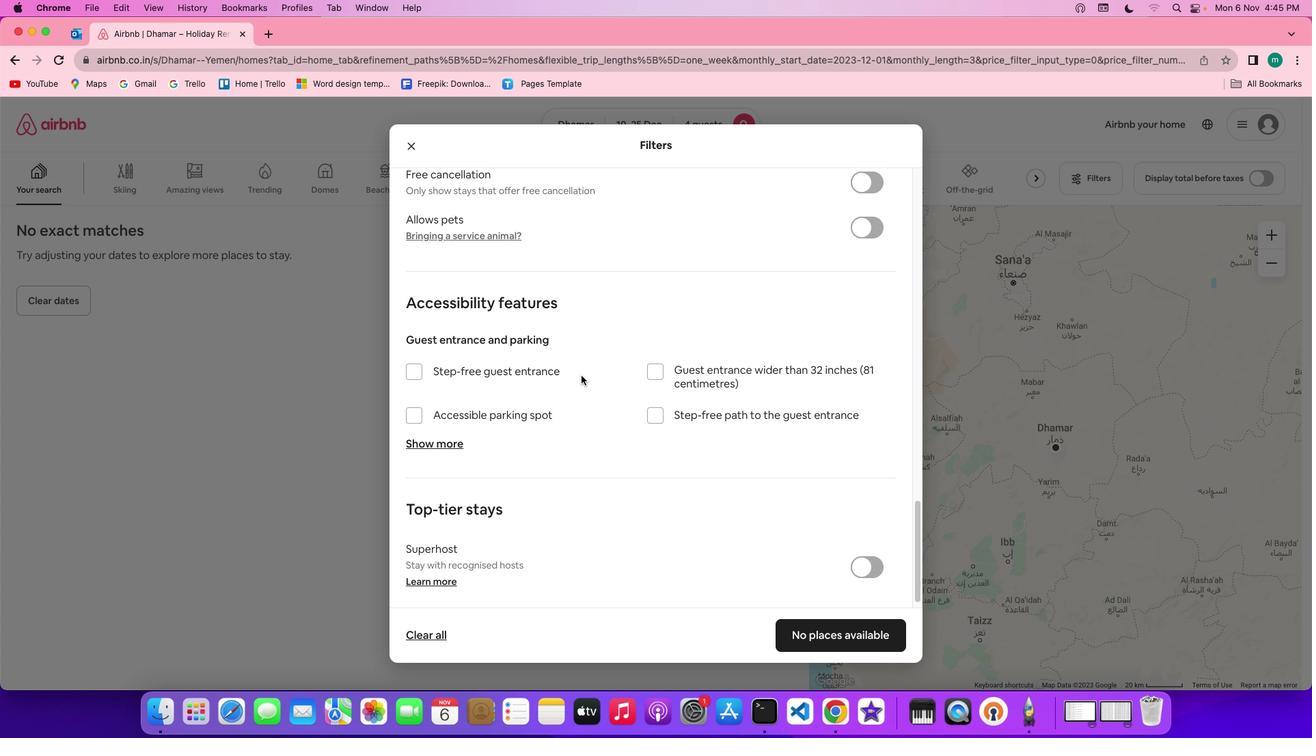 
Action: Mouse scrolled (585, 380) with delta (4, 3)
Screenshot: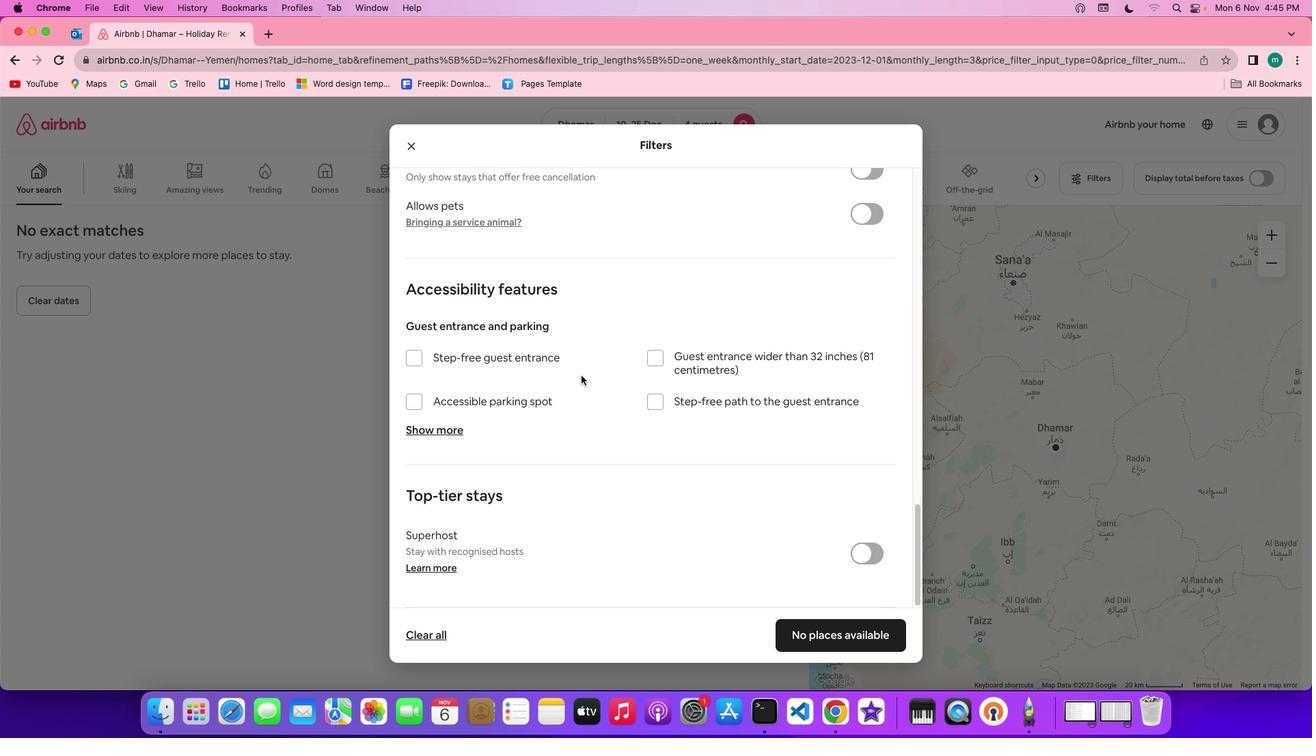 
Action: Mouse moved to (599, 382)
Screenshot: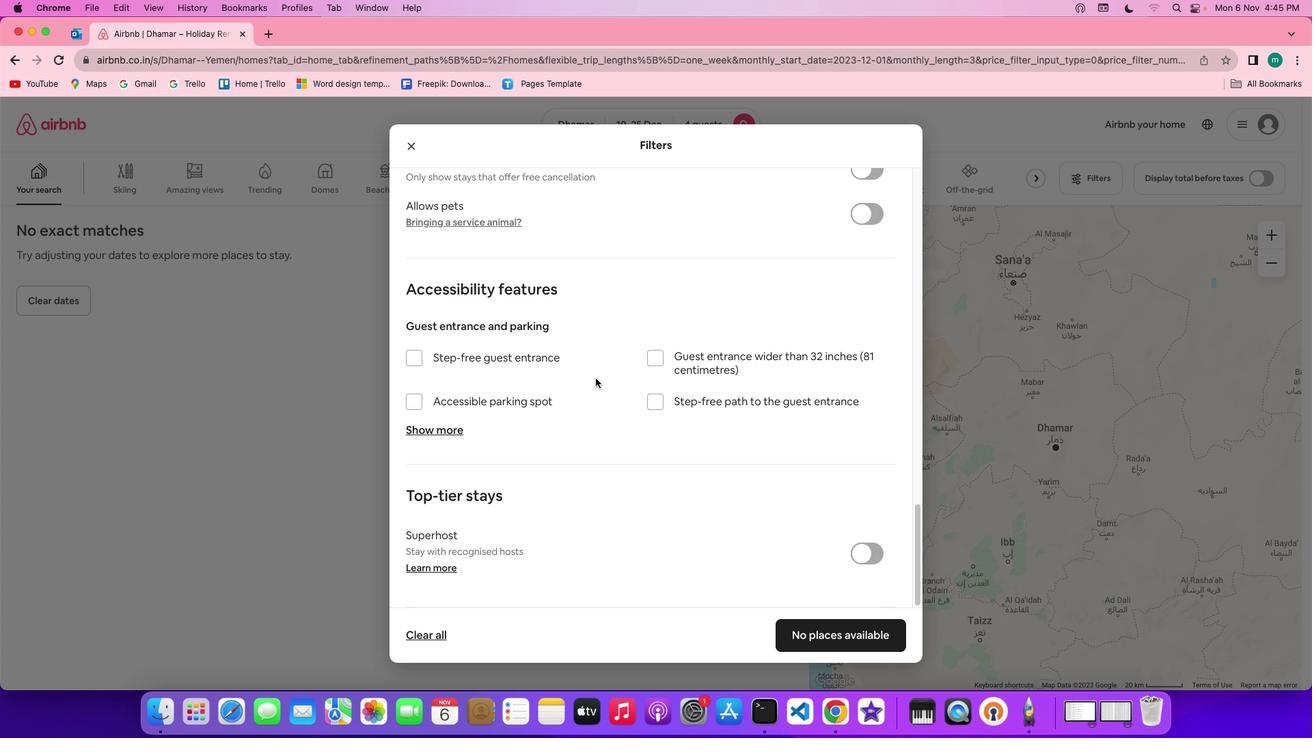 
Action: Mouse scrolled (599, 382) with delta (4, 3)
Screenshot: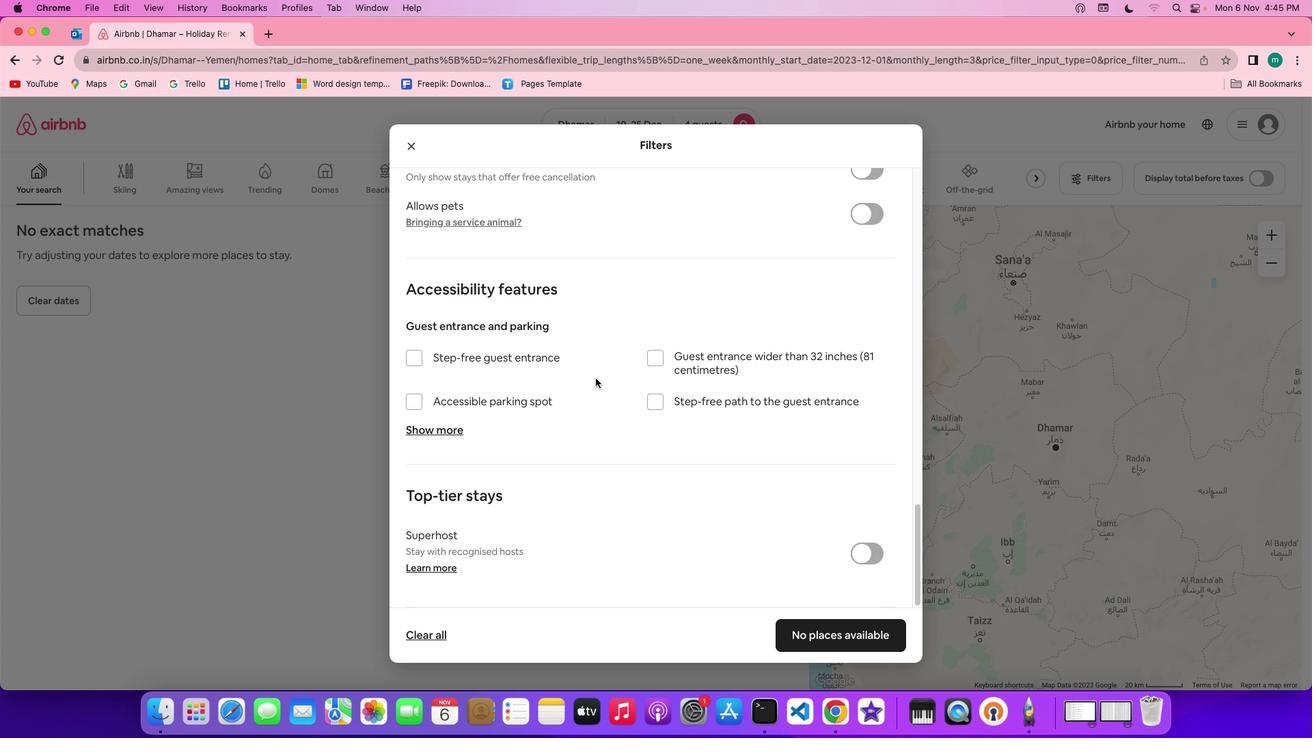 
Action: Mouse scrolled (599, 382) with delta (4, 3)
Screenshot: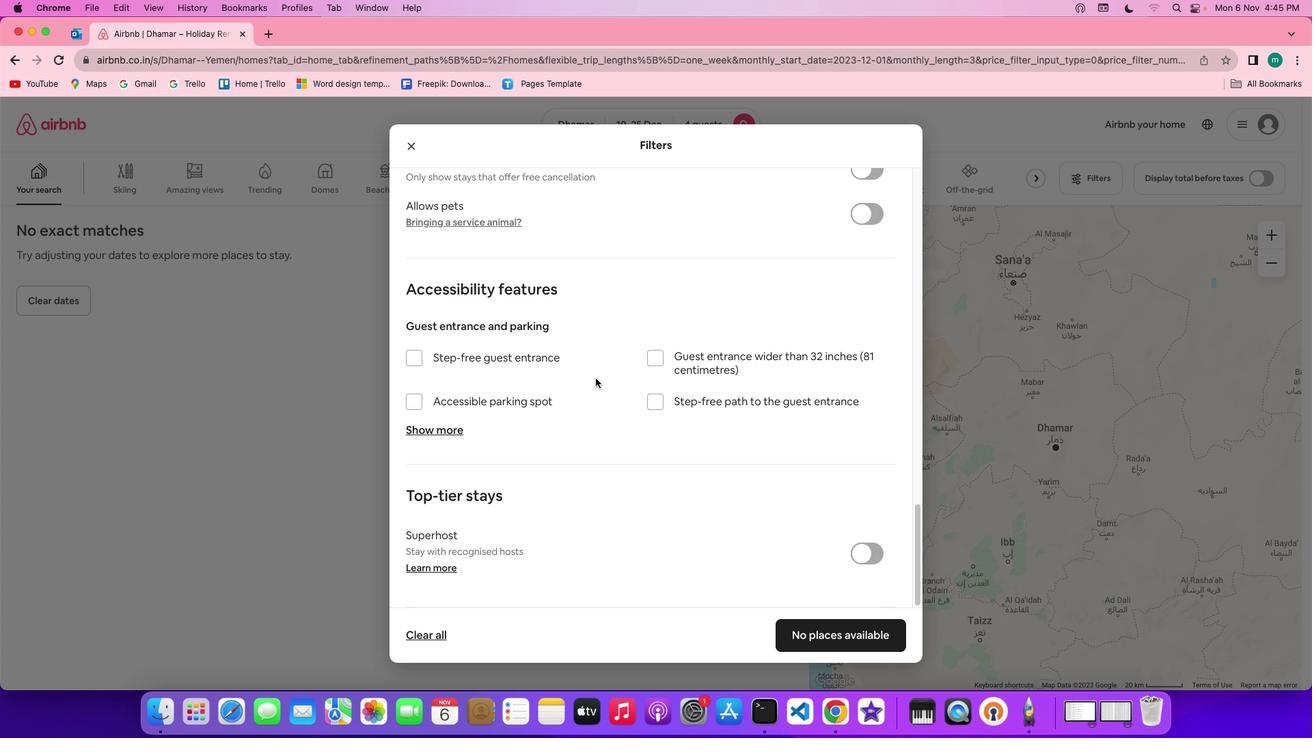 
Action: Mouse scrolled (599, 382) with delta (4, 3)
Screenshot: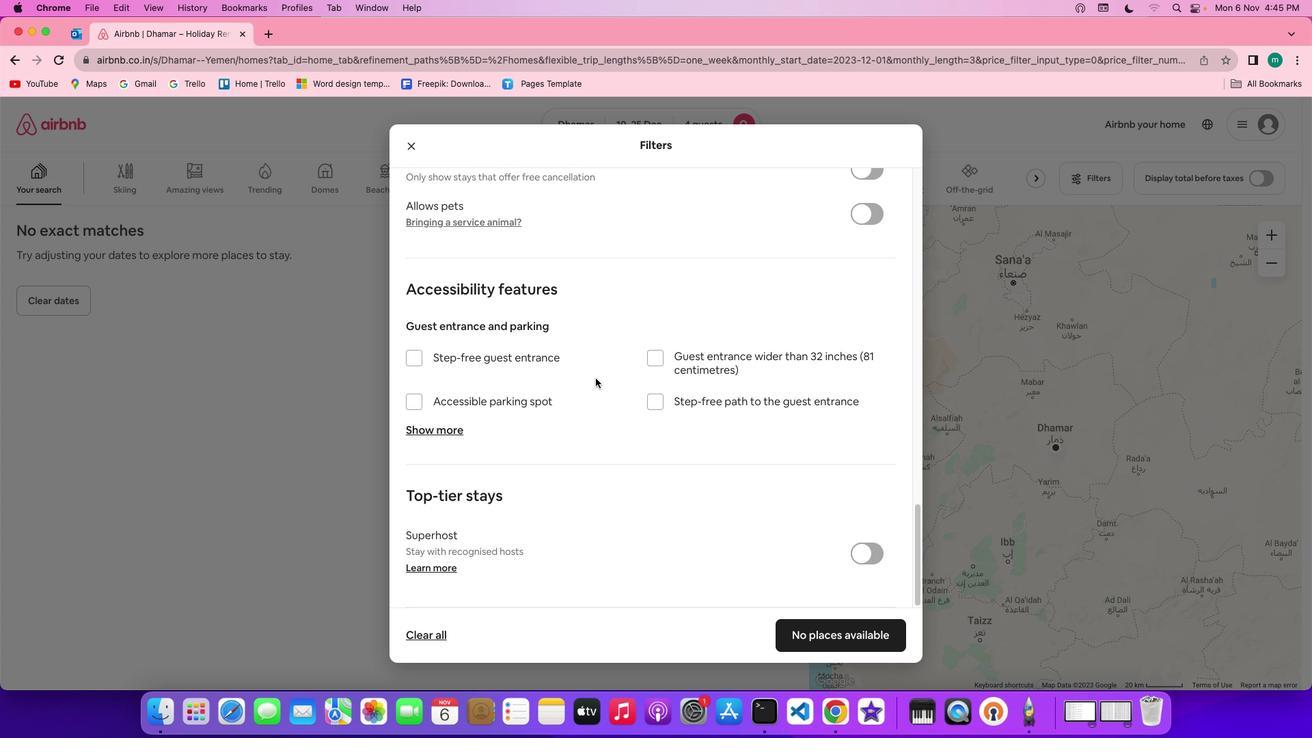 
Action: Mouse moved to (613, 382)
Screenshot: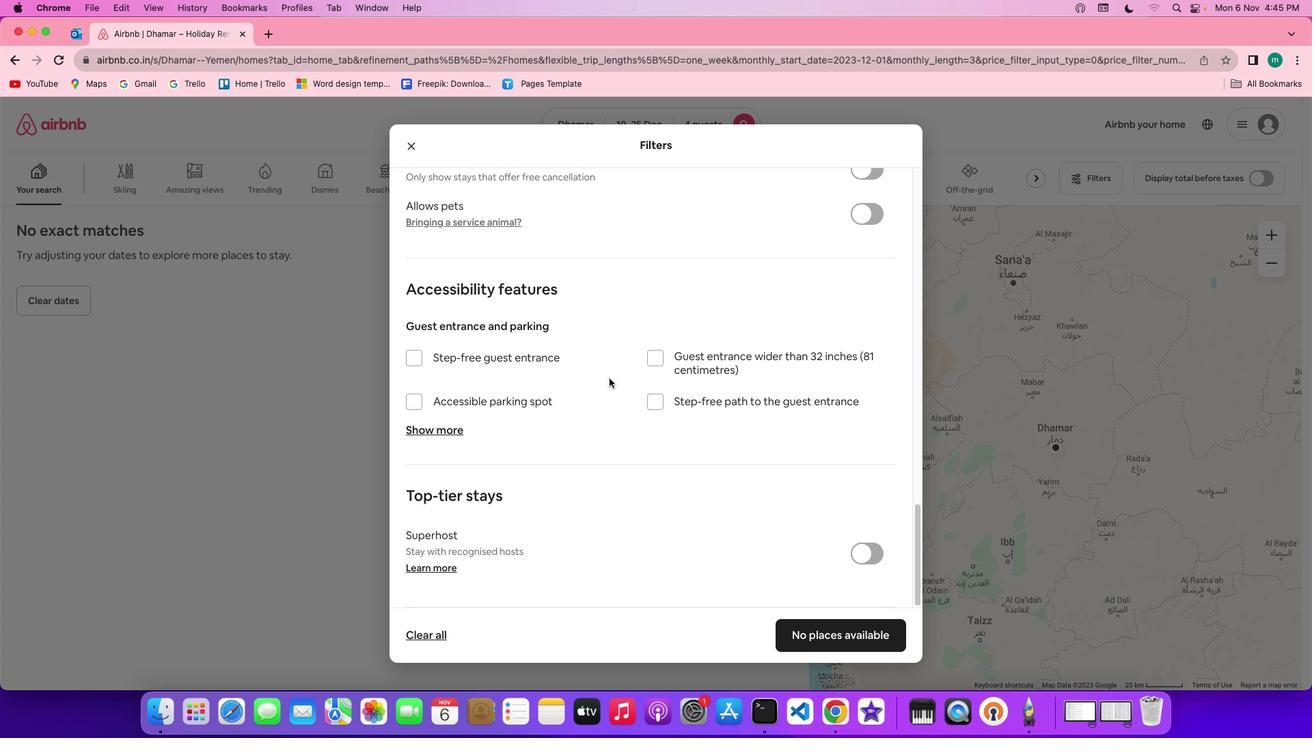 
Action: Mouse scrolled (613, 382) with delta (4, 3)
Screenshot: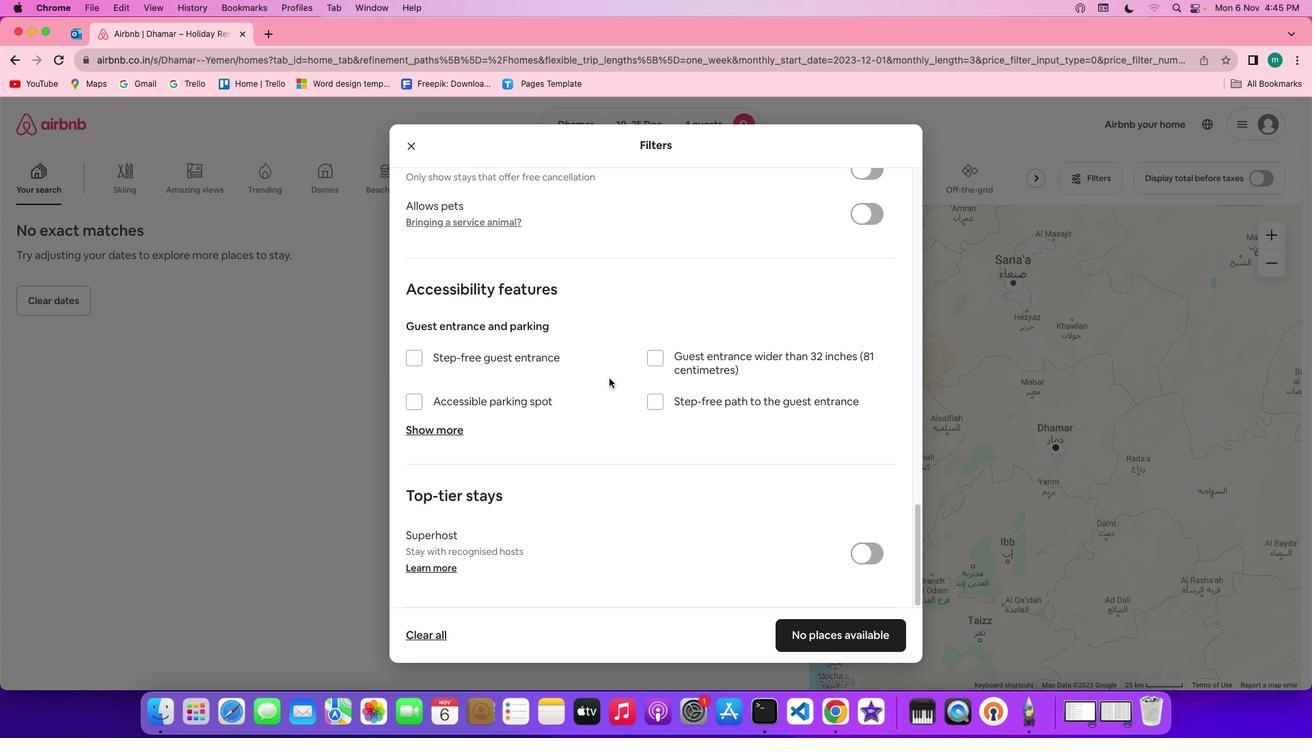 
Action: Mouse scrolled (613, 382) with delta (4, 3)
Screenshot: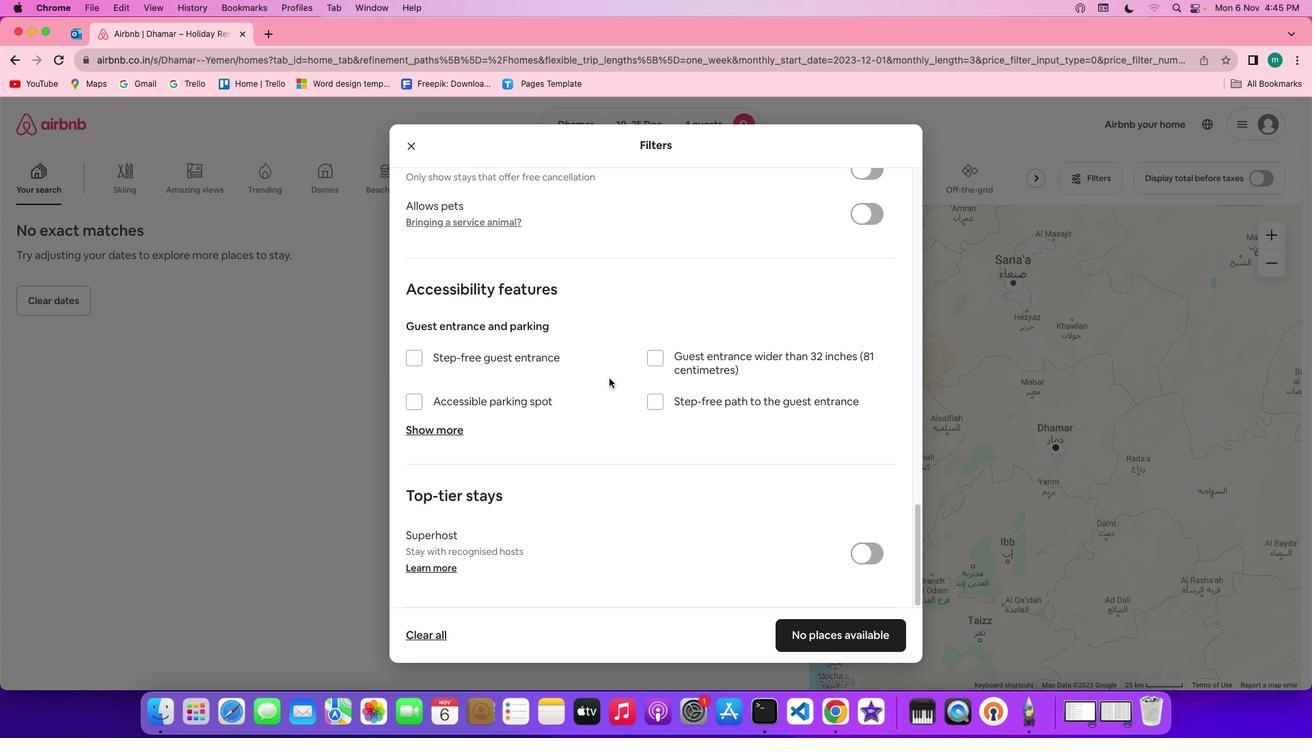 
Action: Mouse scrolled (613, 382) with delta (4, 3)
Screenshot: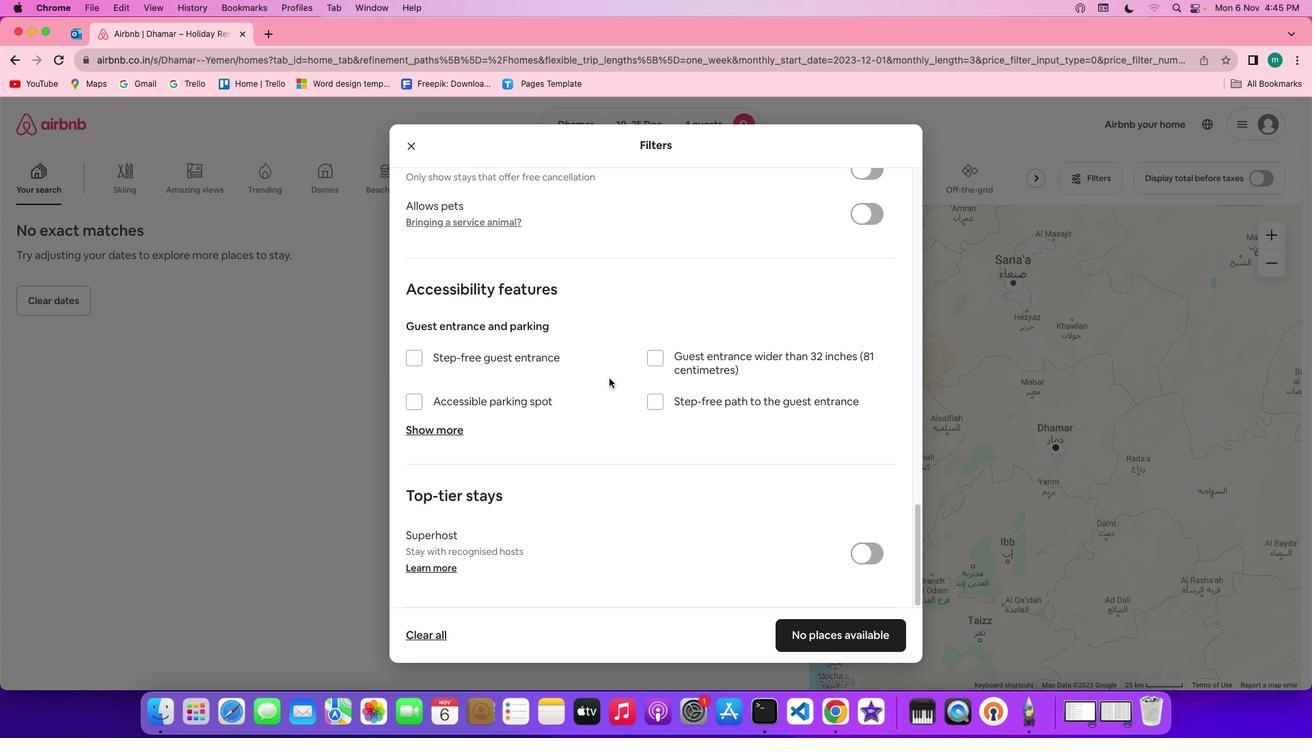 
Action: Mouse moved to (639, 391)
Screenshot: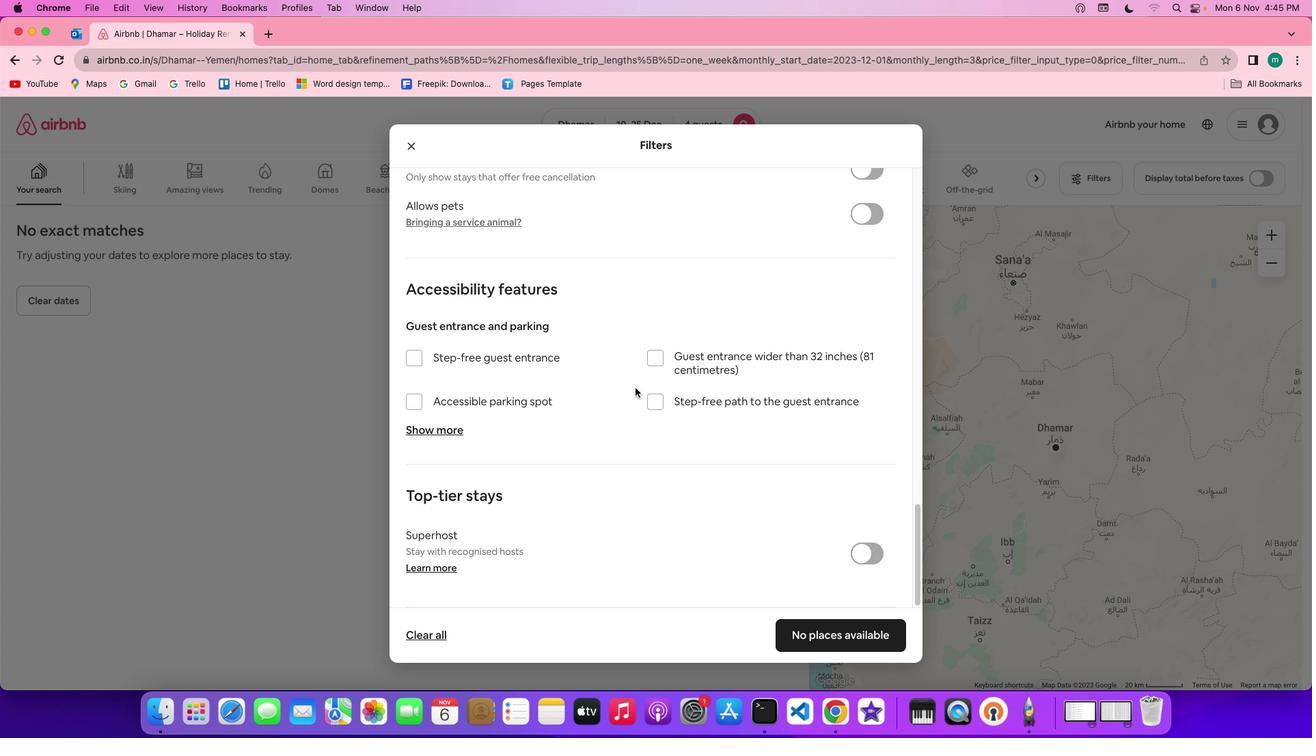 
Action: Mouse scrolled (639, 391) with delta (4, 3)
Screenshot: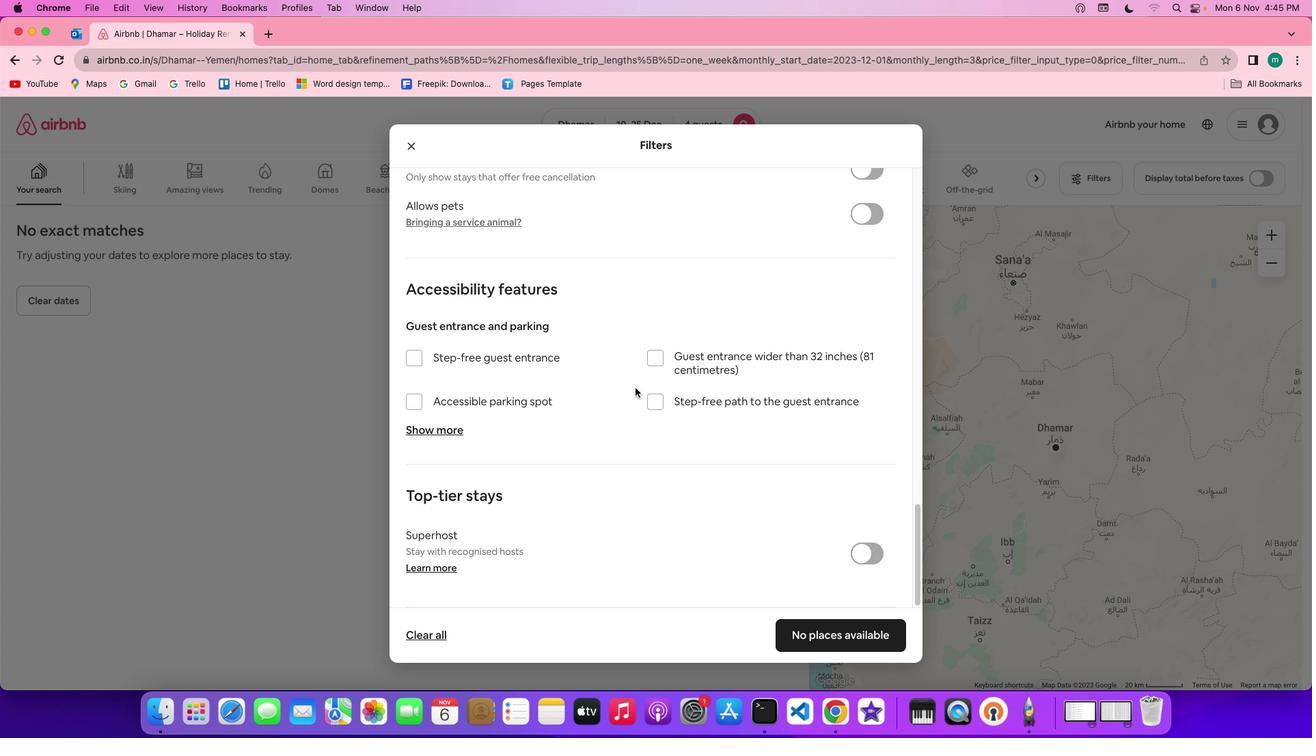 
Action: Mouse scrolled (639, 391) with delta (4, 3)
Screenshot: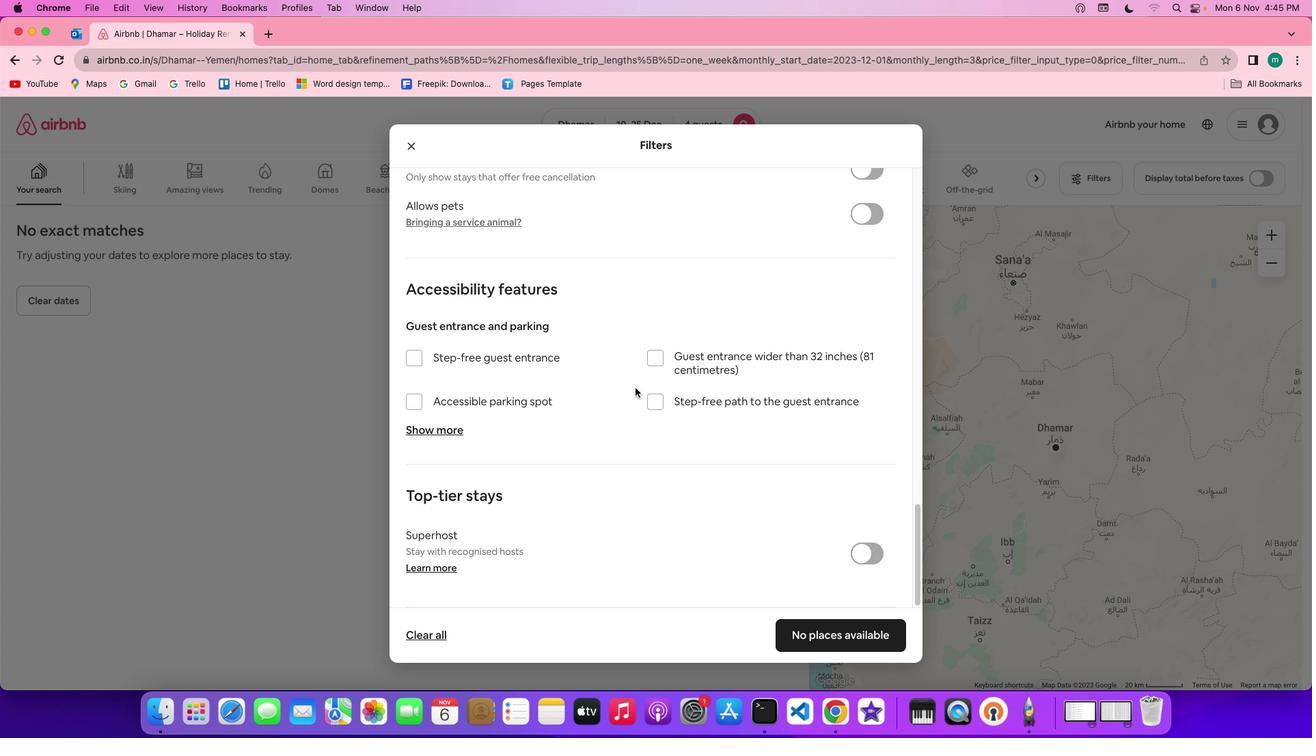 
Action: Mouse scrolled (639, 391) with delta (4, 2)
Screenshot: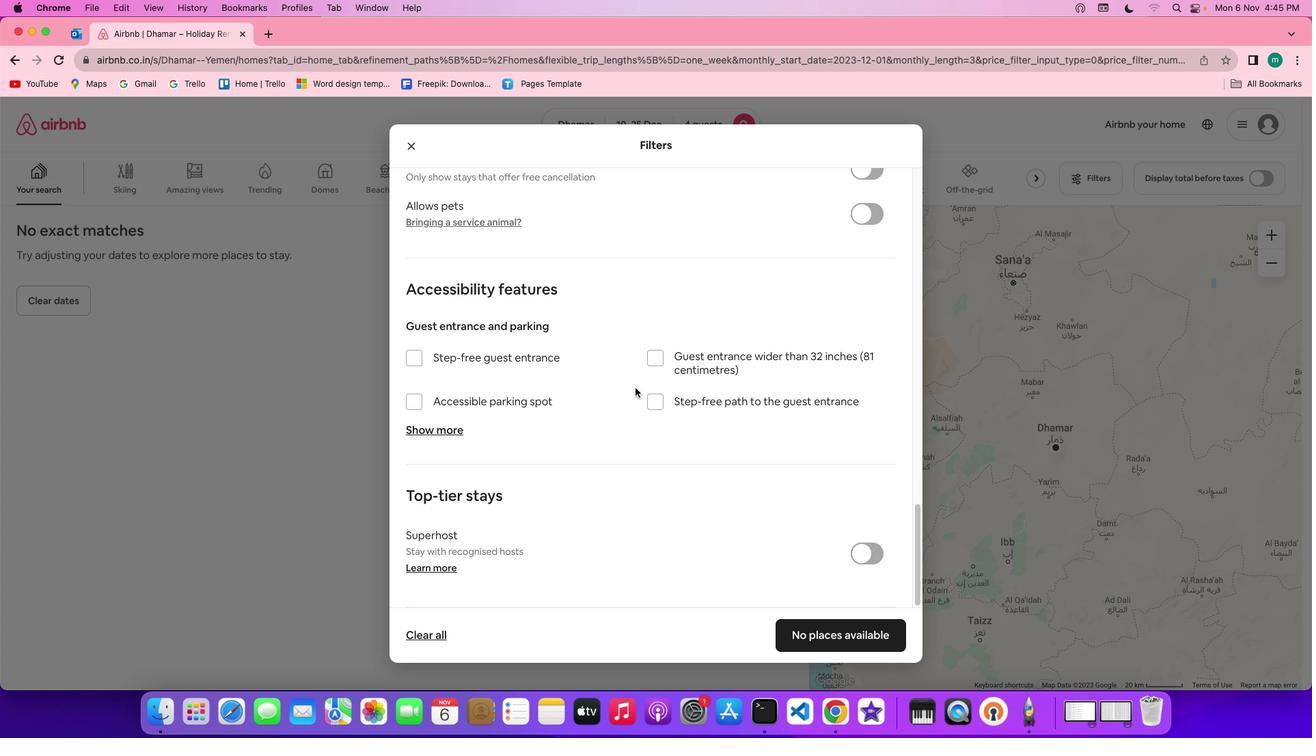 
Action: Mouse scrolled (639, 391) with delta (4, 1)
Screenshot: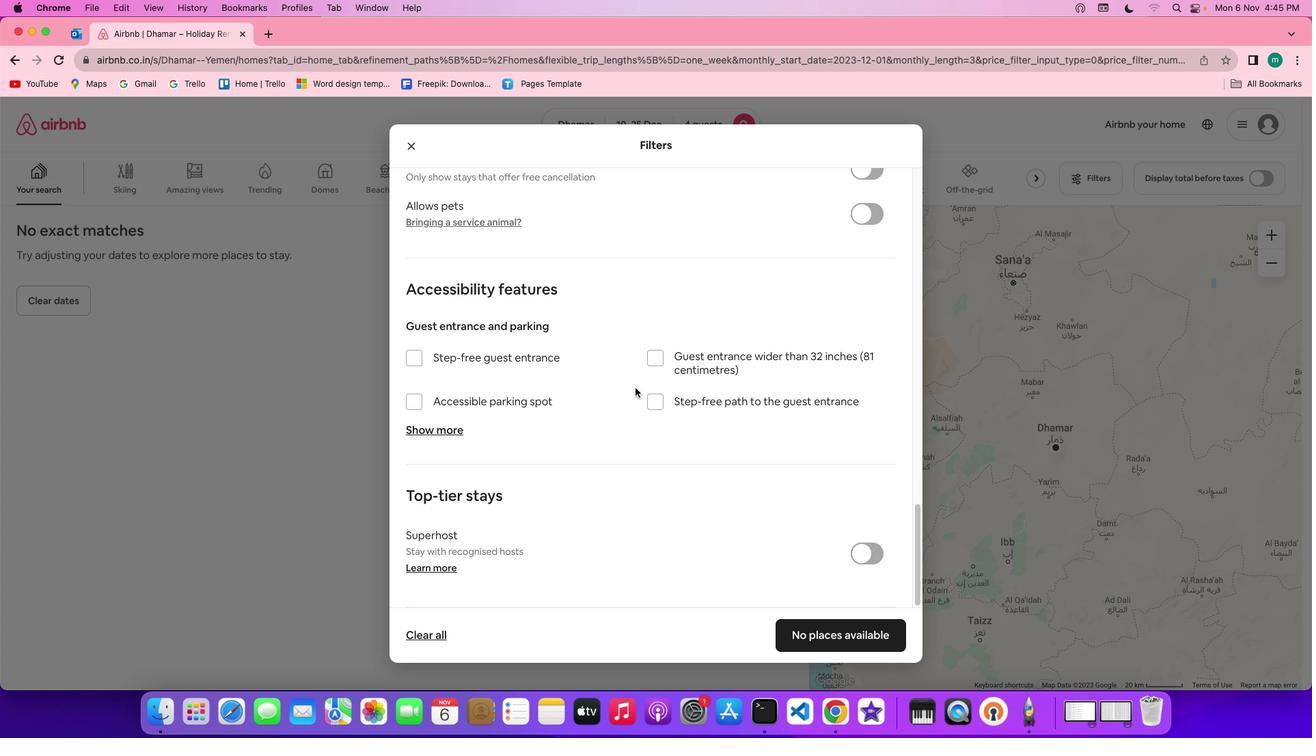 
Action: Mouse moved to (823, 595)
Screenshot: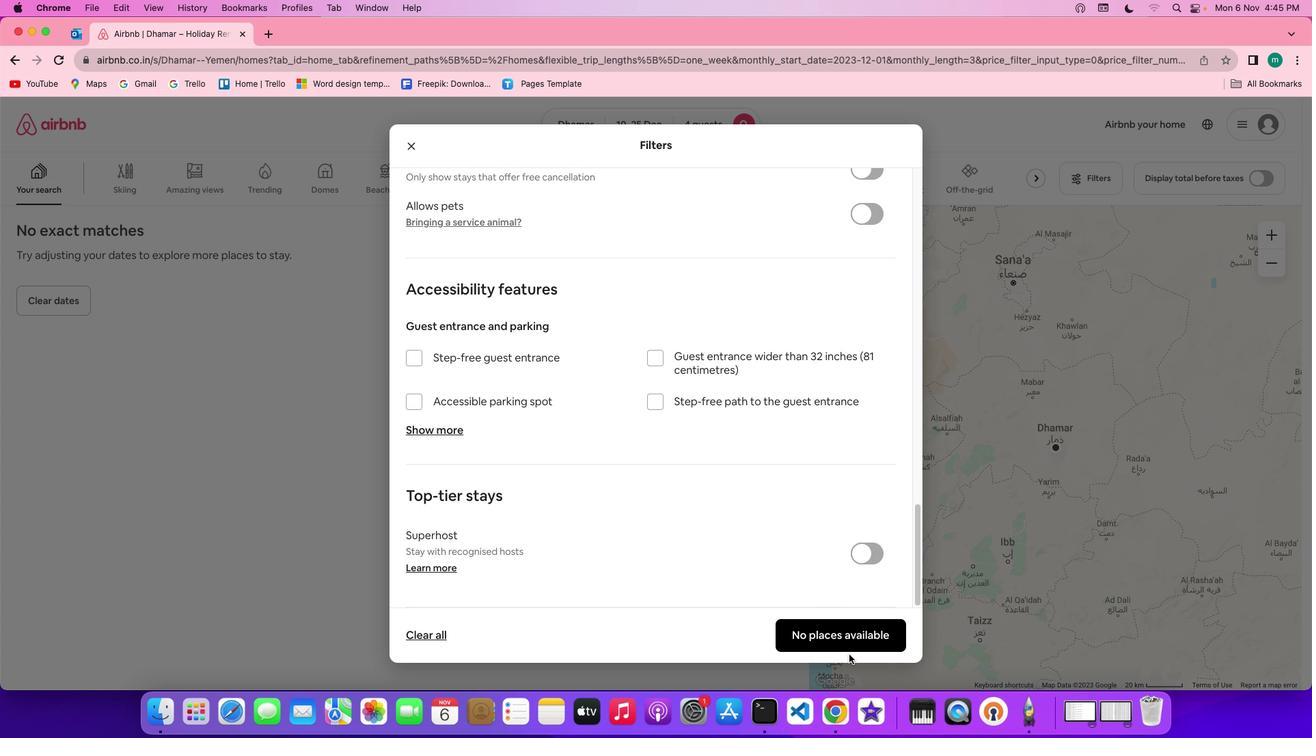 
Action: Mouse scrolled (823, 595) with delta (4, 3)
Screenshot: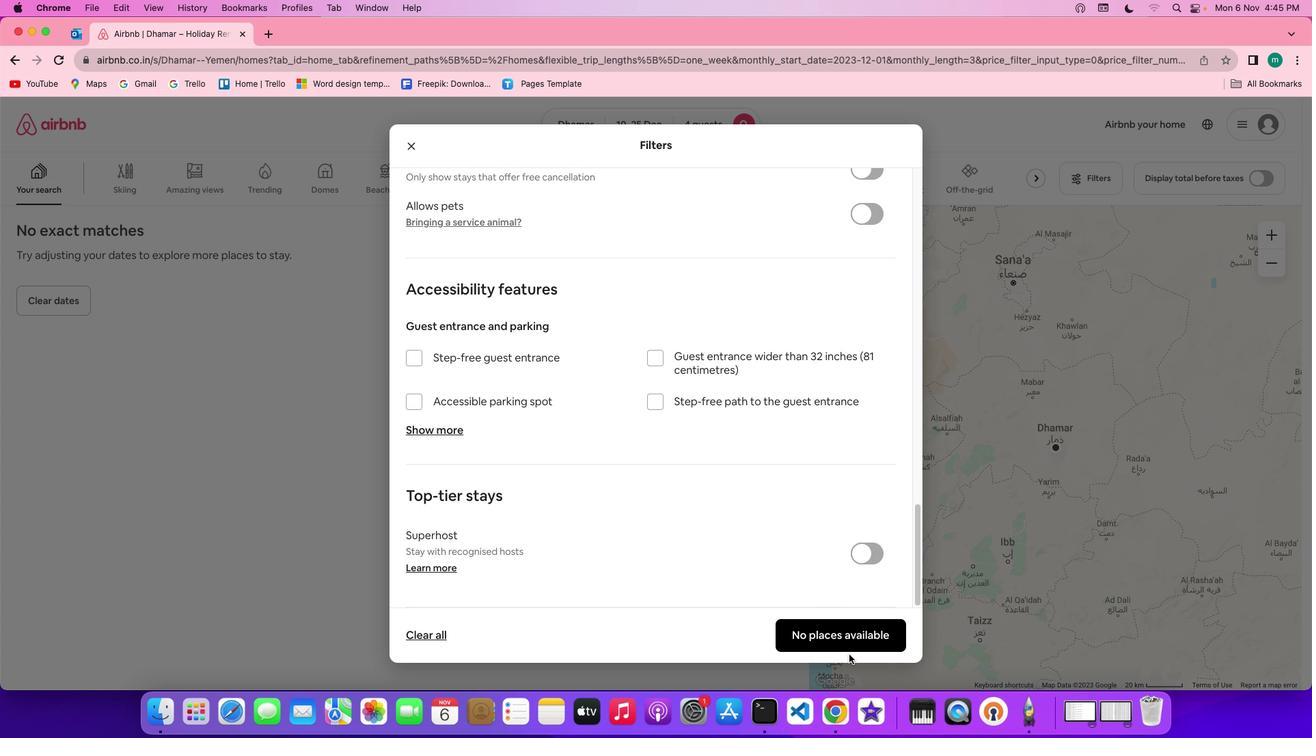 
Action: Mouse moved to (853, 647)
Screenshot: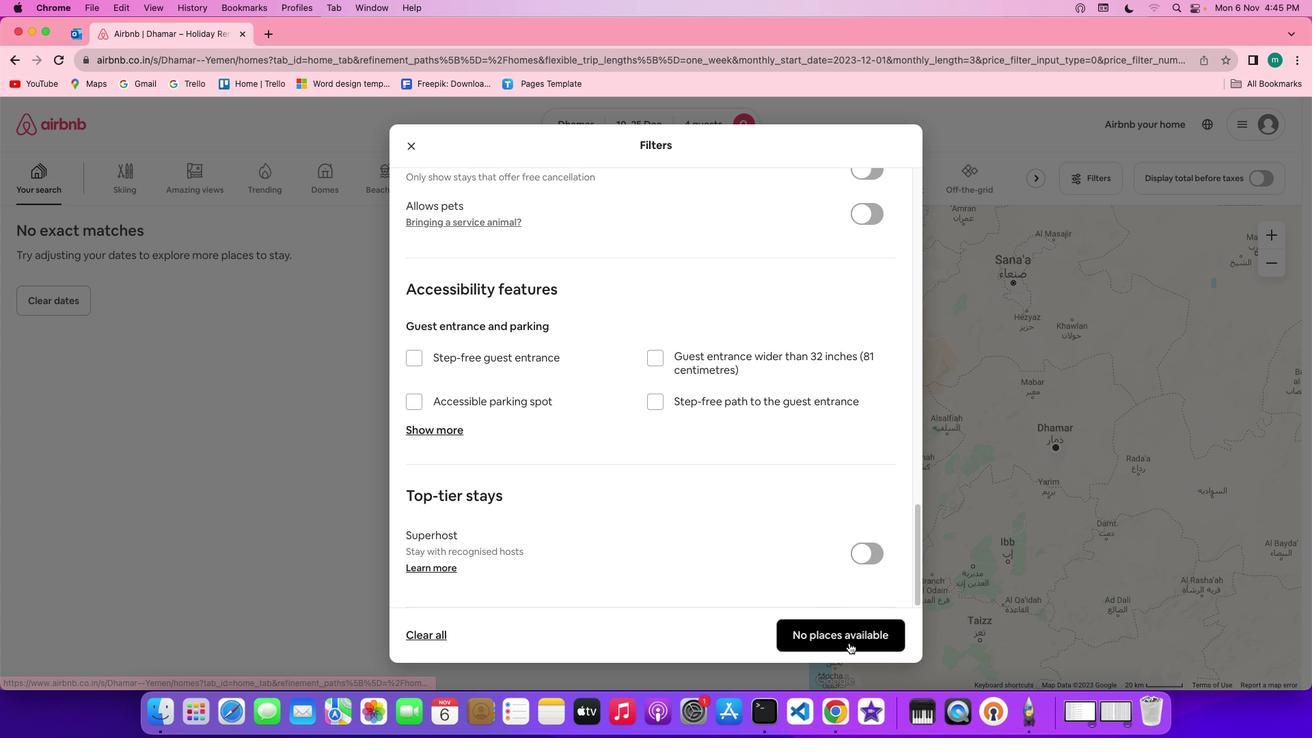 
Action: Mouse pressed left at (853, 647)
Screenshot: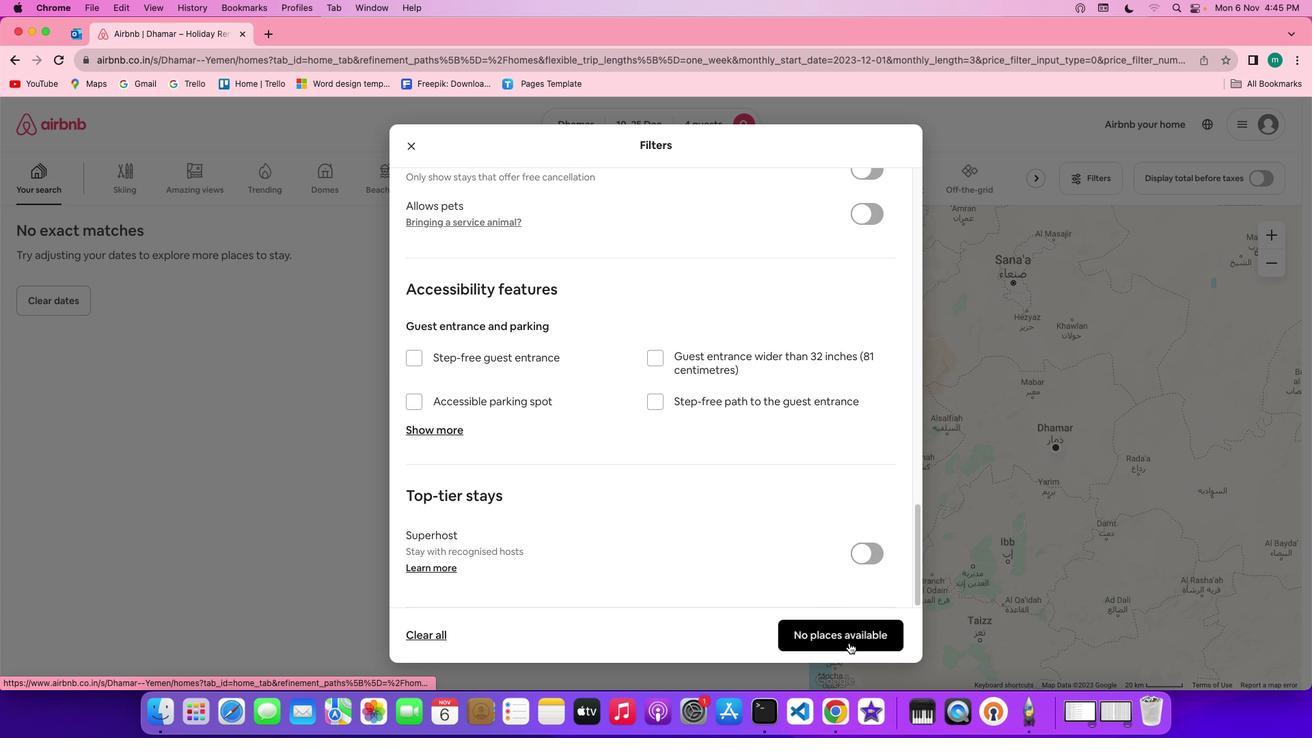 
Action: Mouse moved to (408, 538)
Screenshot: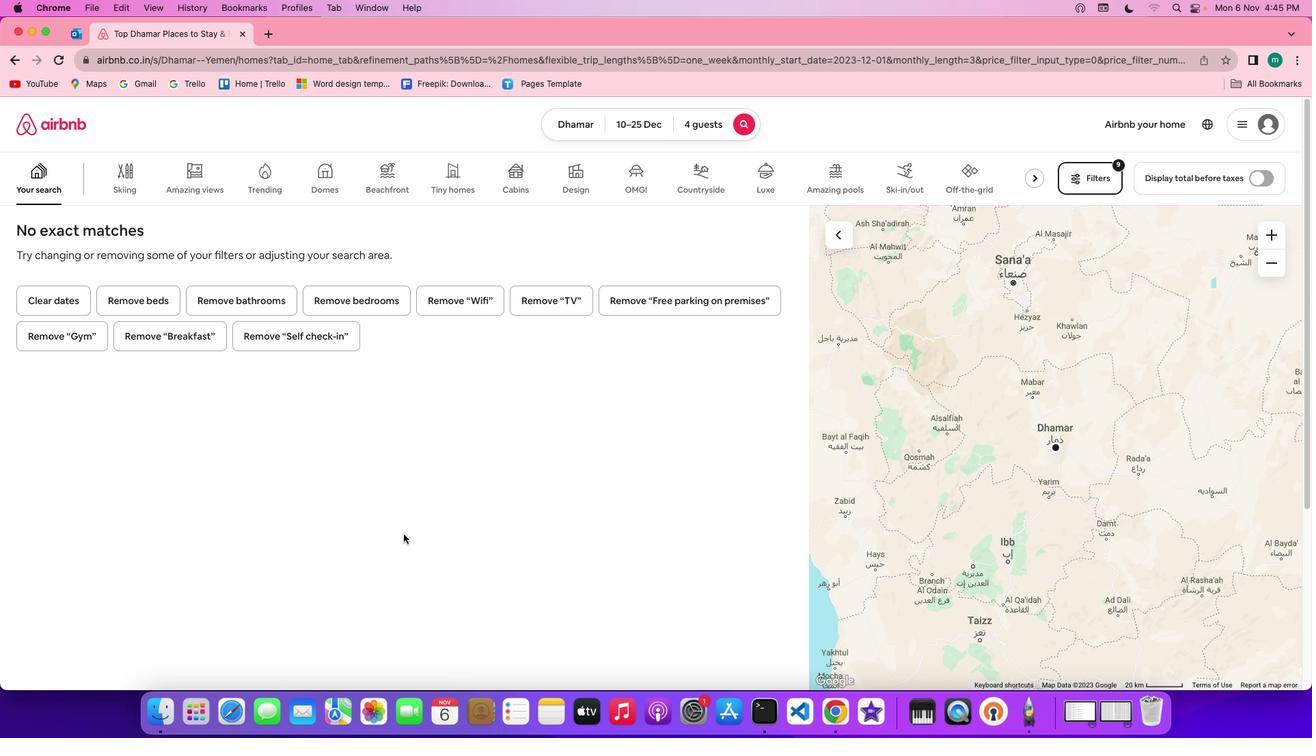 
